Task: Filter Airbnb stays in Napa Valley with access to private hot air balloon rides over vineyards.
Action: Mouse moved to (595, 89)
Screenshot: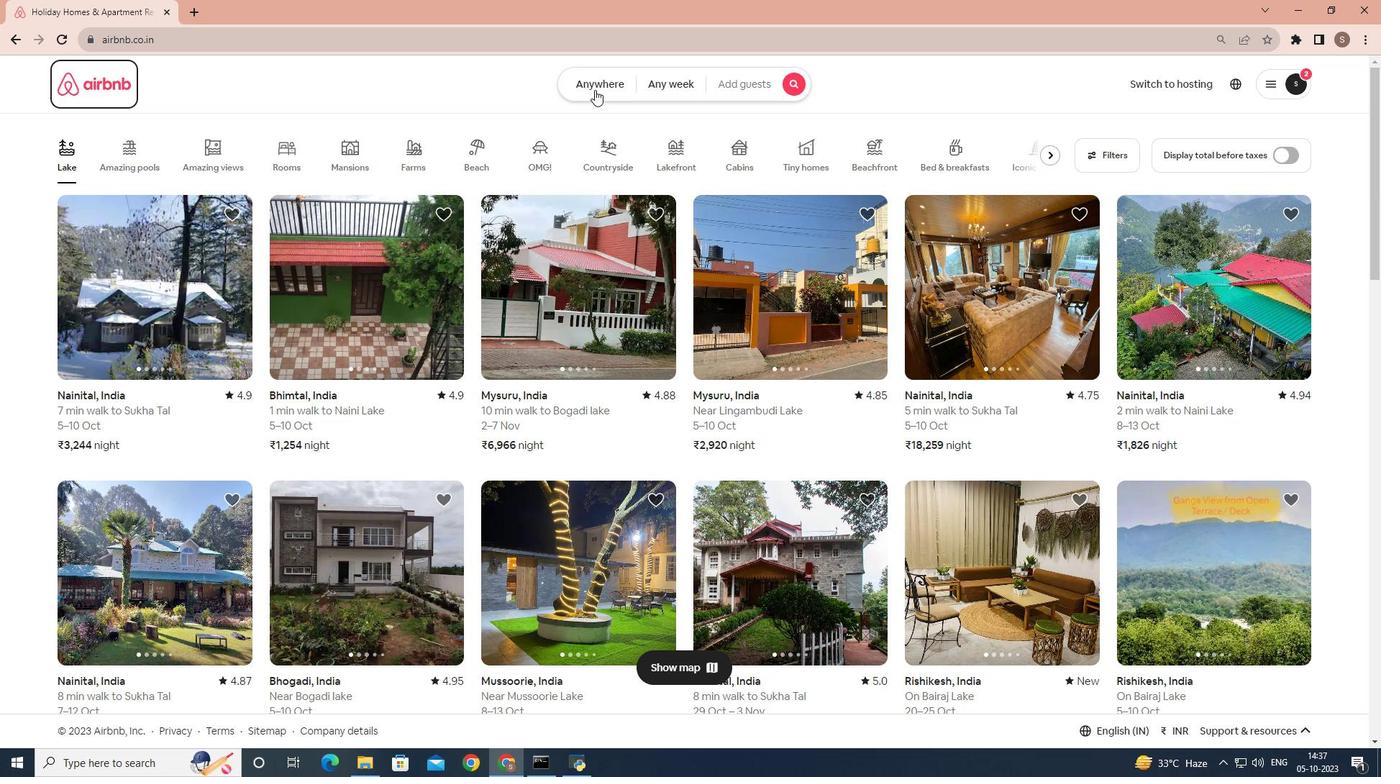 
Action: Mouse pressed left at (595, 89)
Screenshot: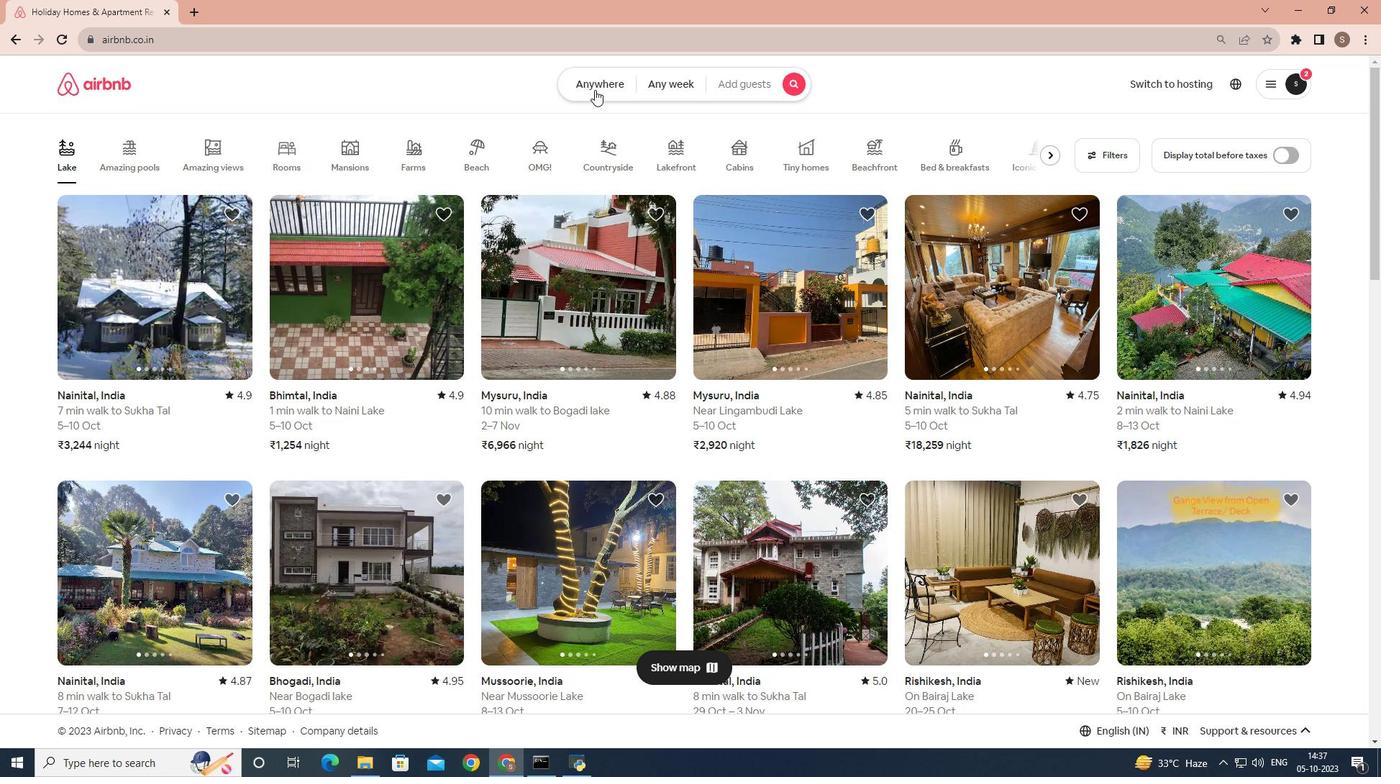 
Action: Mouse moved to (498, 141)
Screenshot: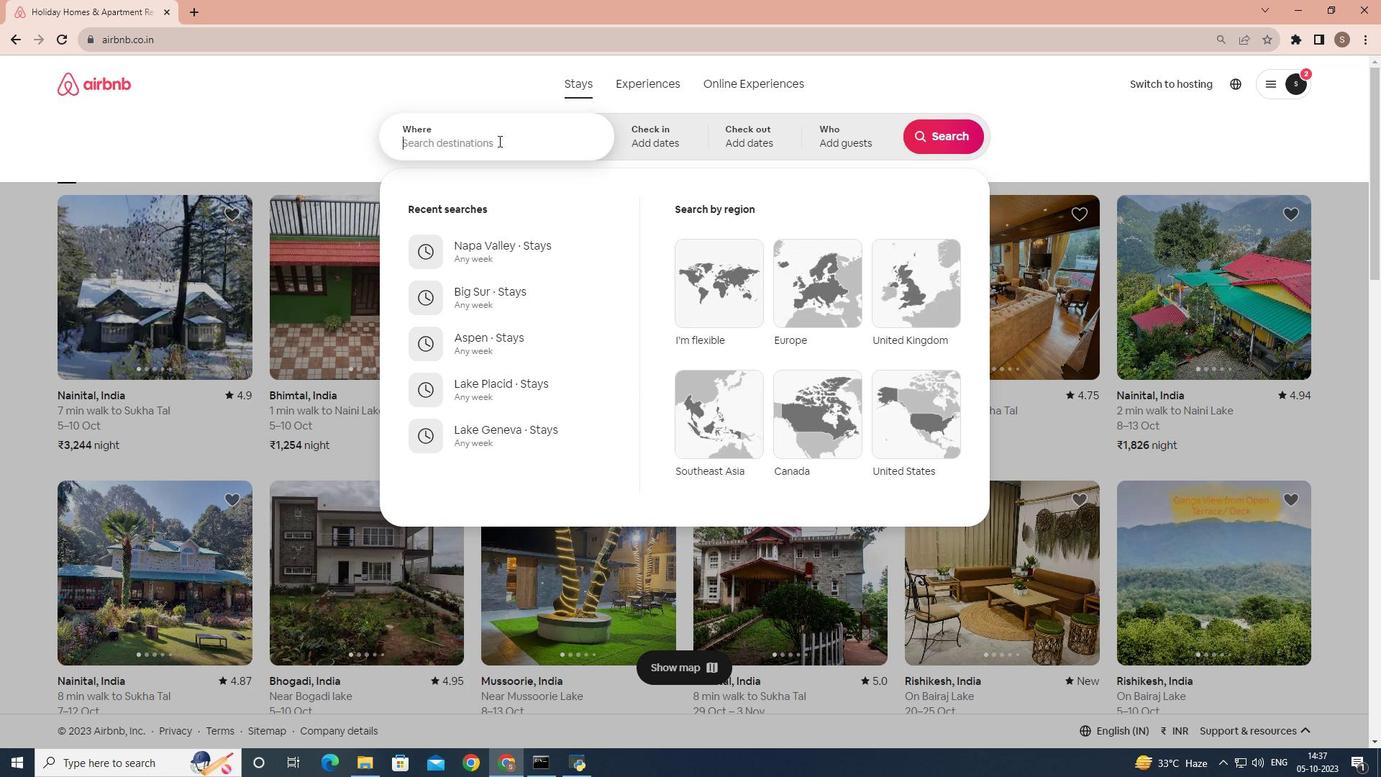 
Action: Mouse pressed left at (498, 141)
Screenshot: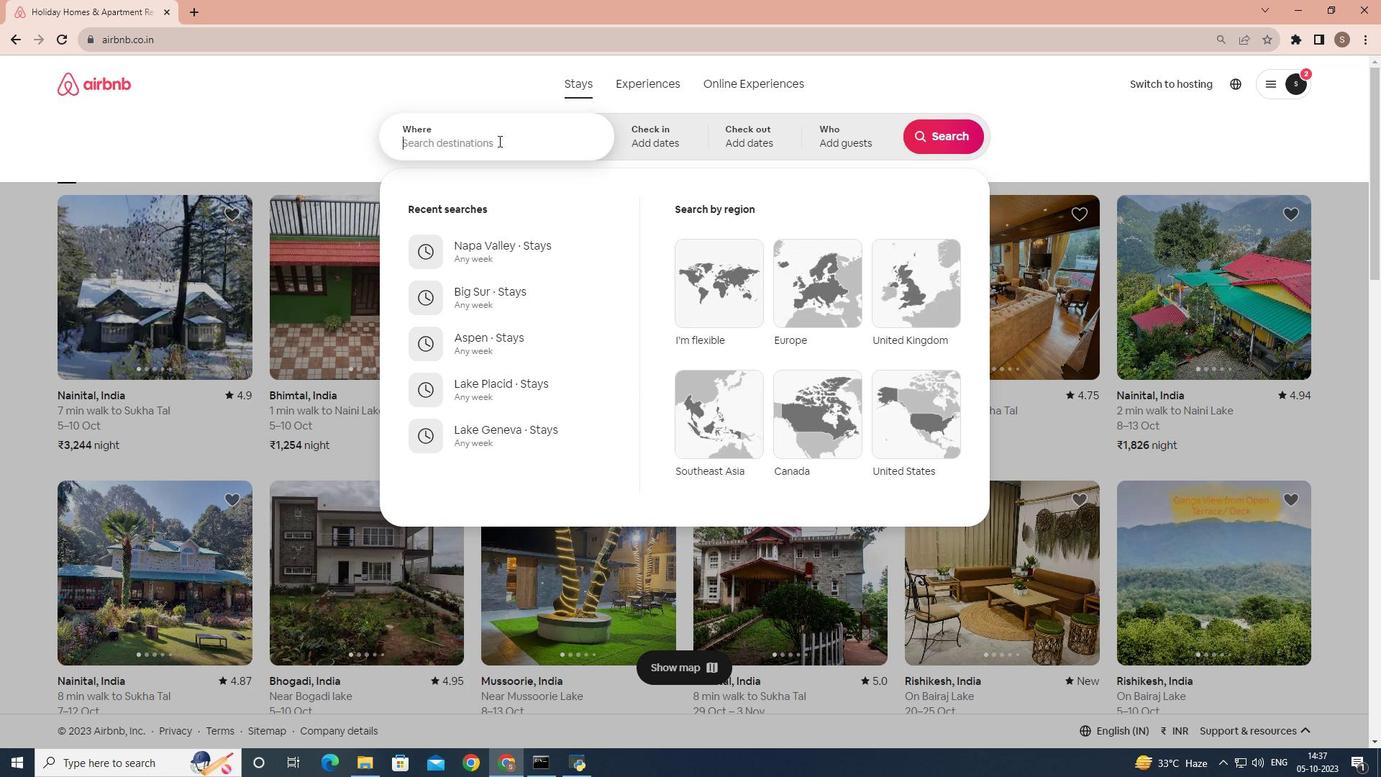 
Action: Key pressed <Key.shift_r>Napa<Key.space><Key.shift>Valley
Screenshot: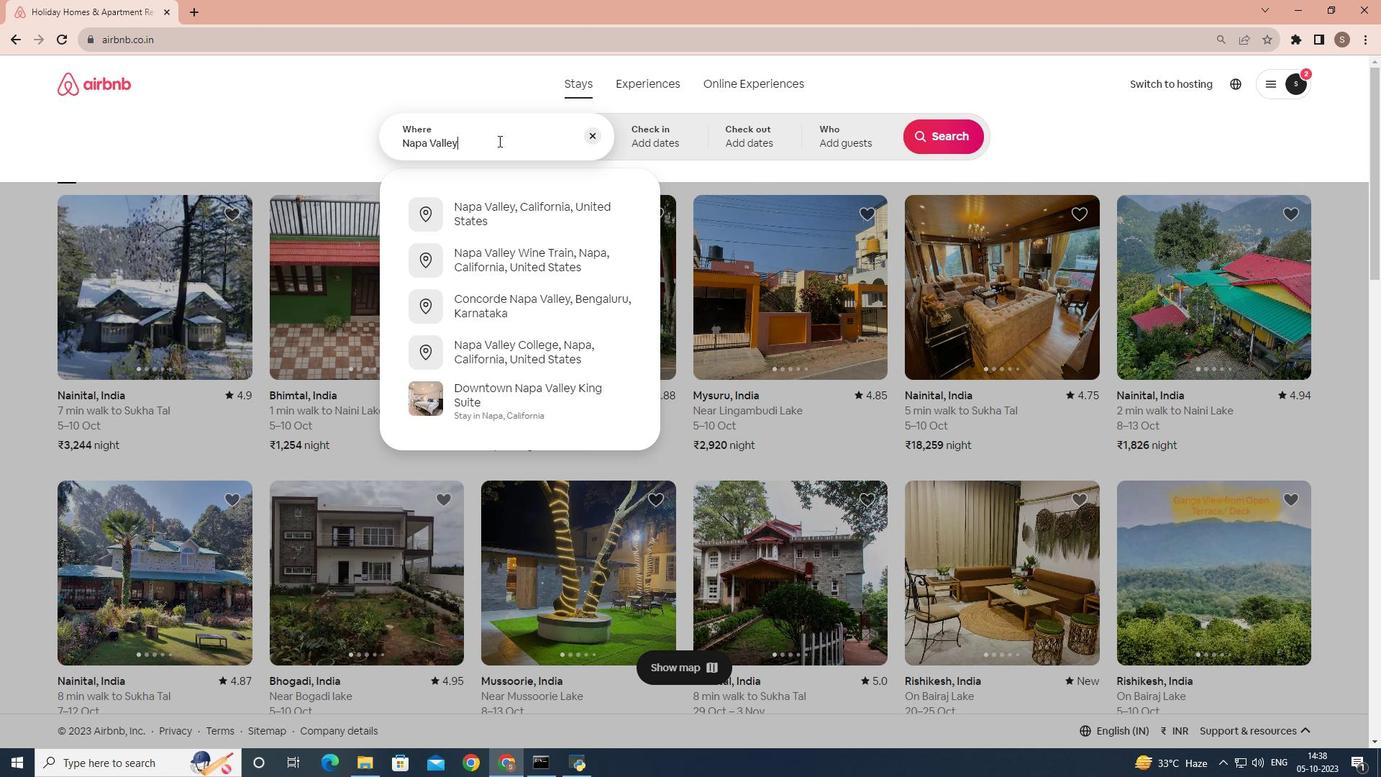 
Action: Mouse moved to (513, 211)
Screenshot: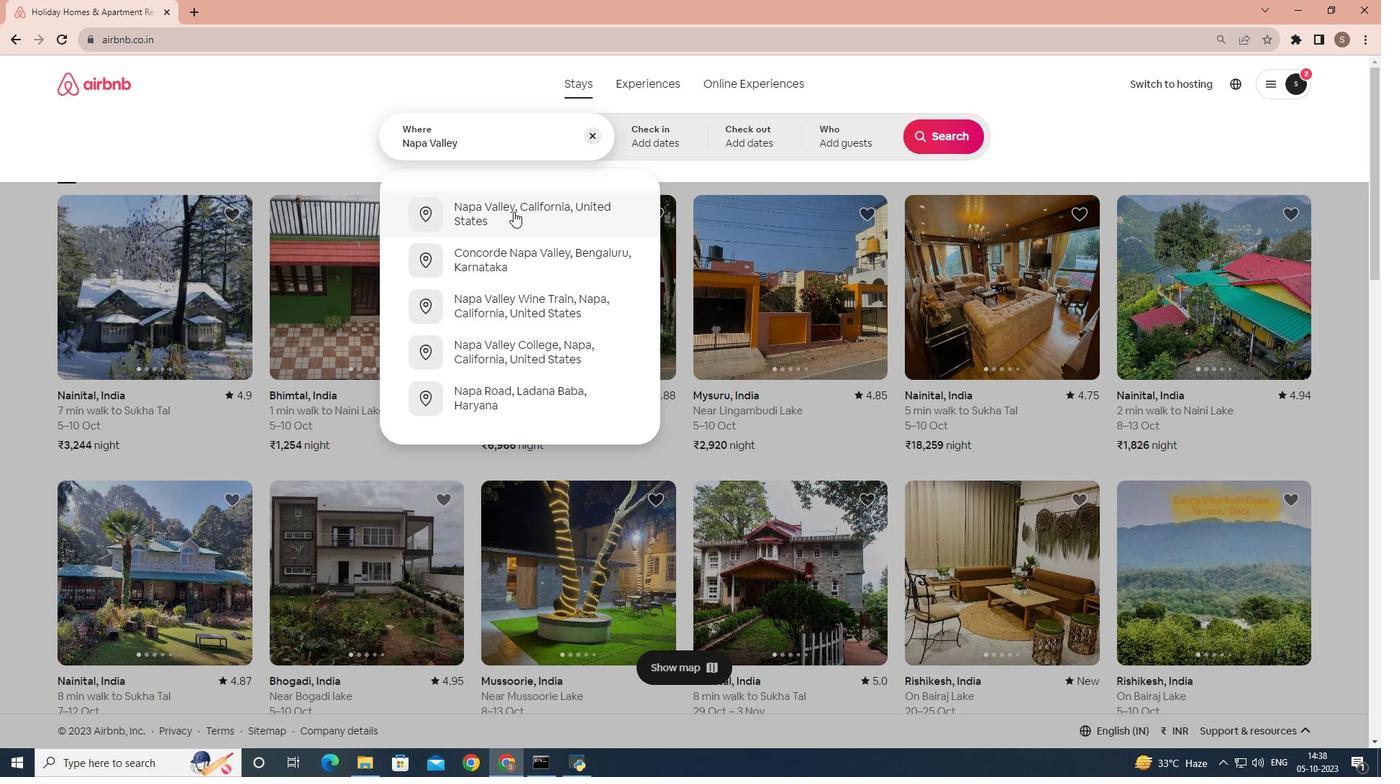 
Action: Mouse pressed left at (513, 211)
Screenshot: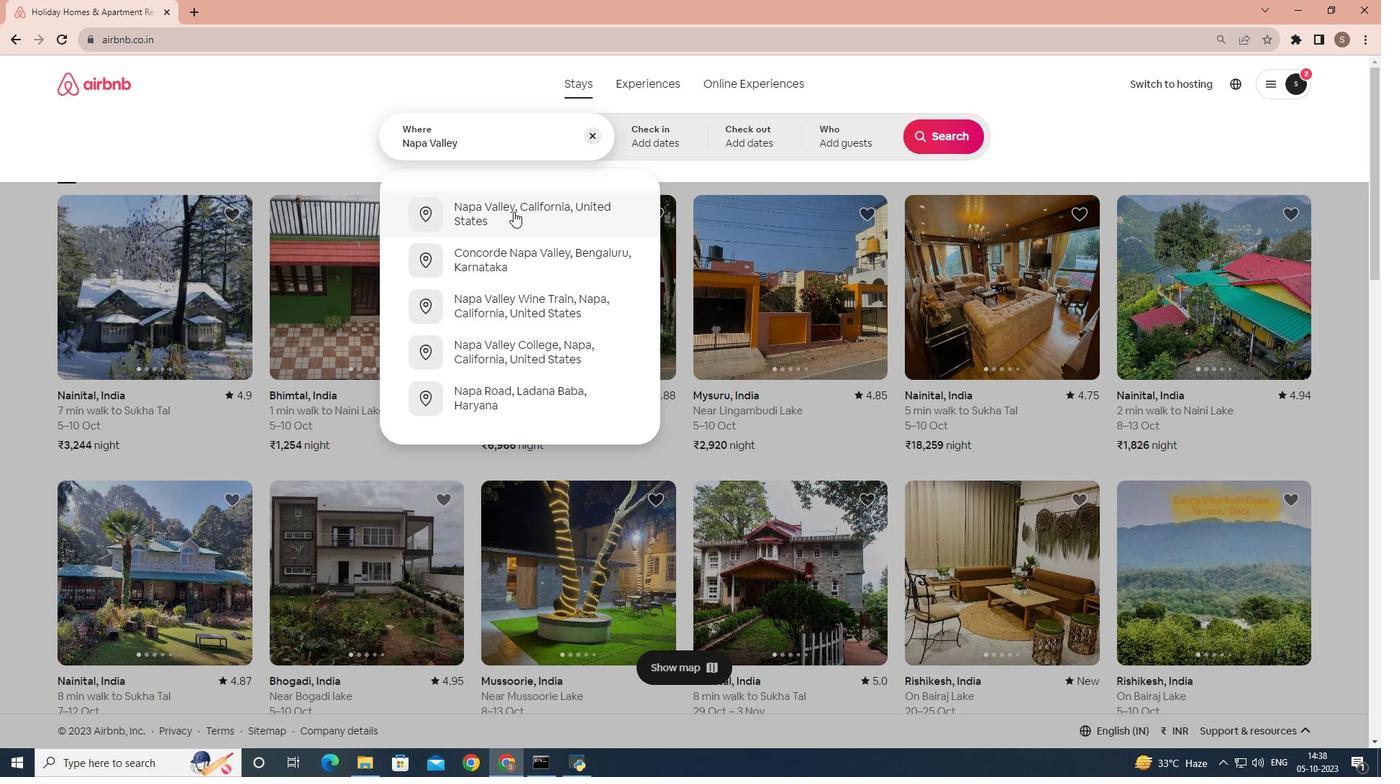 
Action: Mouse moved to (977, 138)
Screenshot: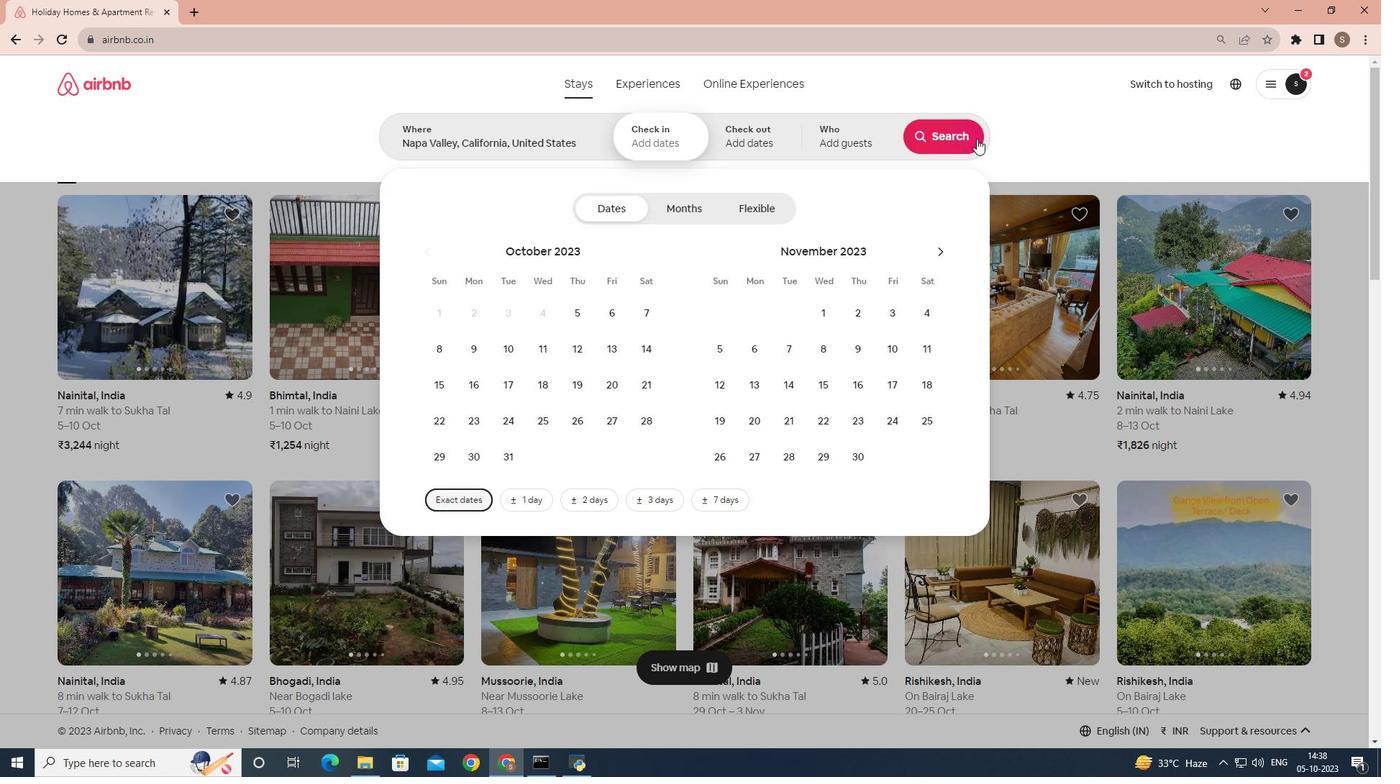 
Action: Mouse pressed left at (977, 138)
Screenshot: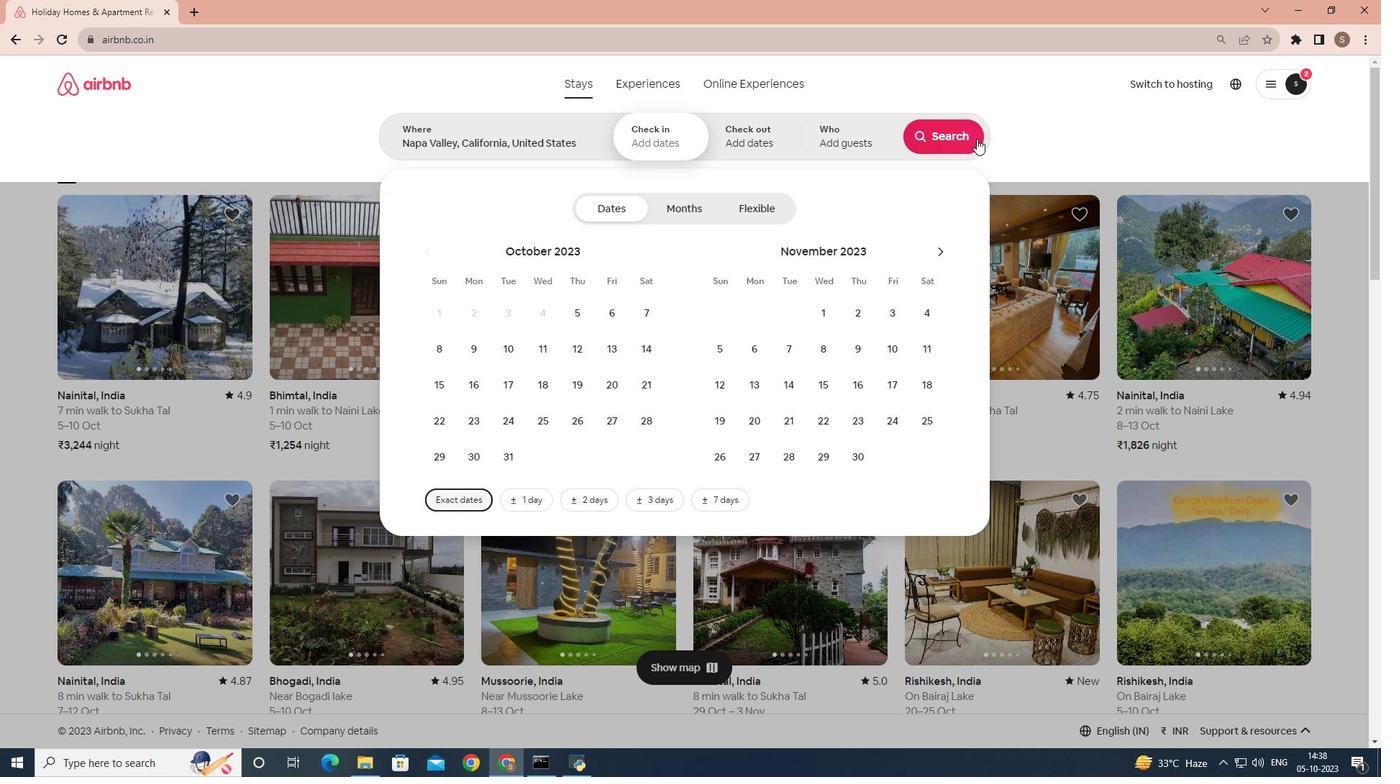 
Action: Mouse moved to (134, 150)
Screenshot: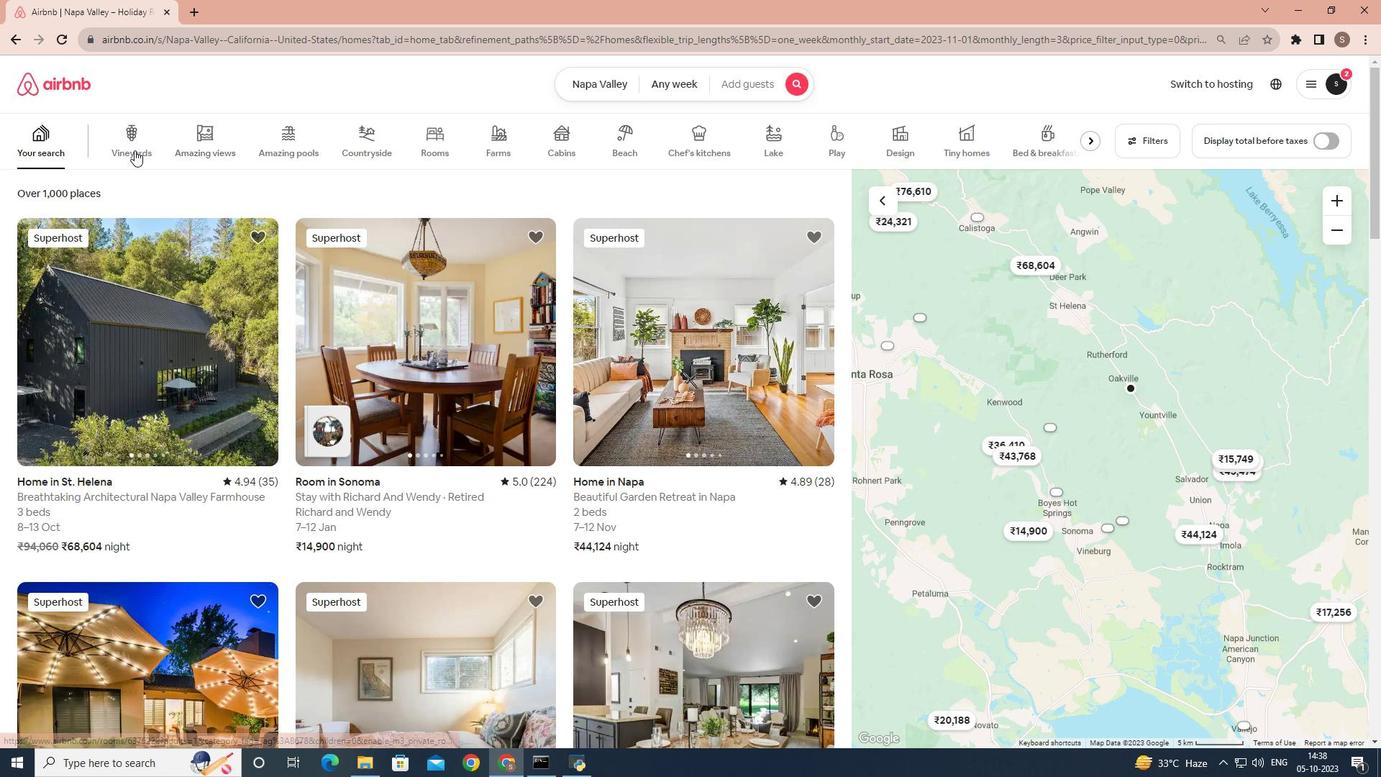 
Action: Mouse pressed left at (134, 150)
Screenshot: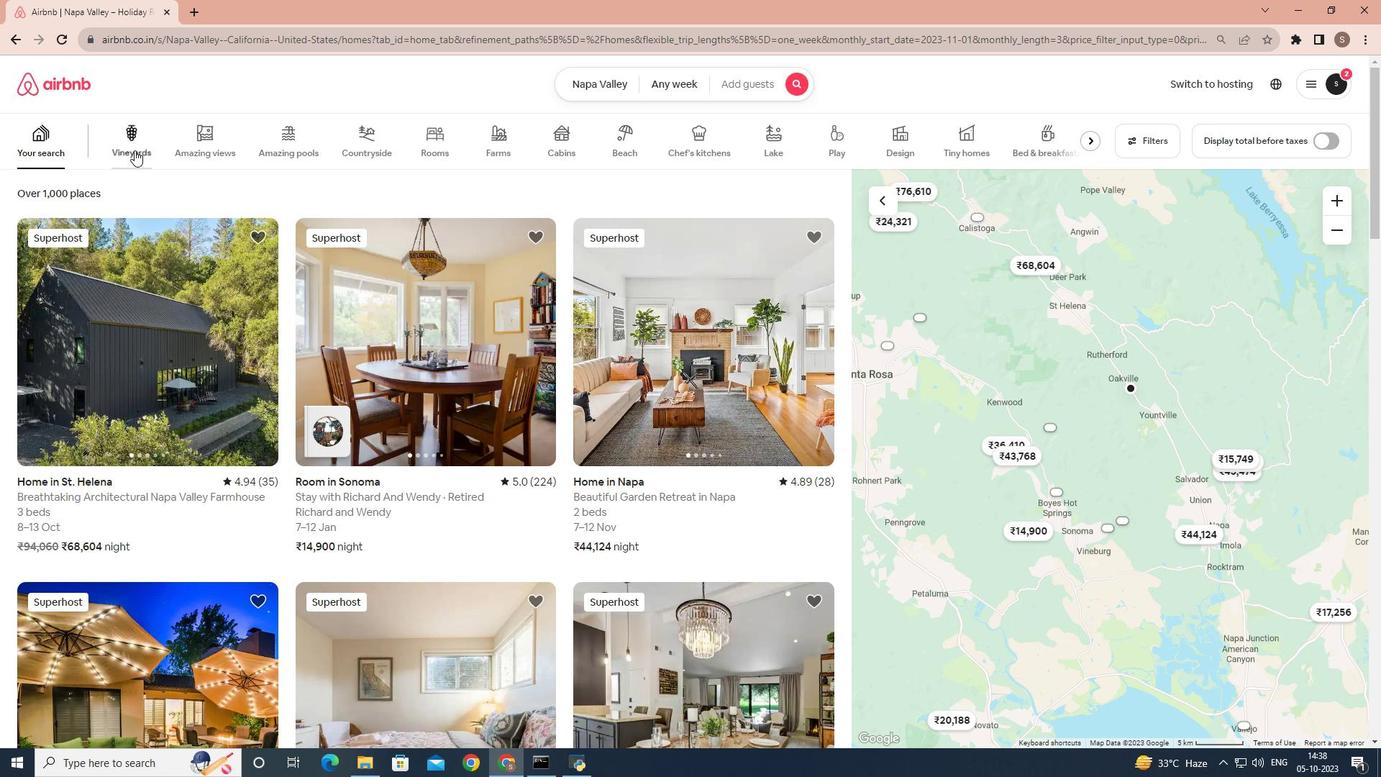 
Action: Mouse moved to (195, 374)
Screenshot: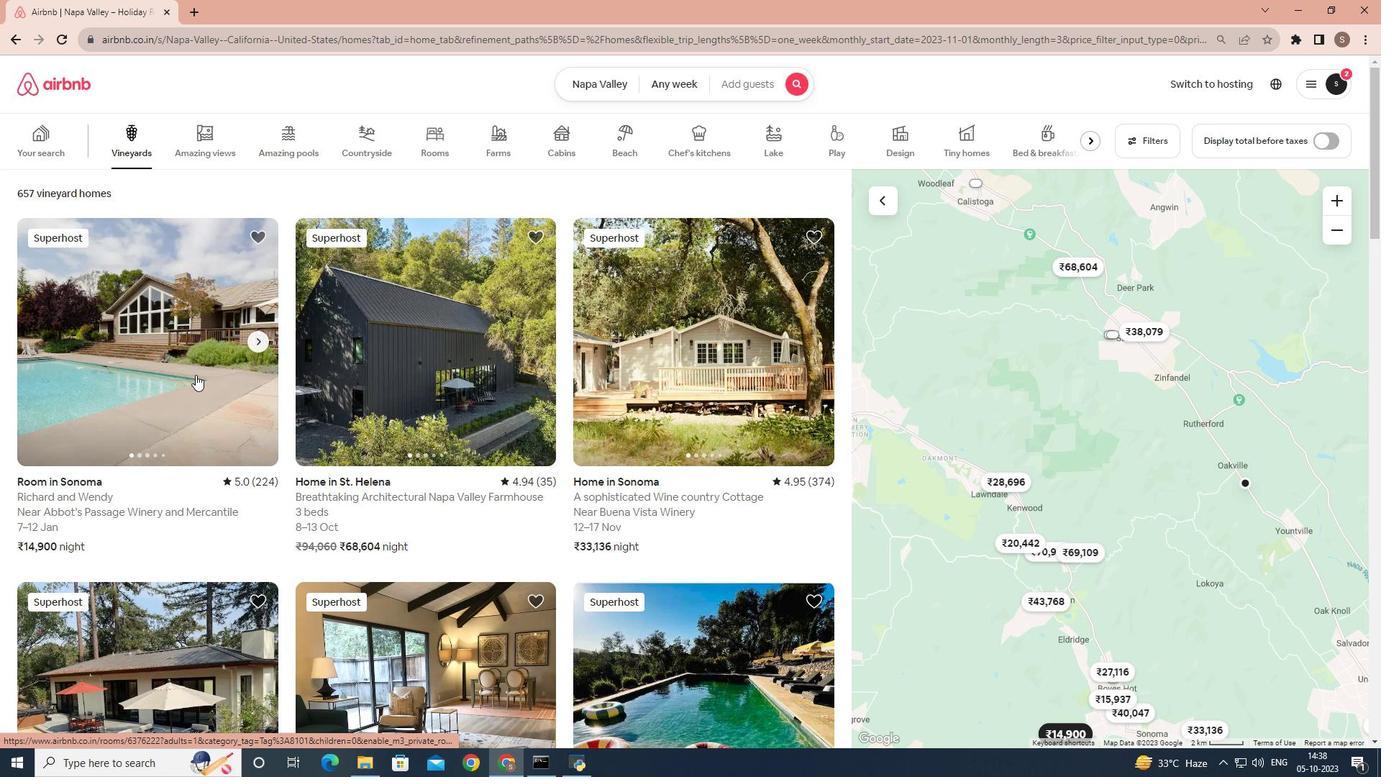 
Action: Mouse pressed left at (195, 374)
Screenshot: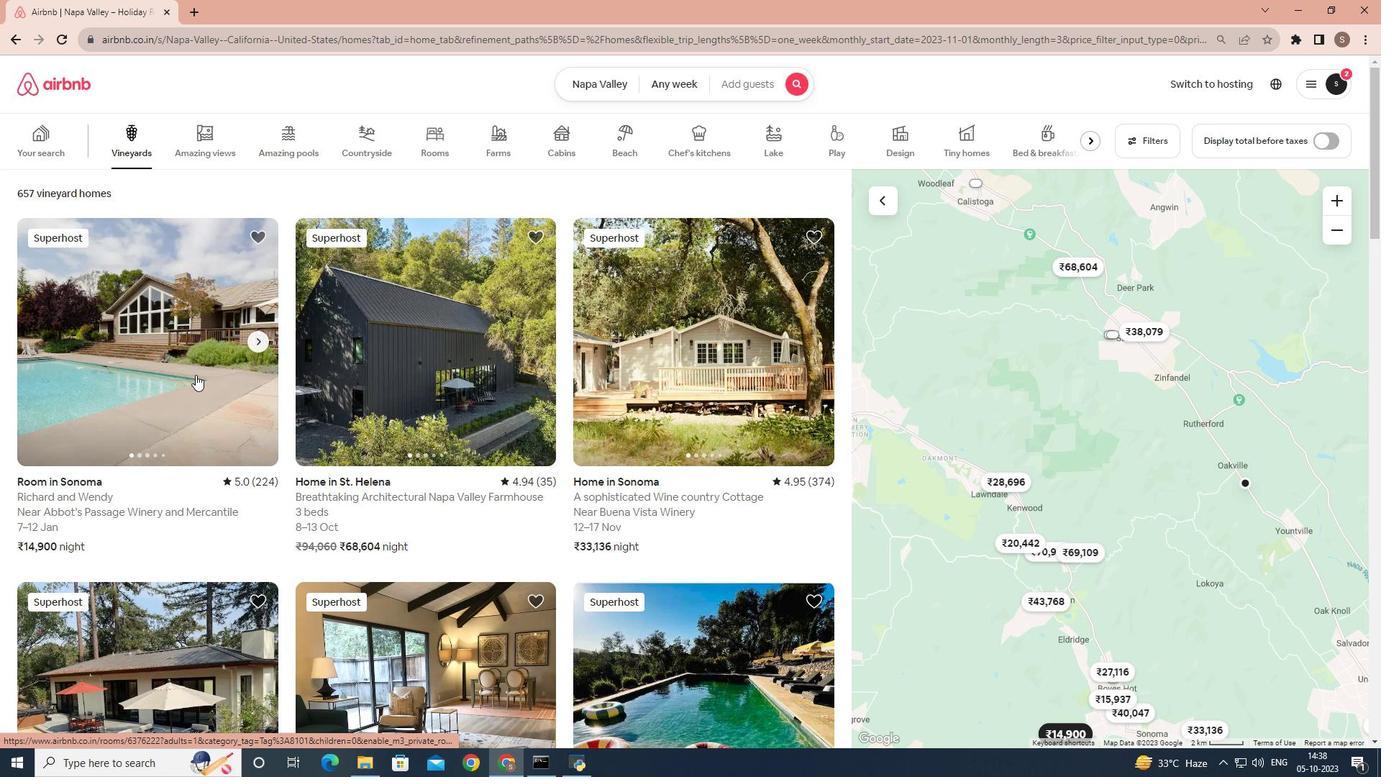 
Action: Mouse moved to (988, 522)
Screenshot: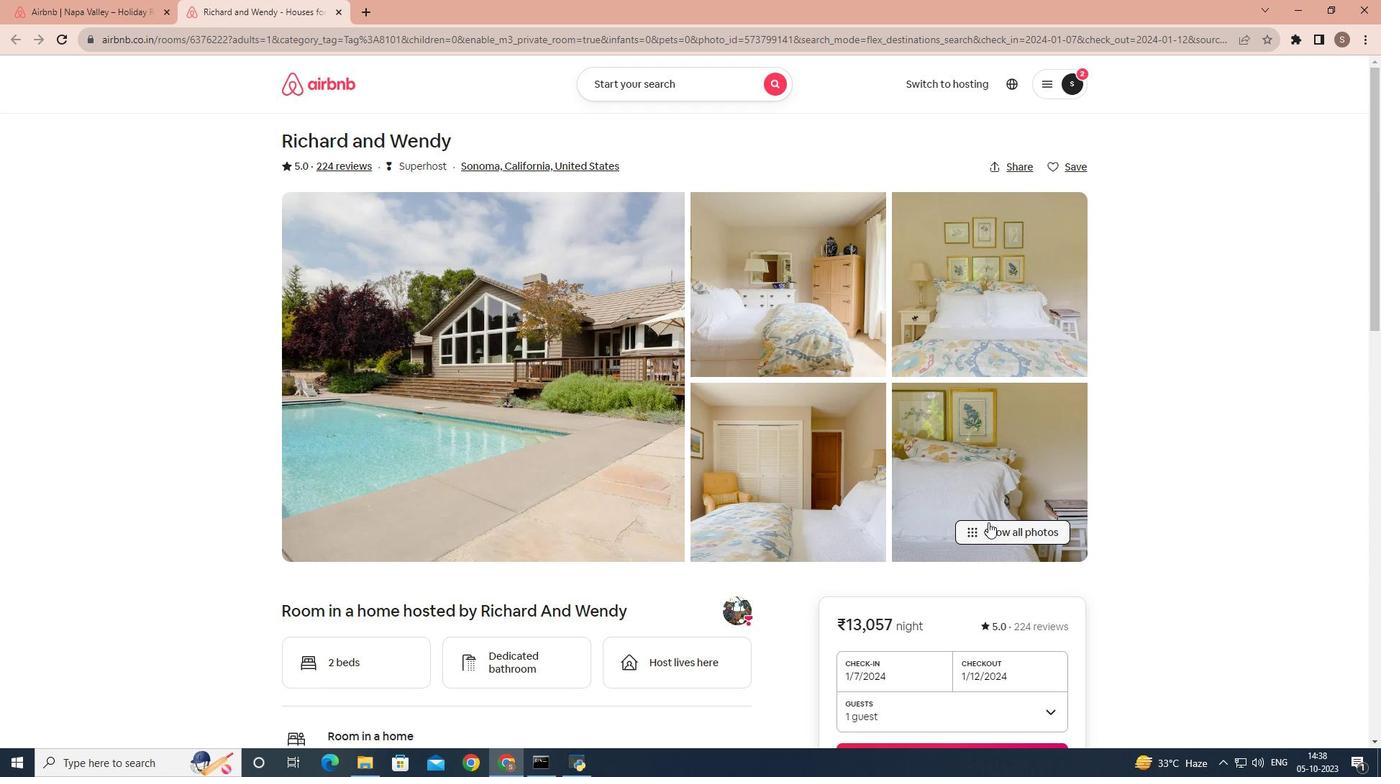 
Action: Mouse pressed left at (988, 522)
Screenshot: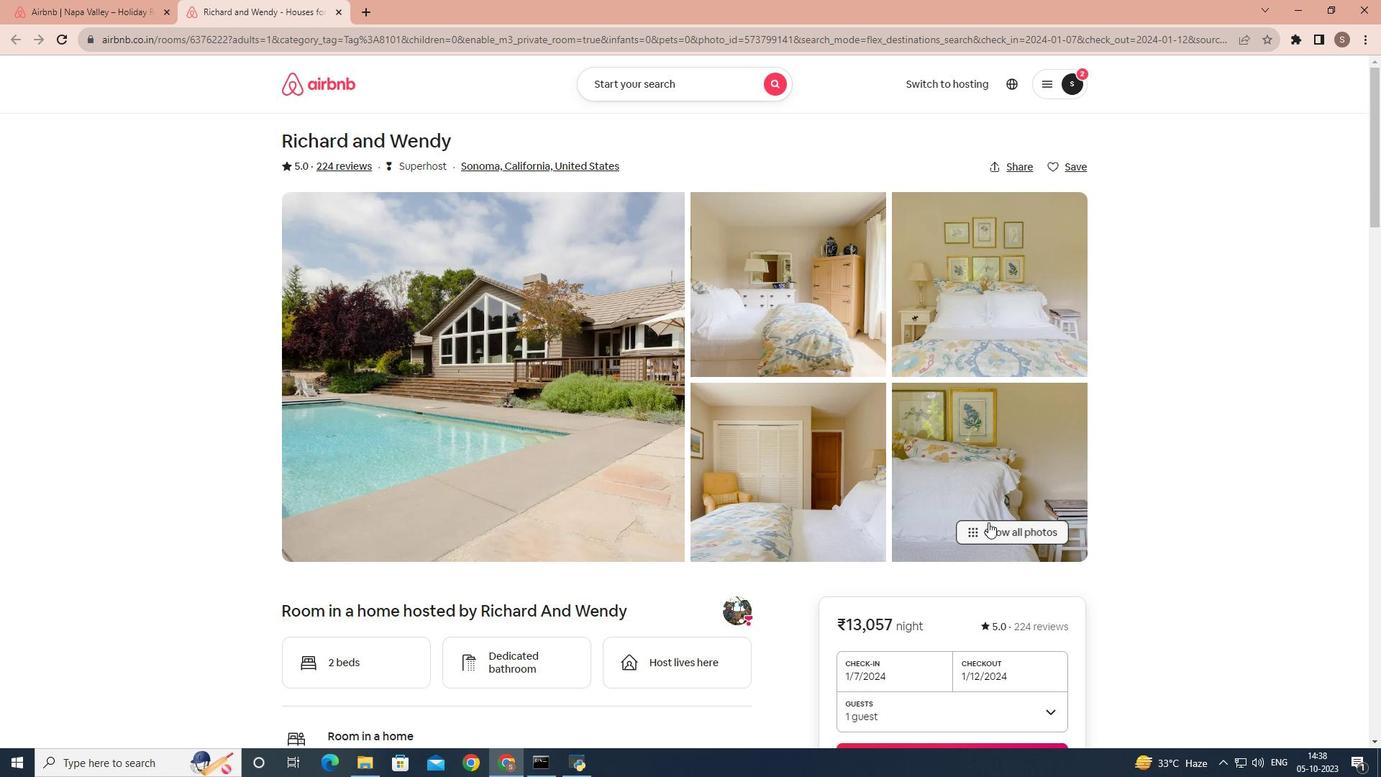 
Action: Mouse moved to (1026, 484)
Screenshot: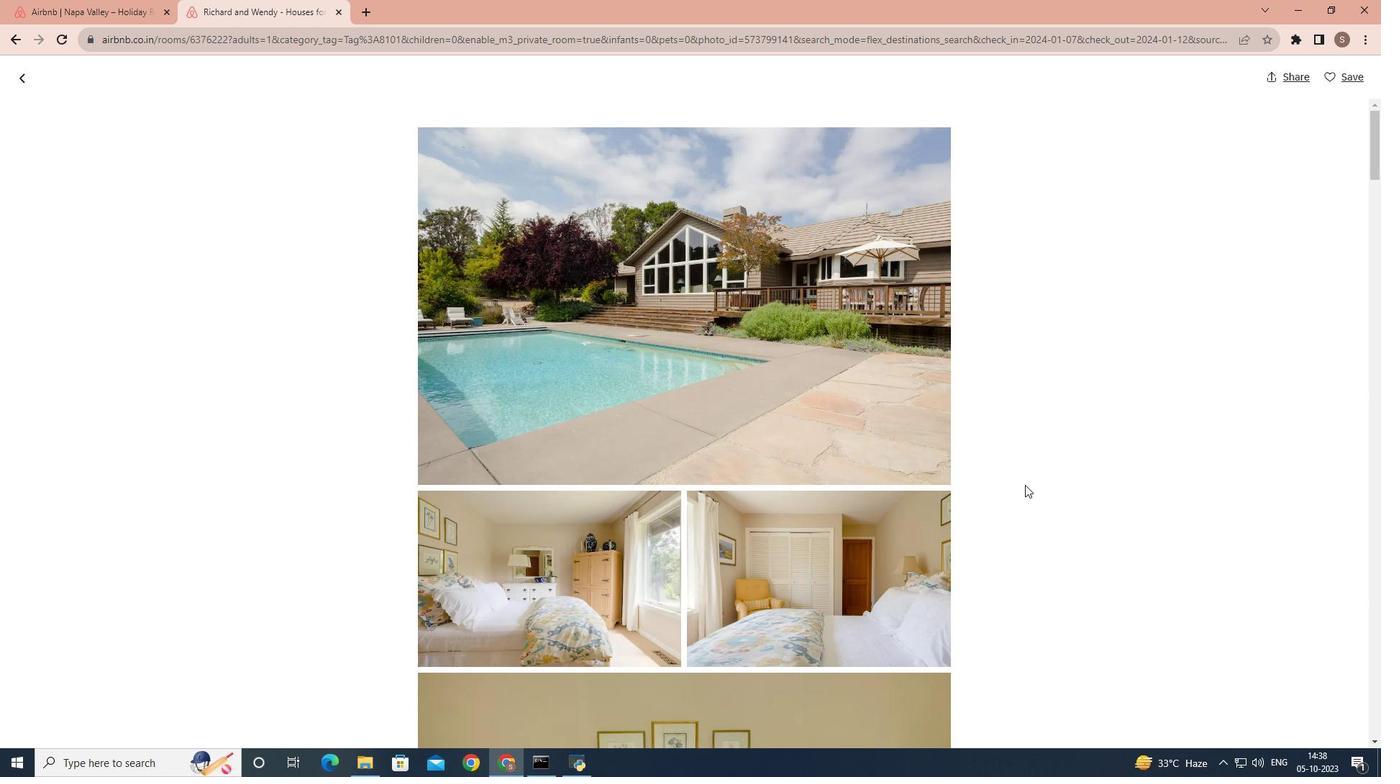 
Action: Mouse scrolled (1026, 484) with delta (0, 0)
Screenshot: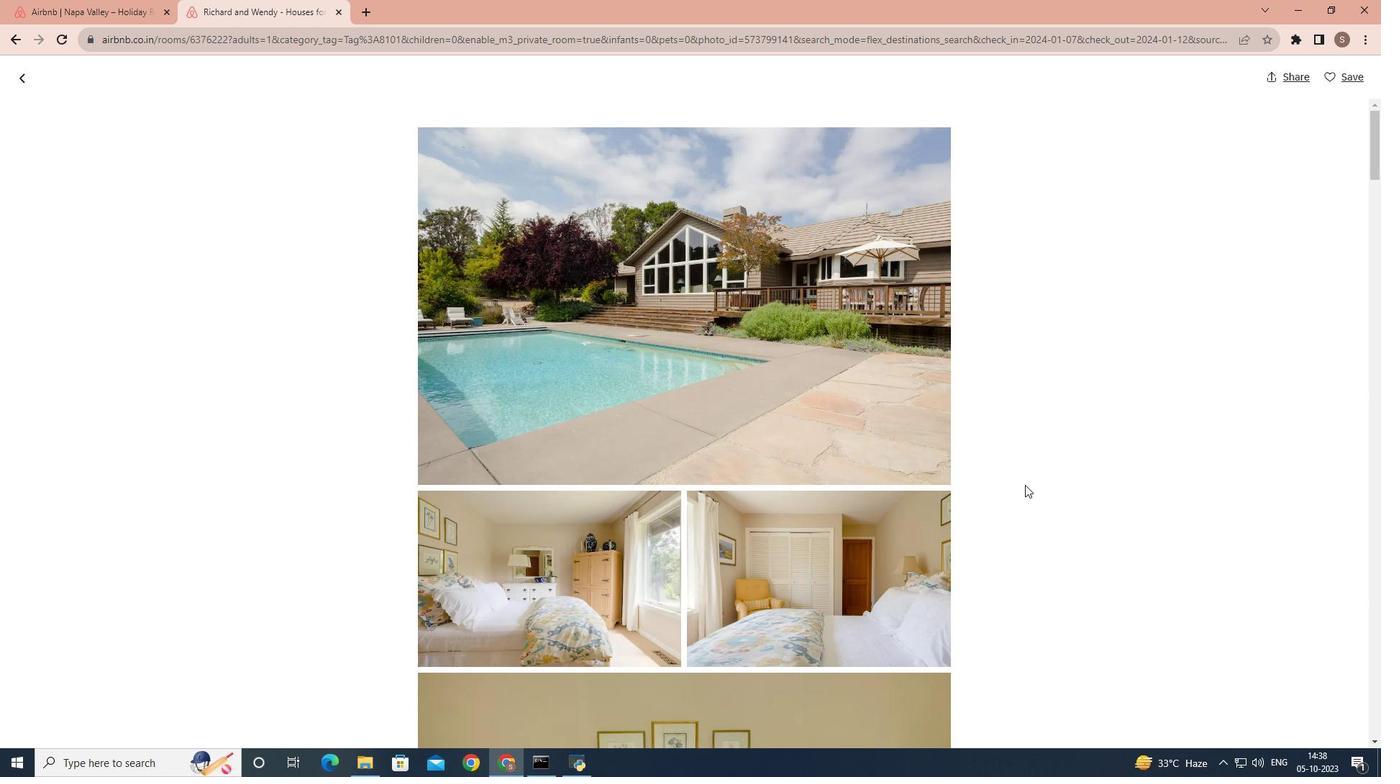 
Action: Mouse moved to (1025, 484)
Screenshot: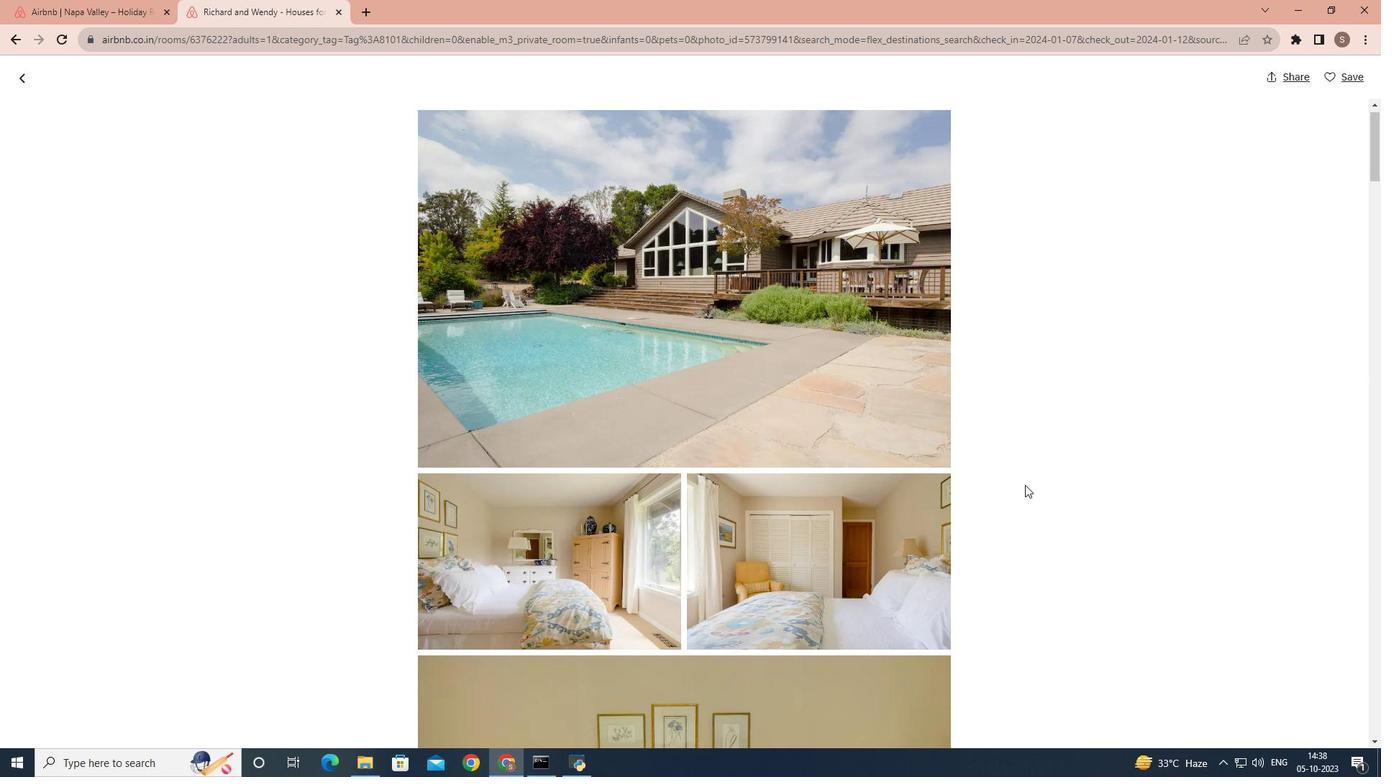
Action: Mouse scrolled (1025, 484) with delta (0, 0)
Screenshot: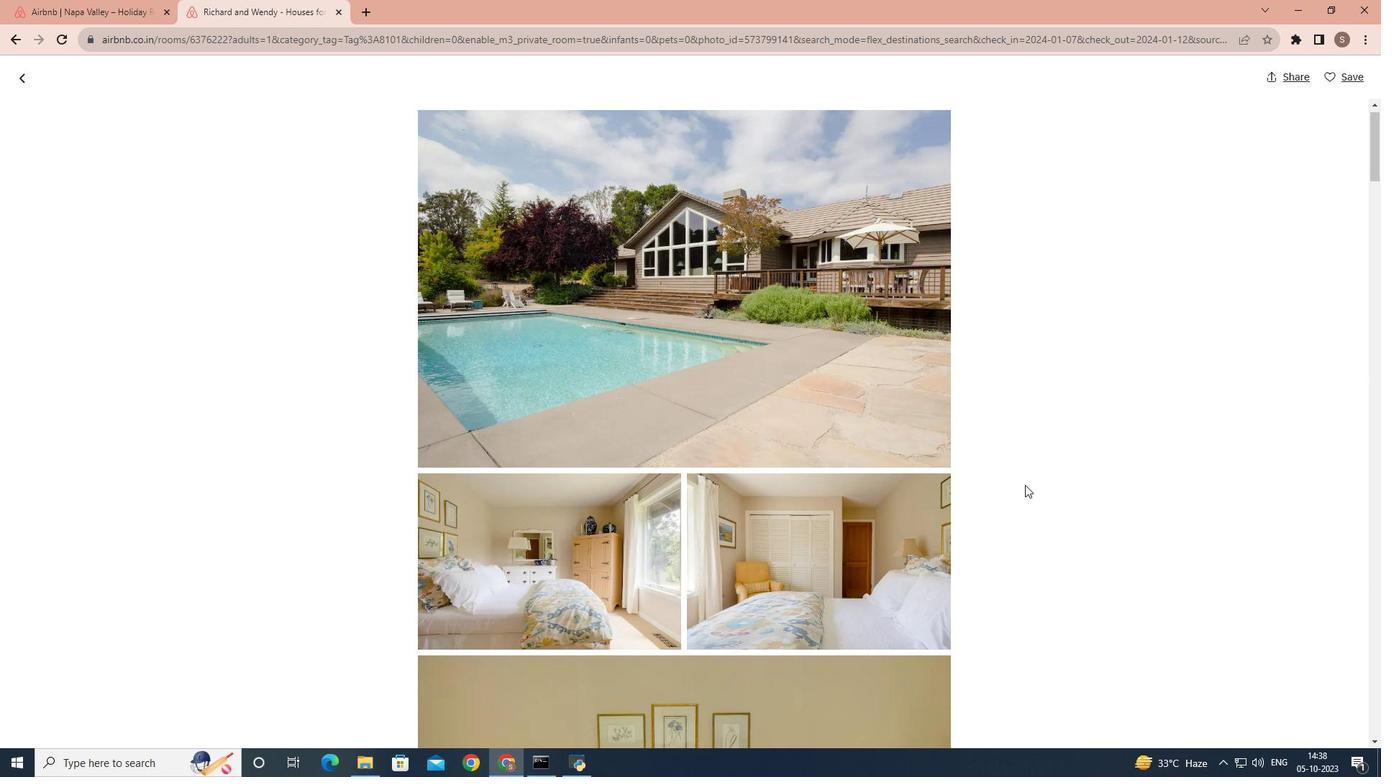 
Action: Mouse moved to (1024, 484)
Screenshot: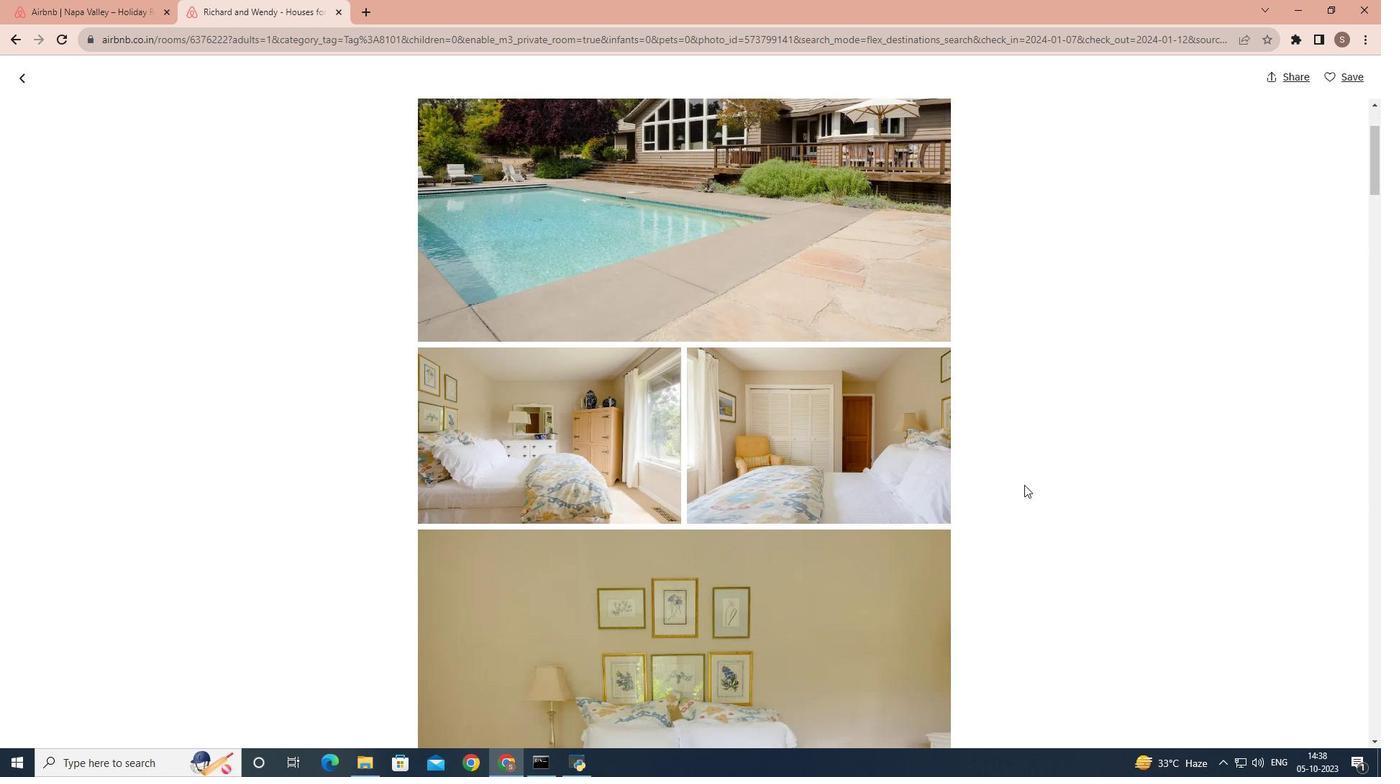 
Action: Mouse scrolled (1024, 484) with delta (0, 0)
Screenshot: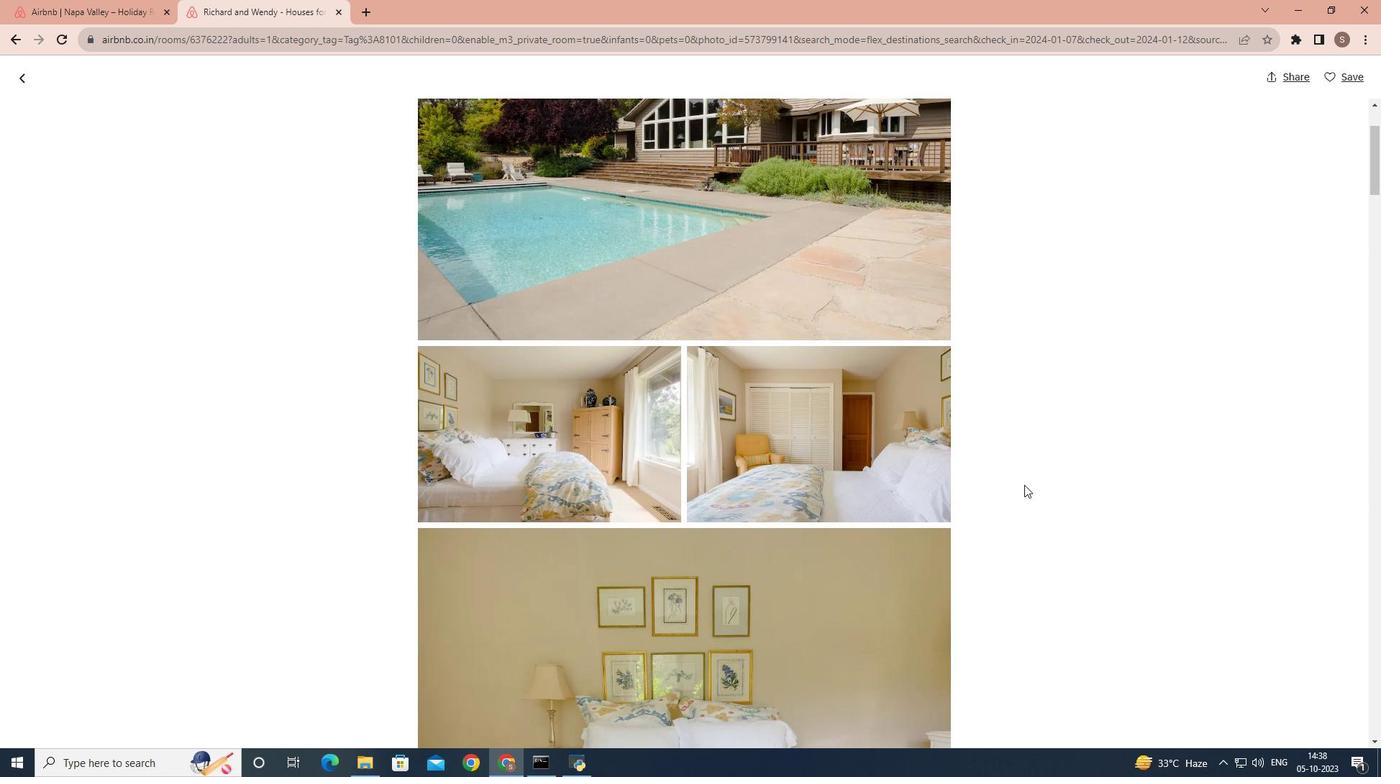 
Action: Mouse scrolled (1024, 484) with delta (0, 0)
Screenshot: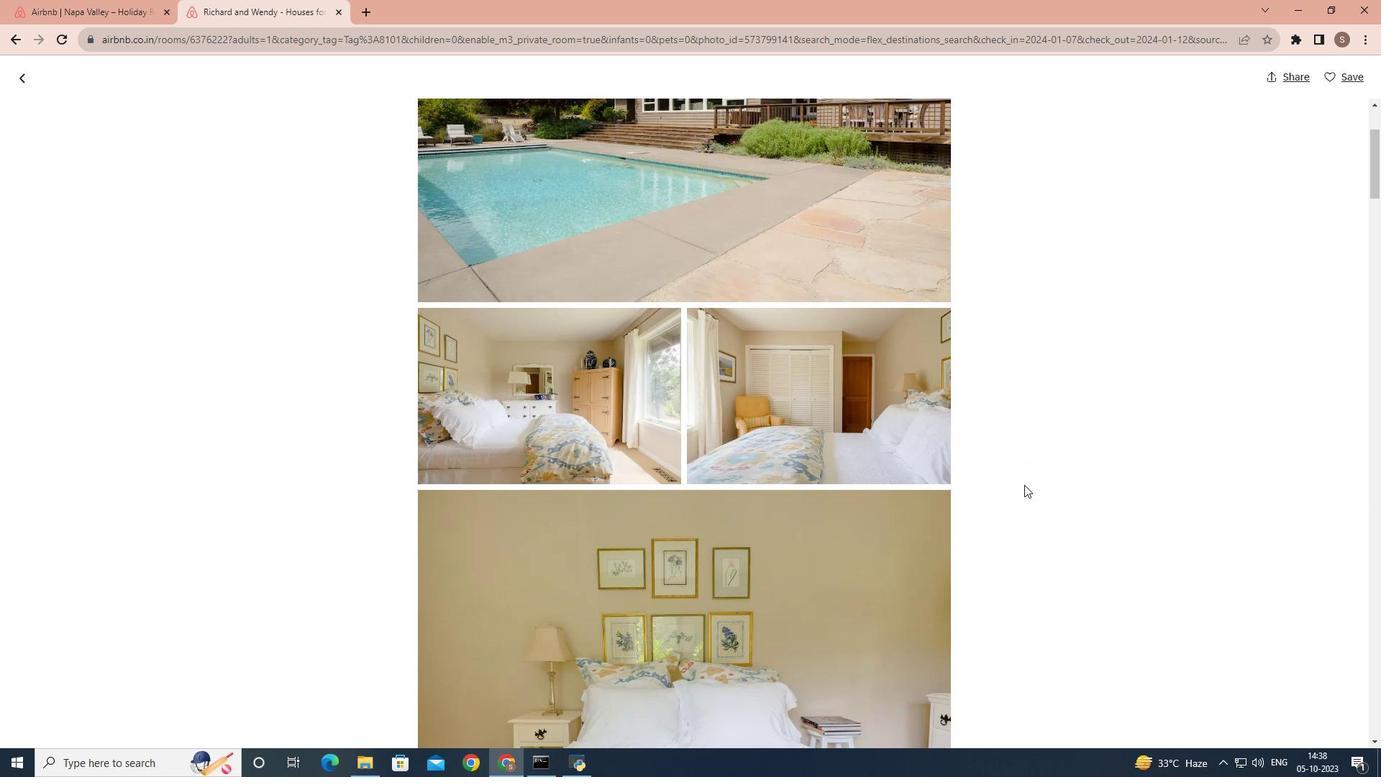 
Action: Mouse scrolled (1024, 484) with delta (0, 0)
Screenshot: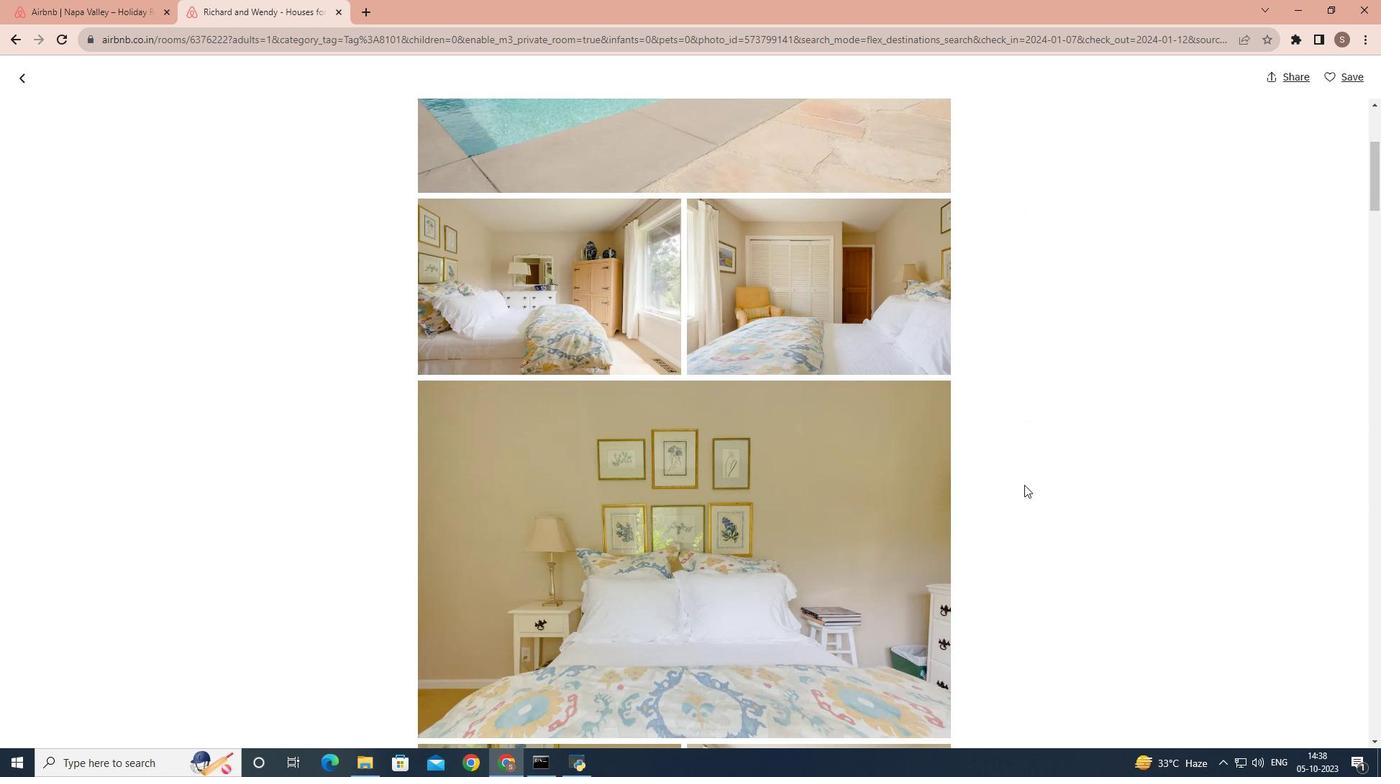 
Action: Mouse scrolled (1024, 484) with delta (0, 0)
Screenshot: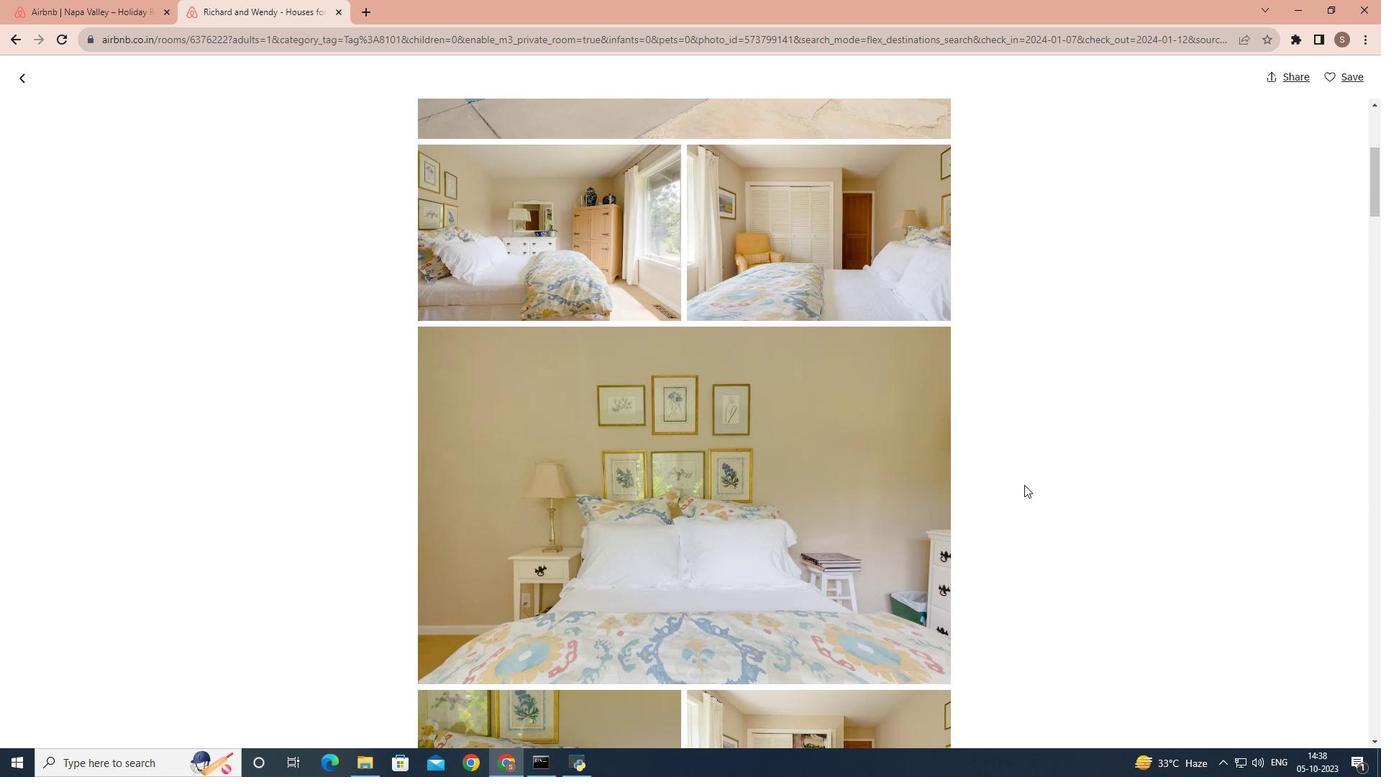 
Action: Mouse scrolled (1024, 484) with delta (0, 0)
Screenshot: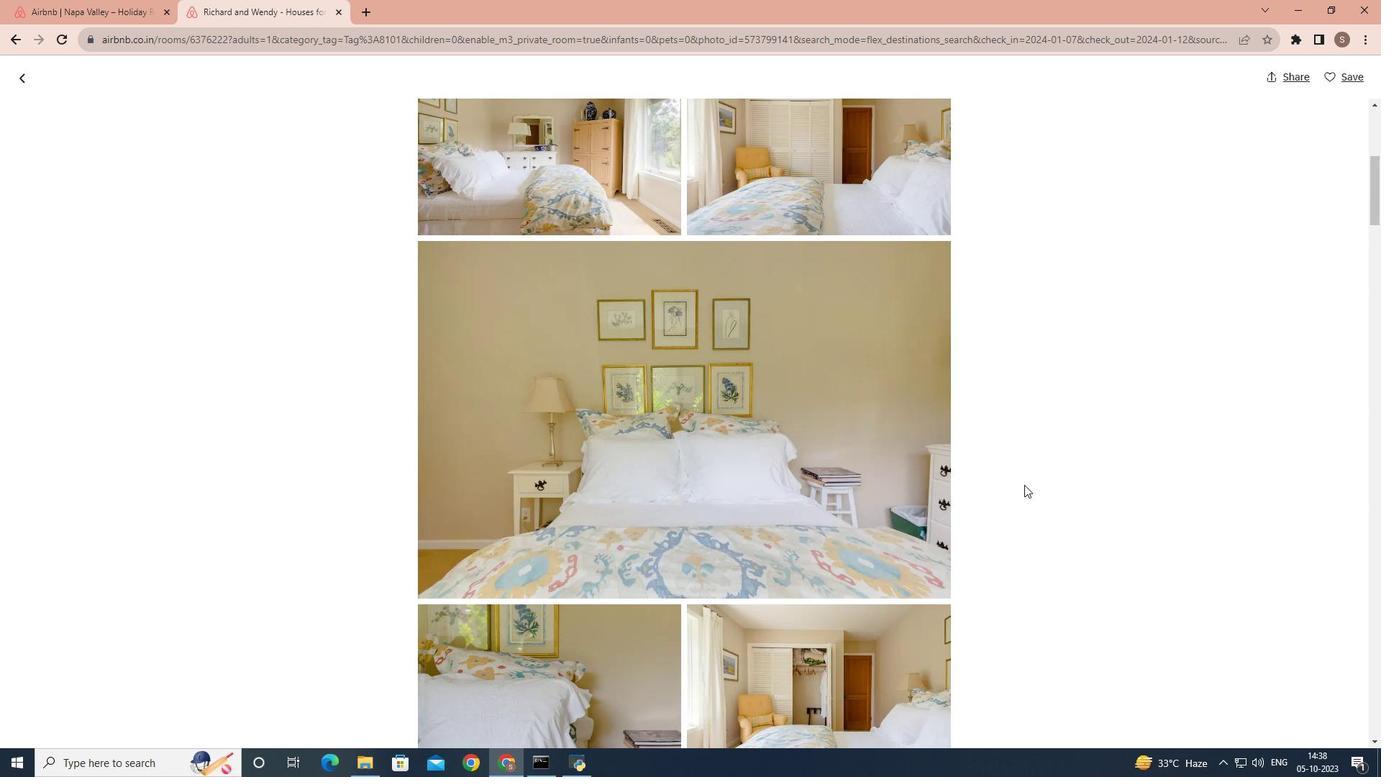 
Action: Mouse scrolled (1024, 484) with delta (0, 0)
Screenshot: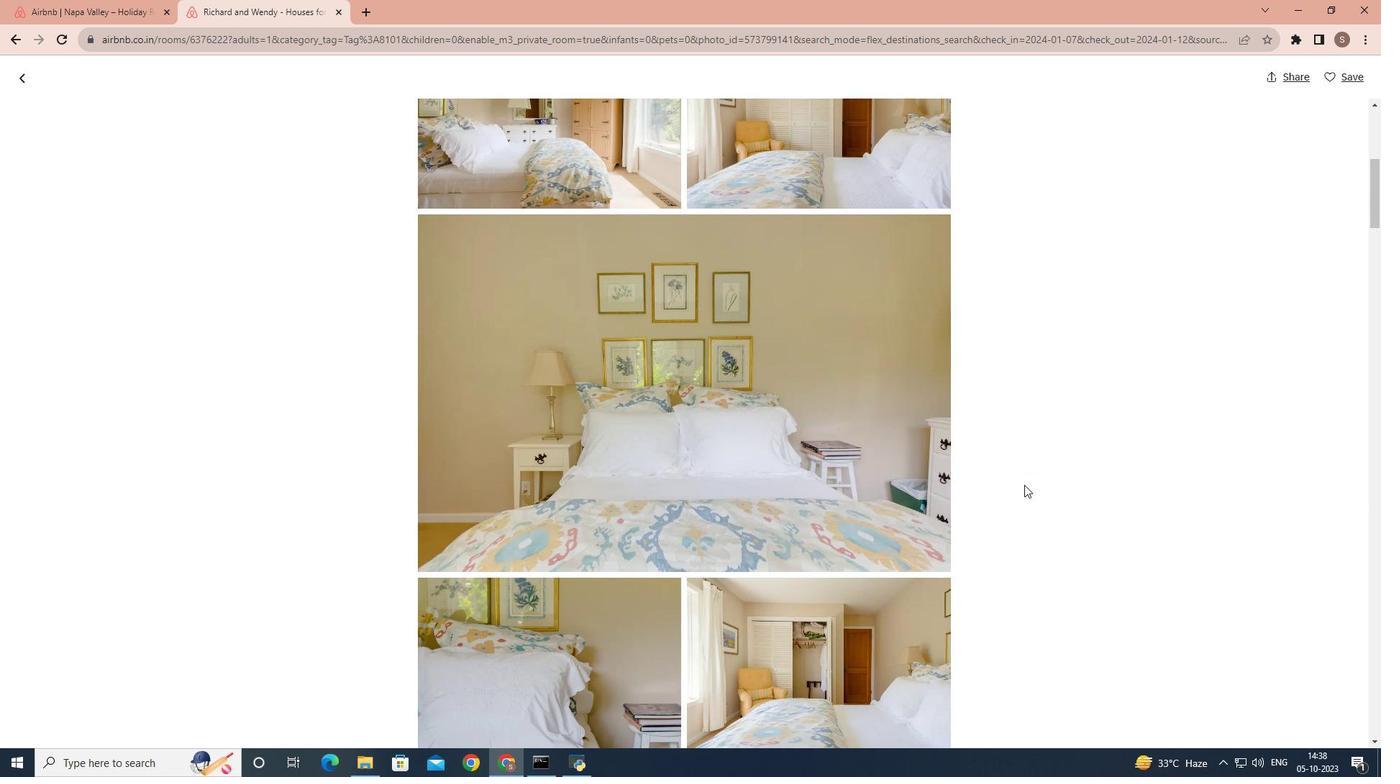 
Action: Mouse scrolled (1024, 484) with delta (0, 0)
Screenshot: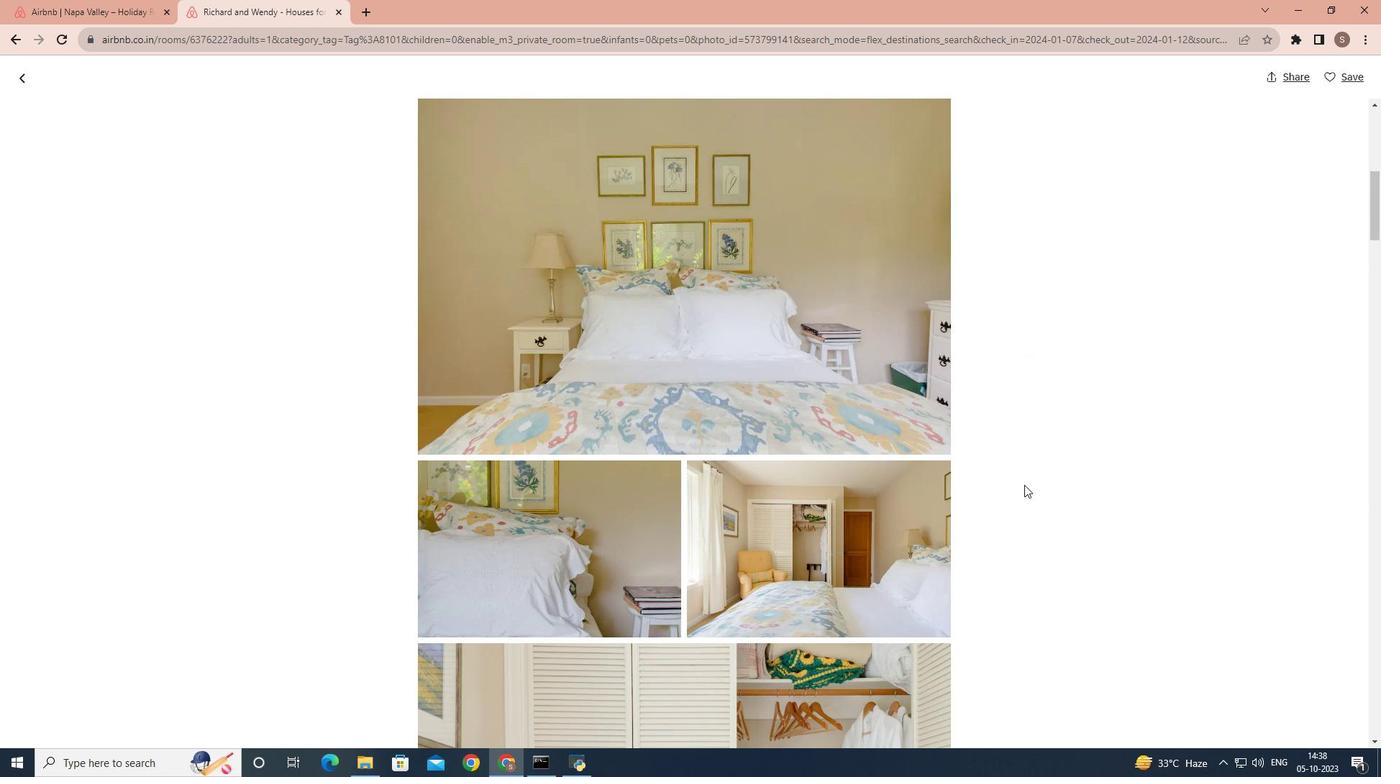 
Action: Mouse scrolled (1024, 484) with delta (0, 0)
Screenshot: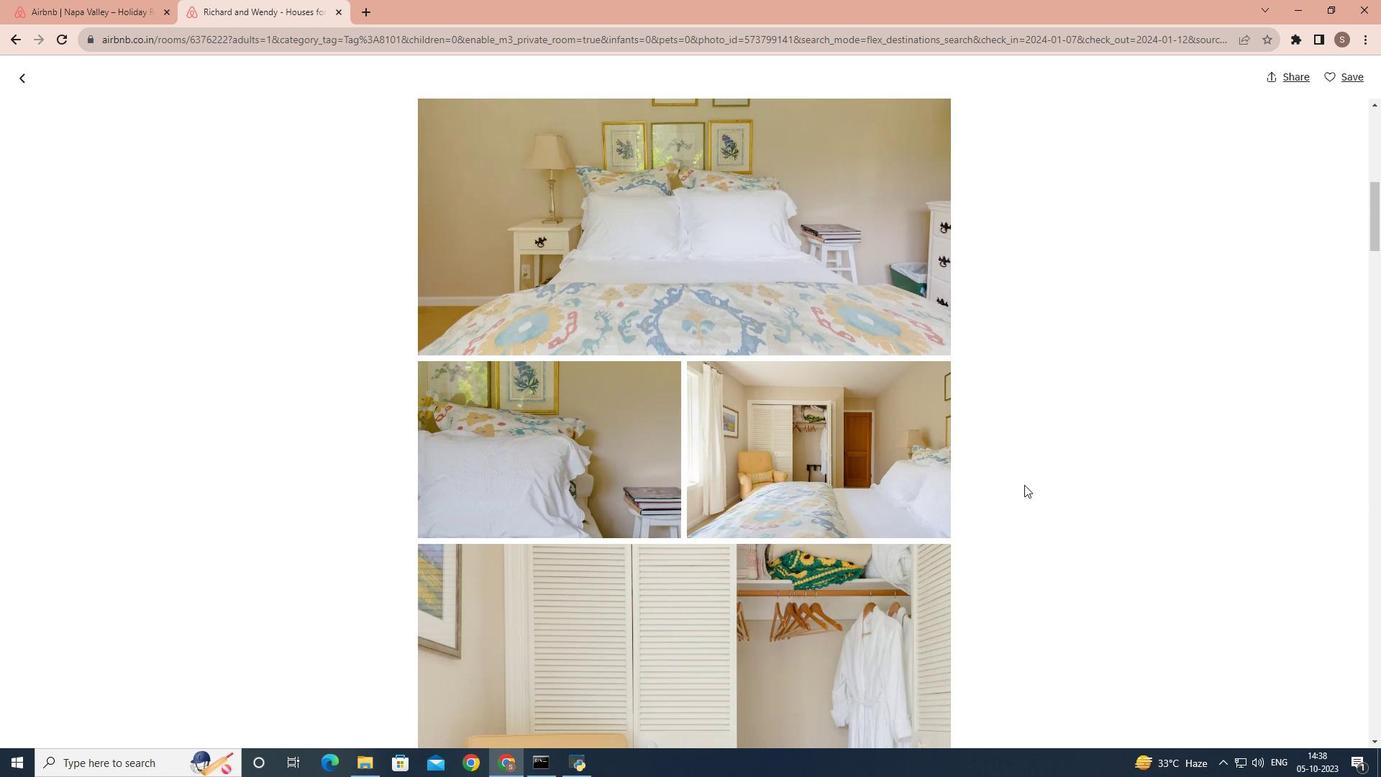 
Action: Mouse scrolled (1024, 484) with delta (0, 0)
Screenshot: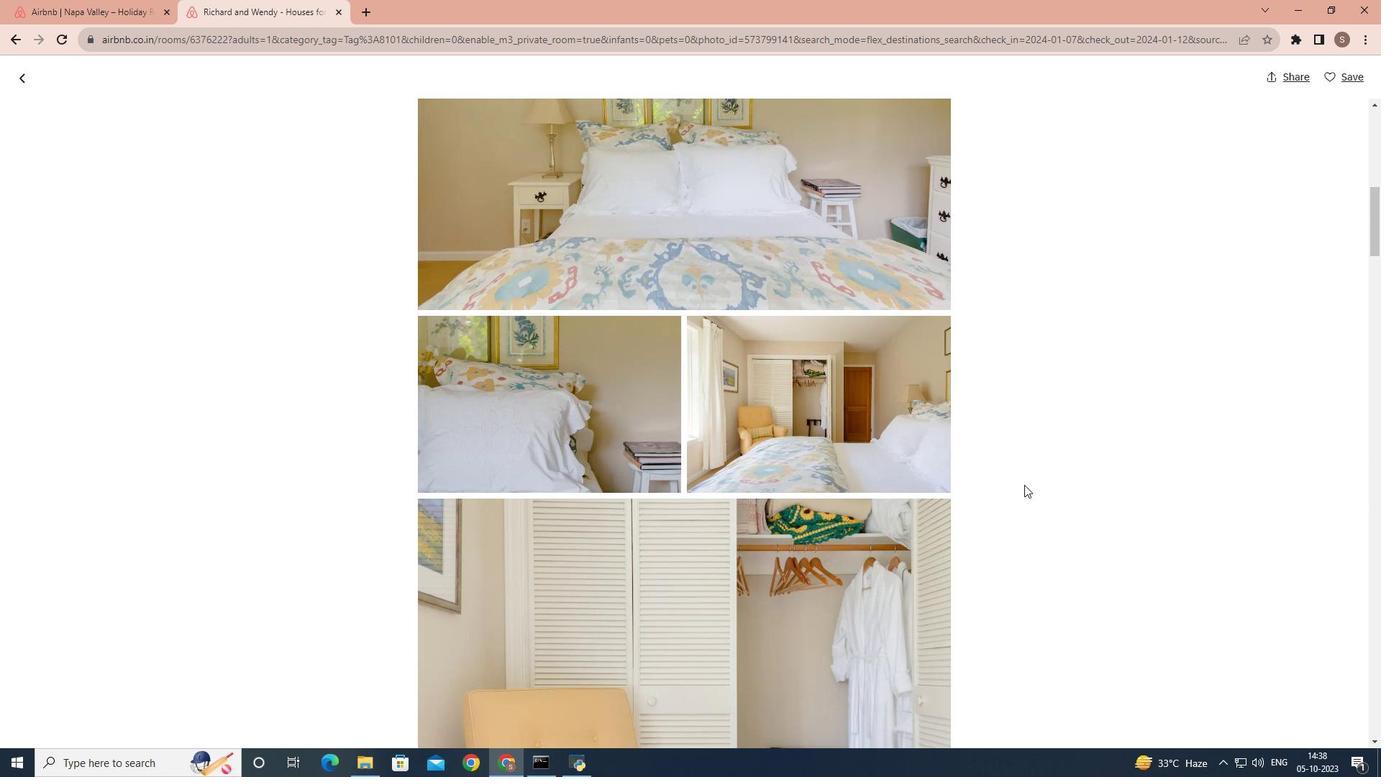 
Action: Mouse scrolled (1024, 484) with delta (0, 0)
Screenshot: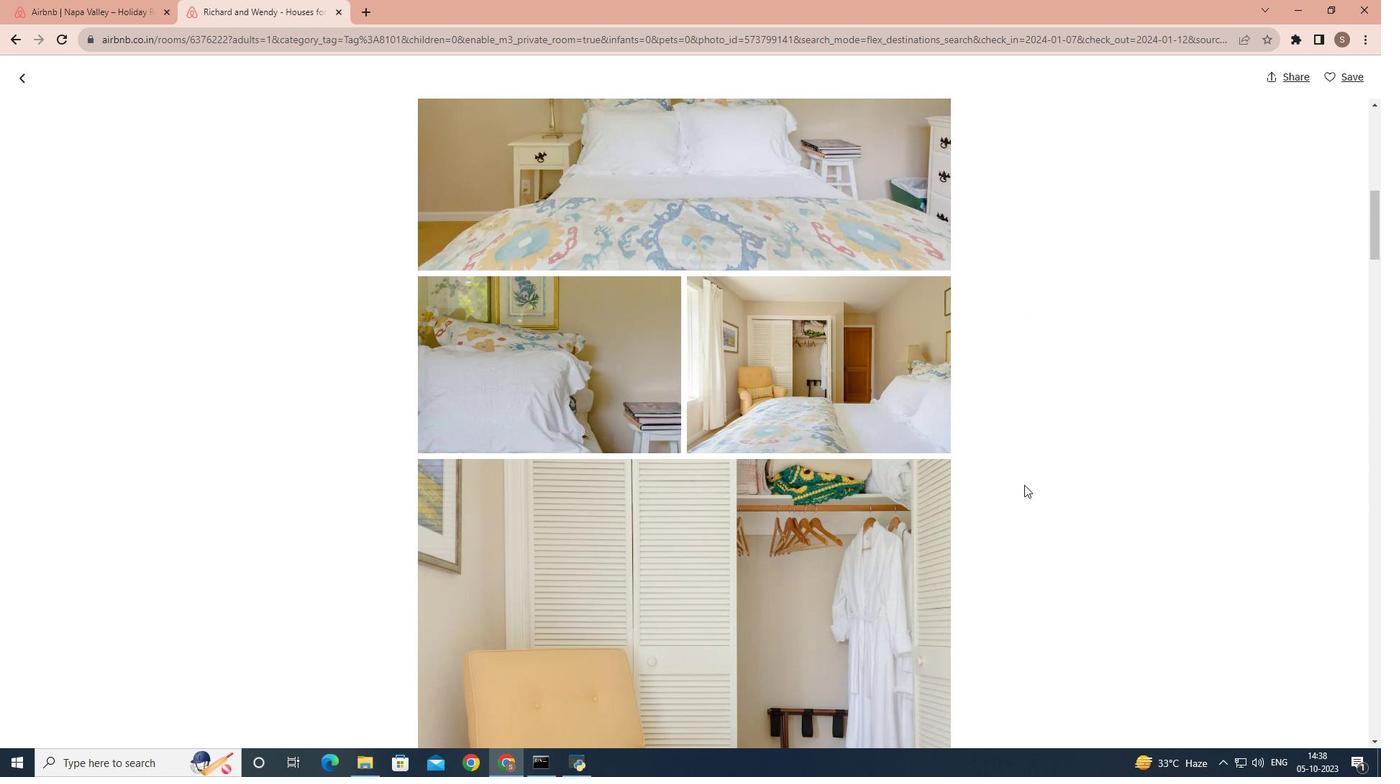 
Action: Mouse scrolled (1024, 484) with delta (0, 0)
Screenshot: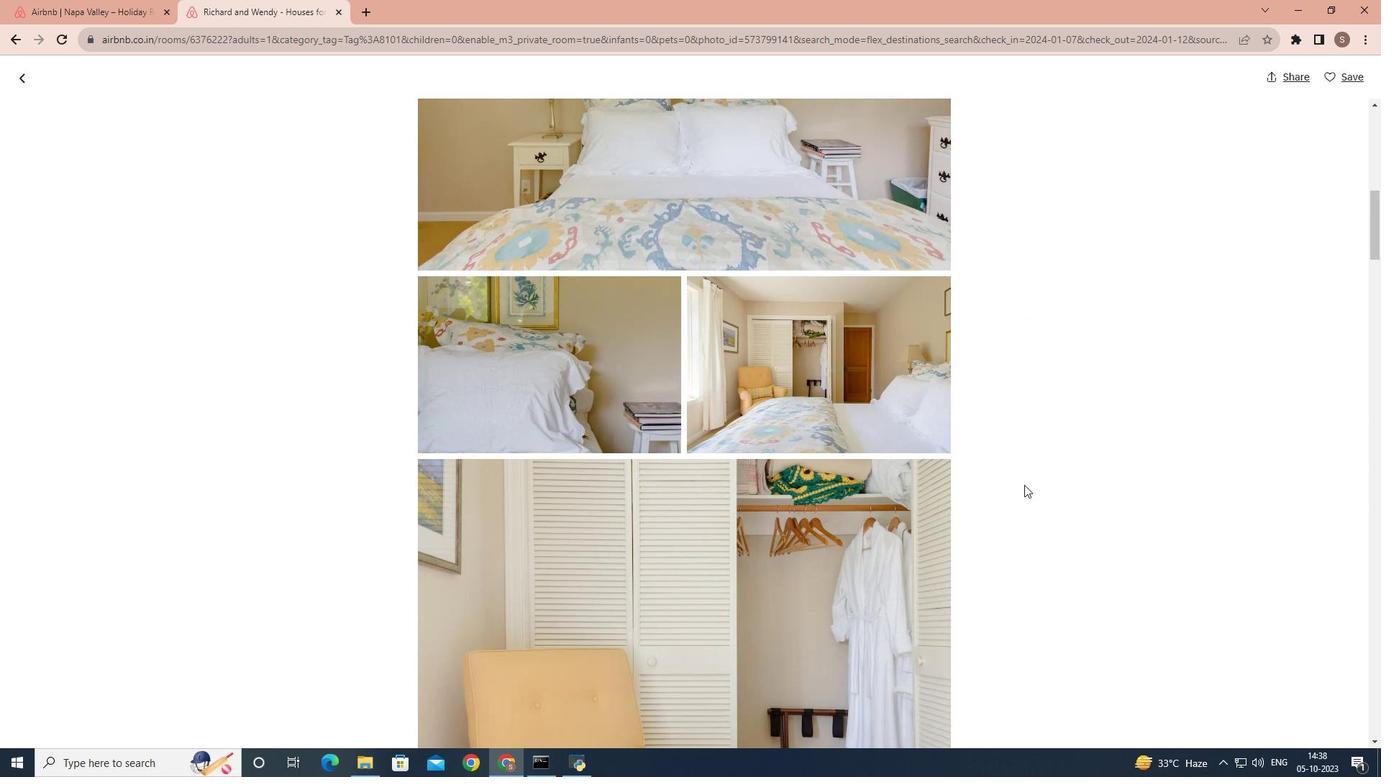 
Action: Mouse scrolled (1024, 484) with delta (0, 0)
Screenshot: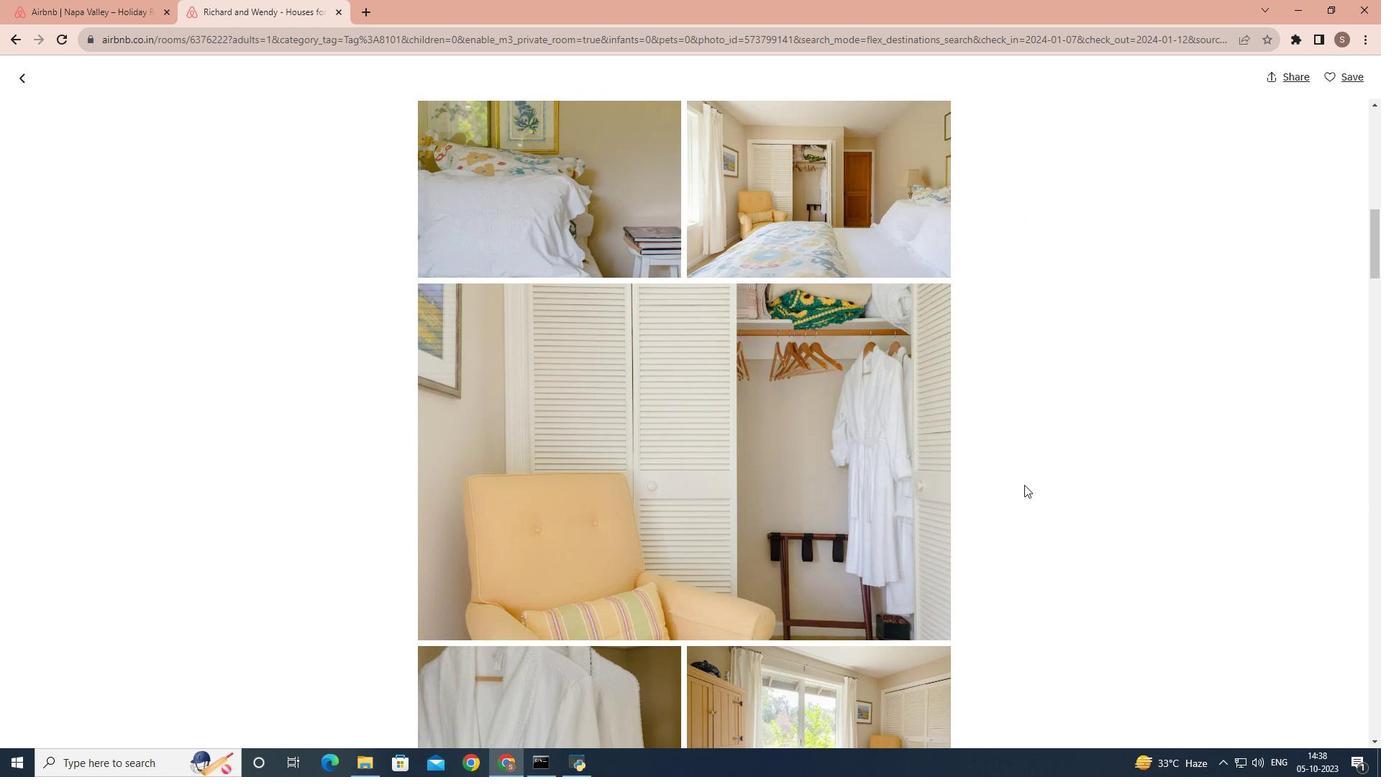 
Action: Mouse scrolled (1024, 484) with delta (0, 0)
Screenshot: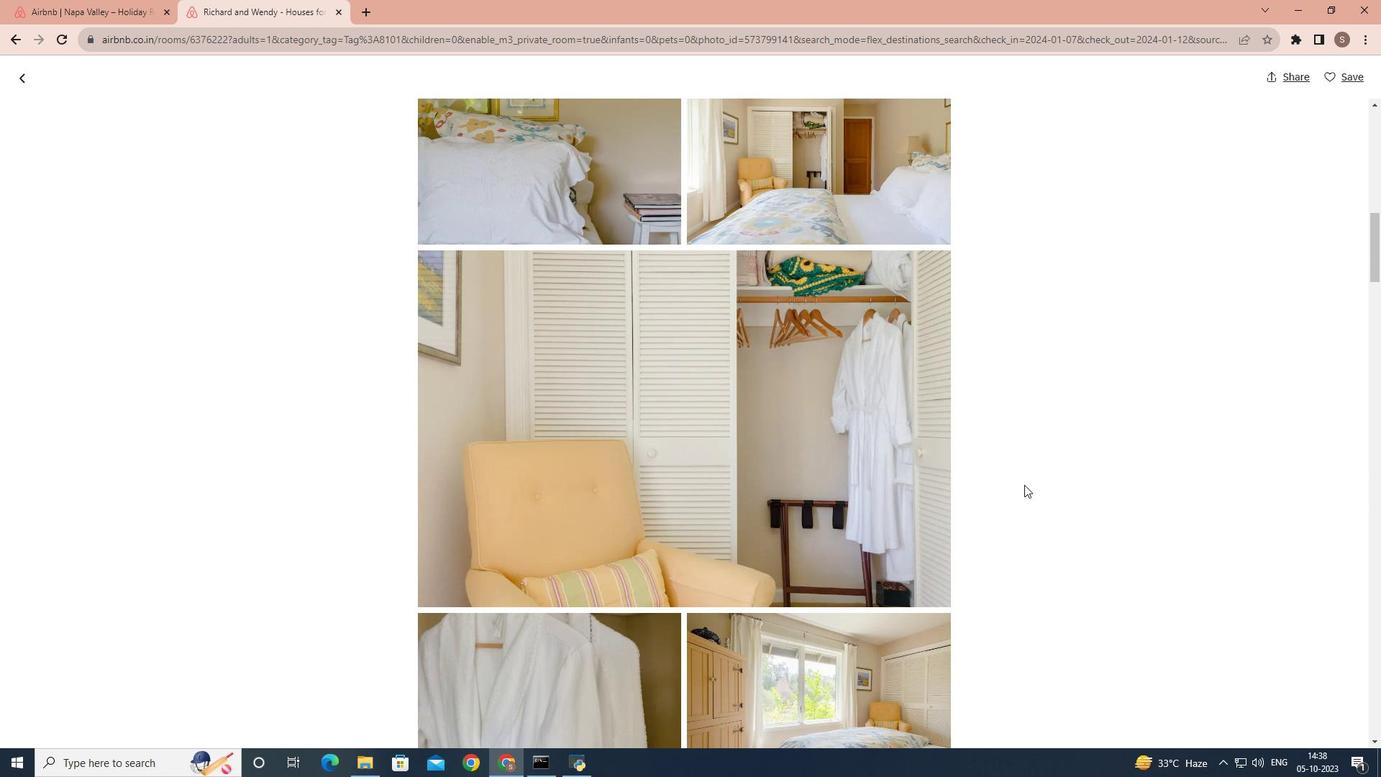 
Action: Mouse scrolled (1024, 484) with delta (0, 0)
Screenshot: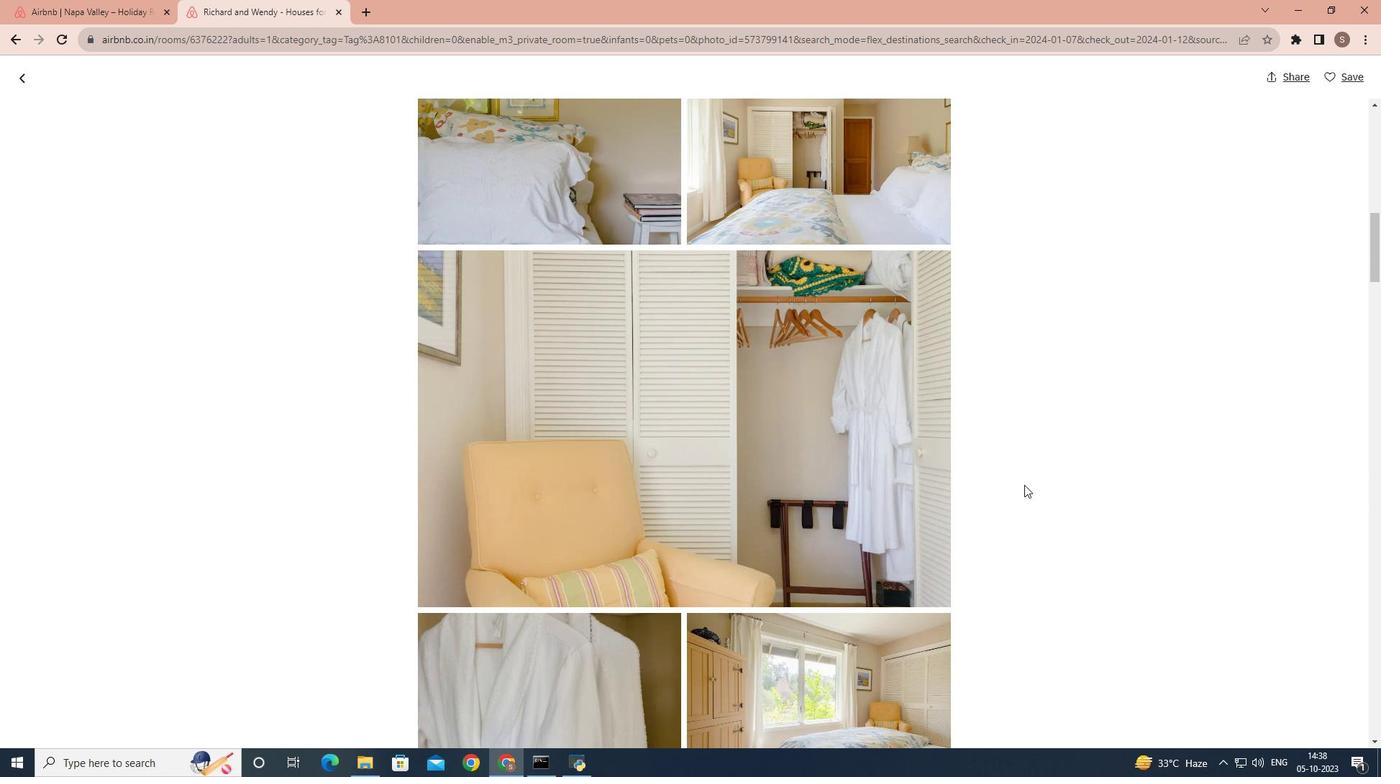 
Action: Mouse moved to (1018, 486)
Screenshot: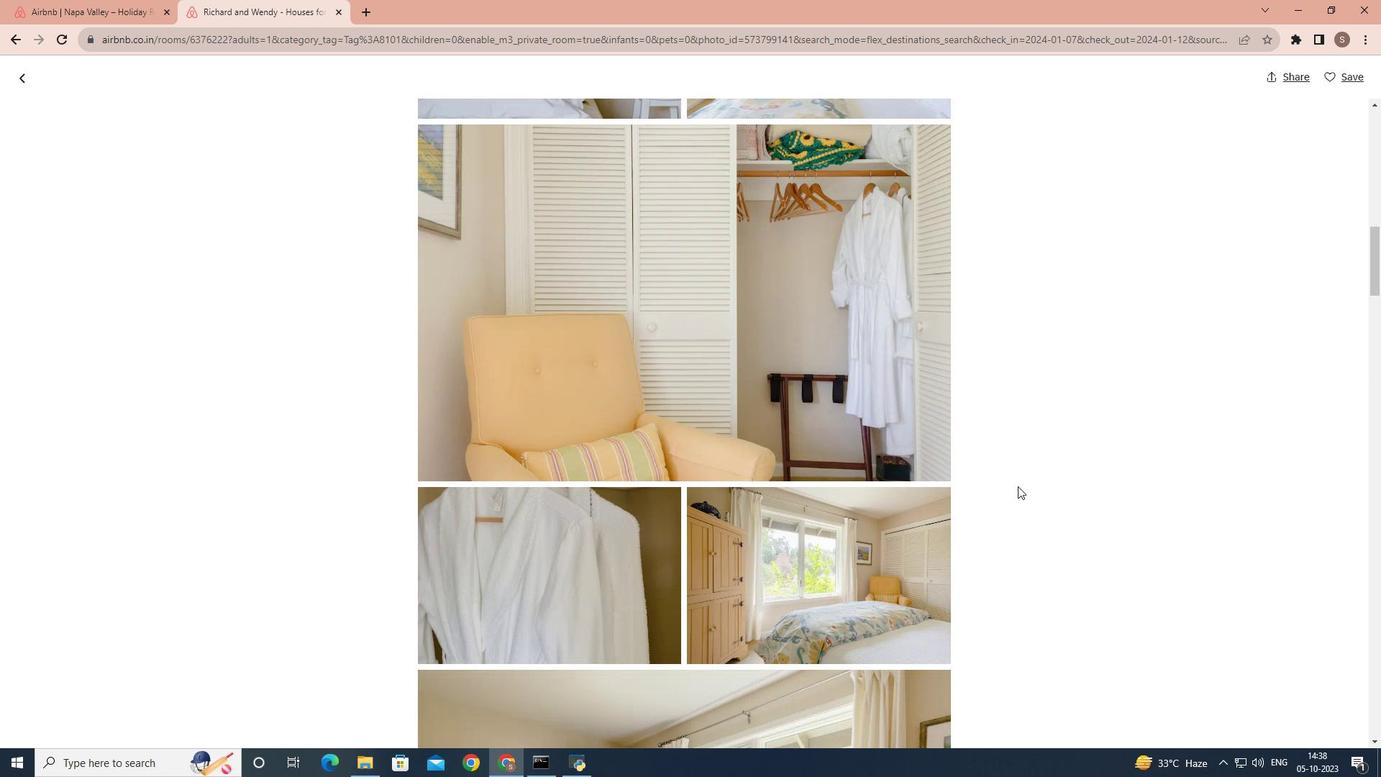 
Action: Mouse scrolled (1018, 485) with delta (0, 0)
Screenshot: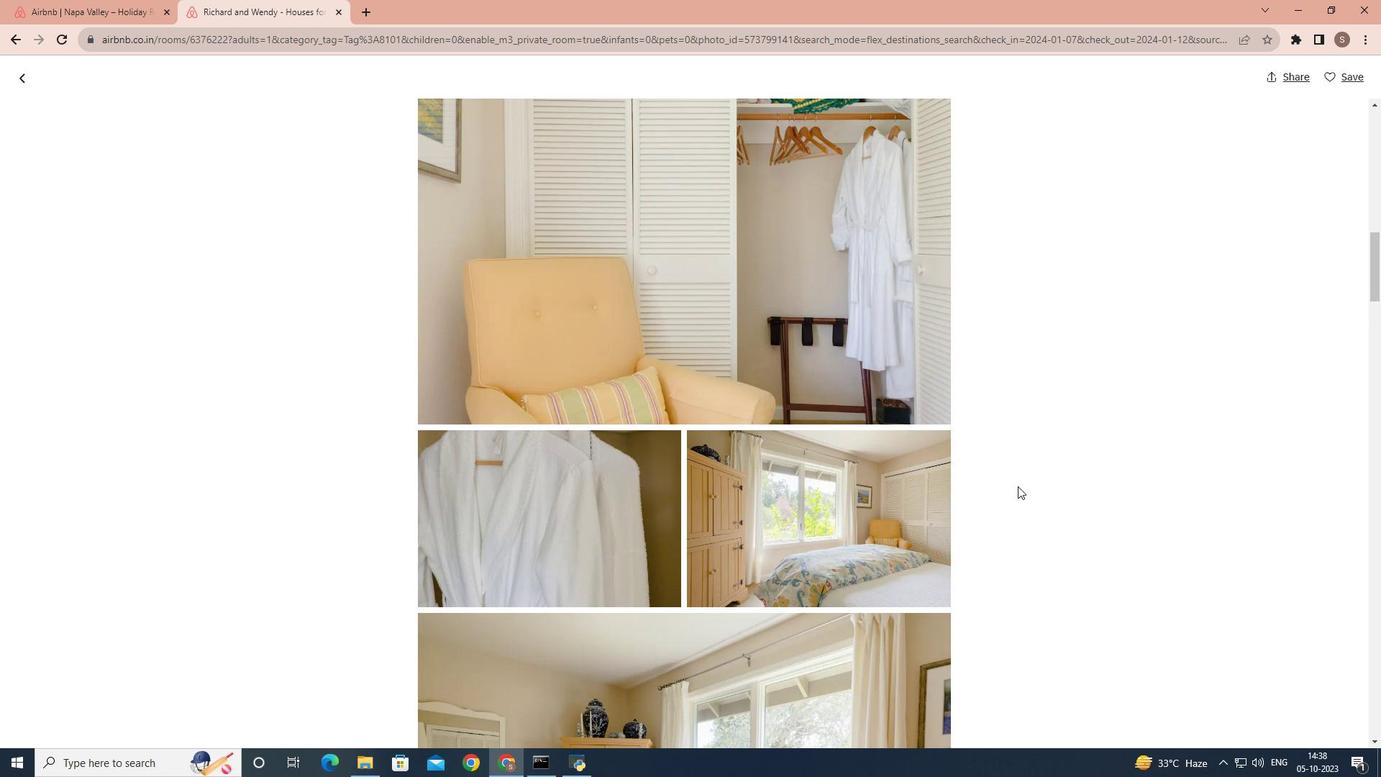 
Action: Mouse scrolled (1018, 485) with delta (0, 0)
Screenshot: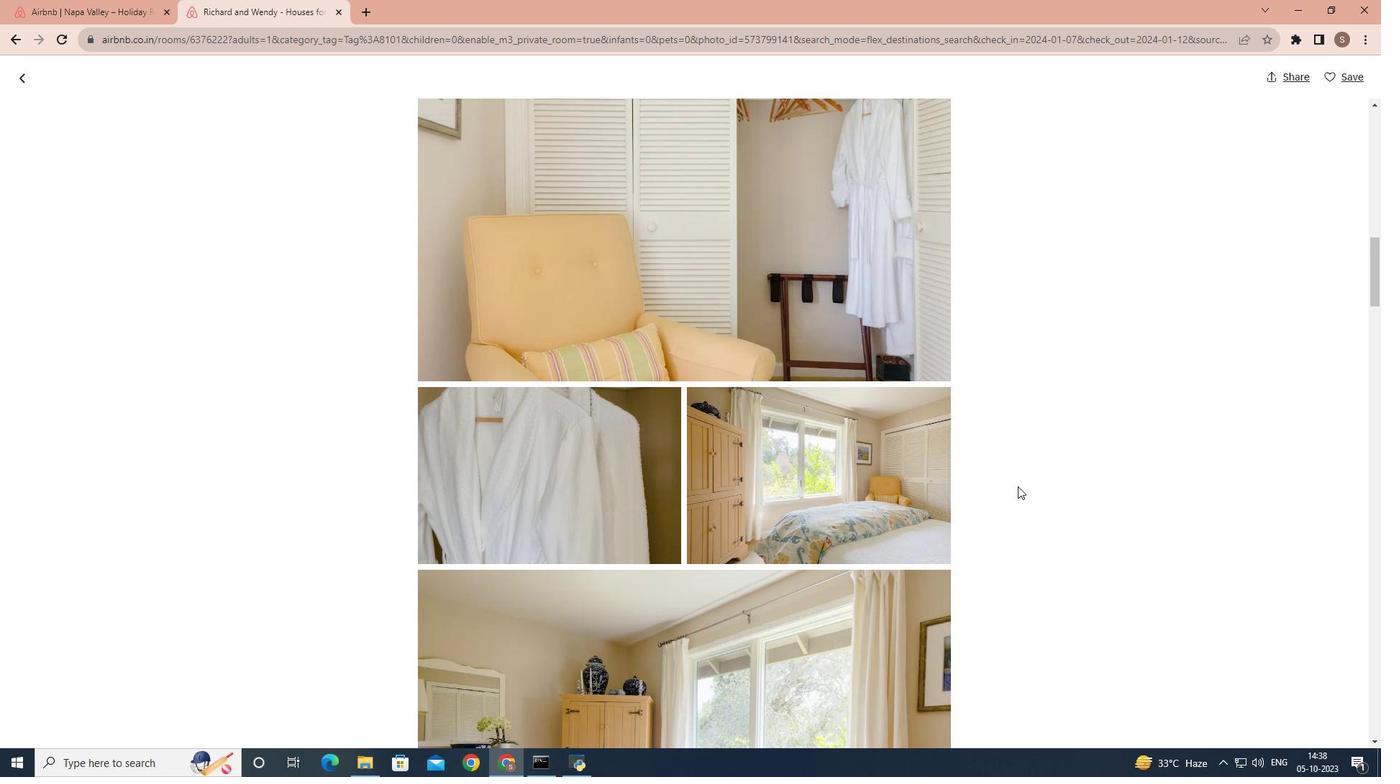 
Action: Mouse scrolled (1018, 485) with delta (0, 0)
Screenshot: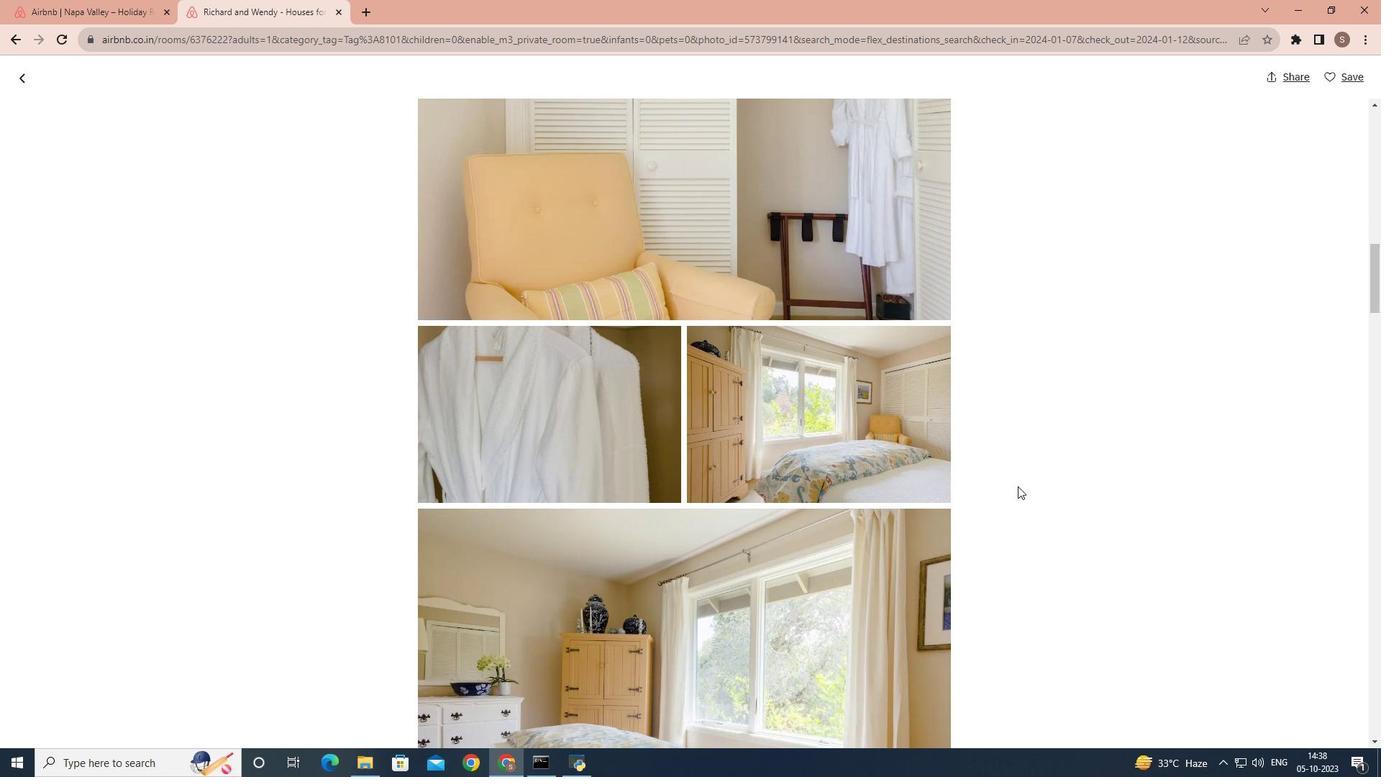 
Action: Mouse scrolled (1018, 485) with delta (0, 0)
Screenshot: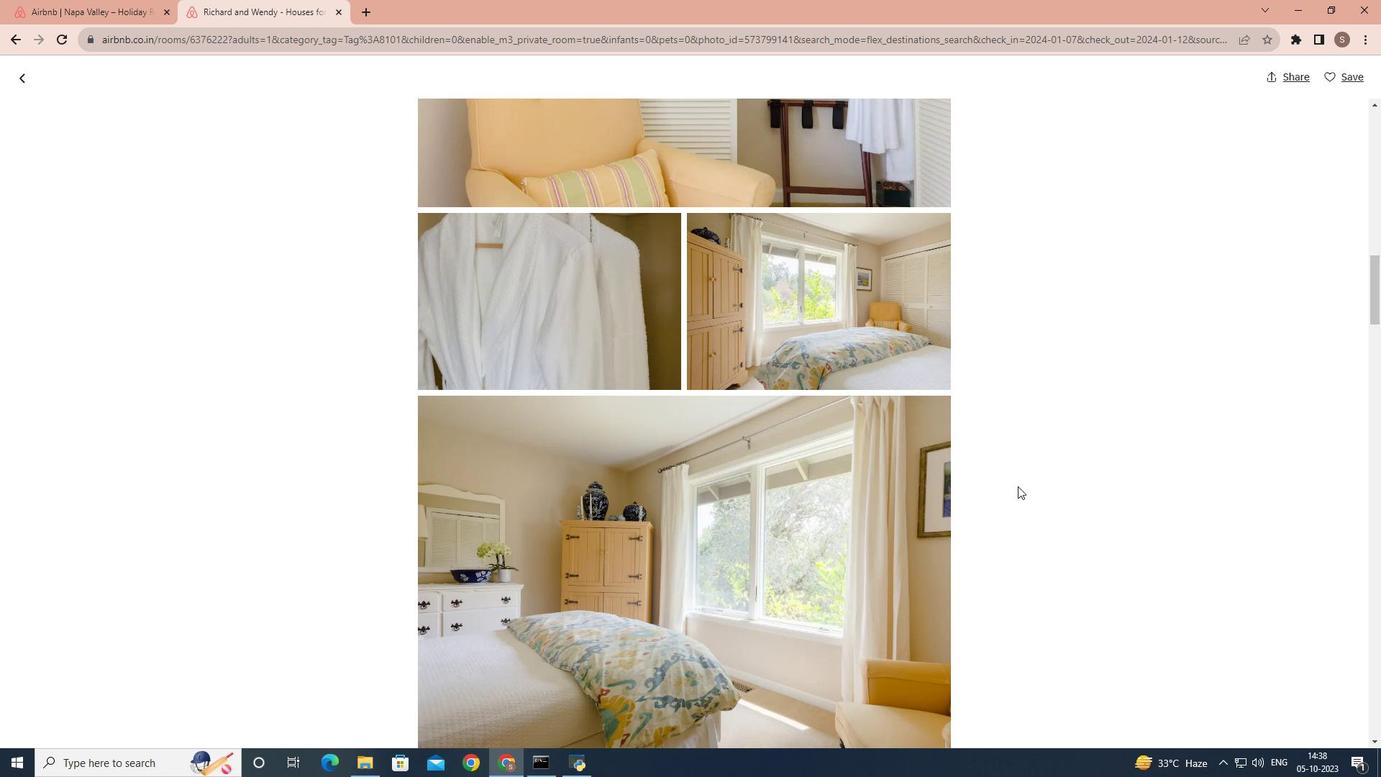 
Action: Mouse scrolled (1018, 485) with delta (0, 0)
Screenshot: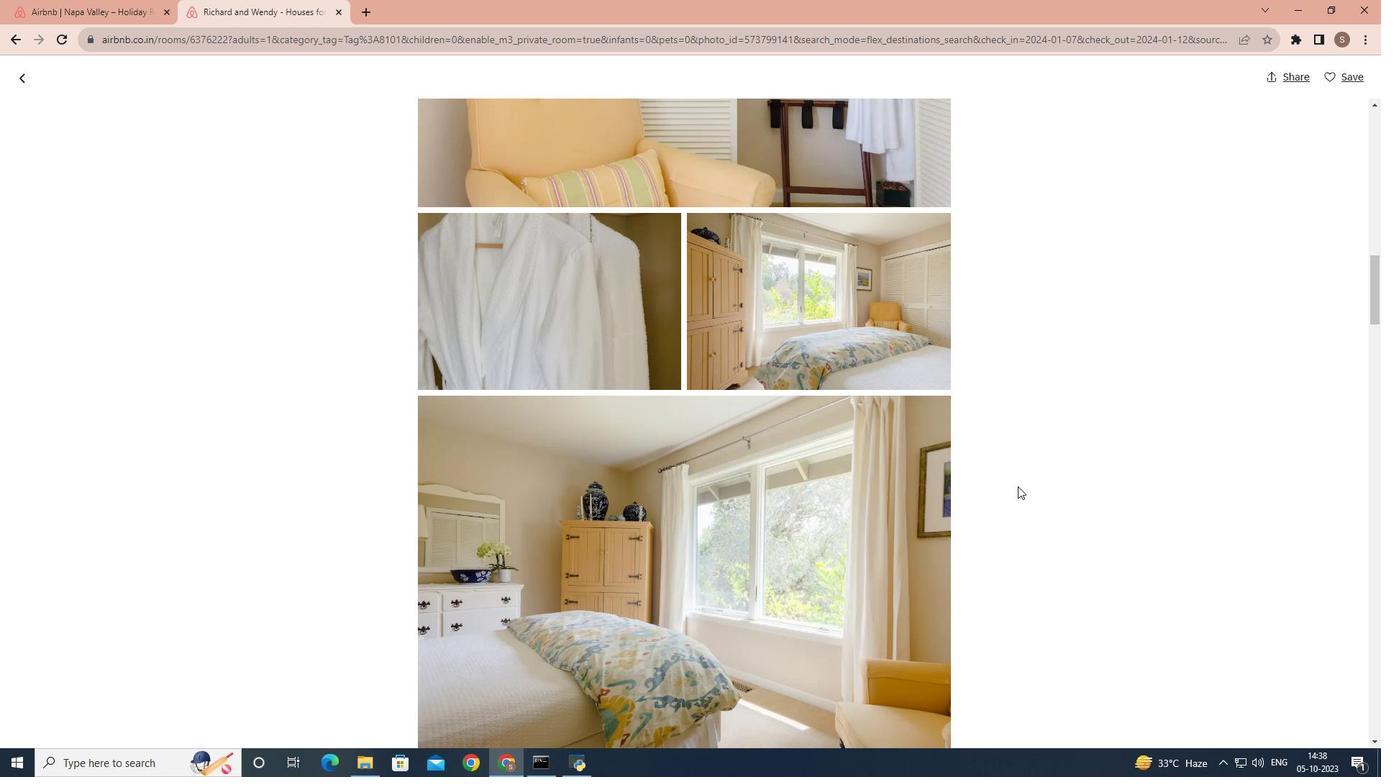 
Action: Mouse scrolled (1018, 485) with delta (0, 0)
Screenshot: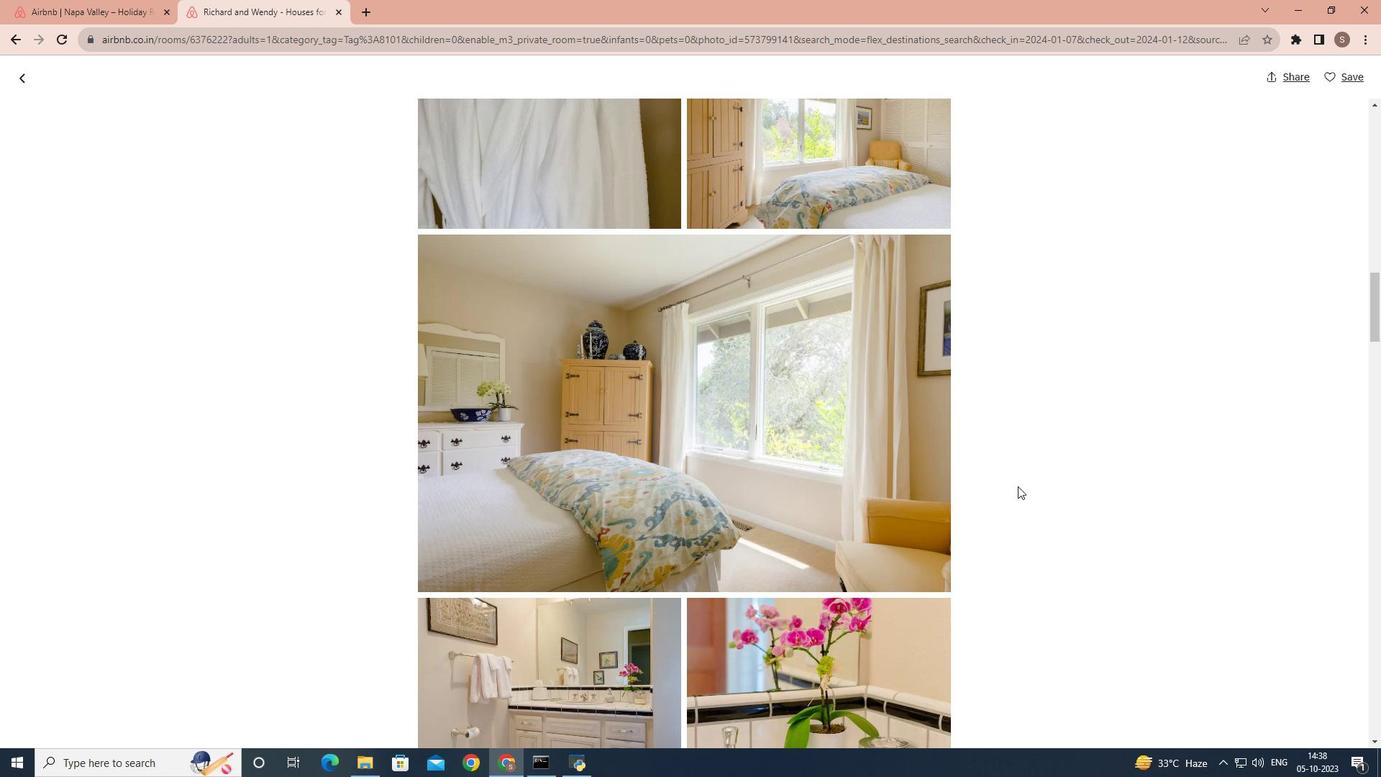
Action: Mouse scrolled (1018, 485) with delta (0, 0)
Screenshot: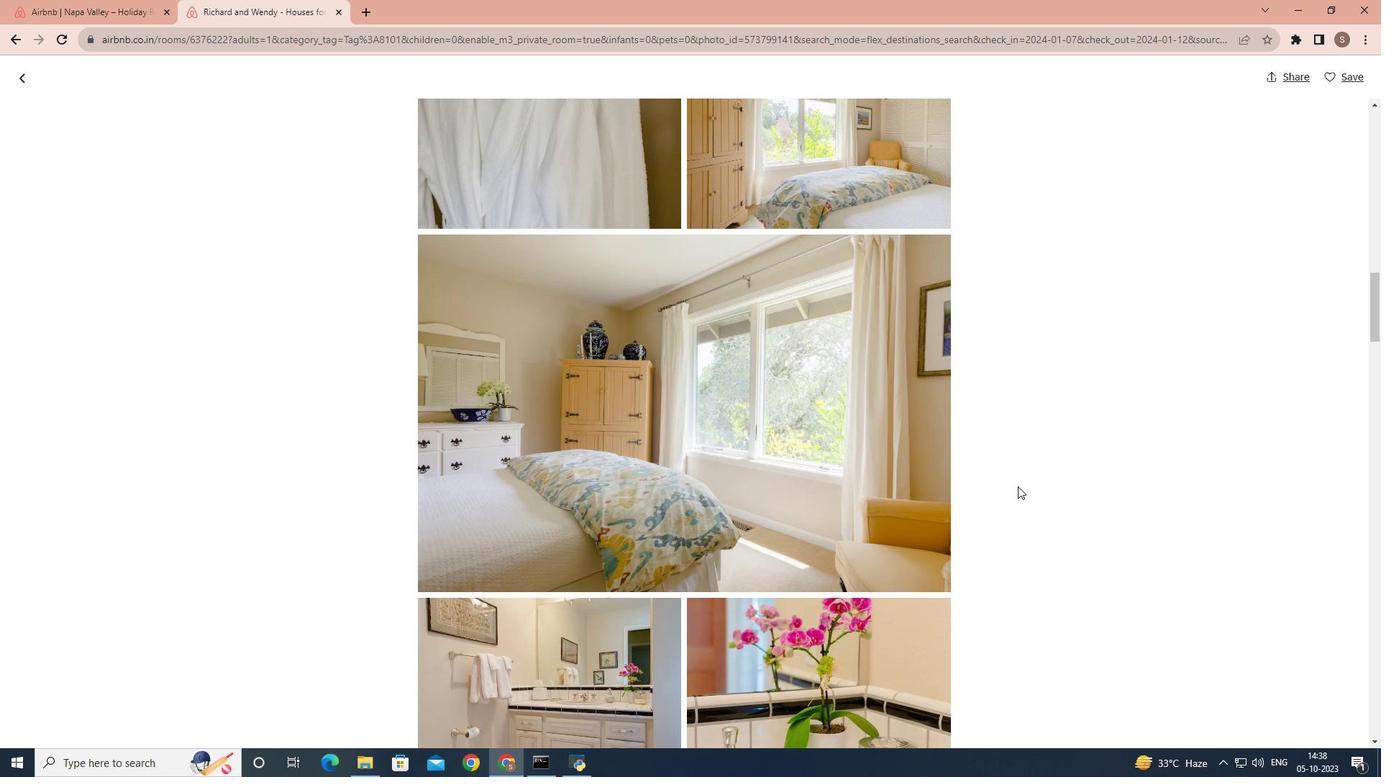 
Action: Mouse scrolled (1018, 485) with delta (0, 0)
Screenshot: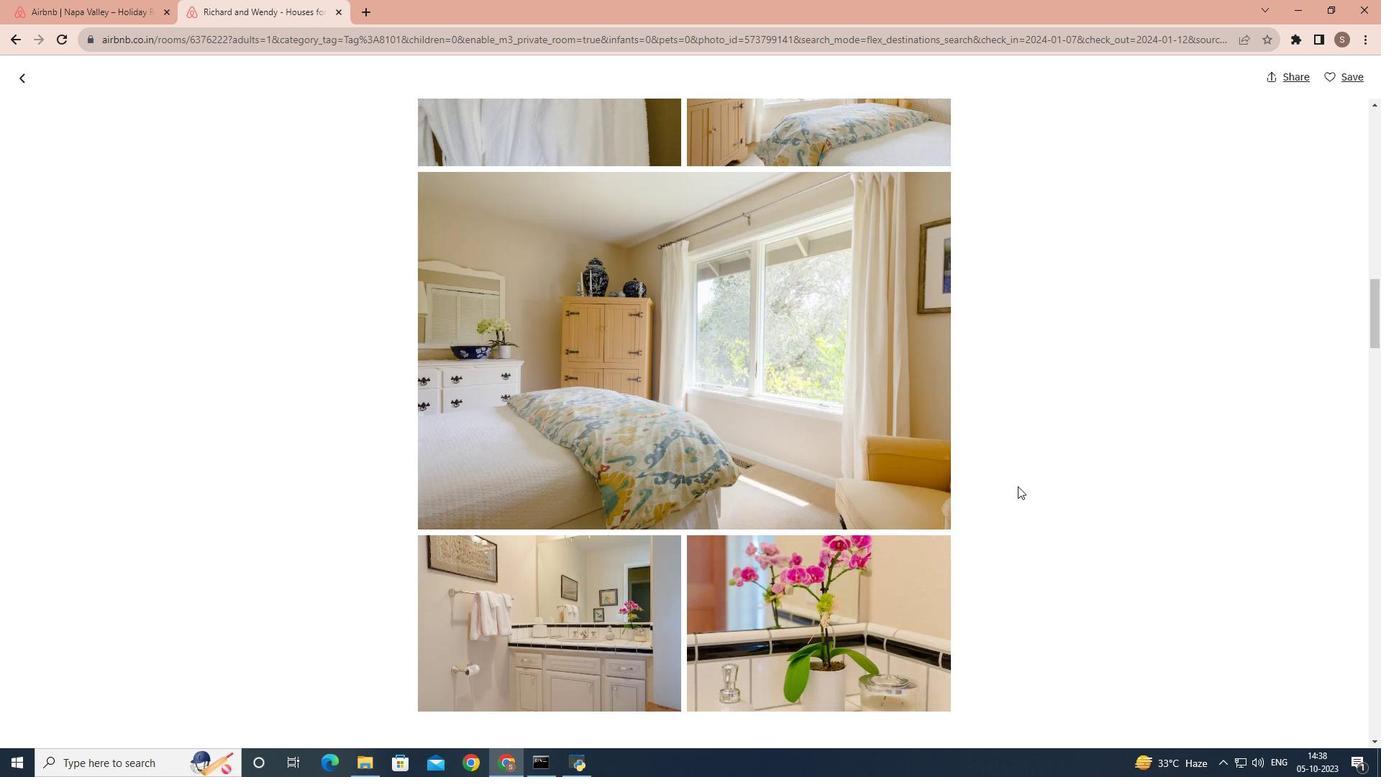 
Action: Mouse scrolled (1018, 485) with delta (0, 0)
Screenshot: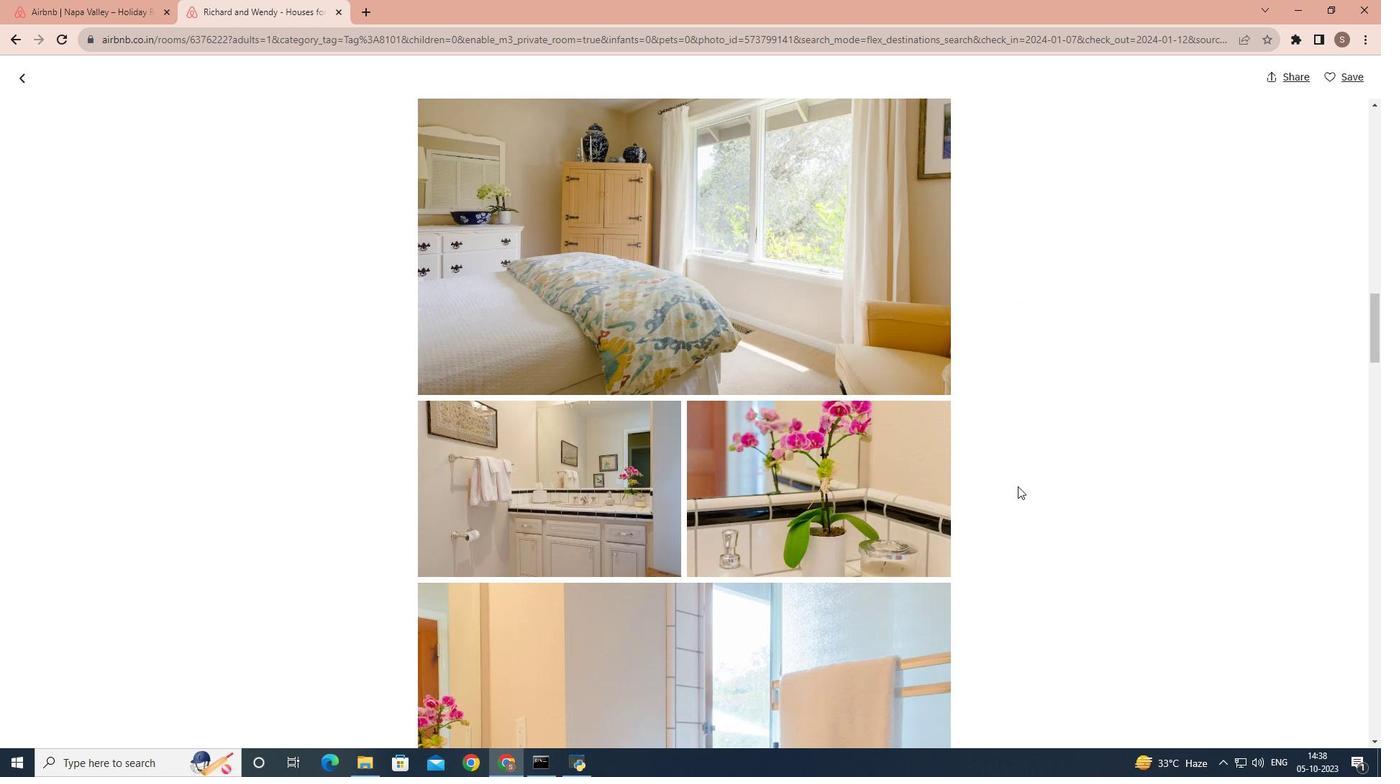 
Action: Mouse scrolled (1018, 485) with delta (0, 0)
Screenshot: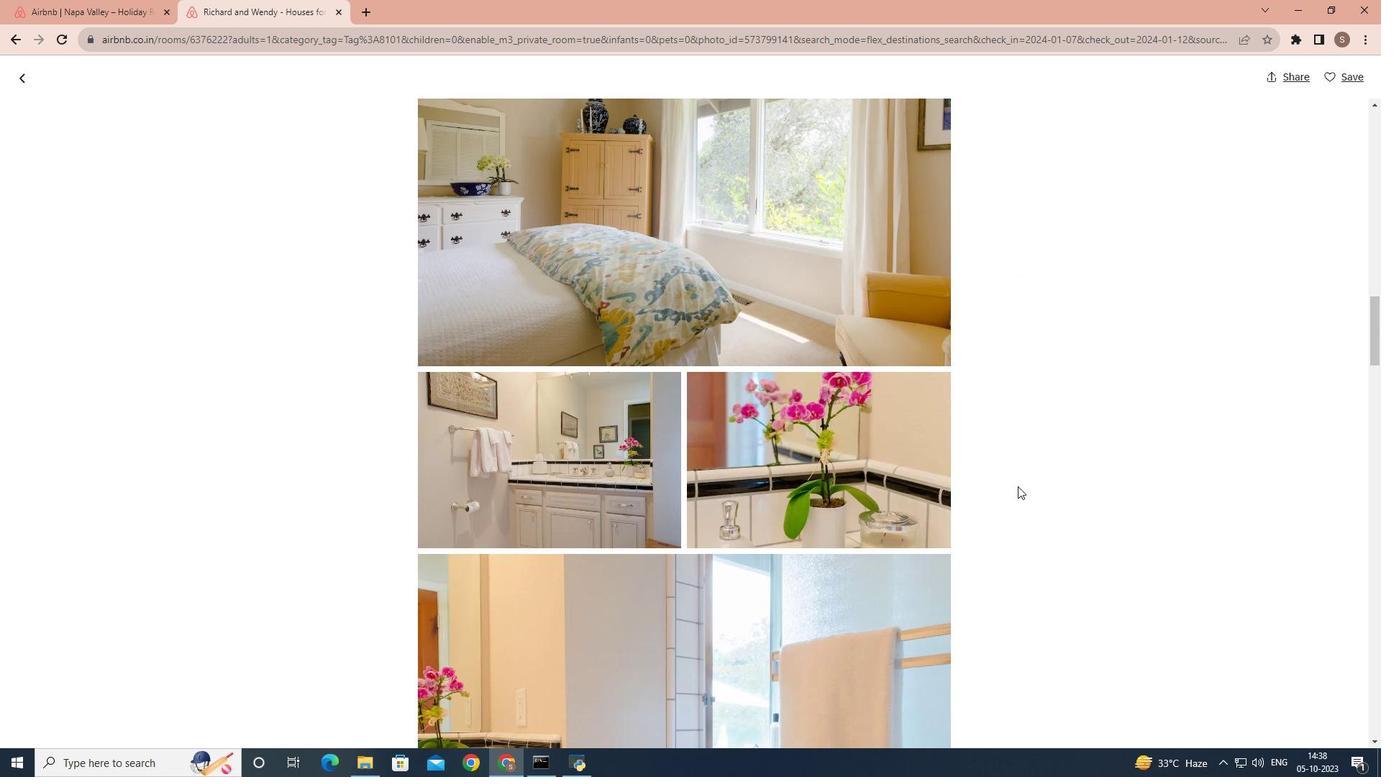 
Action: Mouse scrolled (1018, 485) with delta (0, 0)
Screenshot: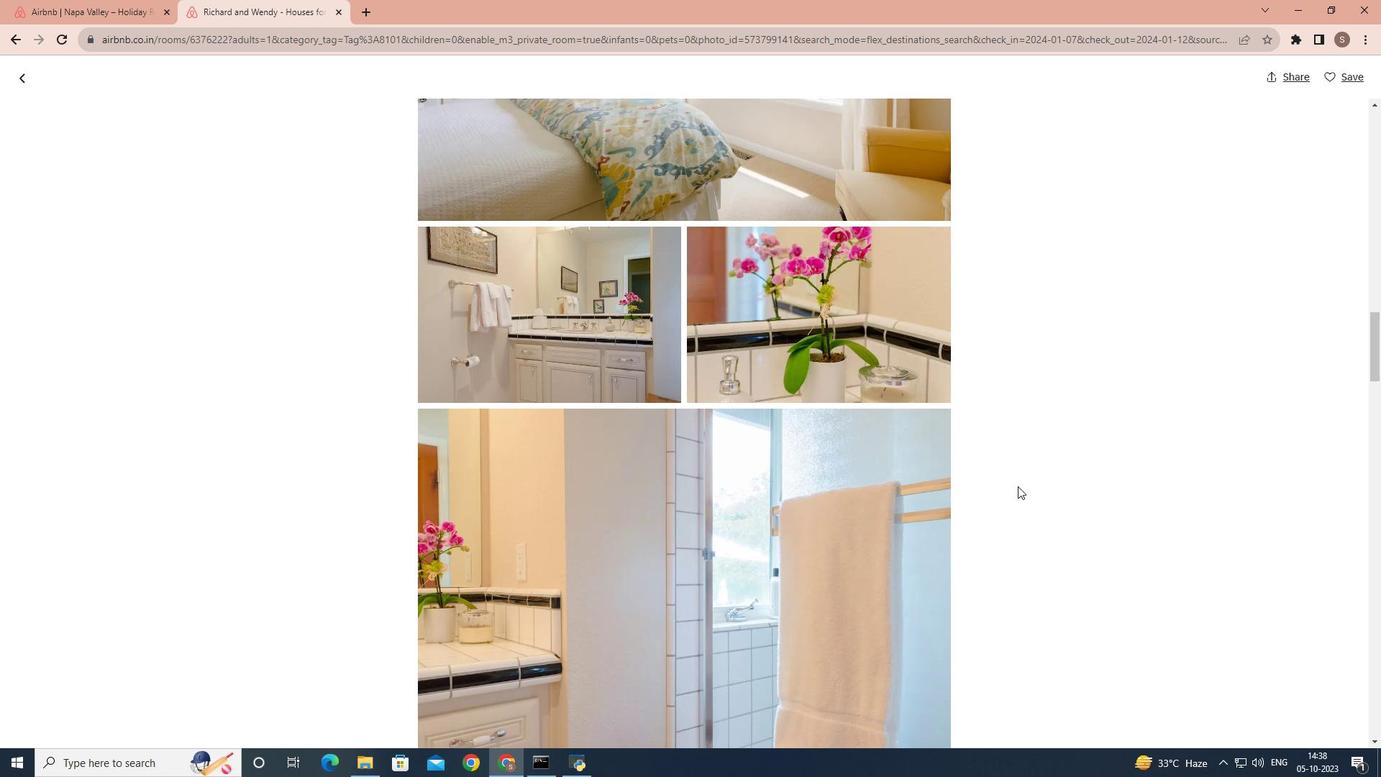 
Action: Mouse scrolled (1018, 485) with delta (0, 0)
Screenshot: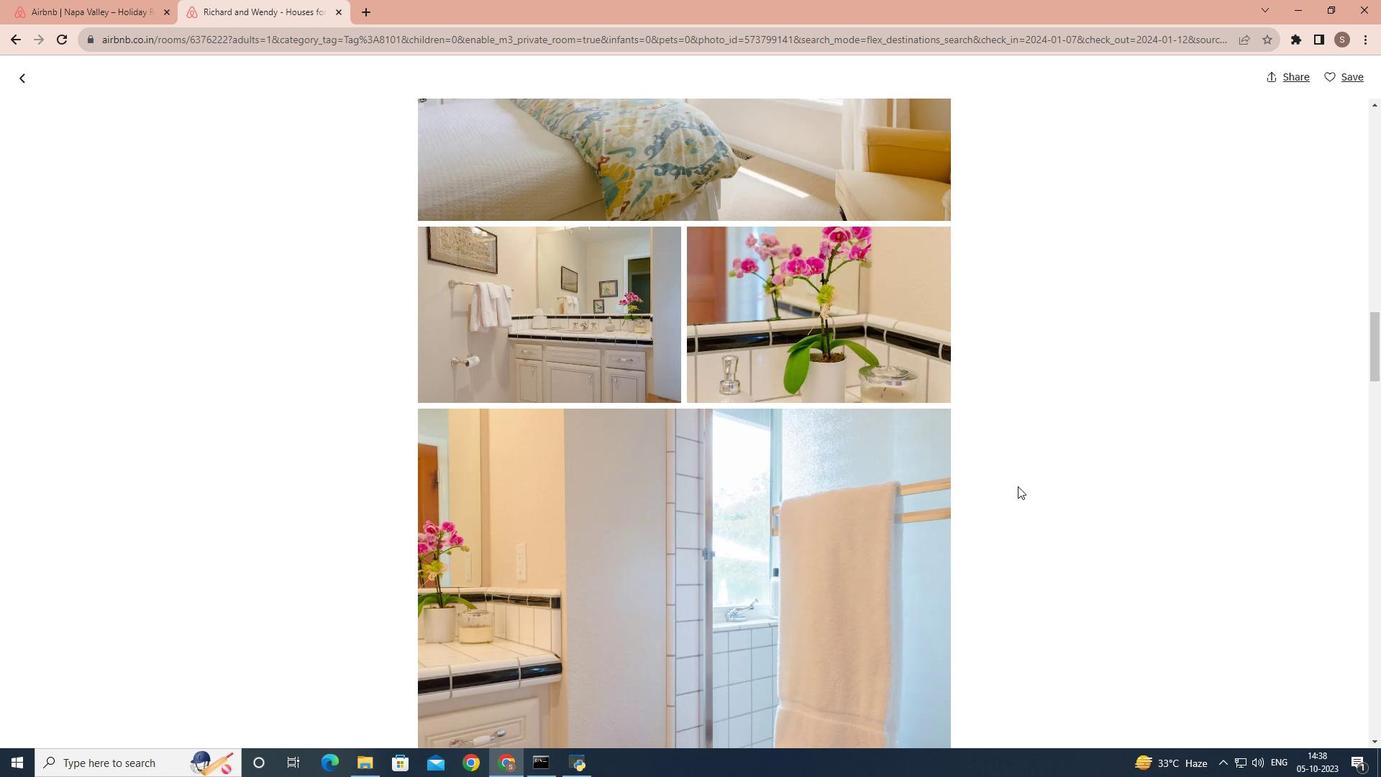 
Action: Mouse scrolled (1018, 485) with delta (0, 0)
Screenshot: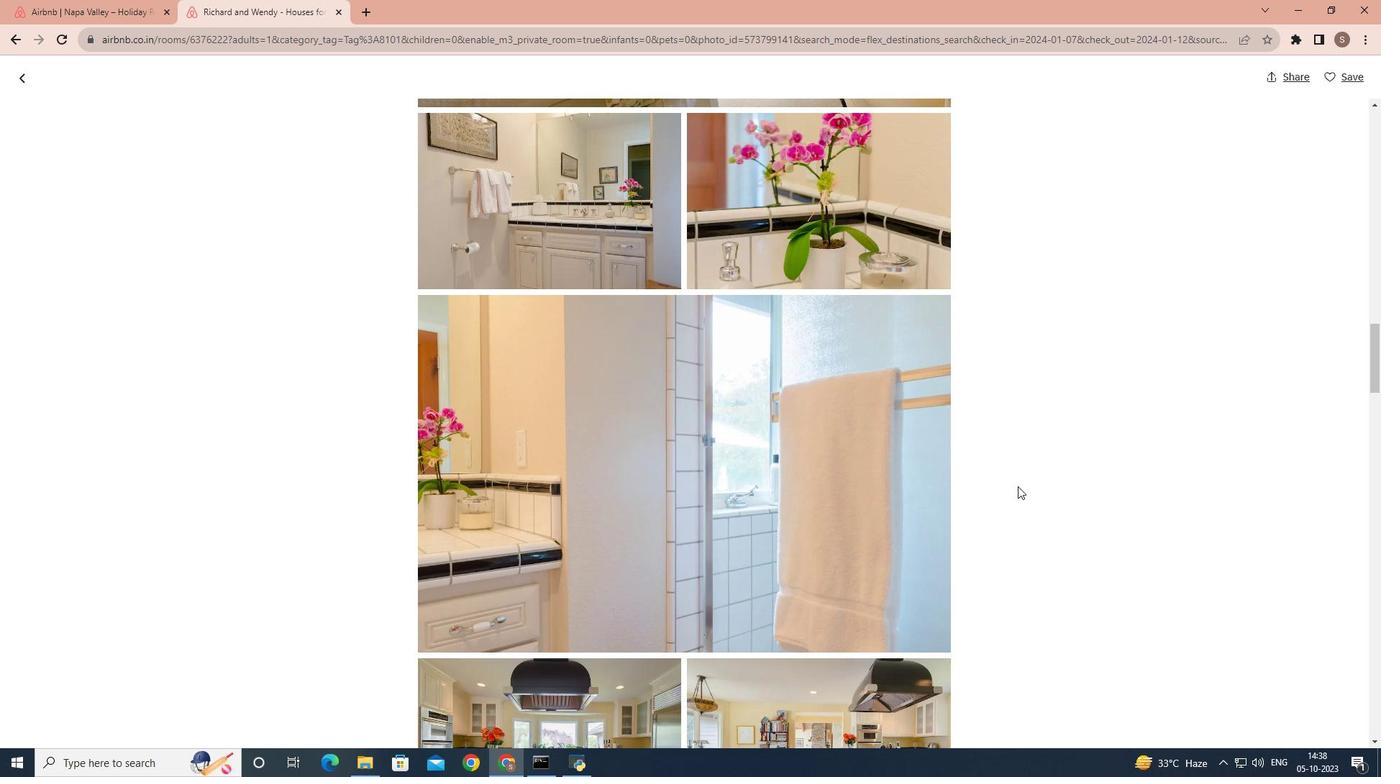 
Action: Mouse scrolled (1018, 485) with delta (0, 0)
Screenshot: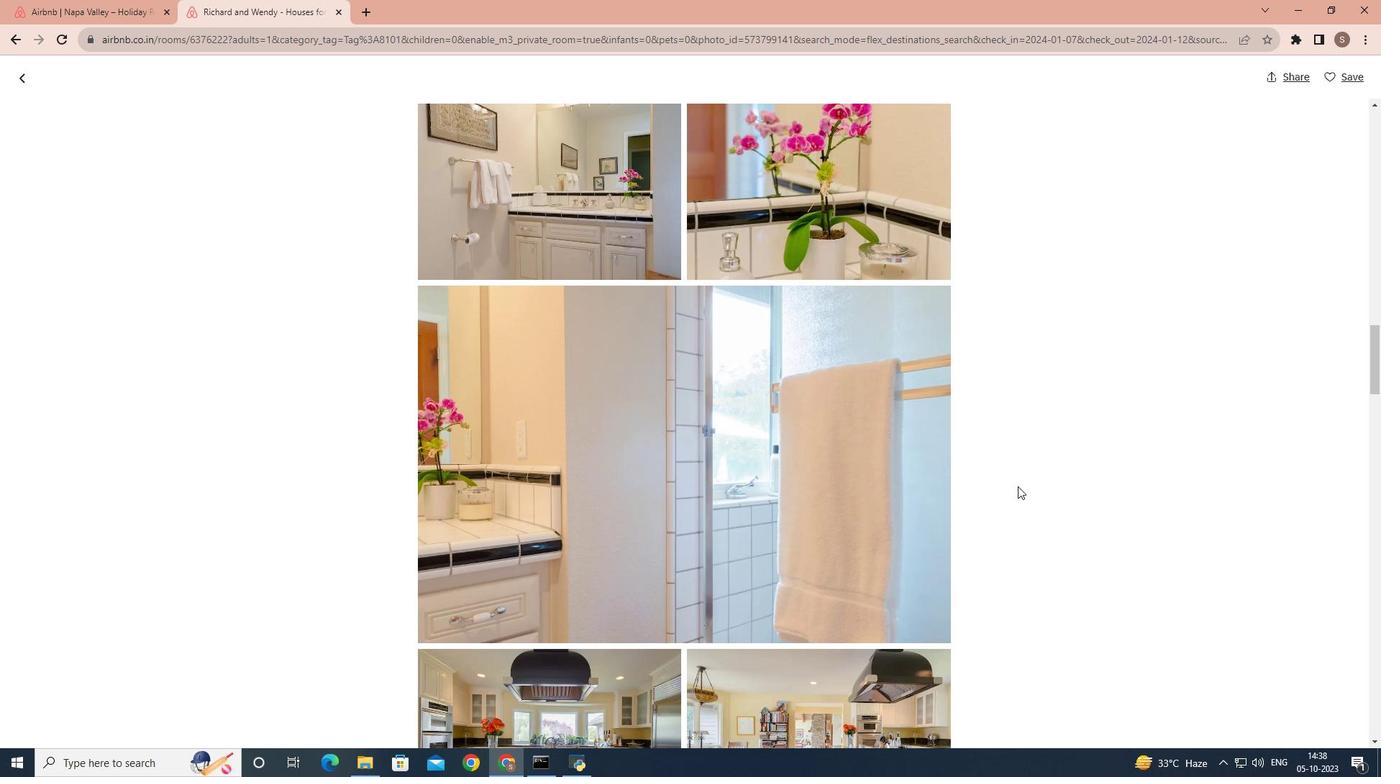 
Action: Mouse scrolled (1018, 485) with delta (0, 0)
Screenshot: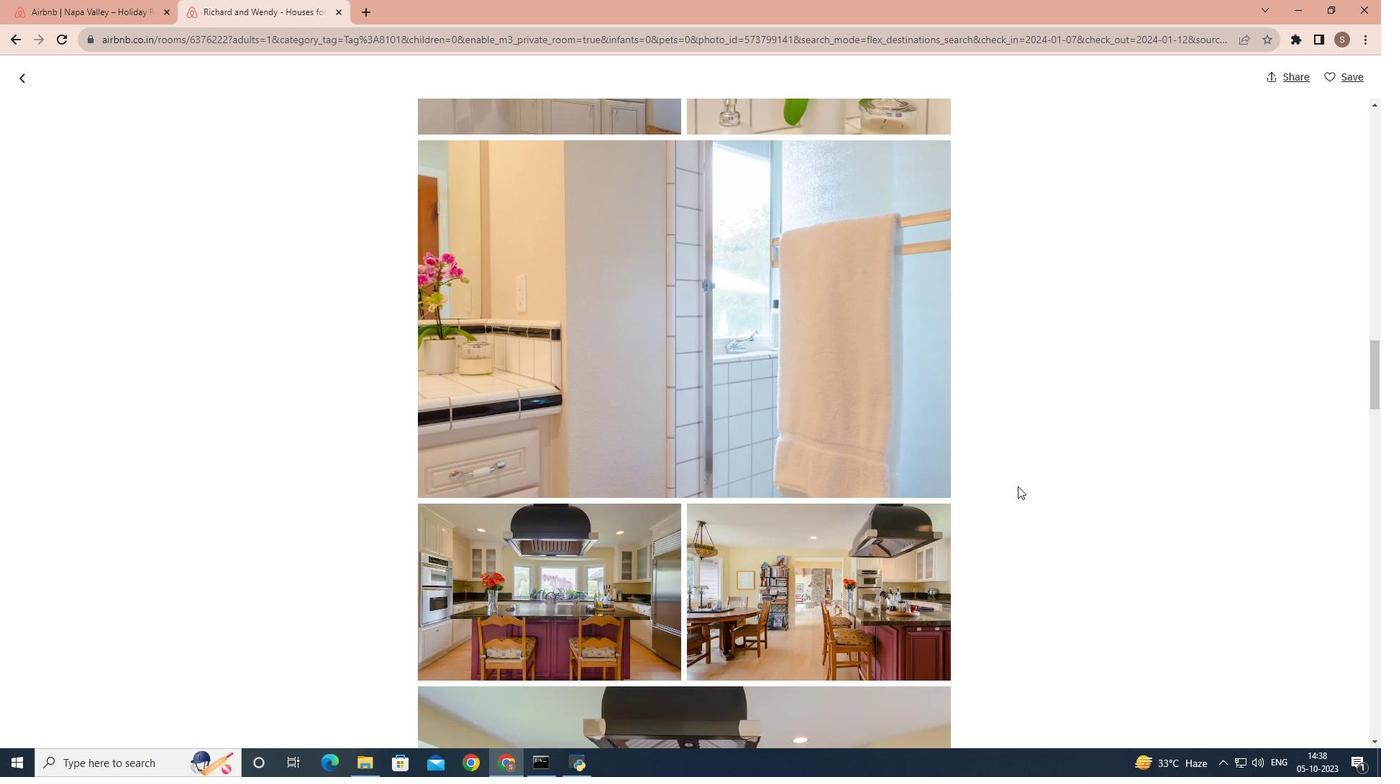 
Action: Mouse scrolled (1018, 485) with delta (0, 0)
Screenshot: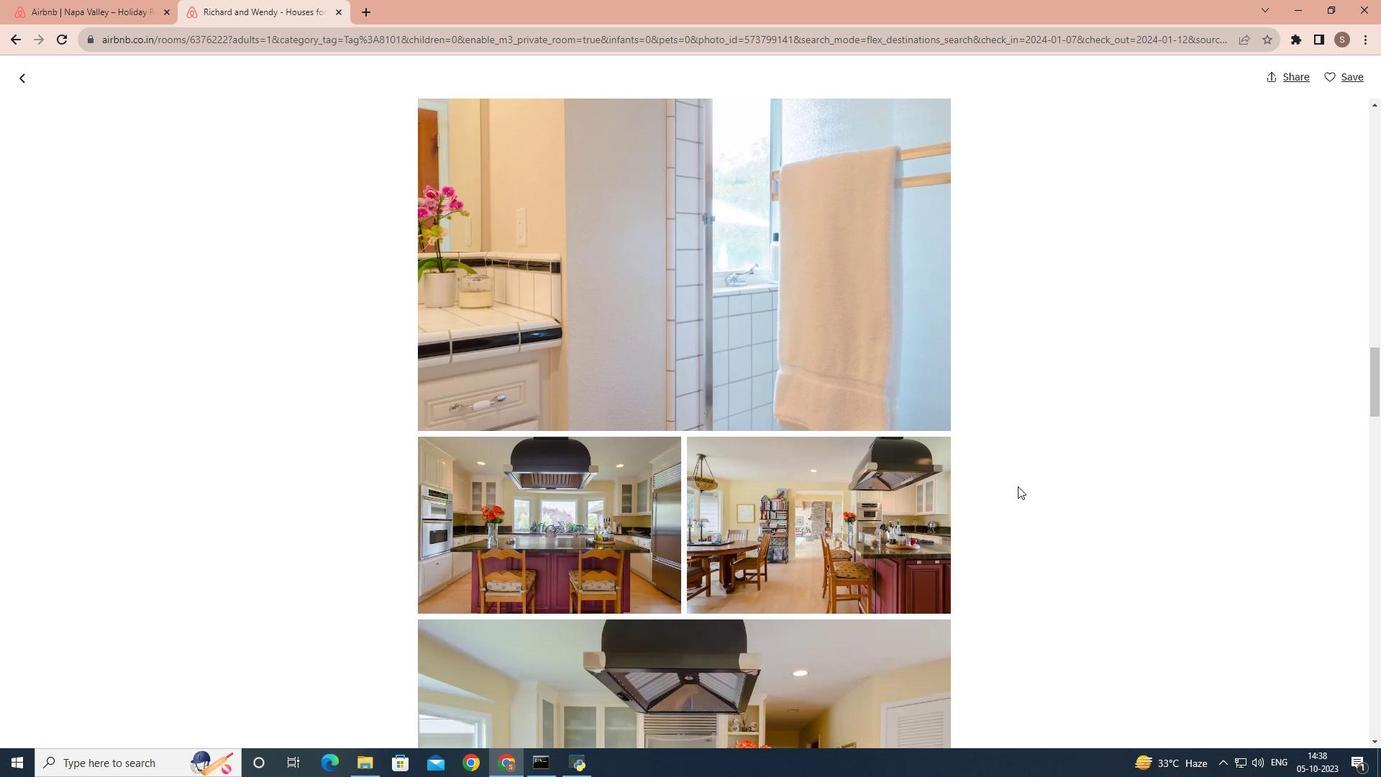 
Action: Mouse scrolled (1018, 485) with delta (0, 0)
Screenshot: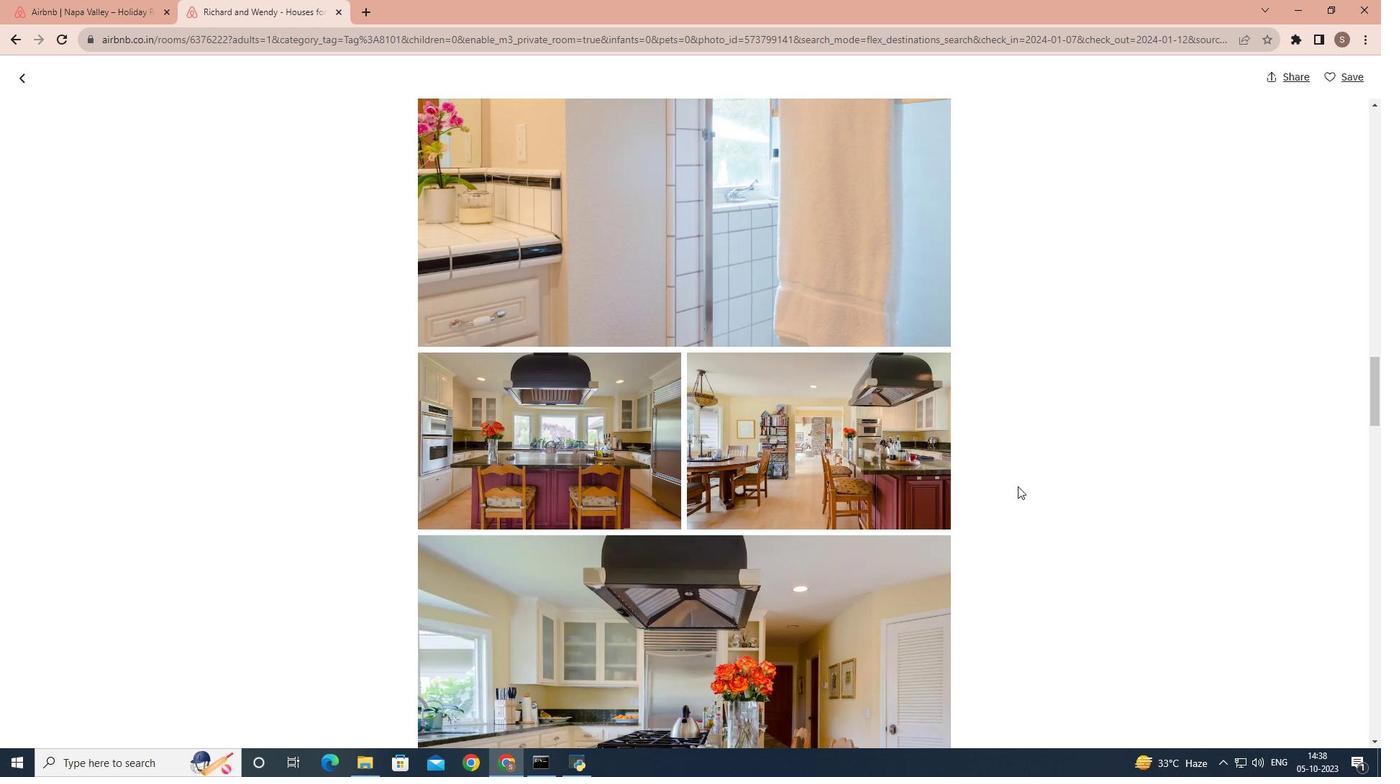 
Action: Mouse scrolled (1018, 485) with delta (0, 0)
Screenshot: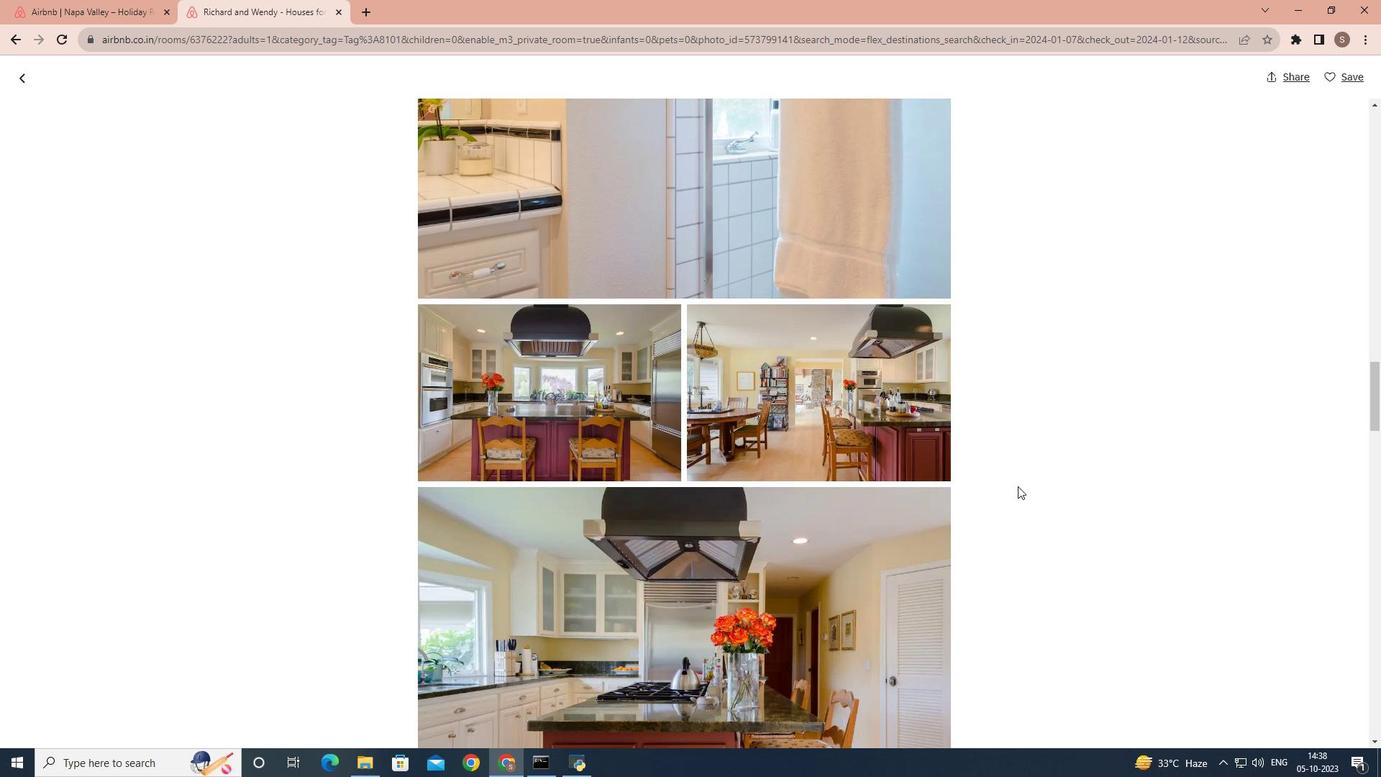 
Action: Mouse scrolled (1018, 485) with delta (0, 0)
Screenshot: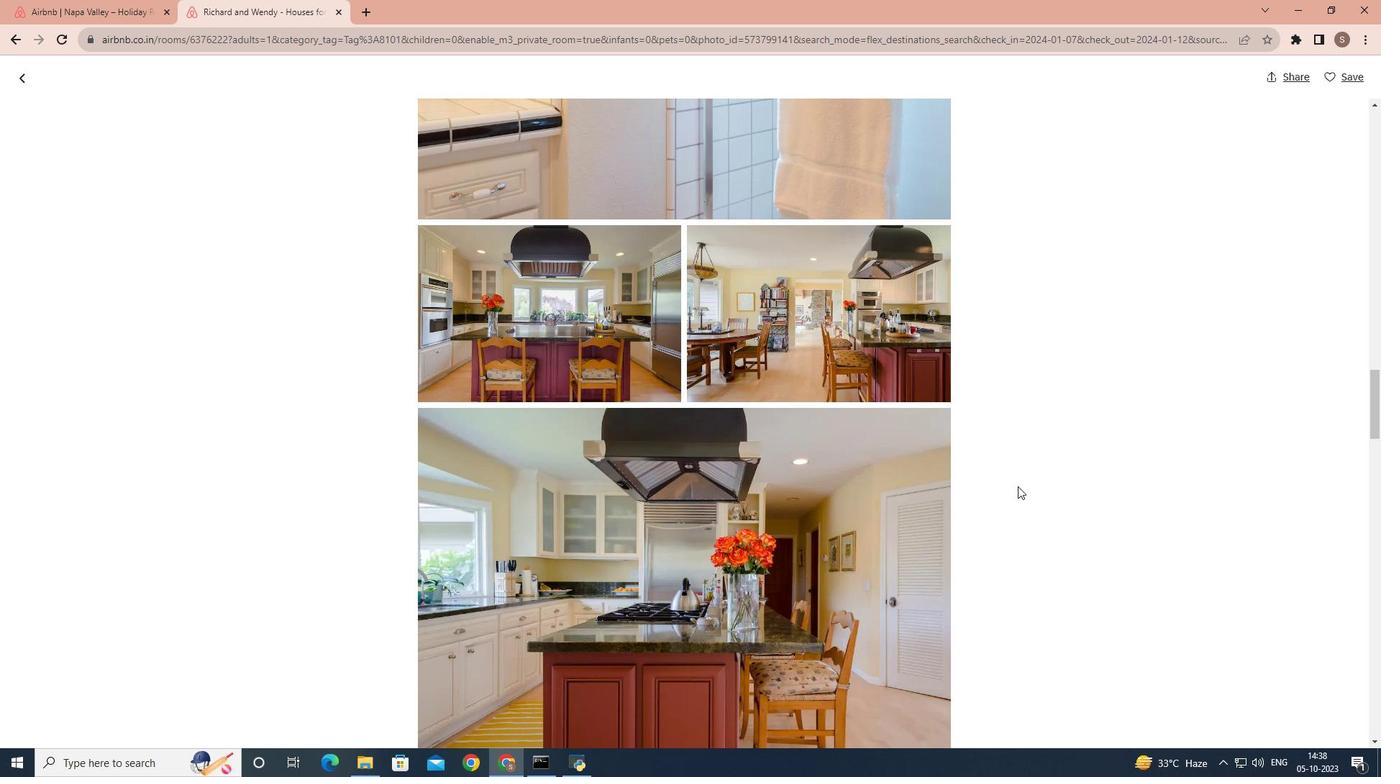 
Action: Mouse scrolled (1018, 485) with delta (0, 0)
Screenshot: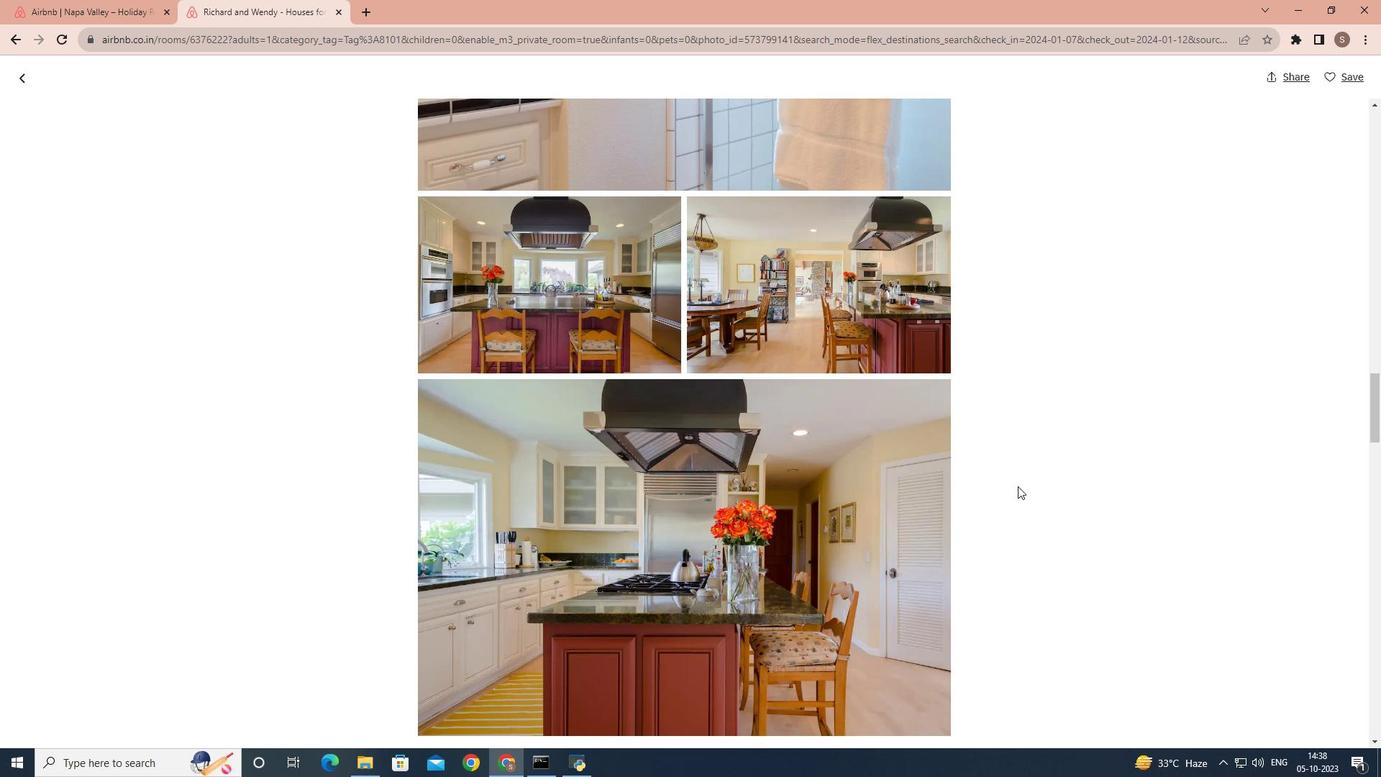 
Action: Mouse scrolled (1018, 485) with delta (0, 0)
Screenshot: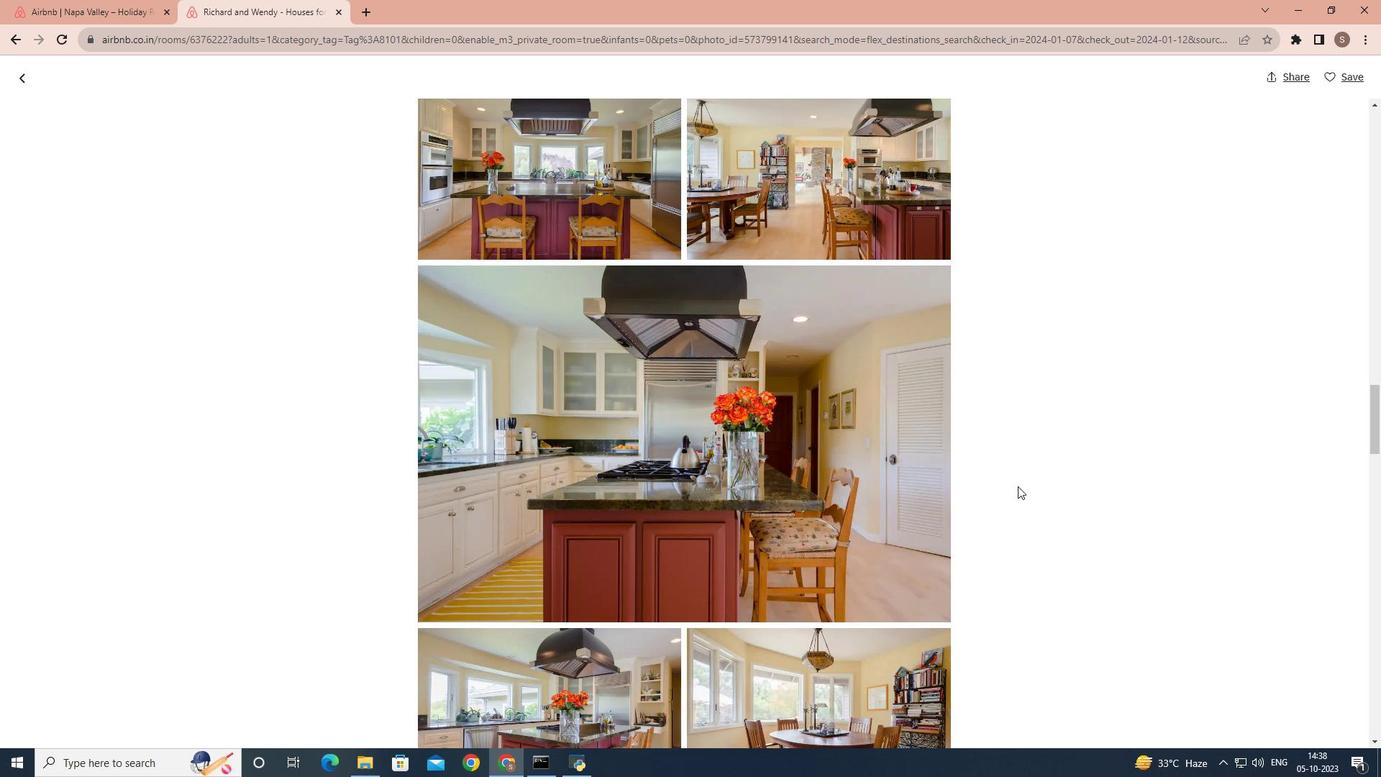 
Action: Mouse scrolled (1018, 485) with delta (0, 0)
Screenshot: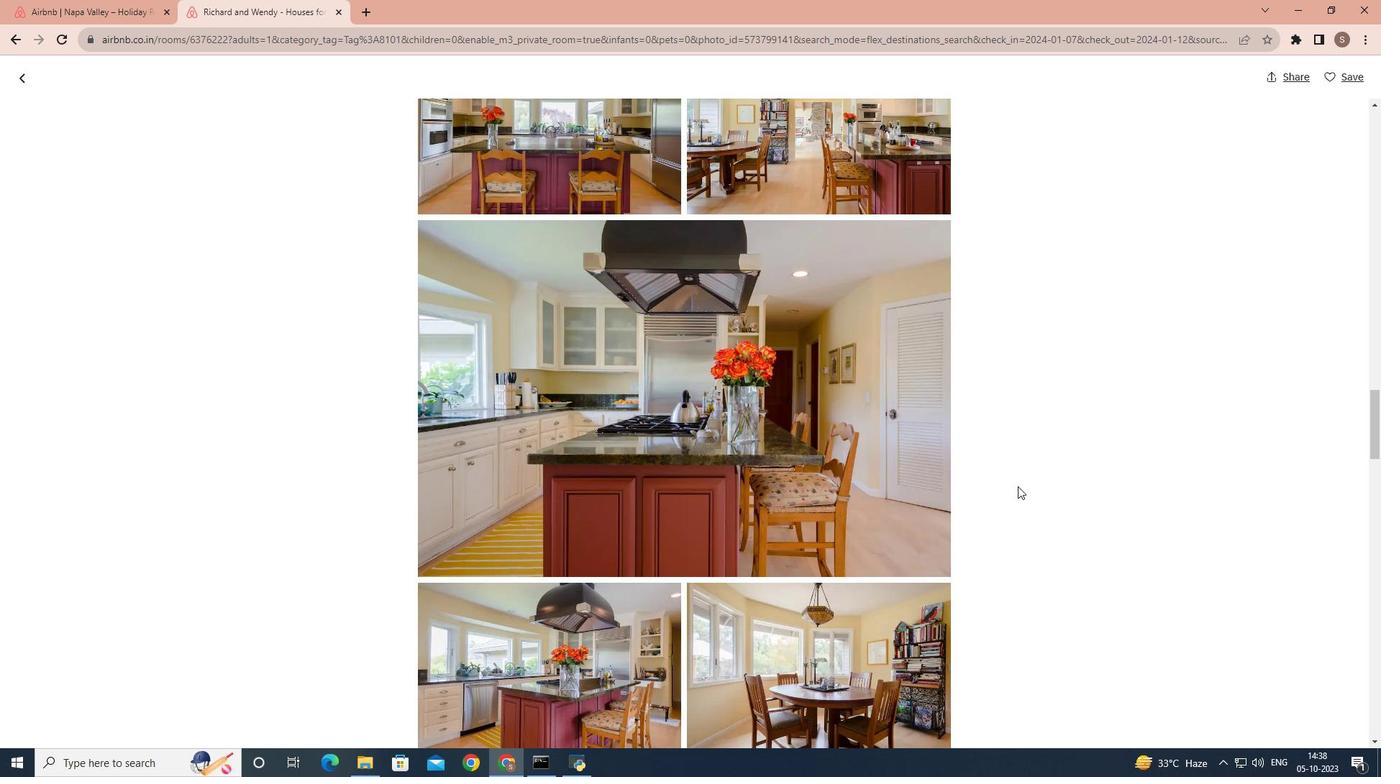 
Action: Mouse scrolled (1018, 485) with delta (0, 0)
Screenshot: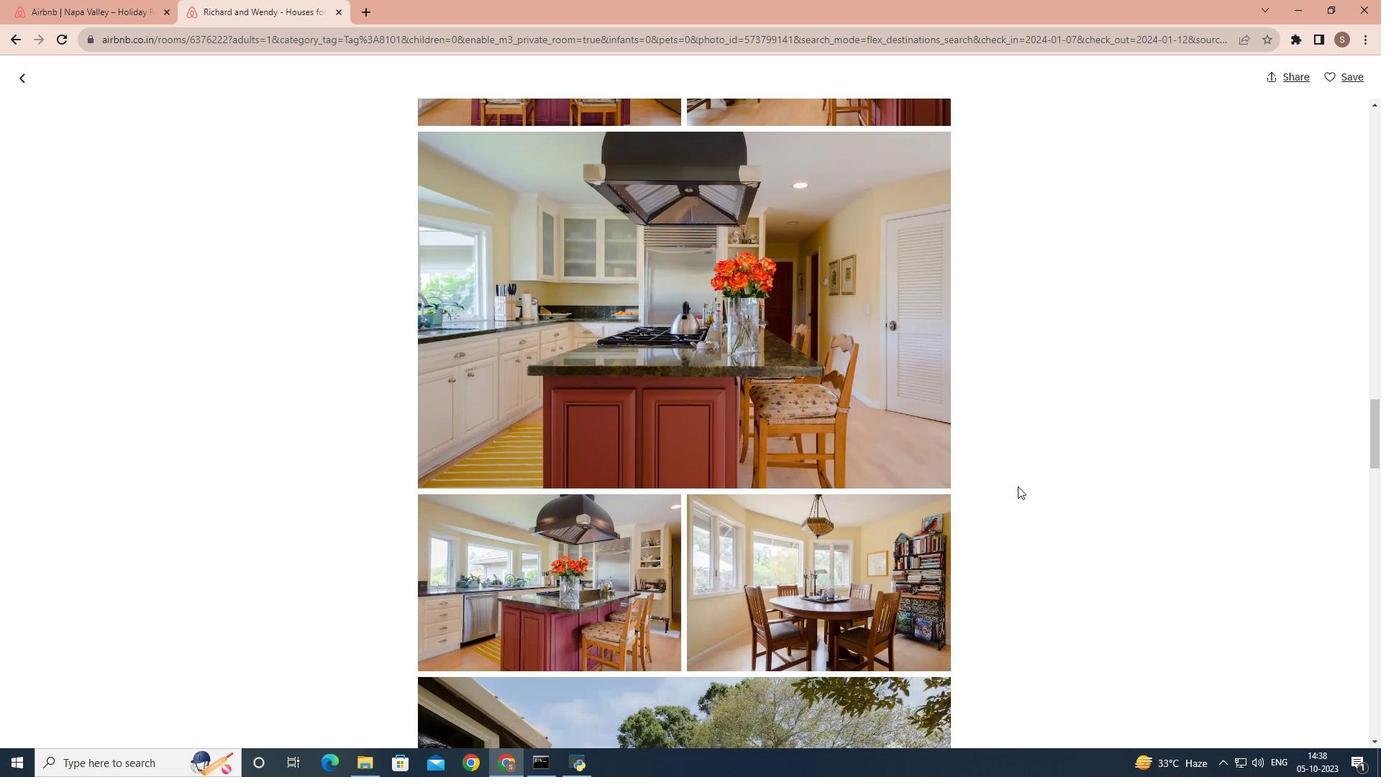 
Action: Mouse scrolled (1018, 485) with delta (0, 0)
Screenshot: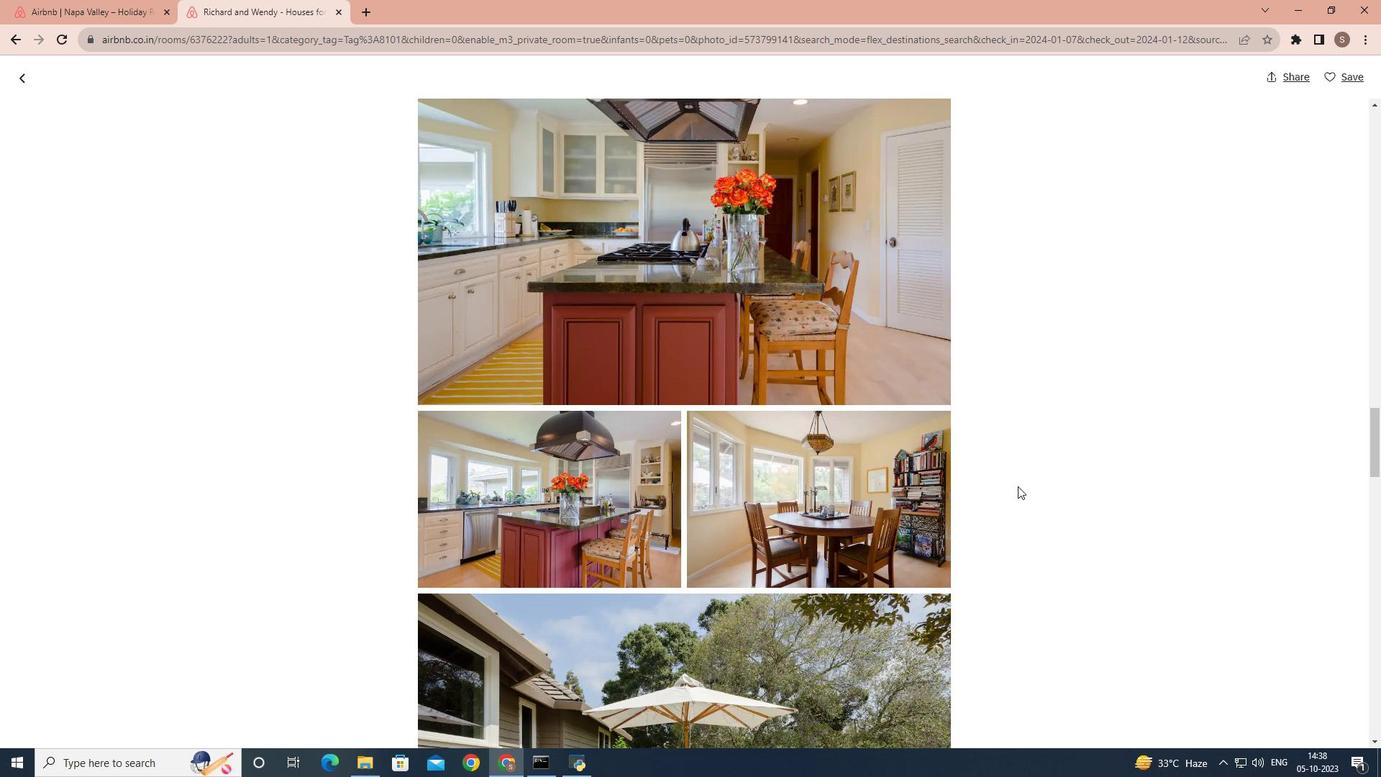
Action: Mouse scrolled (1018, 485) with delta (0, 0)
Screenshot: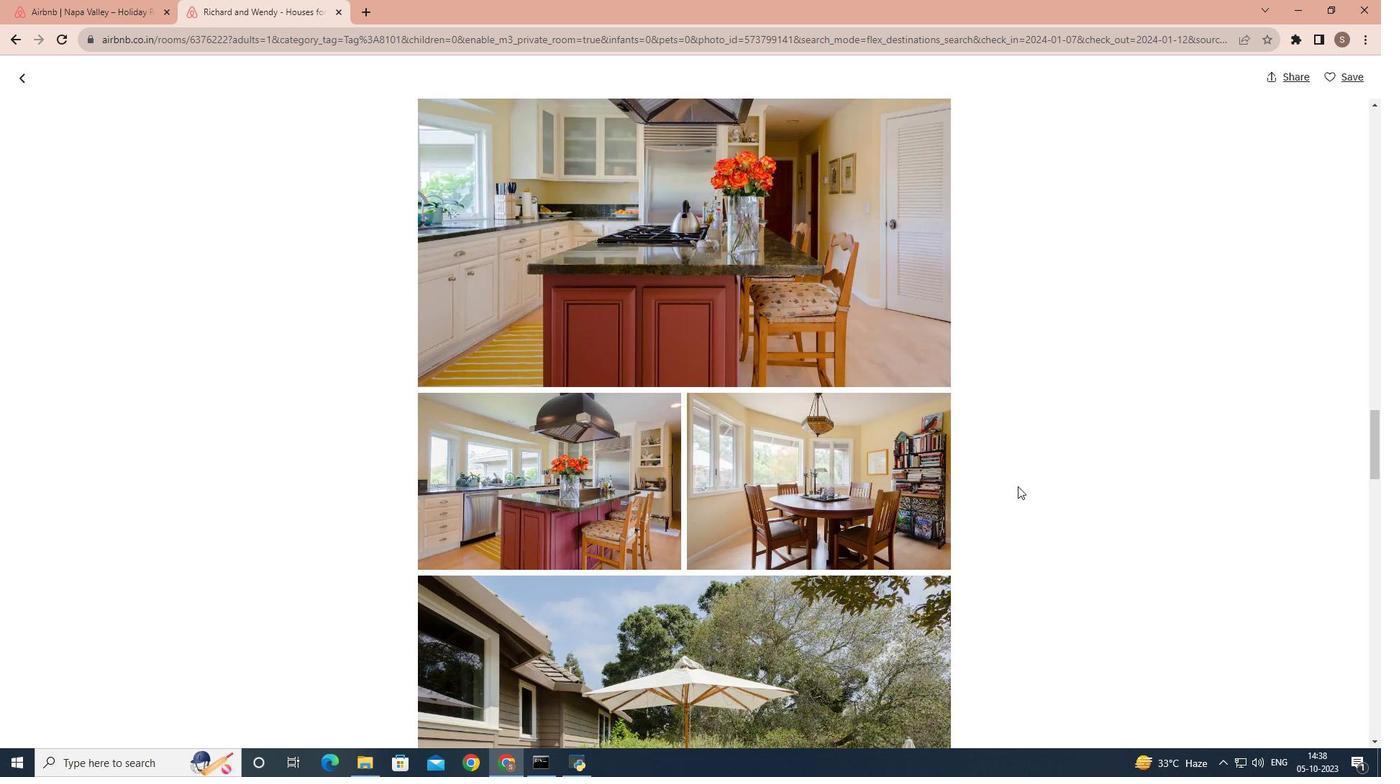 
Action: Mouse scrolled (1018, 485) with delta (0, 0)
Screenshot: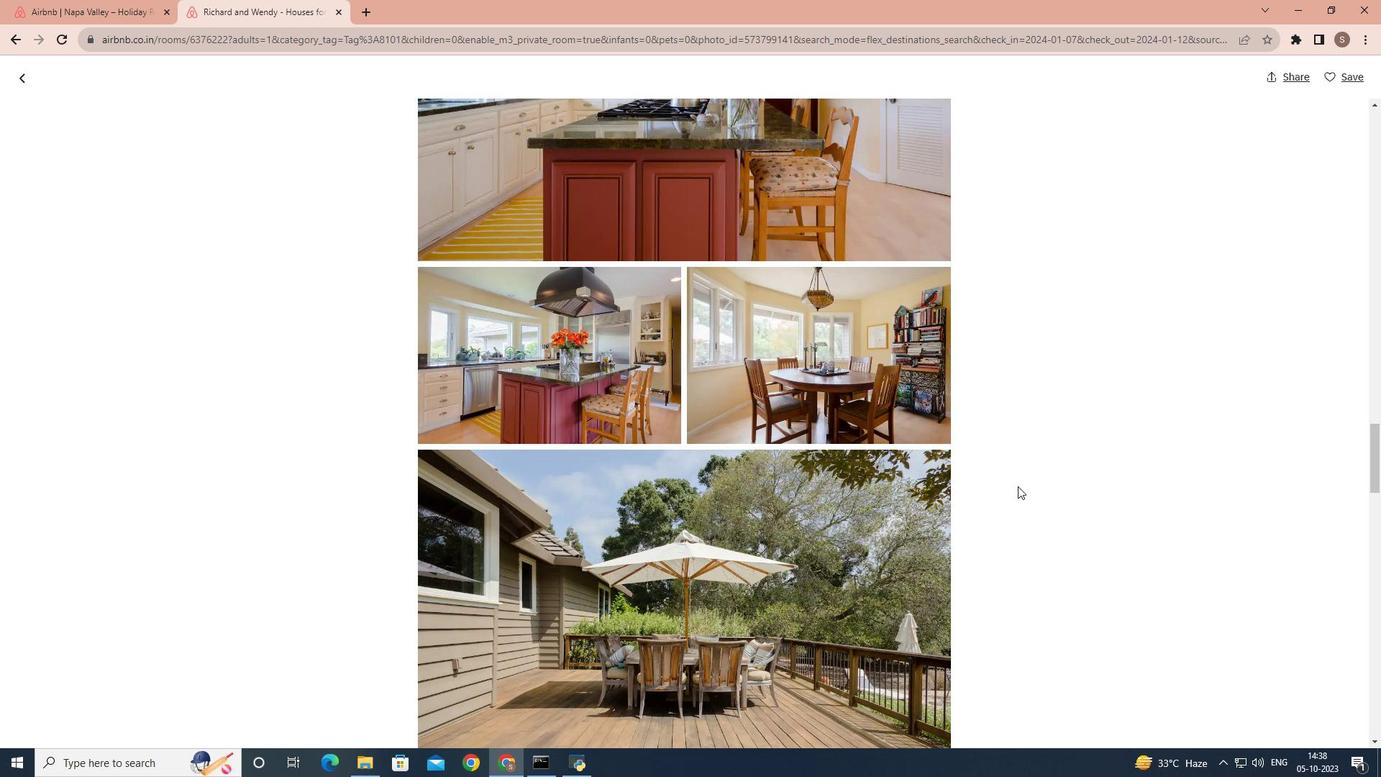 
Action: Mouse scrolled (1018, 485) with delta (0, 0)
Screenshot: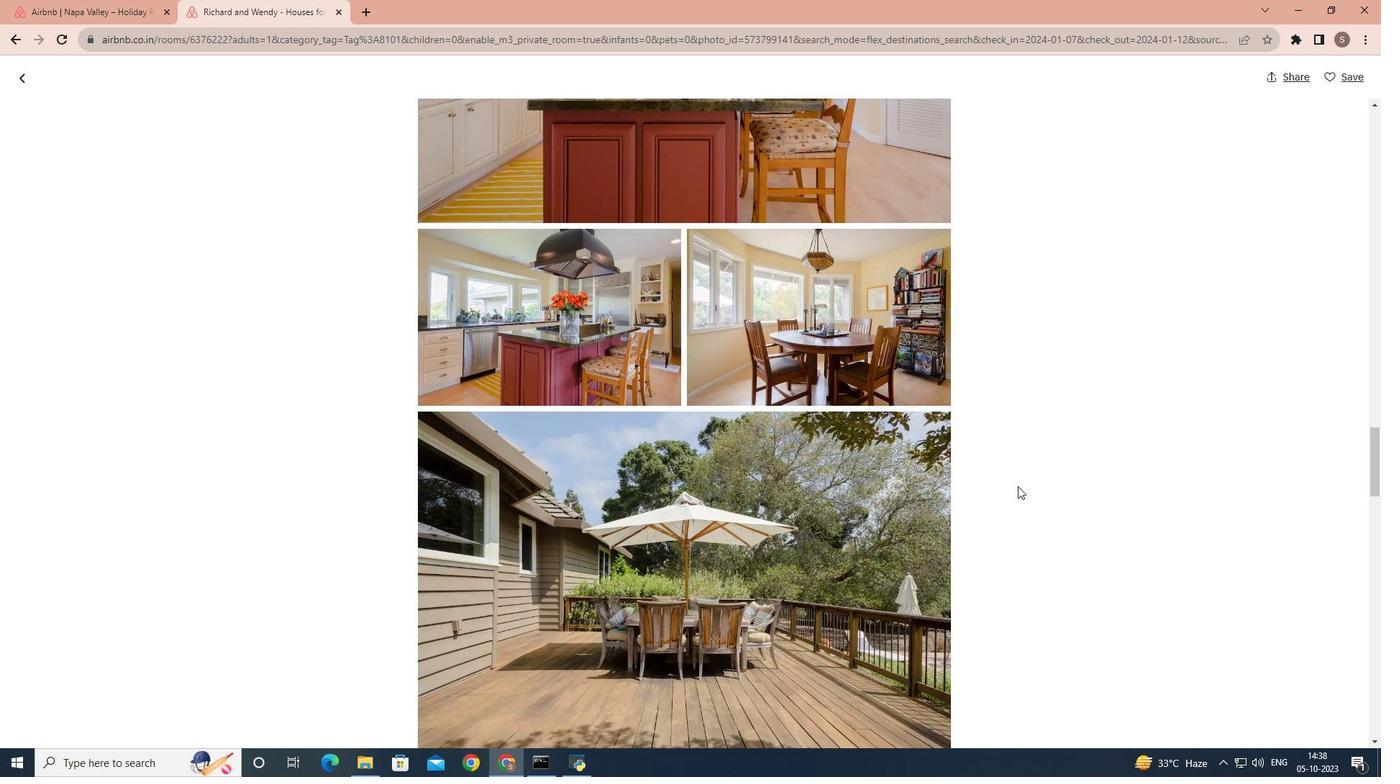 
Action: Mouse scrolled (1018, 485) with delta (0, 0)
Screenshot: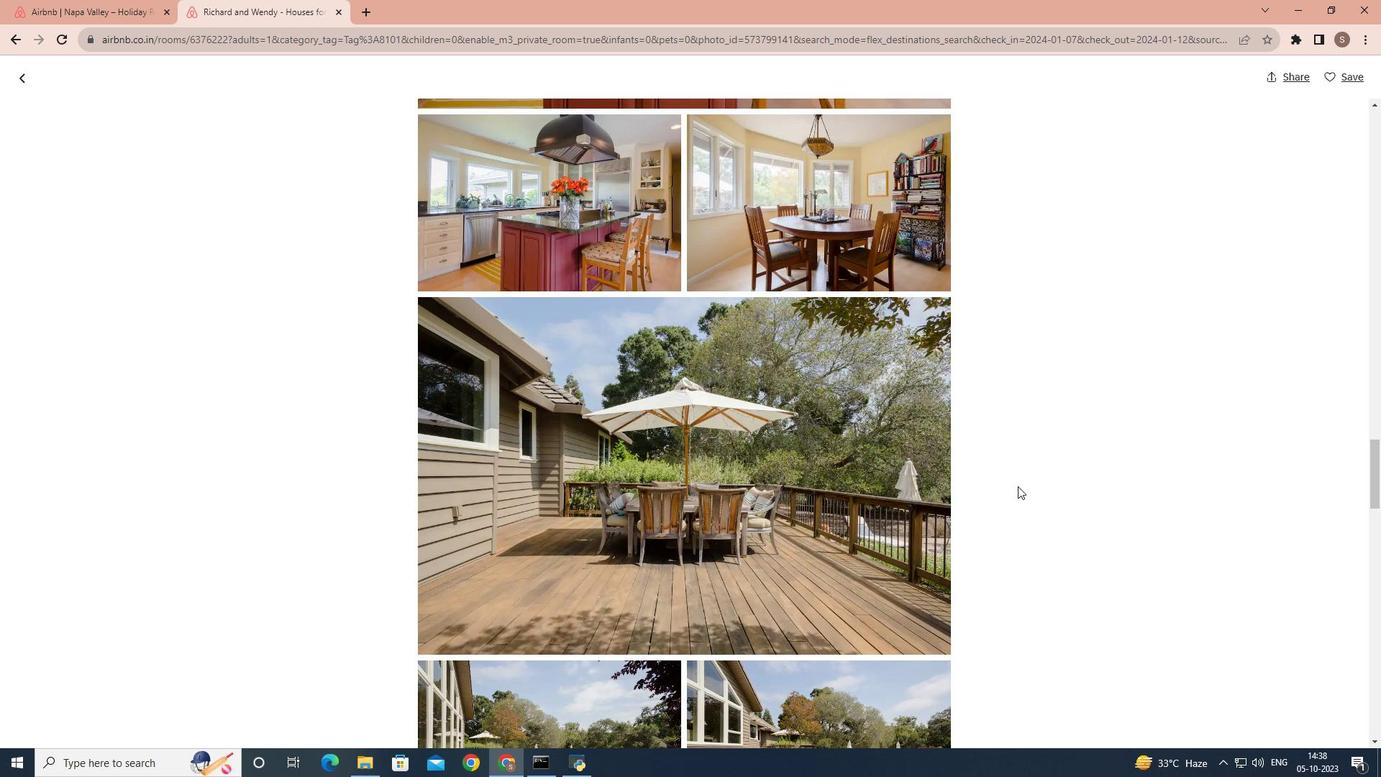 
Action: Mouse scrolled (1018, 485) with delta (0, 0)
Screenshot: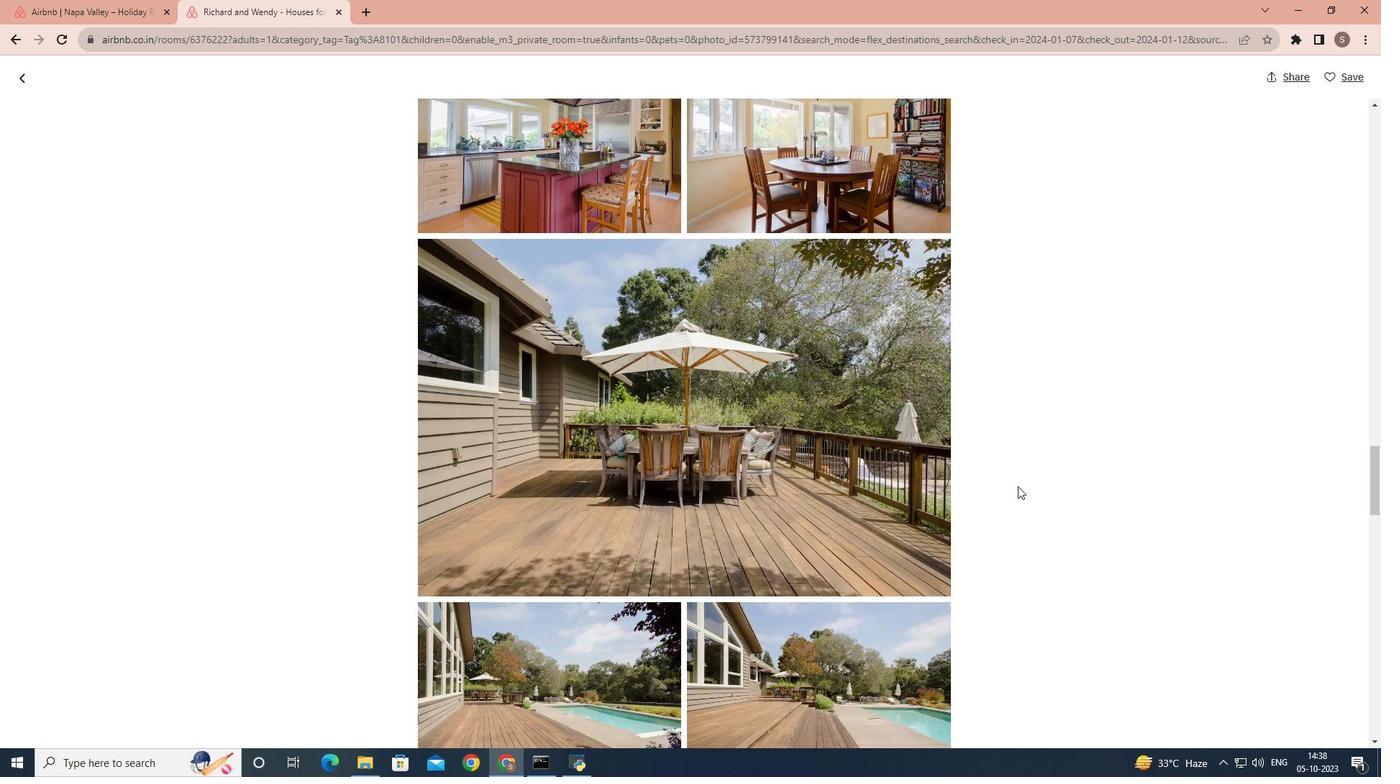 
Action: Mouse scrolled (1018, 485) with delta (0, 0)
Screenshot: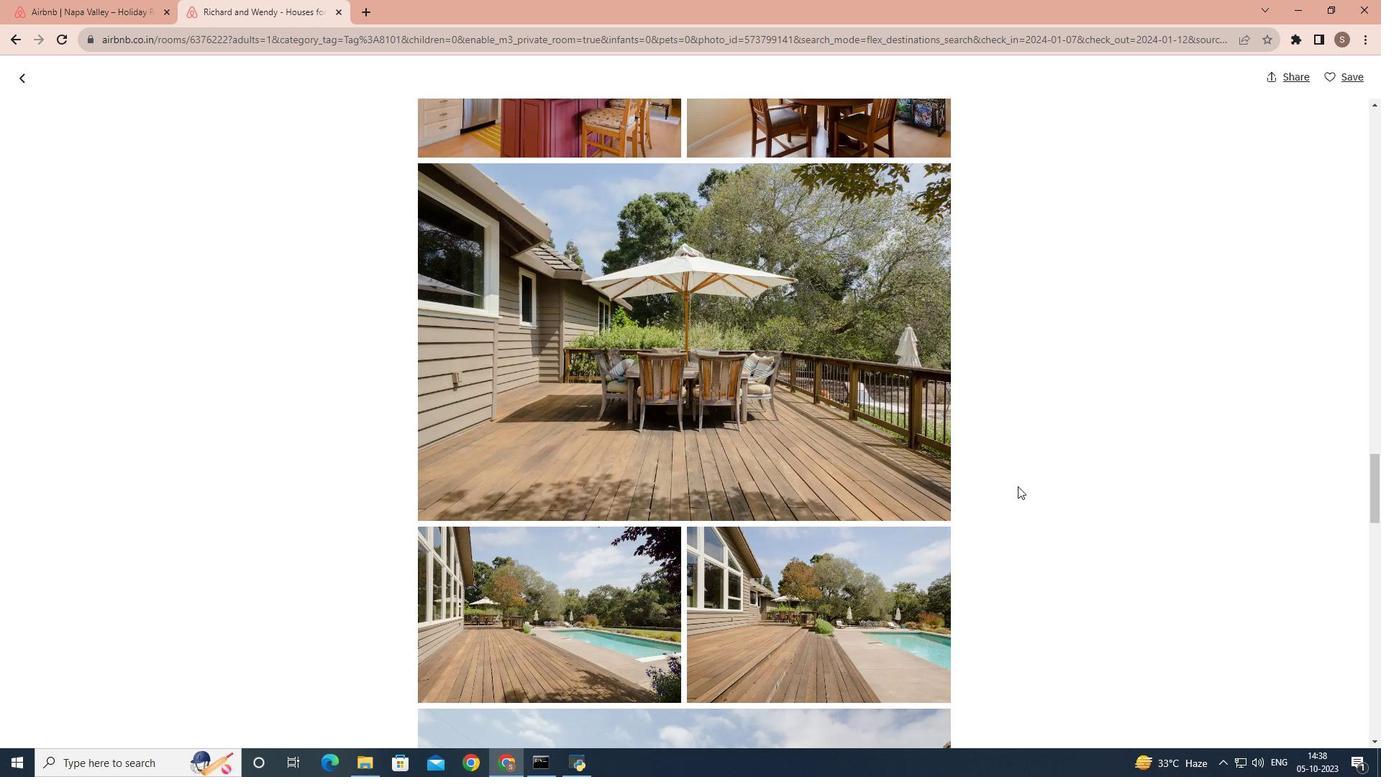 
Action: Mouse scrolled (1018, 485) with delta (0, 0)
Screenshot: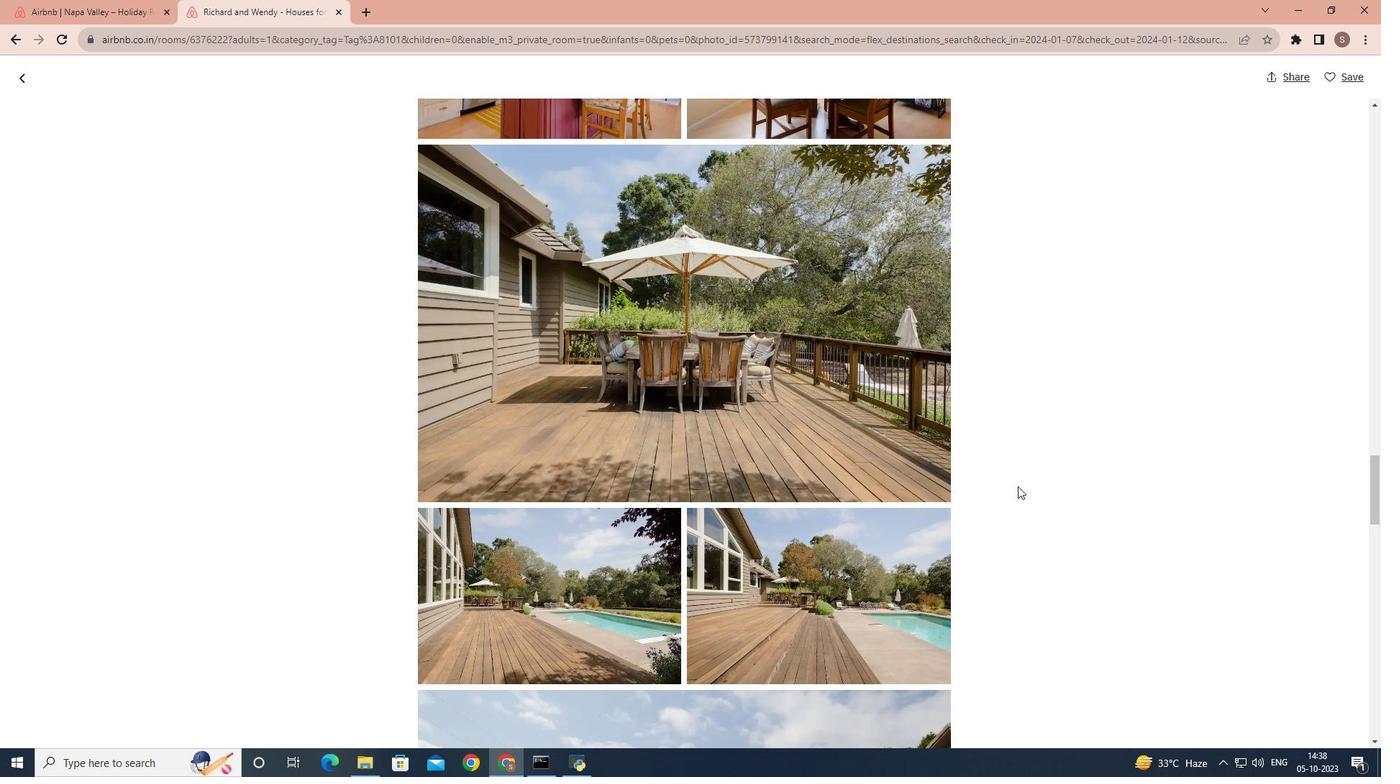 
Action: Mouse scrolled (1018, 485) with delta (0, 0)
Screenshot: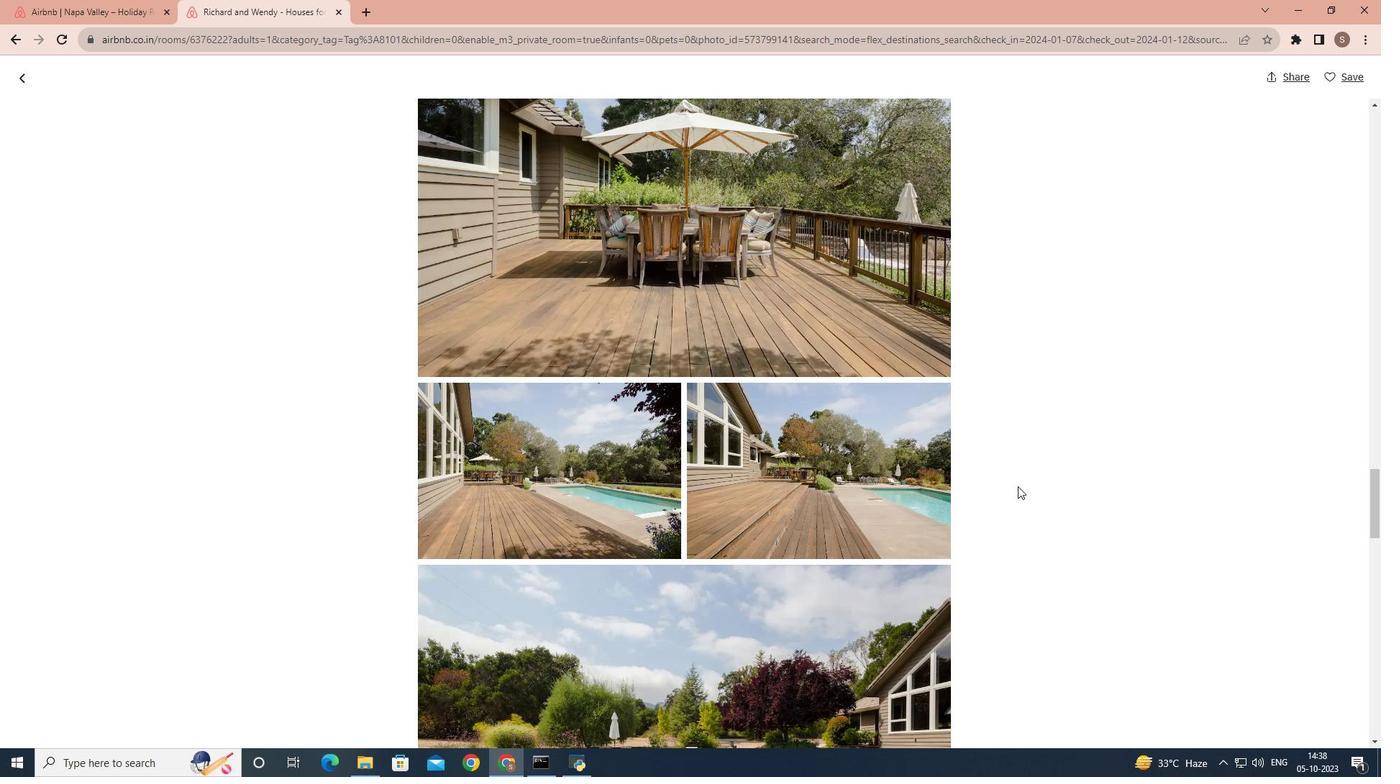 
Action: Mouse scrolled (1018, 485) with delta (0, 0)
Screenshot: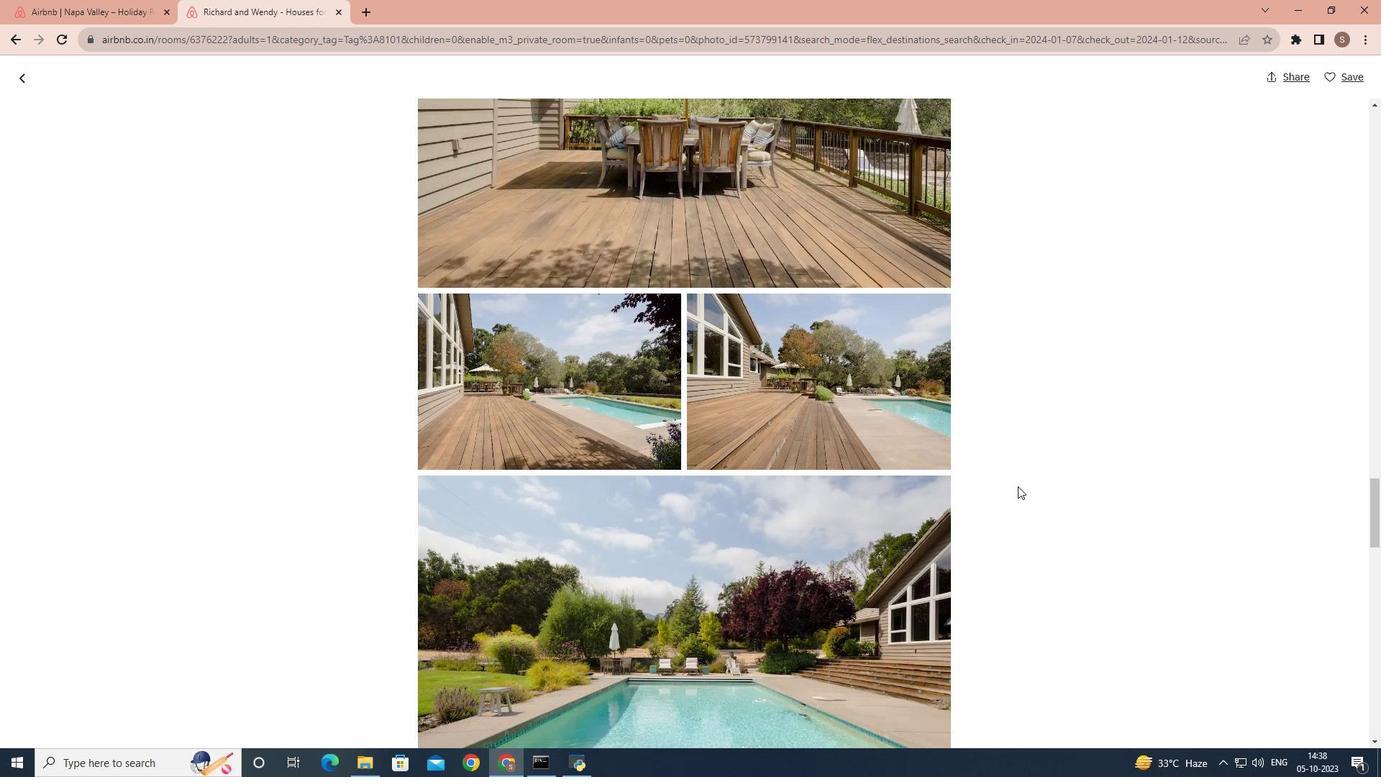 
Action: Mouse scrolled (1018, 485) with delta (0, 0)
Screenshot: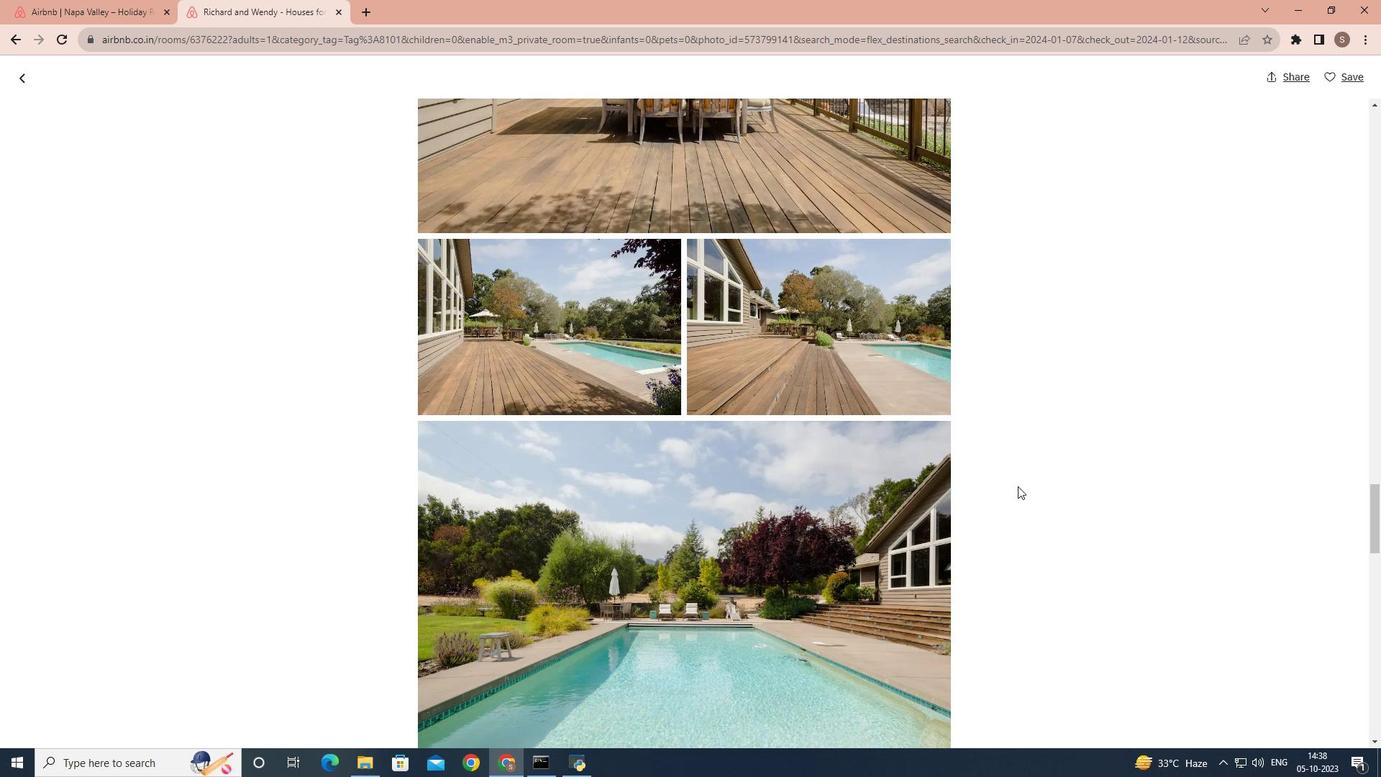 
Action: Mouse scrolled (1018, 485) with delta (0, 0)
Screenshot: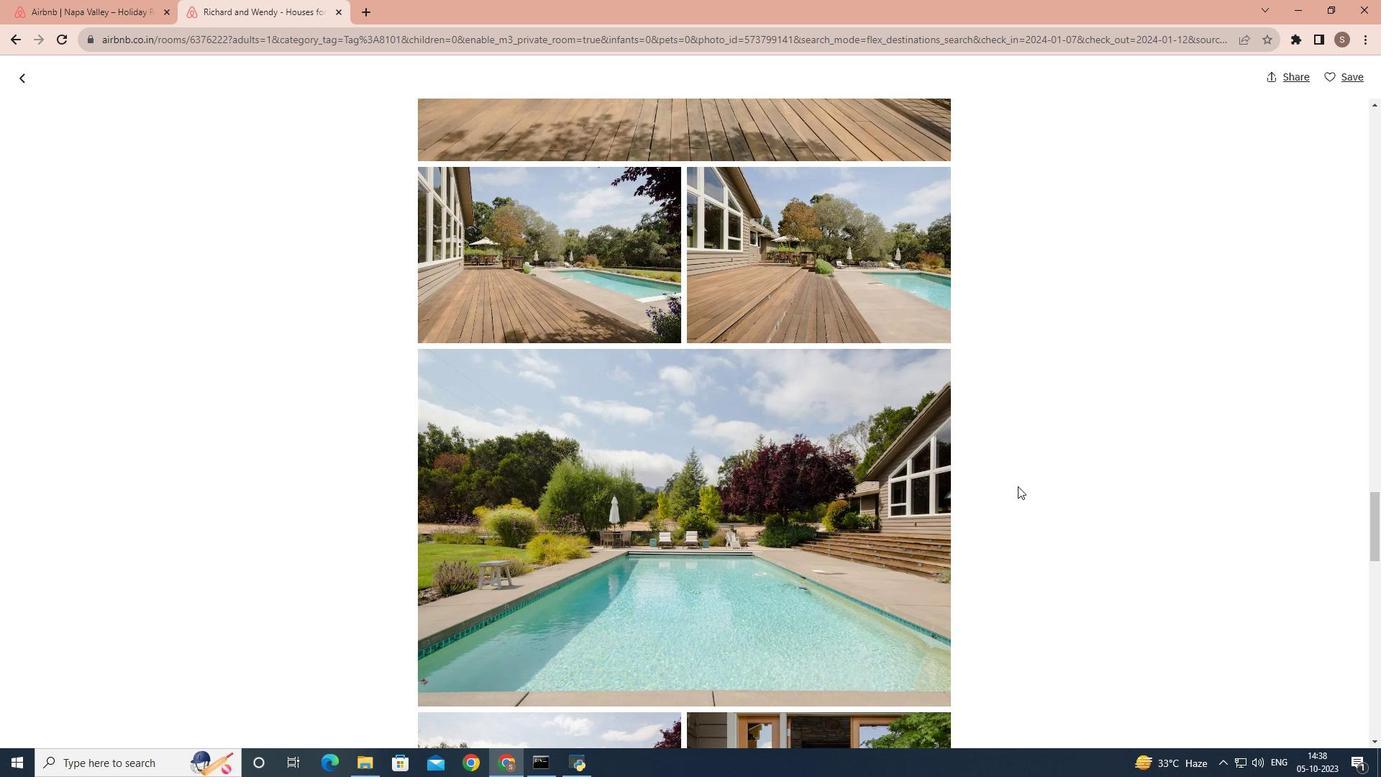 
Action: Mouse scrolled (1018, 485) with delta (0, 0)
Screenshot: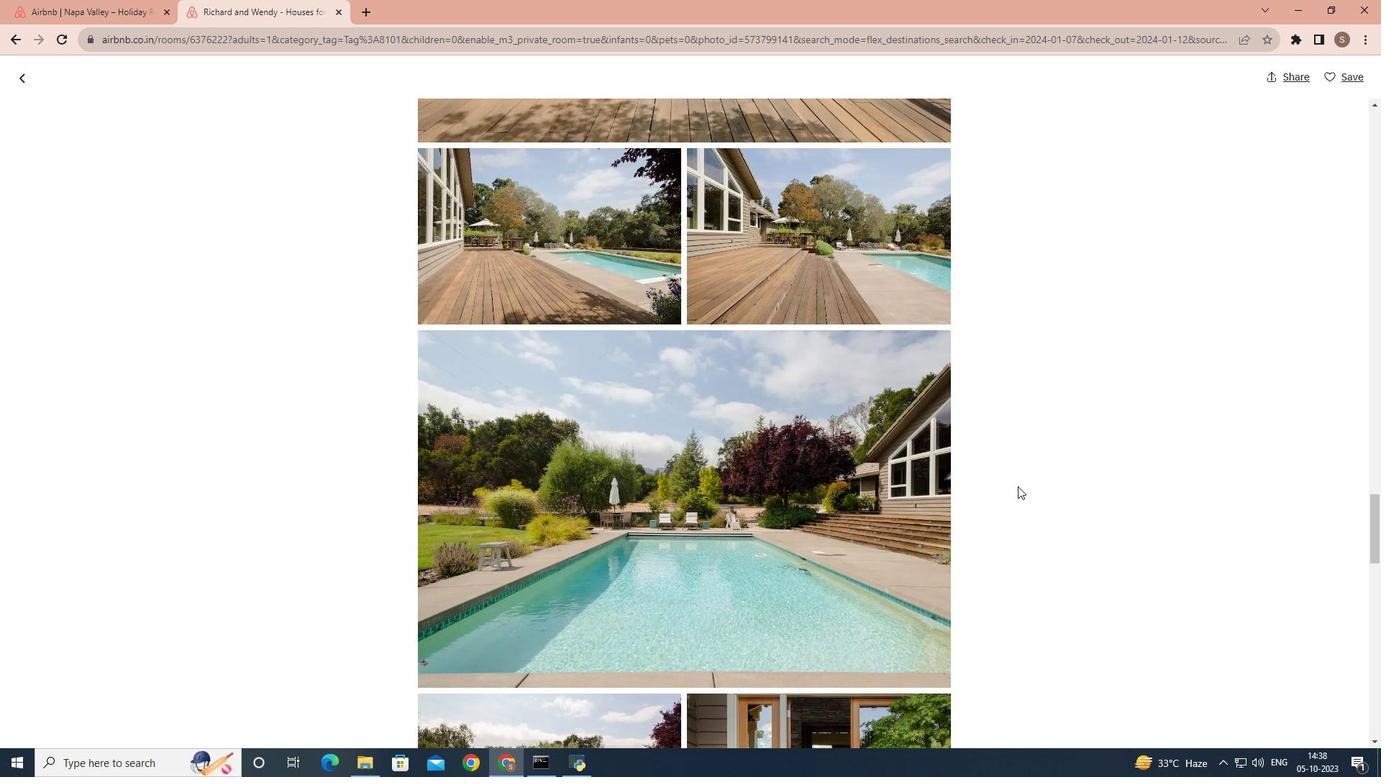 
Action: Mouse scrolled (1018, 485) with delta (0, 0)
Screenshot: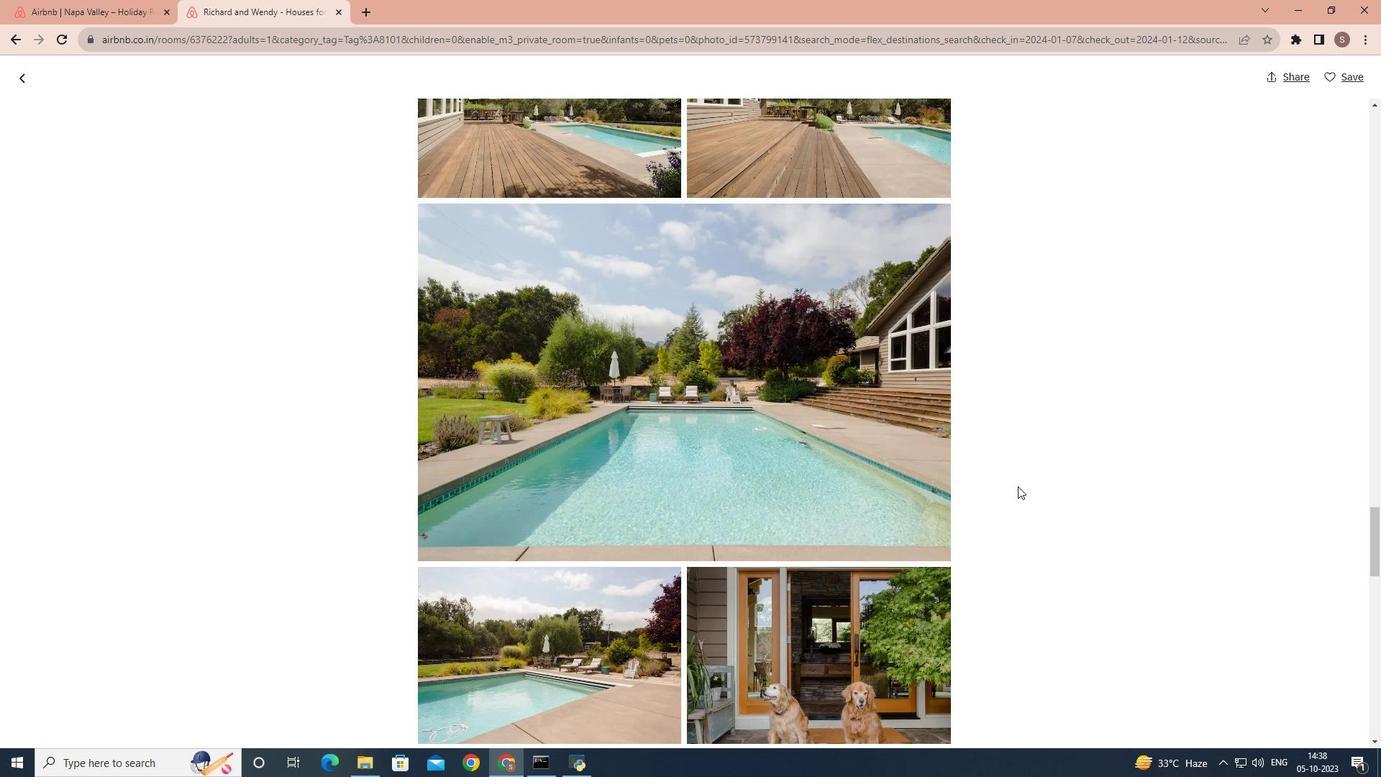 
Action: Mouse scrolled (1018, 485) with delta (0, 0)
Screenshot: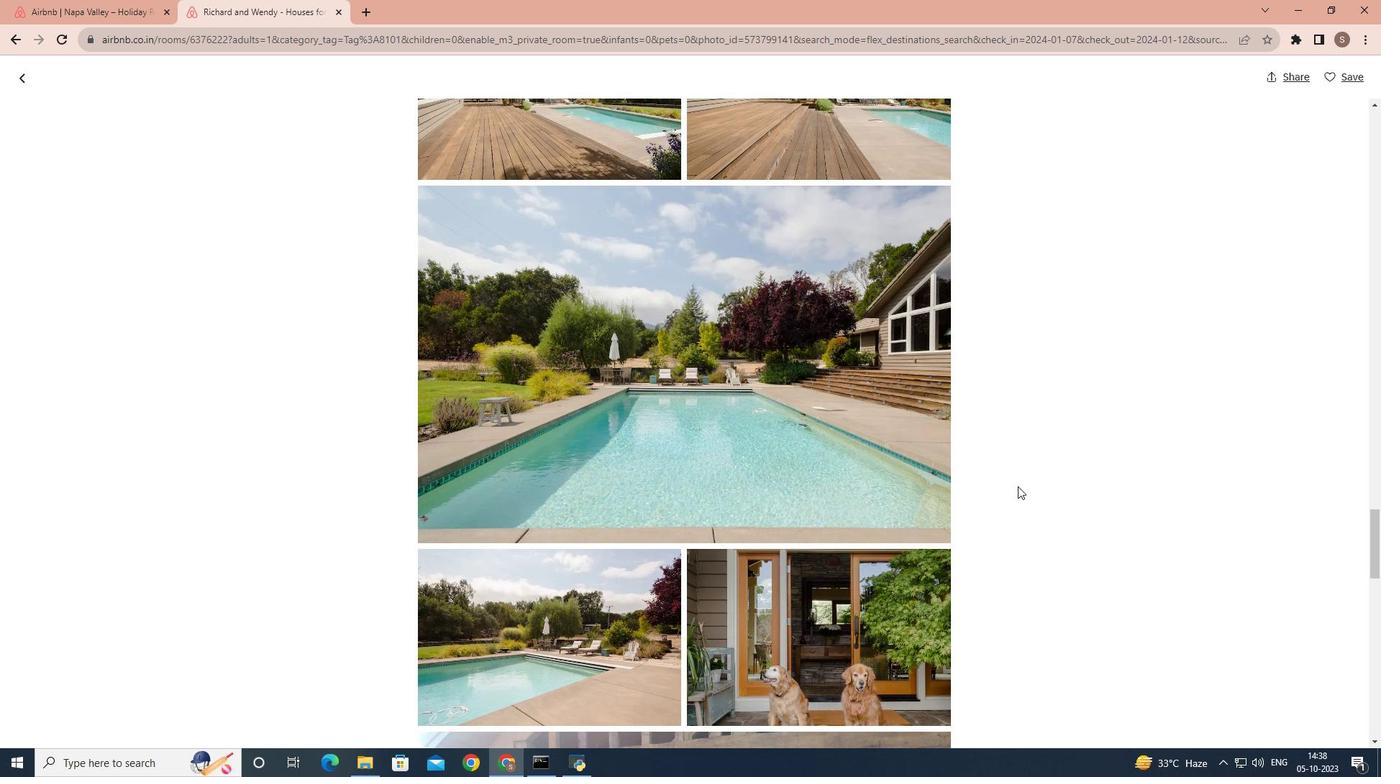 
Action: Mouse scrolled (1018, 485) with delta (0, 0)
Screenshot: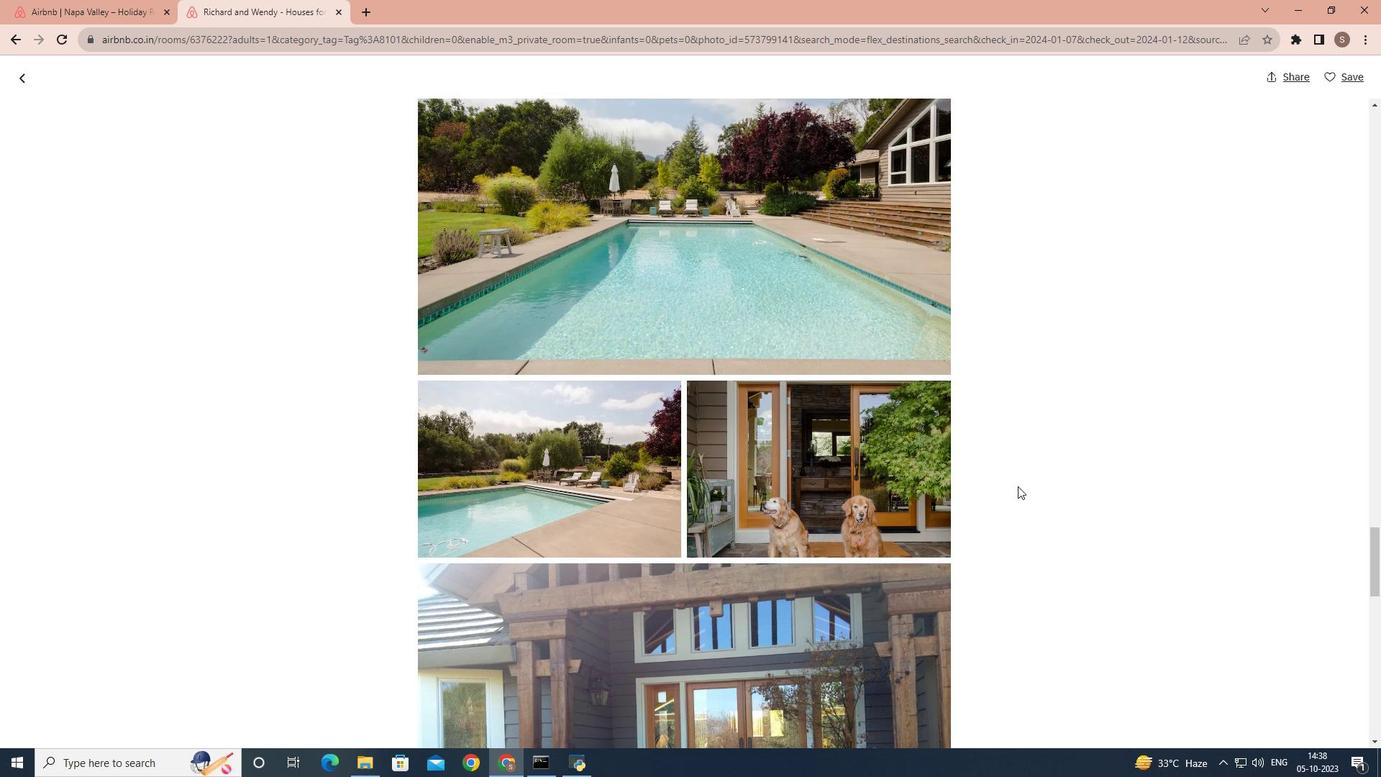 
Action: Mouse scrolled (1018, 485) with delta (0, 0)
Screenshot: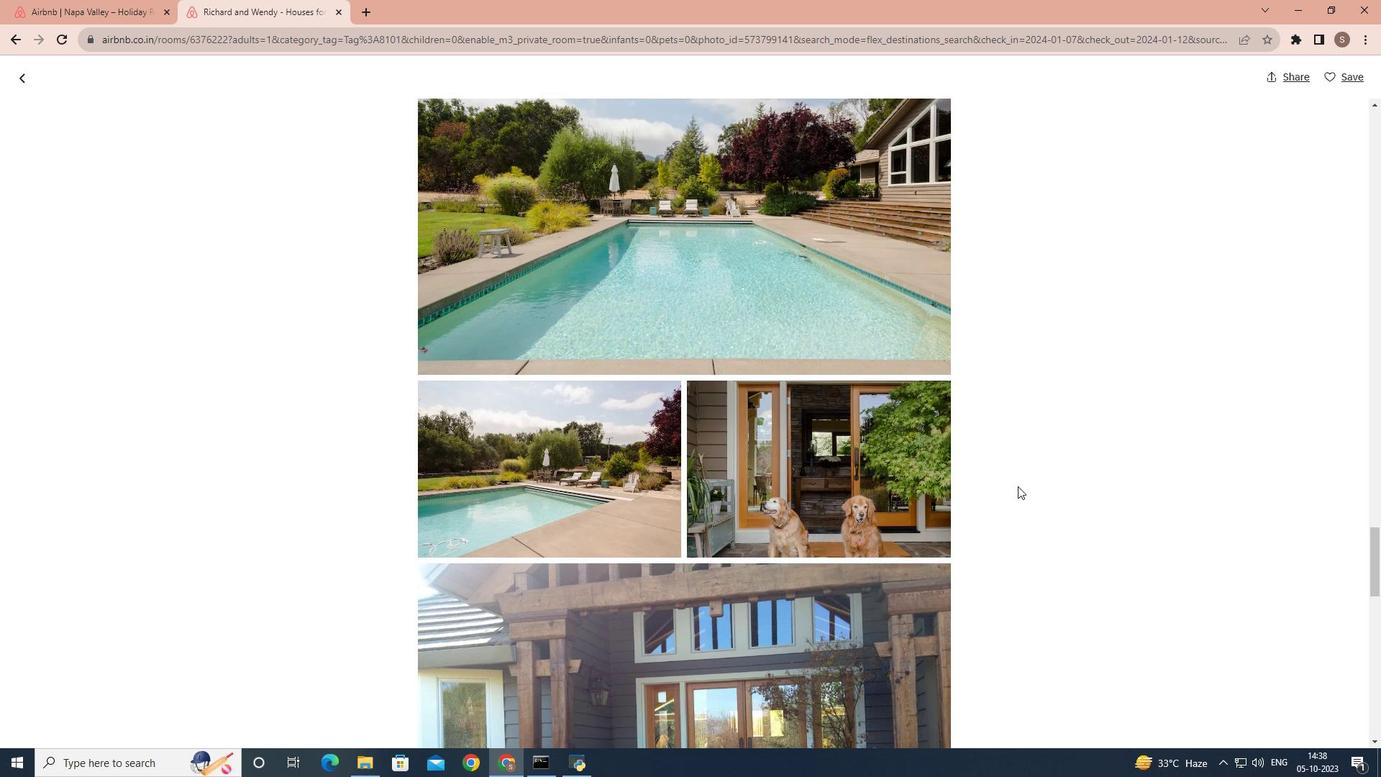 
Action: Mouse scrolled (1018, 485) with delta (0, 0)
Screenshot: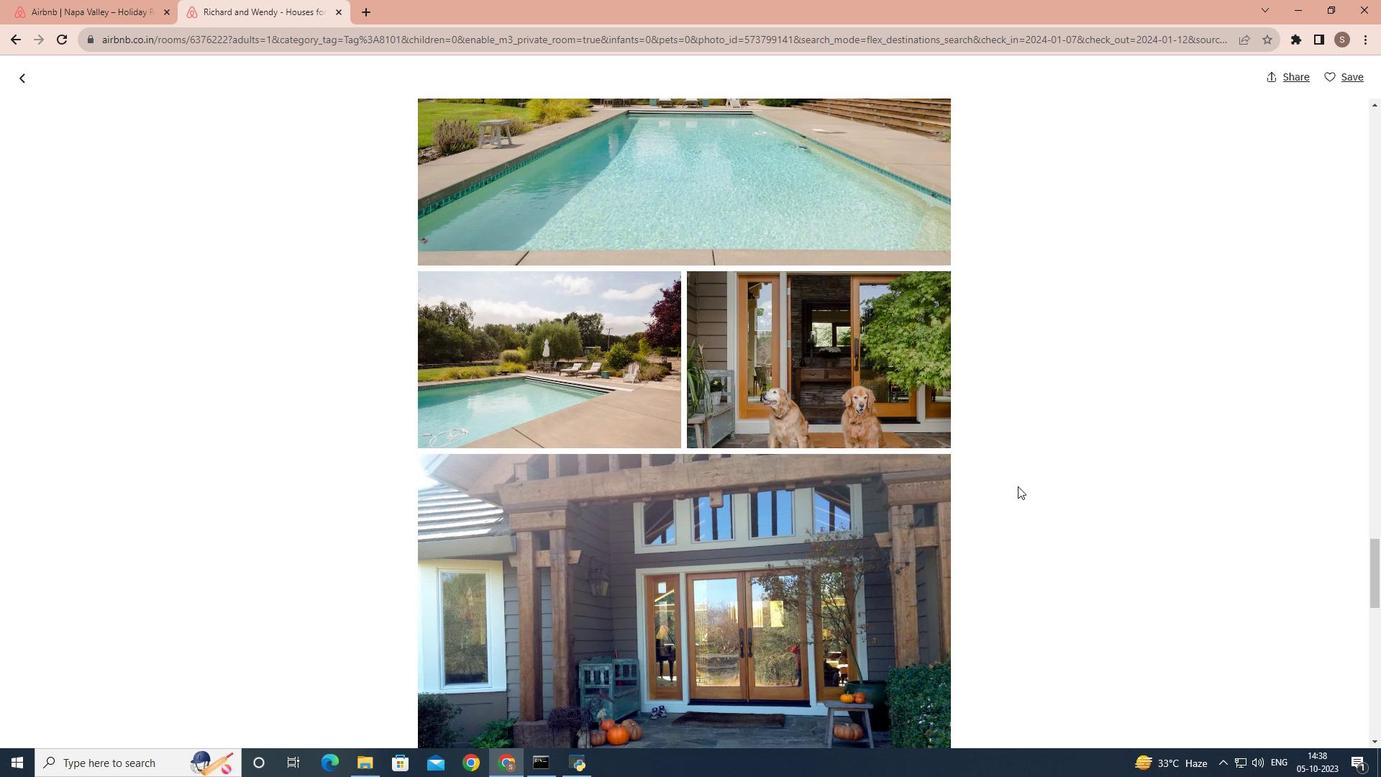 
Action: Mouse scrolled (1018, 485) with delta (0, 0)
Screenshot: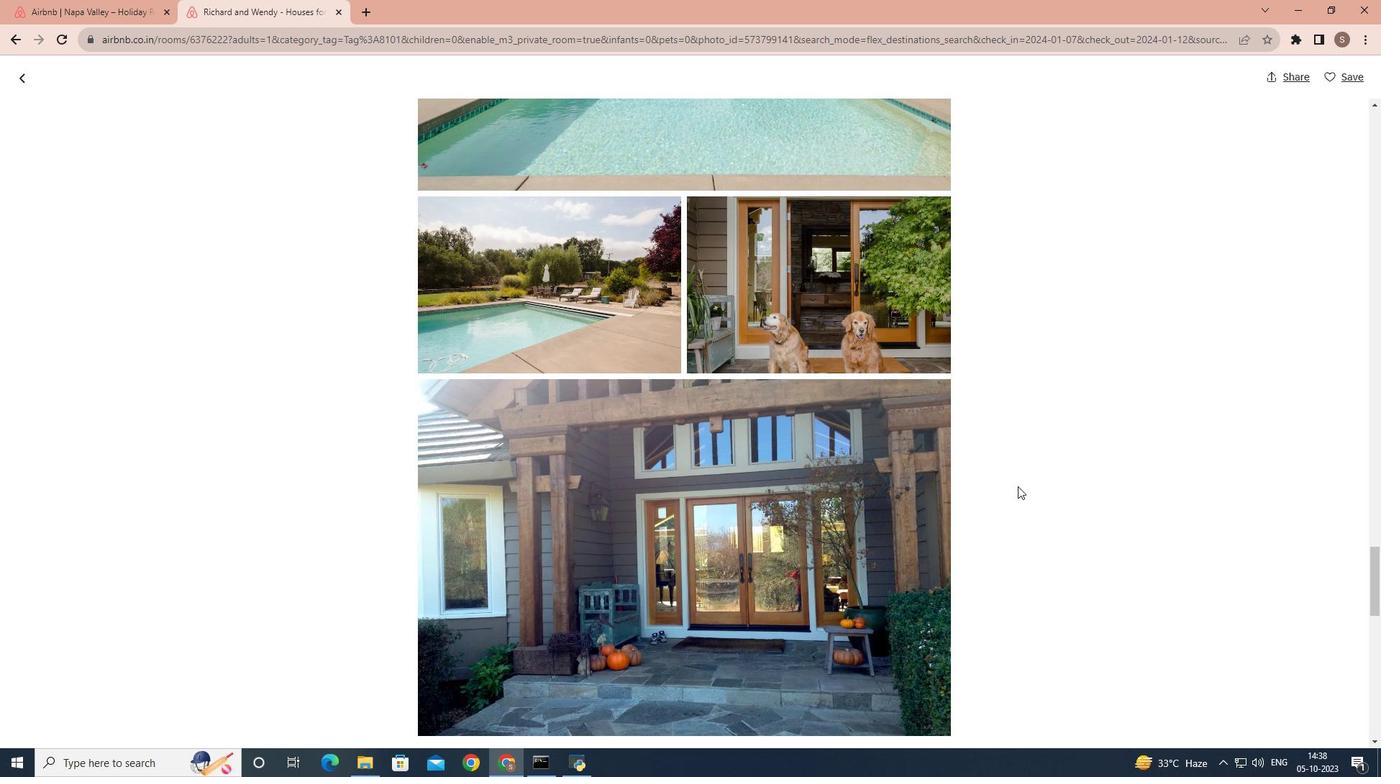 
Action: Mouse scrolled (1018, 485) with delta (0, 0)
Screenshot: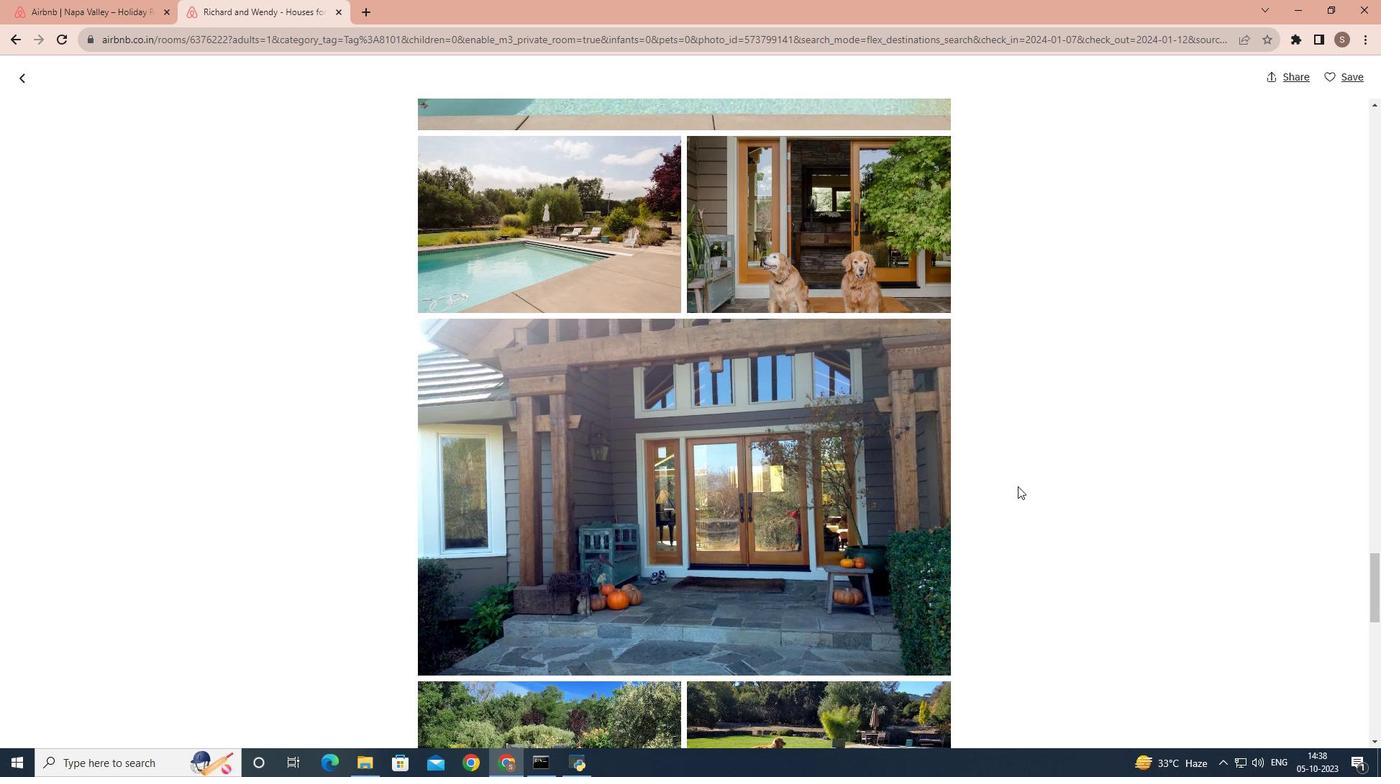 
Action: Mouse scrolled (1018, 485) with delta (0, 0)
Screenshot: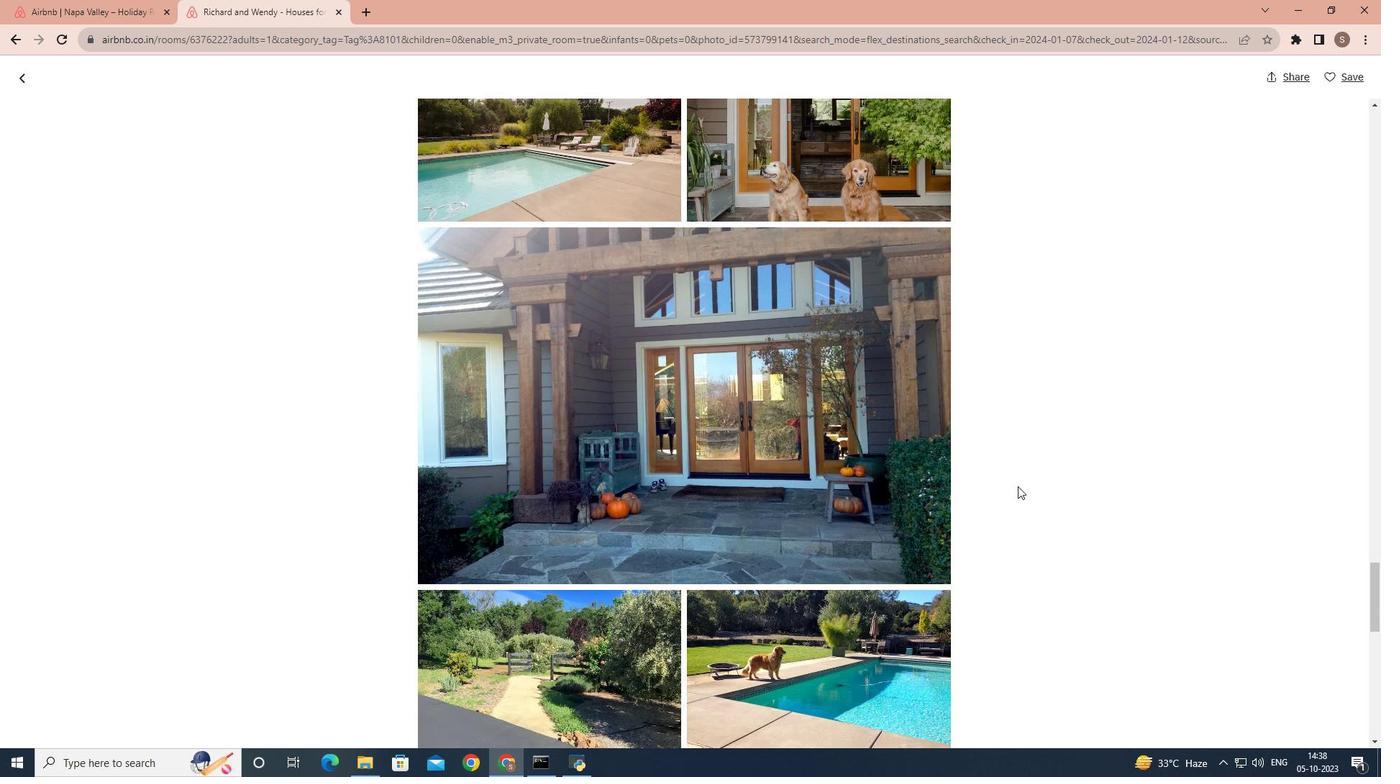 
Action: Mouse scrolled (1018, 485) with delta (0, 0)
Screenshot: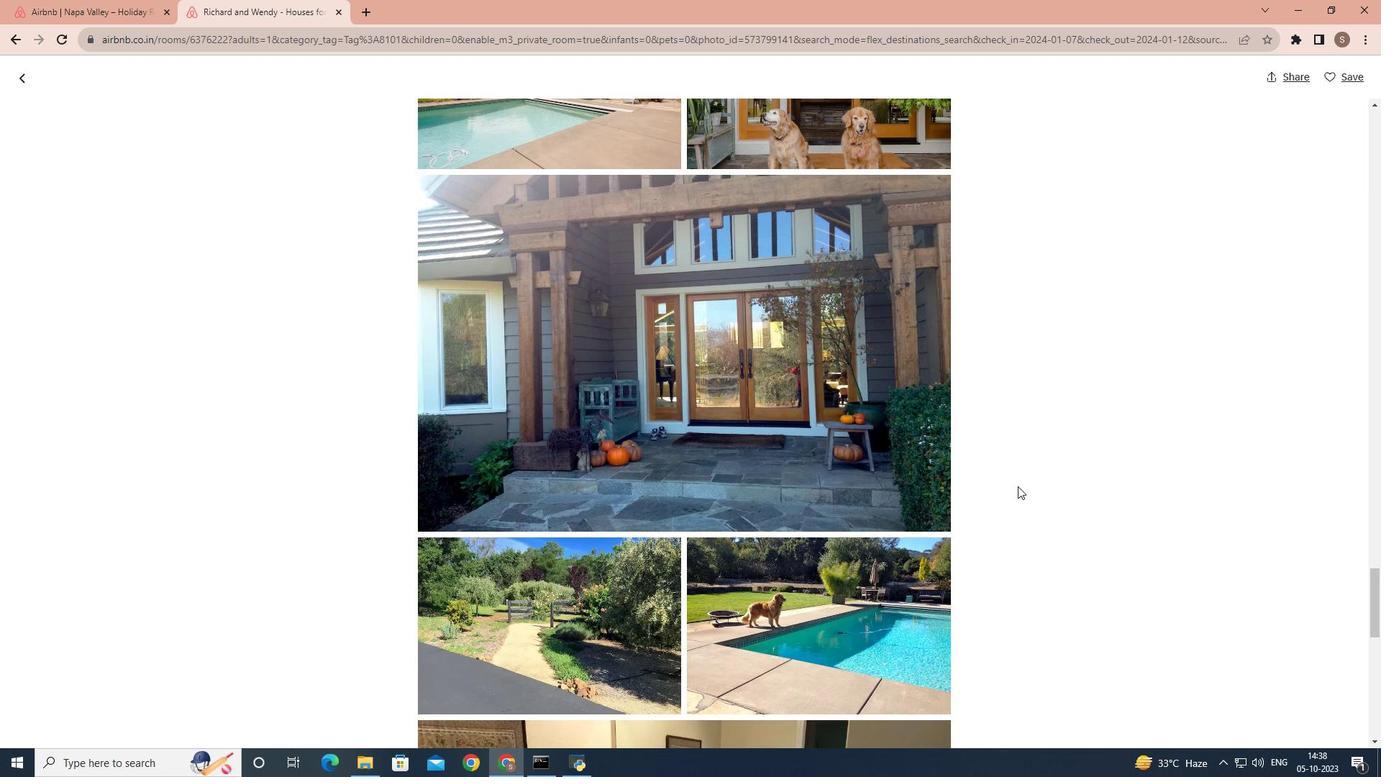 
Action: Mouse scrolled (1018, 485) with delta (0, 0)
Screenshot: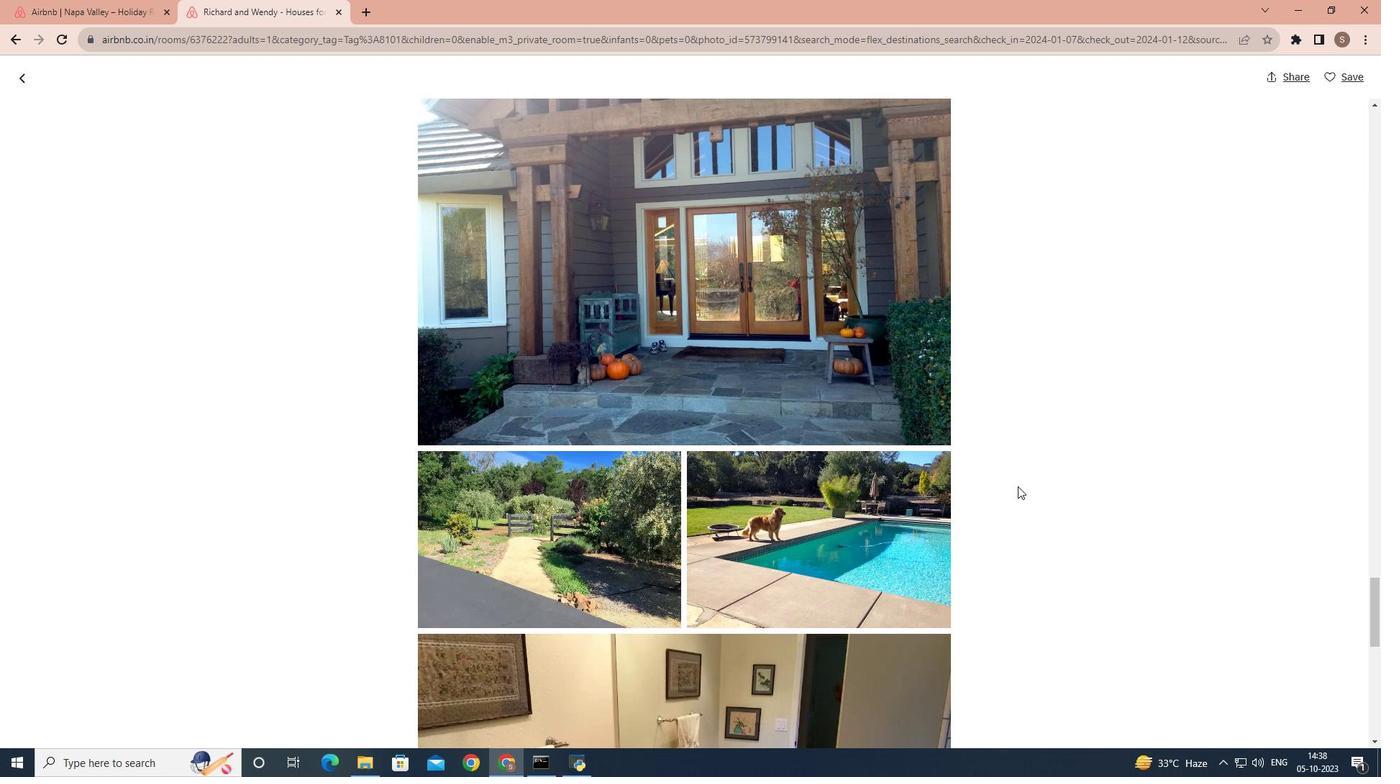 
Action: Mouse scrolled (1018, 485) with delta (0, 0)
Screenshot: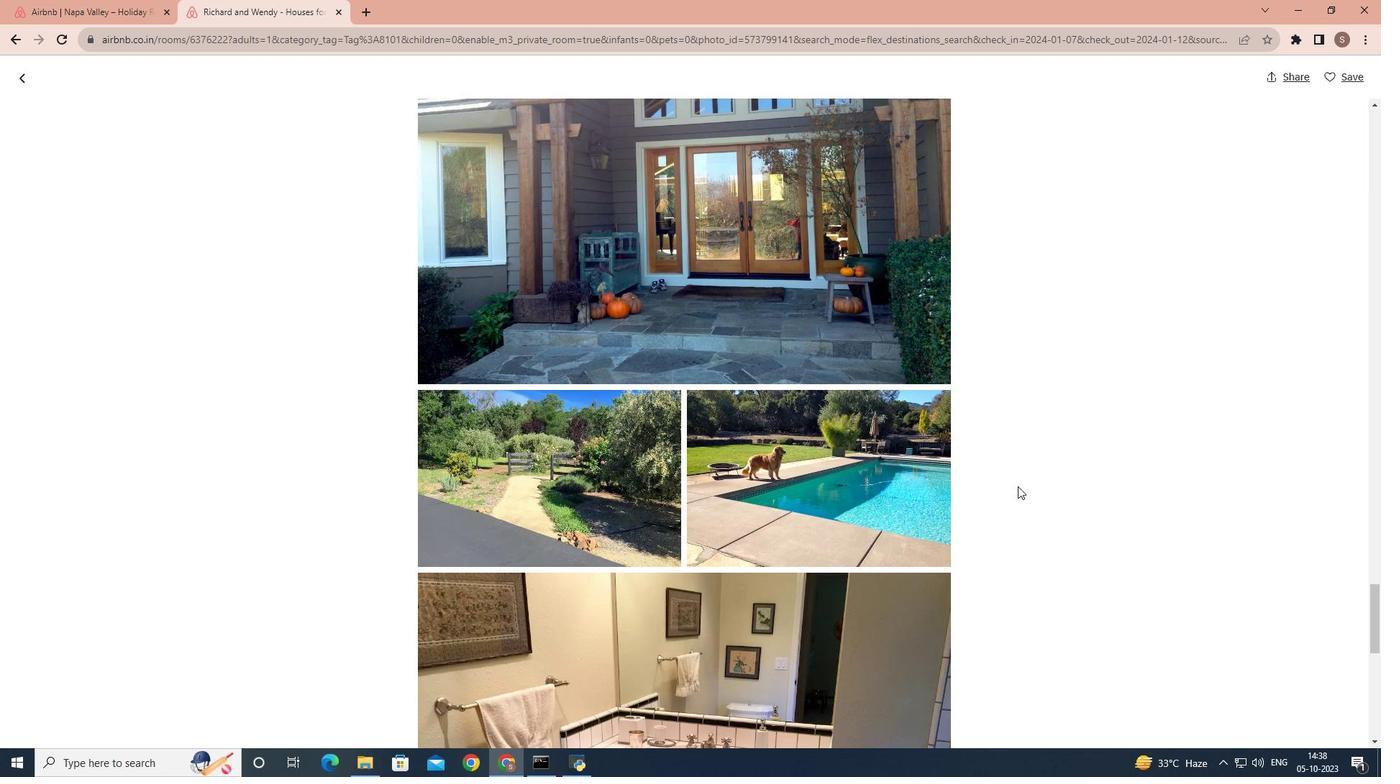 
Action: Mouse scrolled (1018, 485) with delta (0, 0)
Screenshot: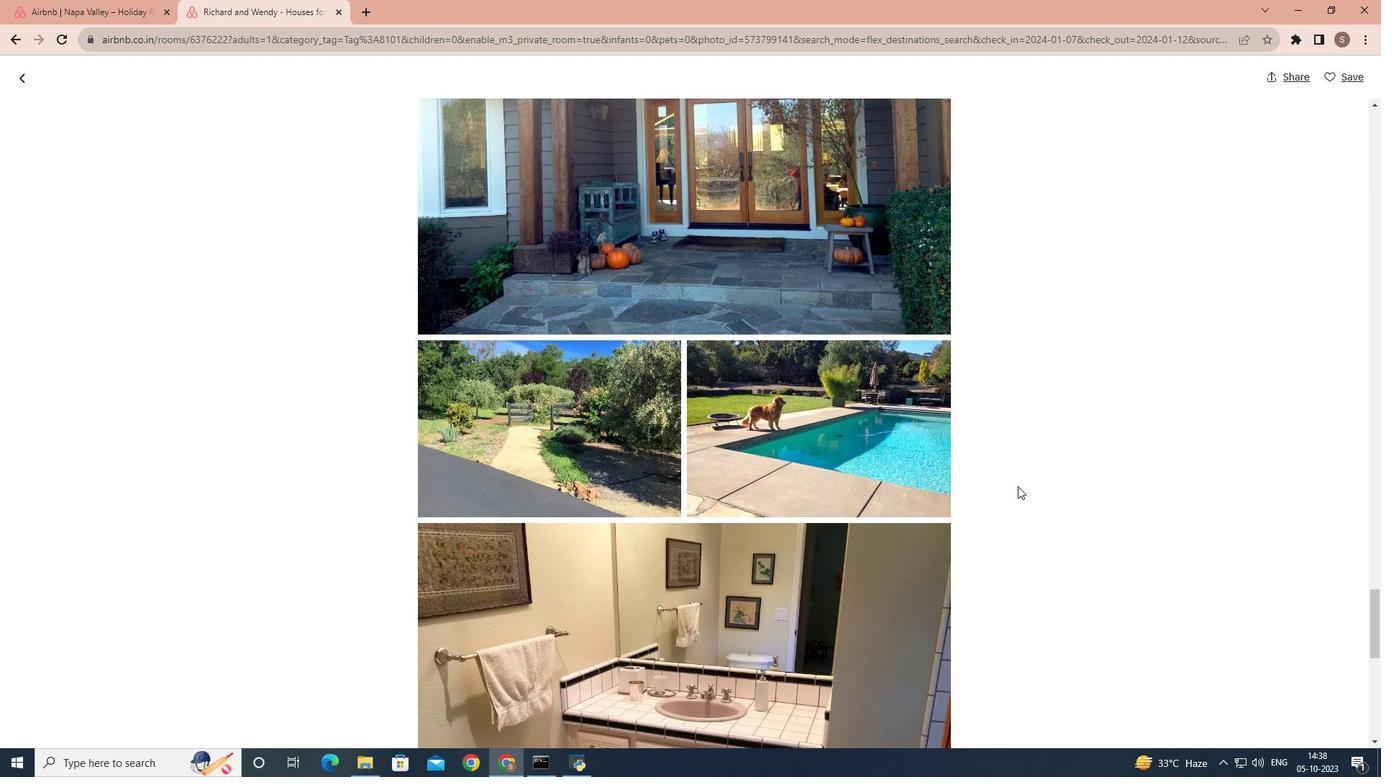 
Action: Mouse scrolled (1018, 485) with delta (0, 0)
Screenshot: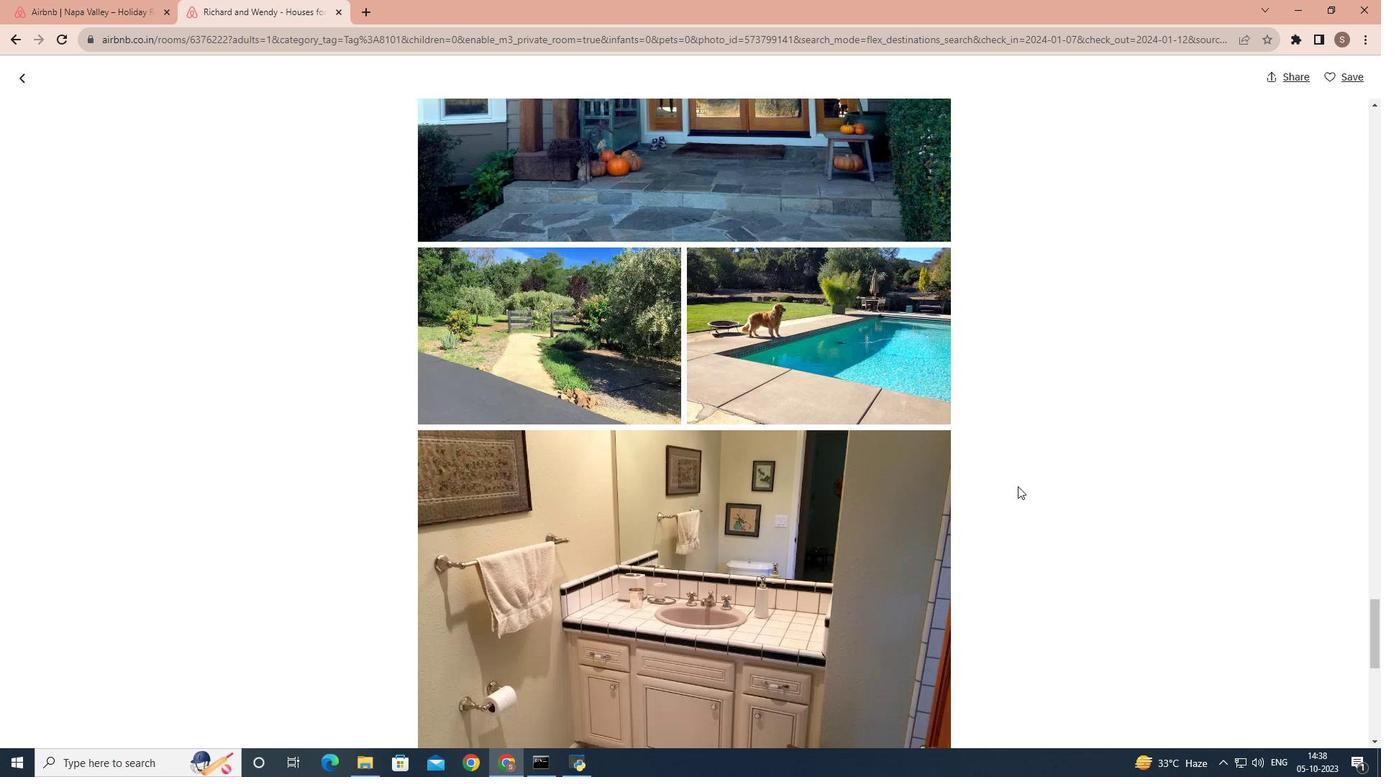 
Action: Mouse scrolled (1018, 485) with delta (0, 0)
Screenshot: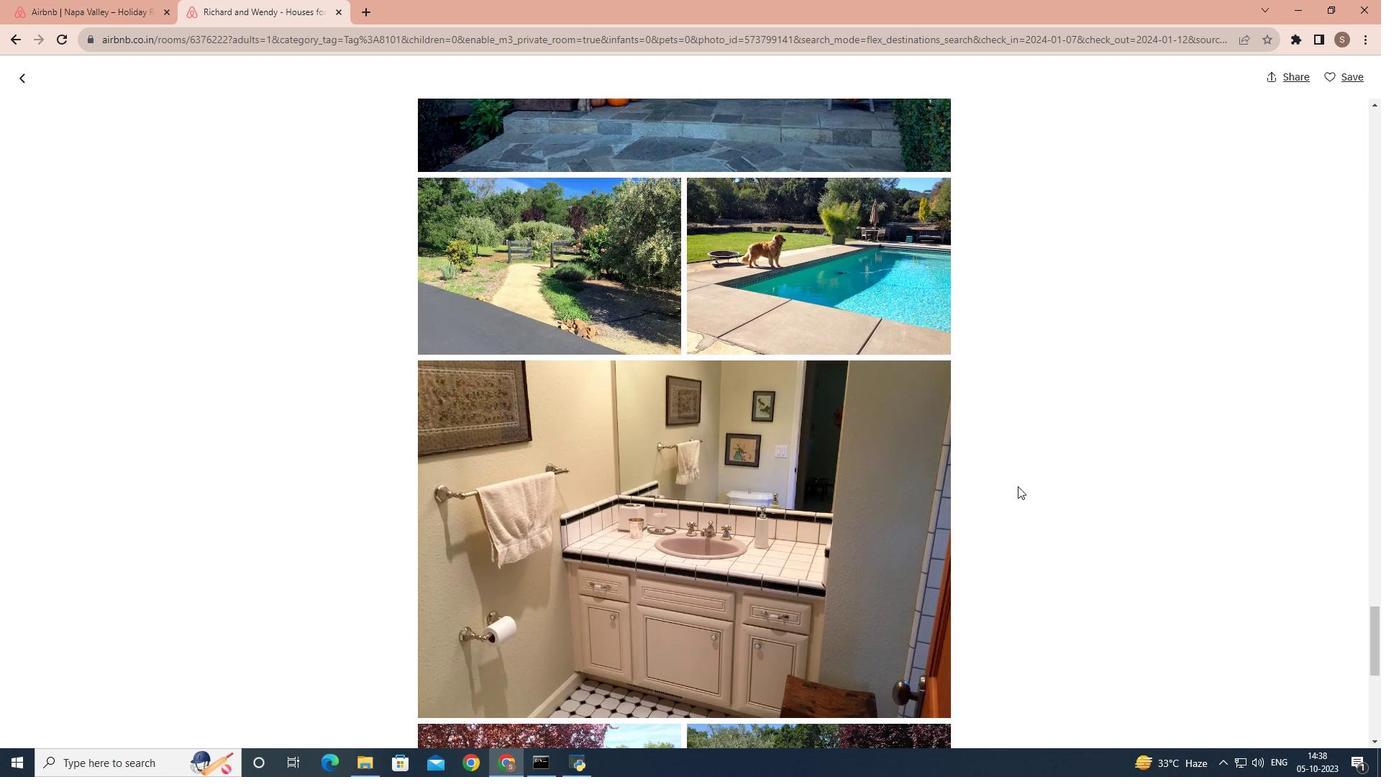 
Action: Mouse scrolled (1018, 485) with delta (0, 0)
Screenshot: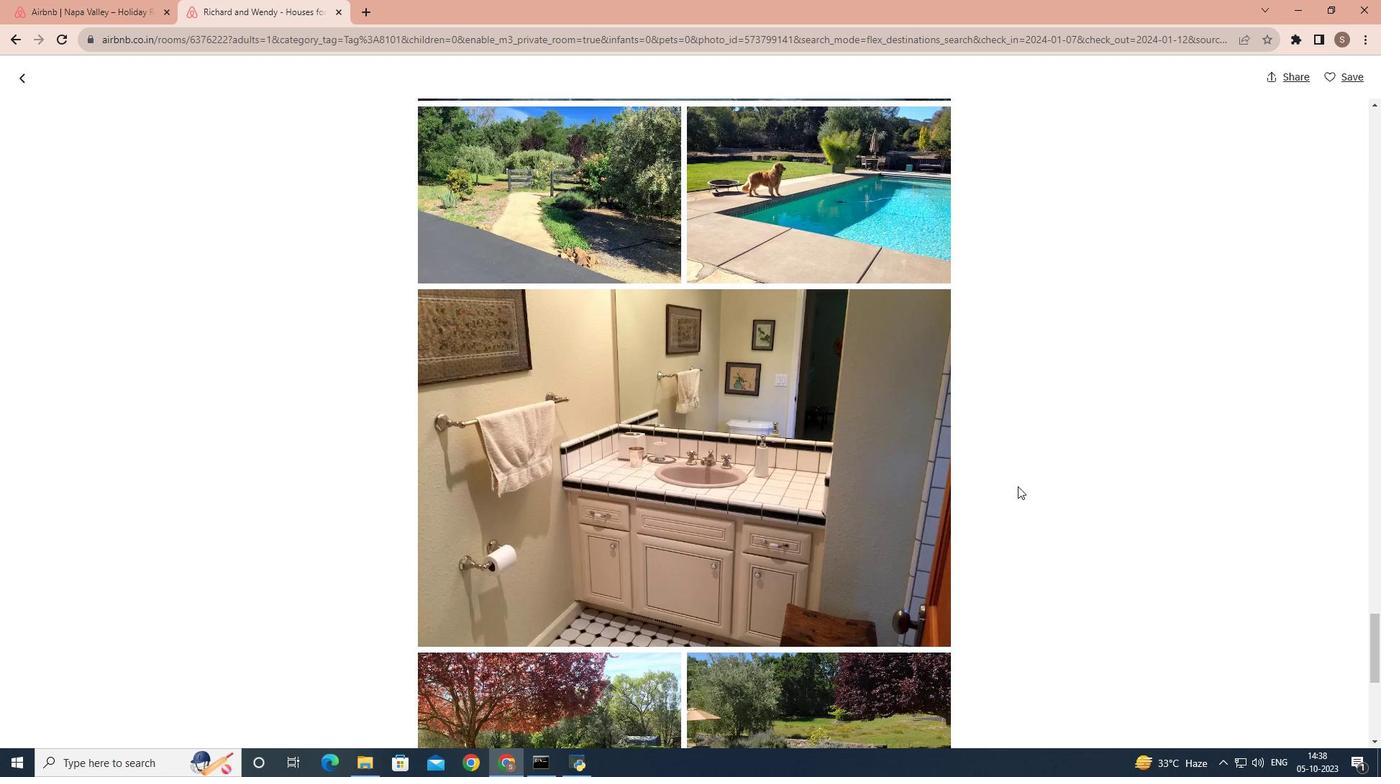 
Action: Mouse scrolled (1018, 485) with delta (0, 0)
Screenshot: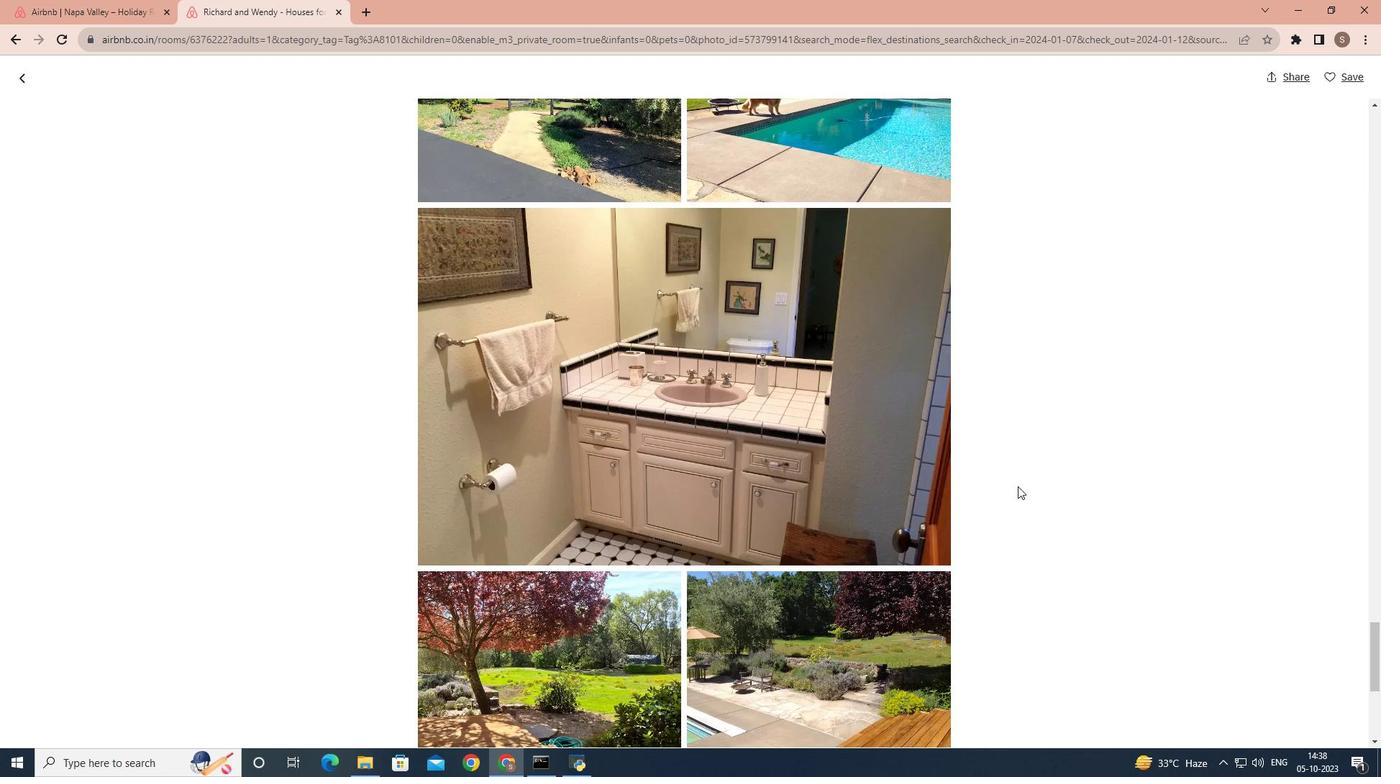 
Action: Mouse scrolled (1018, 485) with delta (0, 0)
Screenshot: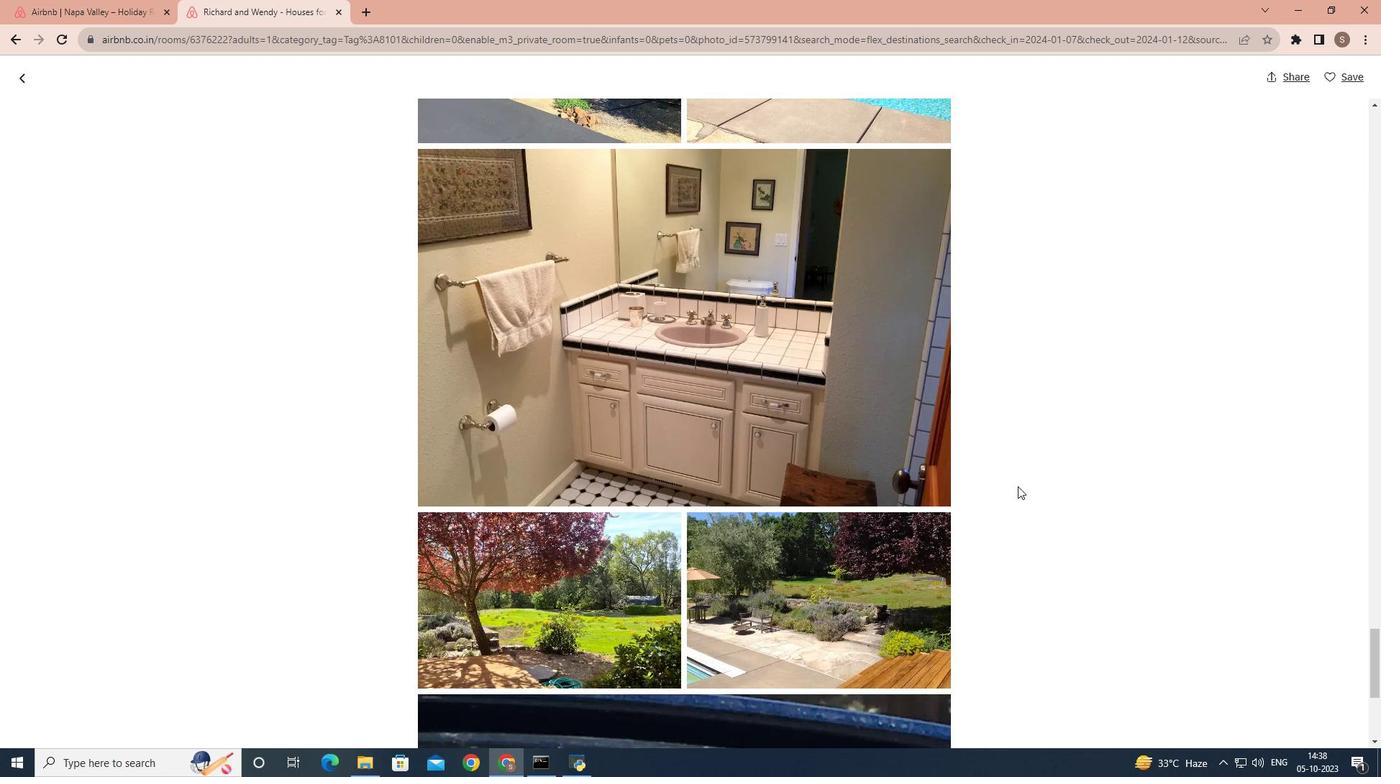 
Action: Mouse scrolled (1018, 485) with delta (0, 0)
Screenshot: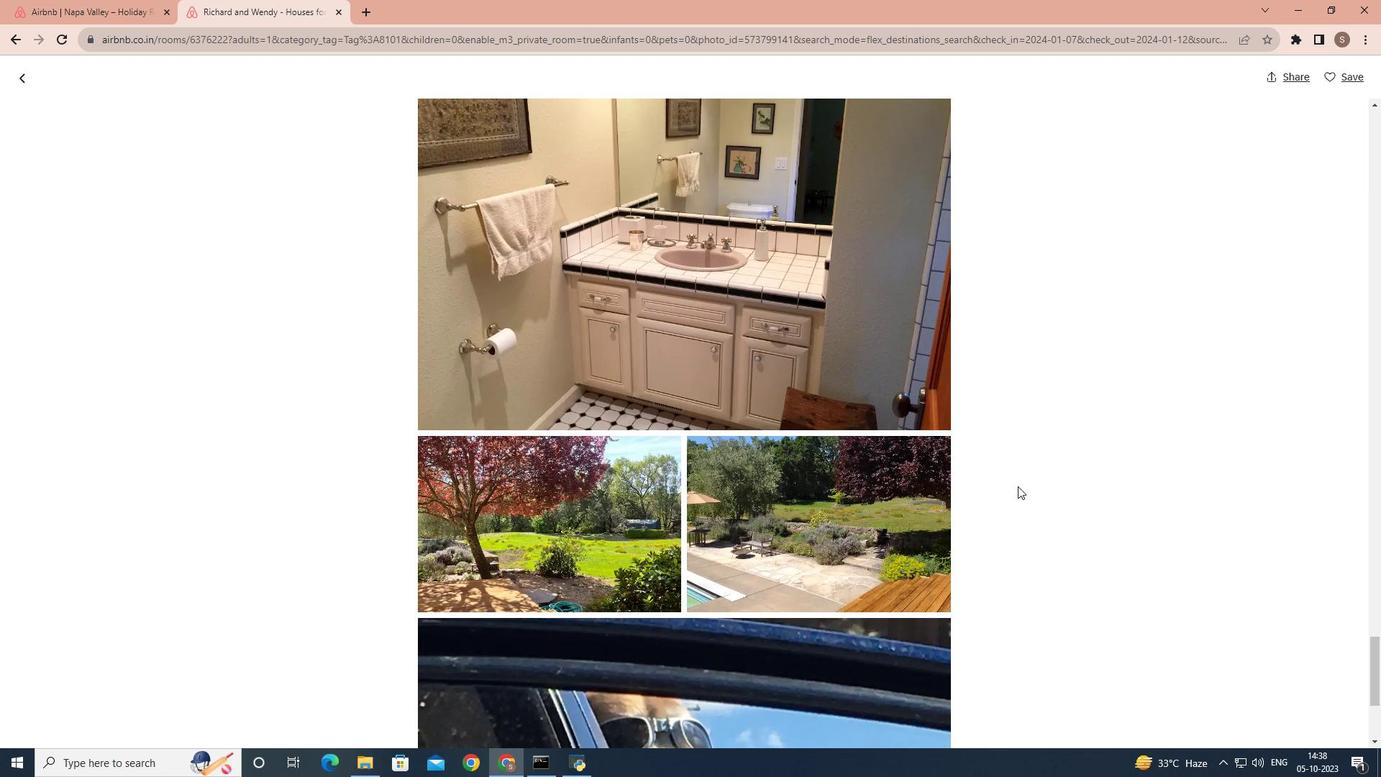 
Action: Mouse scrolled (1018, 485) with delta (0, 0)
Screenshot: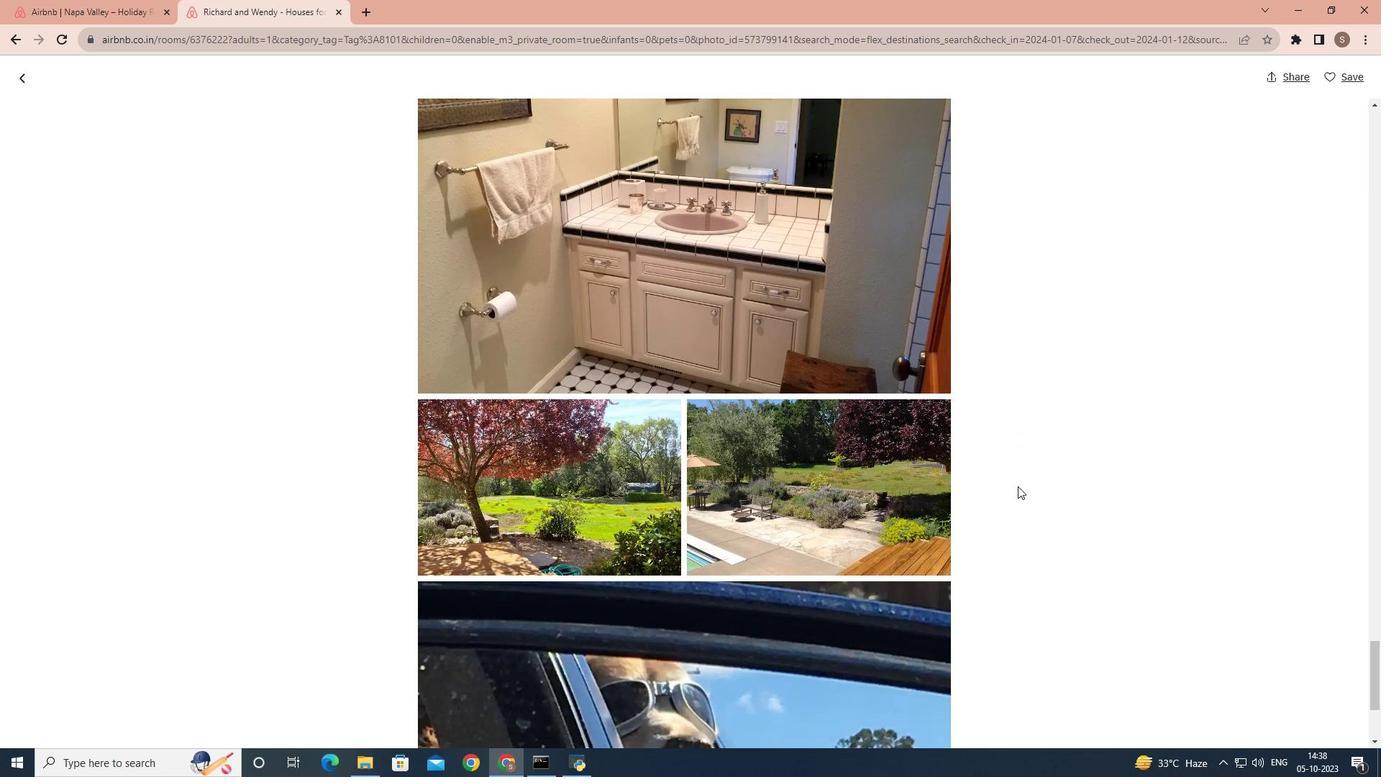 
Action: Mouse scrolled (1018, 485) with delta (0, 0)
Screenshot: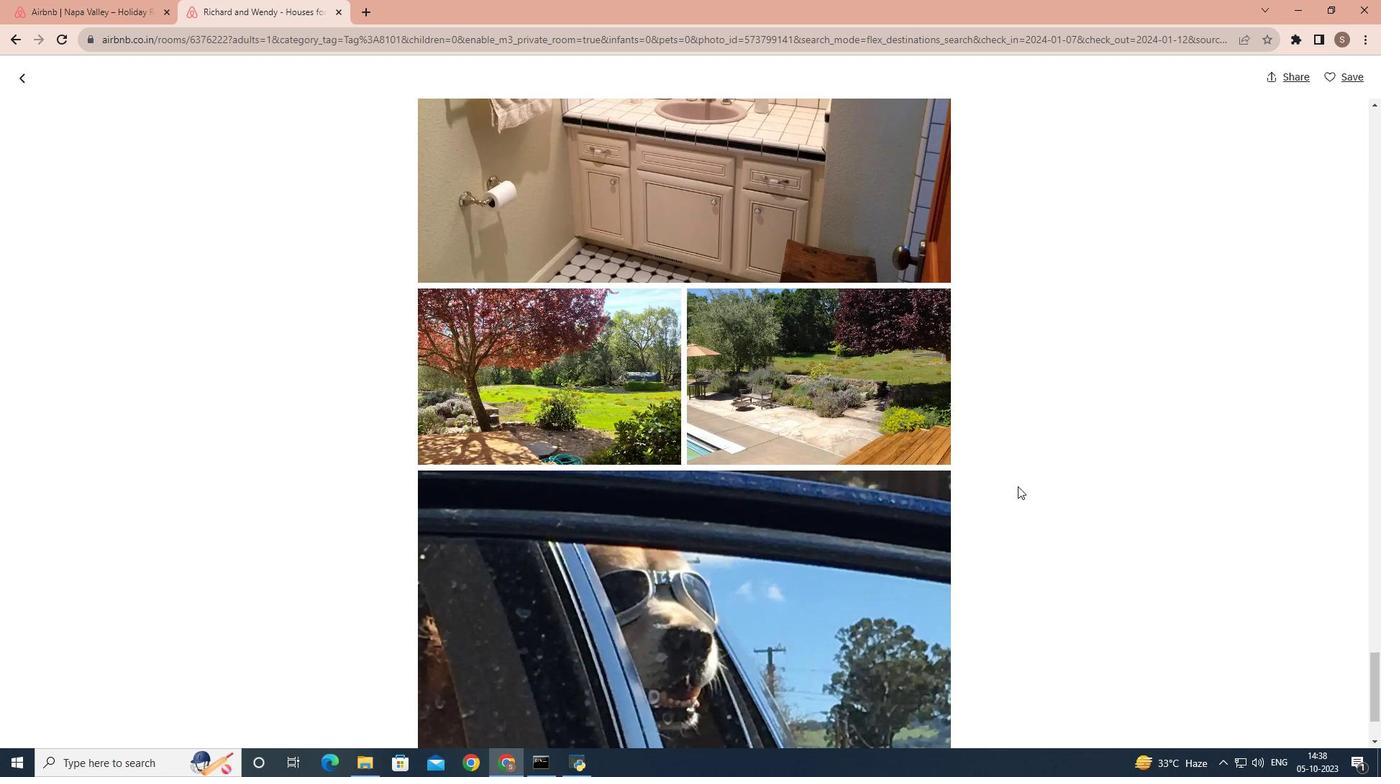 
Action: Mouse scrolled (1018, 485) with delta (0, 0)
Screenshot: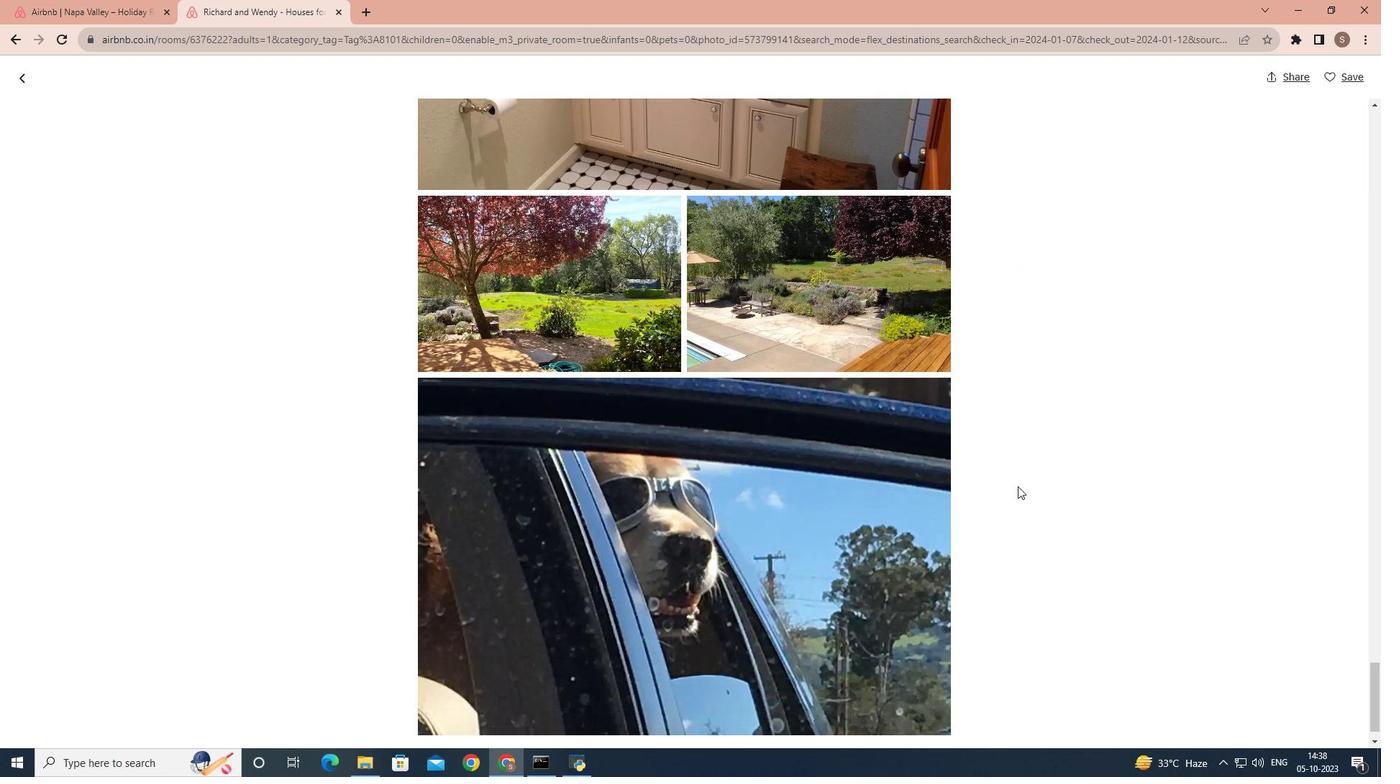 
Action: Mouse scrolled (1018, 485) with delta (0, 0)
Screenshot: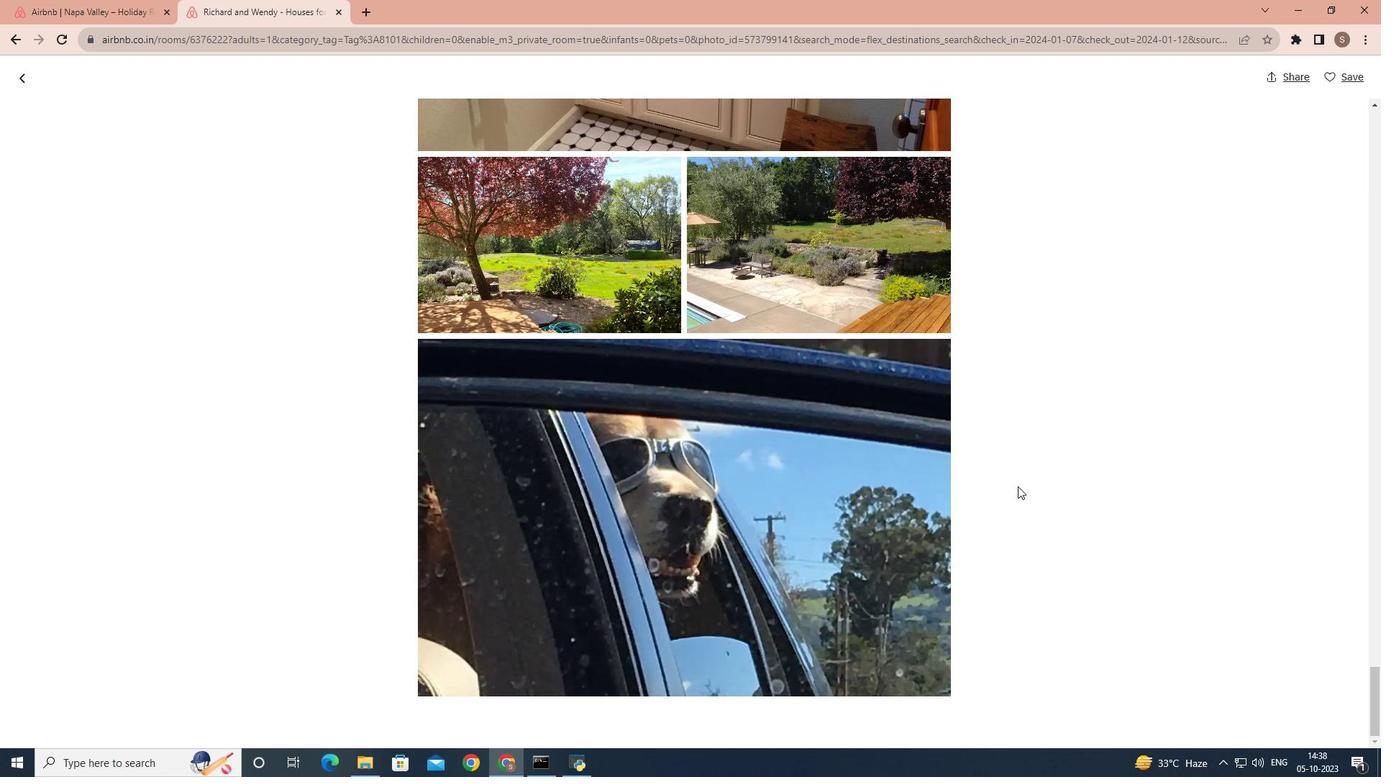 
Action: Mouse scrolled (1018, 485) with delta (0, 0)
Screenshot: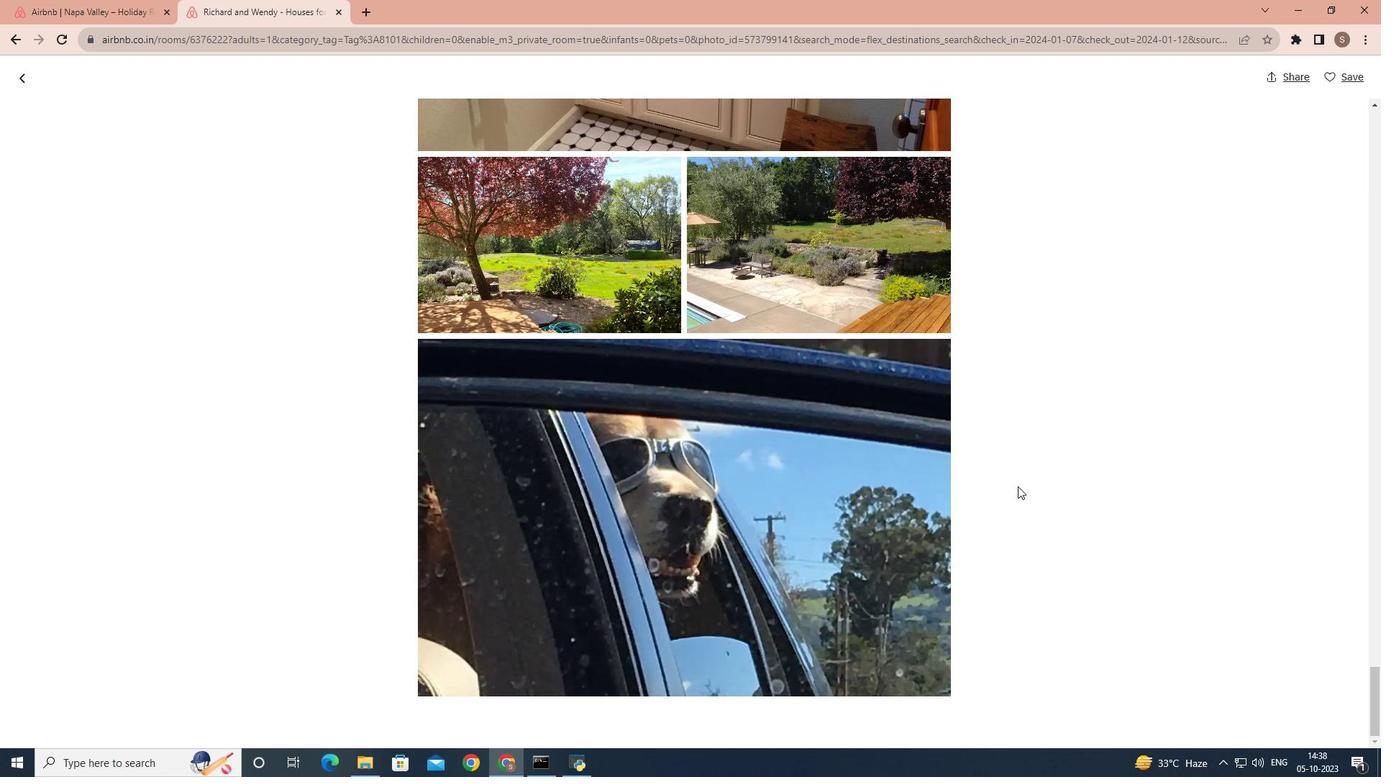 
Action: Mouse scrolled (1018, 485) with delta (0, 0)
Screenshot: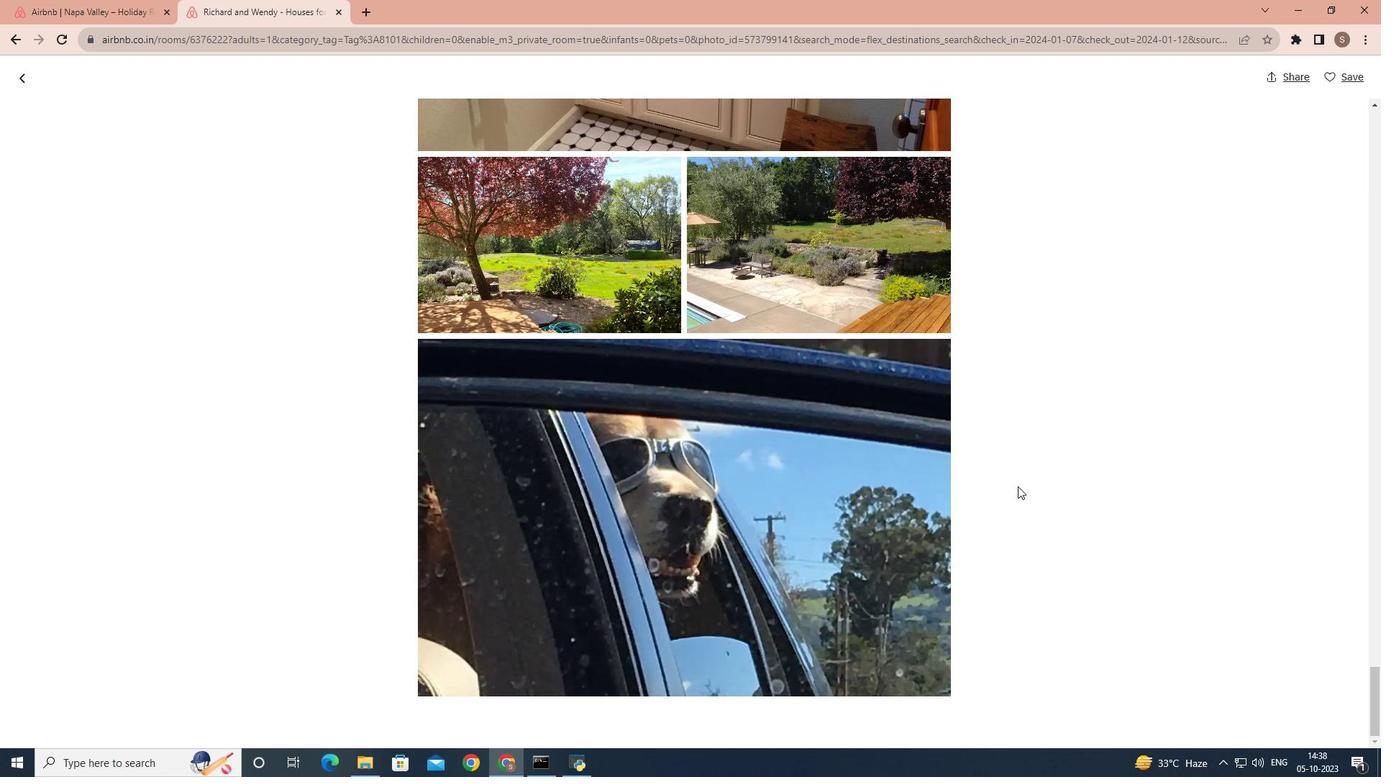 
Action: Mouse scrolled (1018, 485) with delta (0, 0)
Screenshot: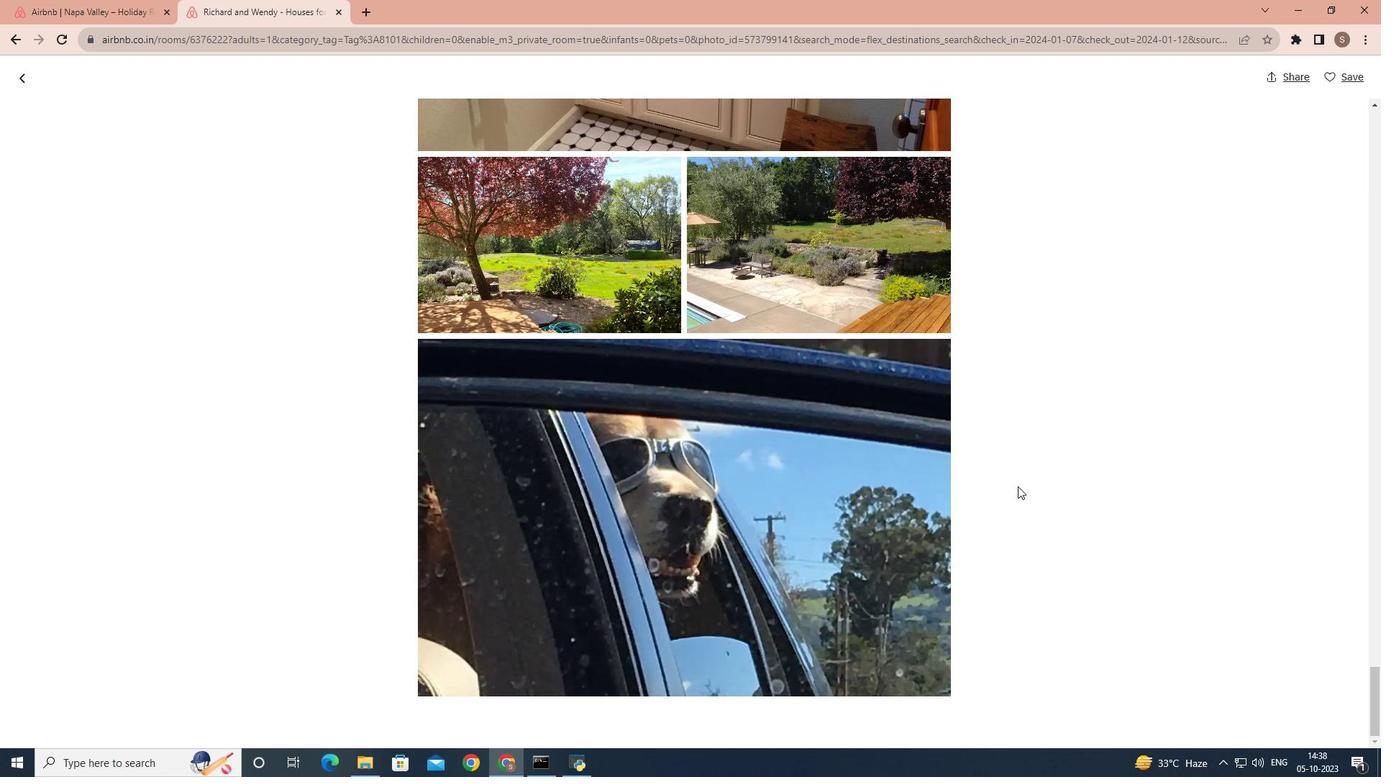 
Action: Mouse scrolled (1018, 485) with delta (0, 0)
Screenshot: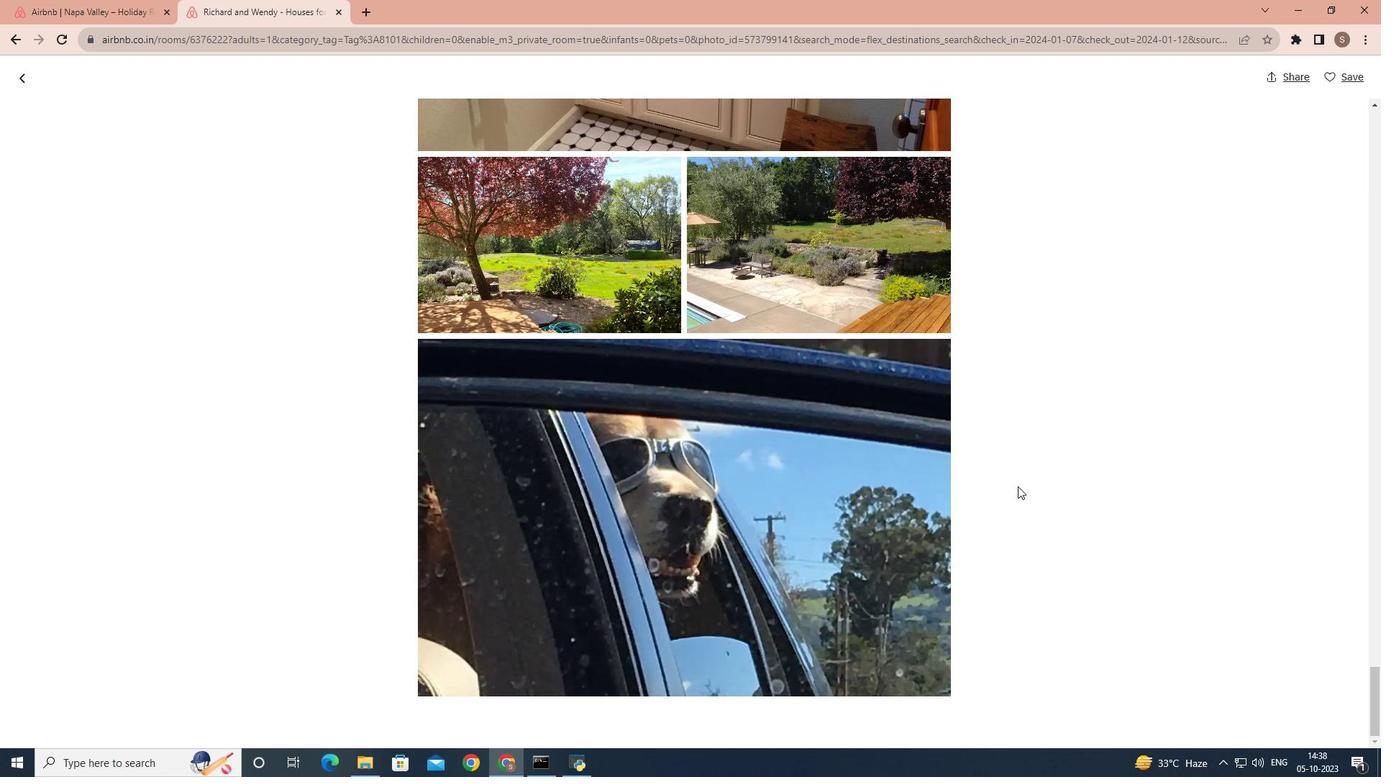 
Action: Mouse scrolled (1018, 485) with delta (0, 0)
Screenshot: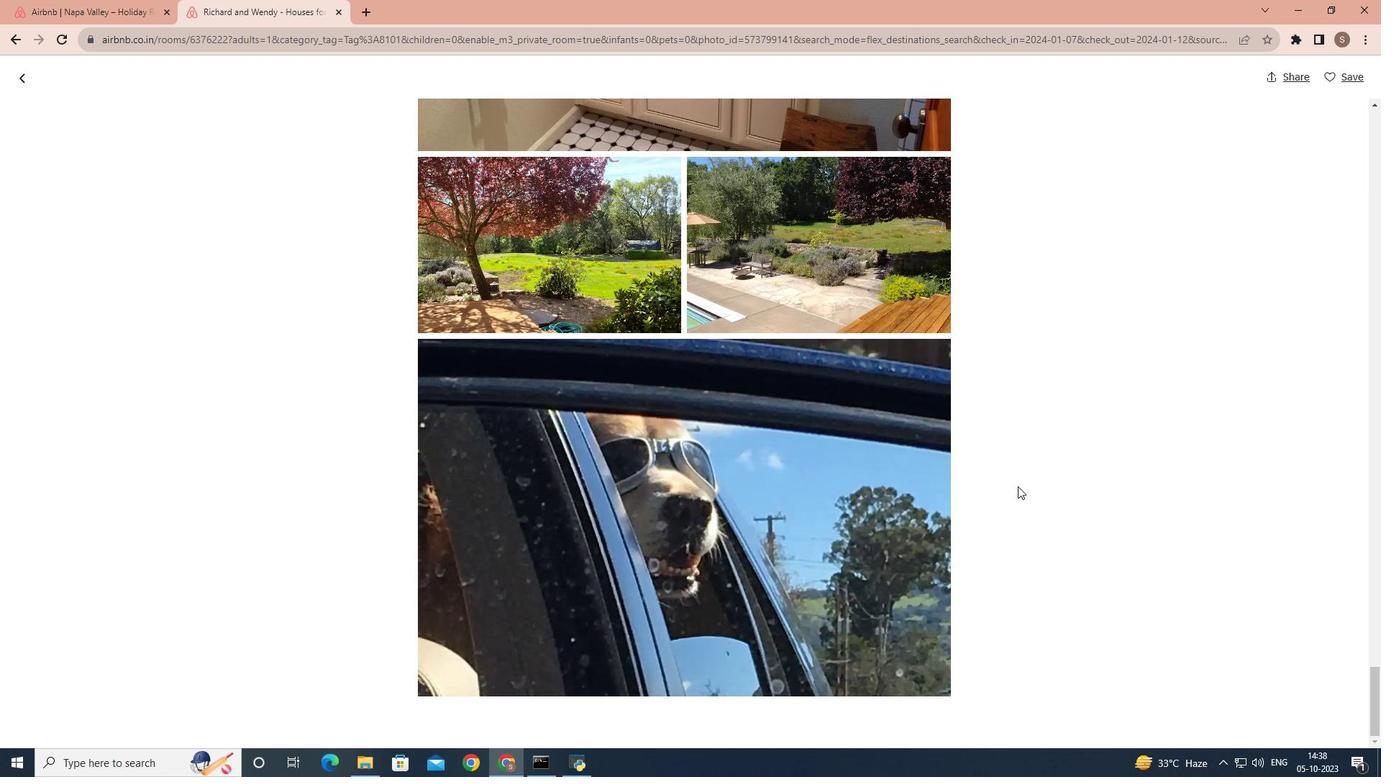 
Action: Mouse scrolled (1018, 485) with delta (0, 0)
Screenshot: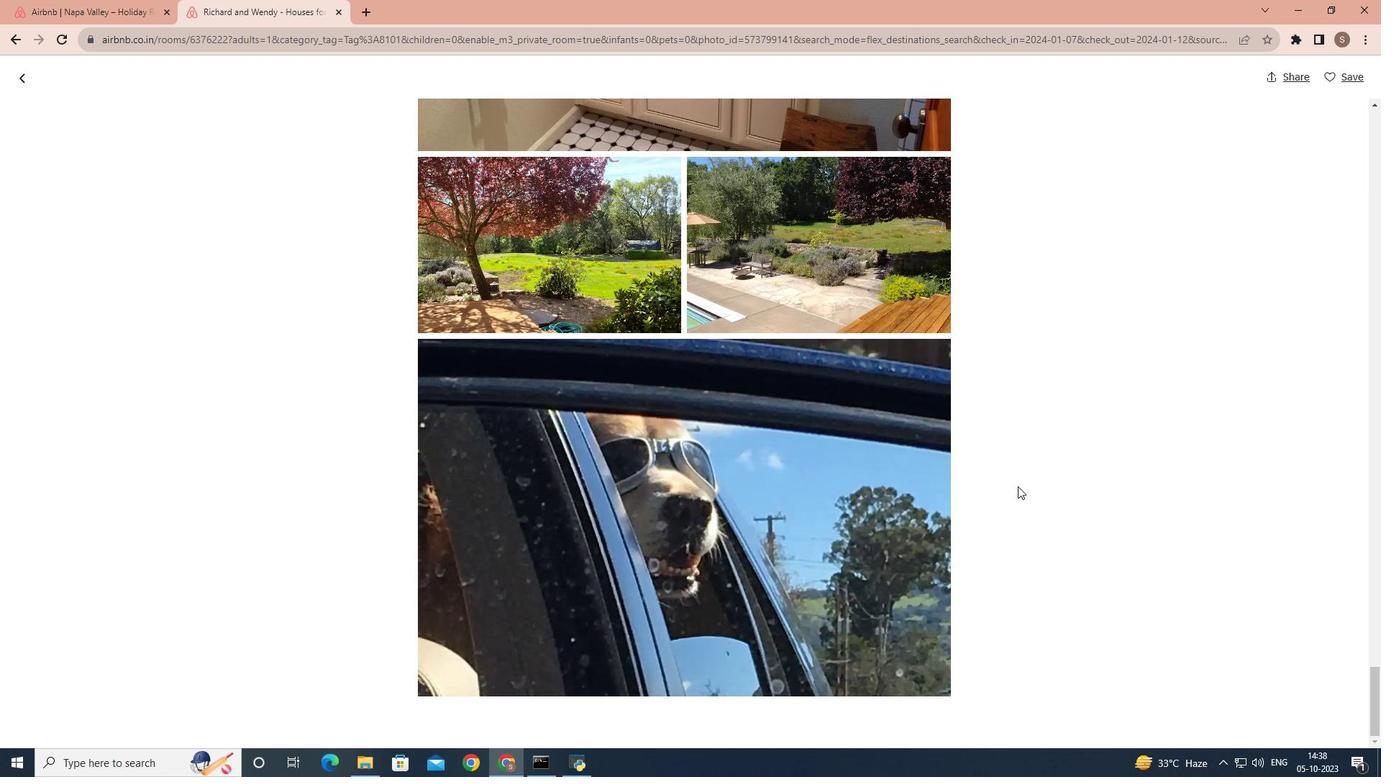 
Action: Mouse moved to (25, 77)
Screenshot: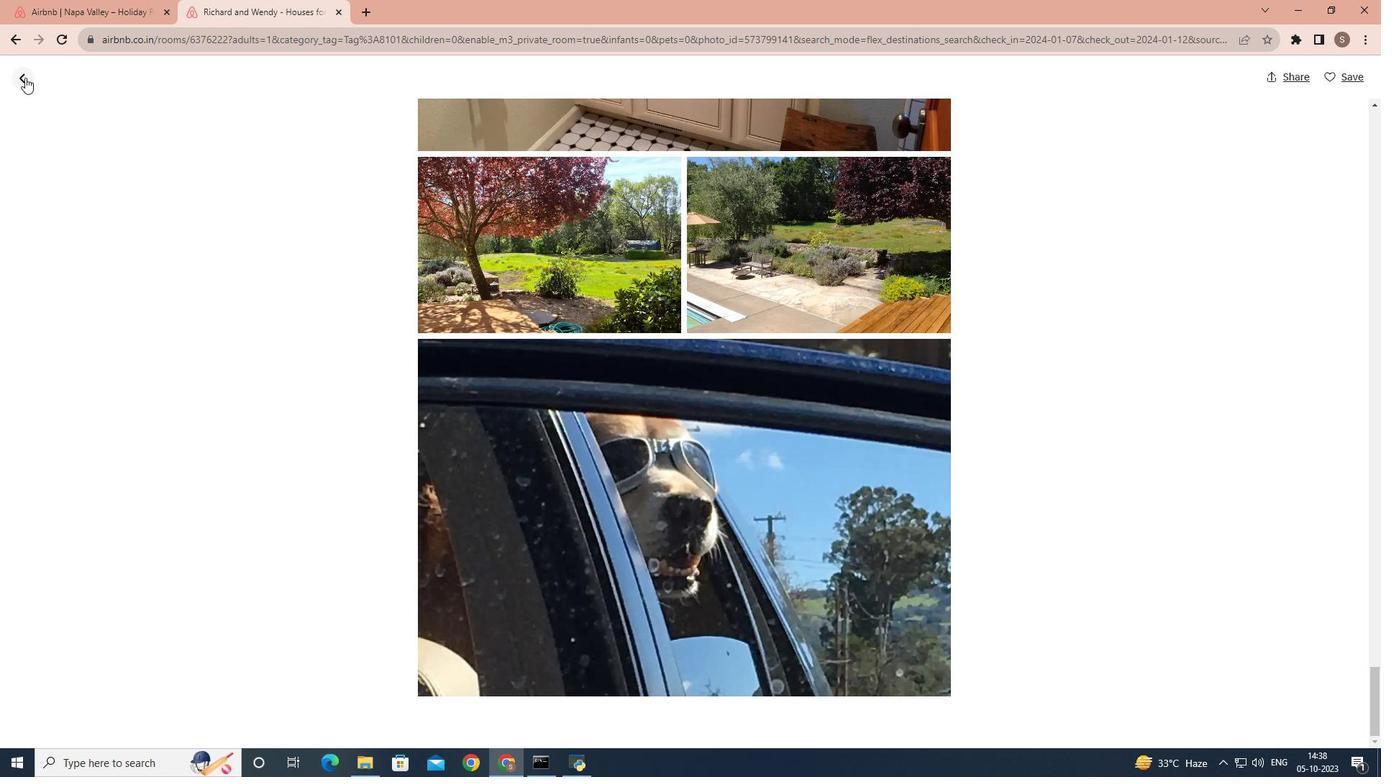 
Action: Mouse pressed left at (25, 77)
Screenshot: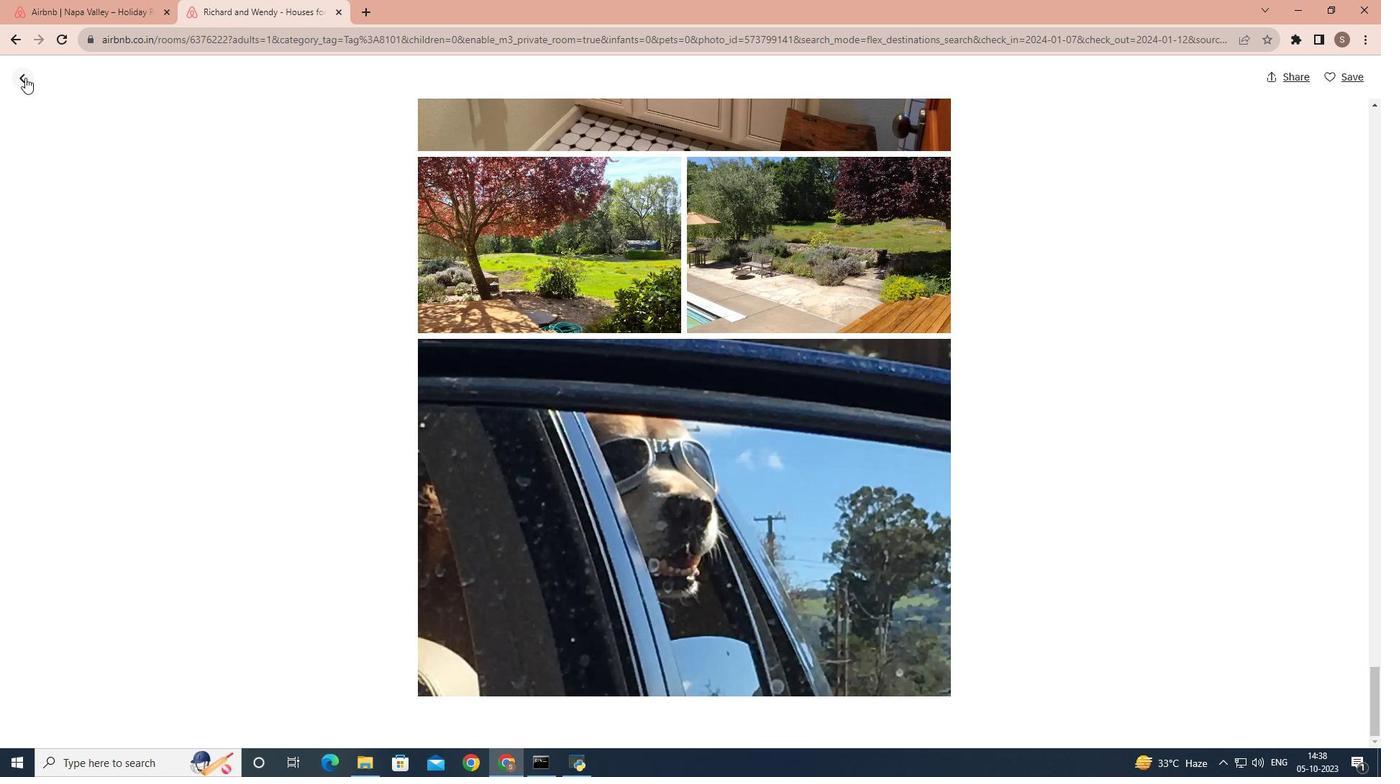 
Action: Mouse moved to (646, 323)
Screenshot: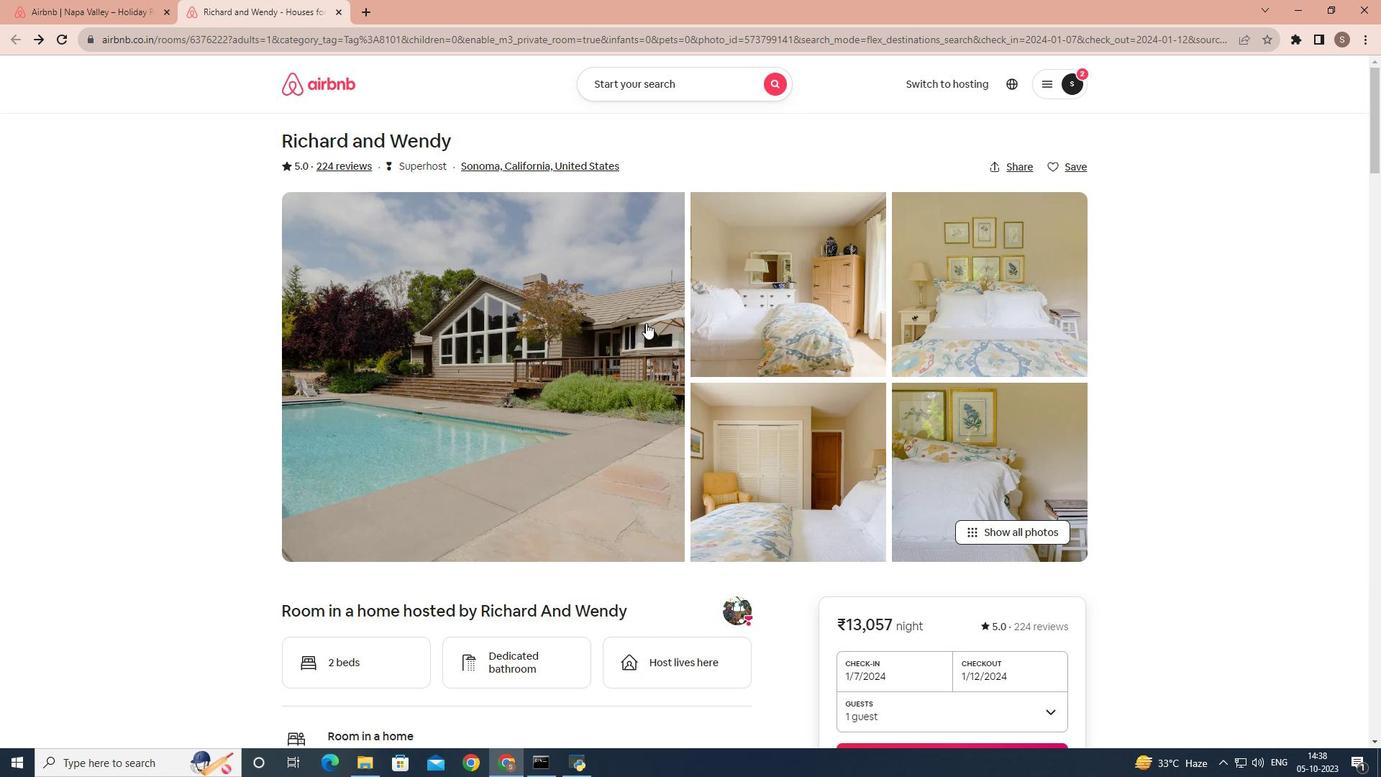 
Action: Mouse scrolled (646, 322) with delta (0, 0)
Screenshot: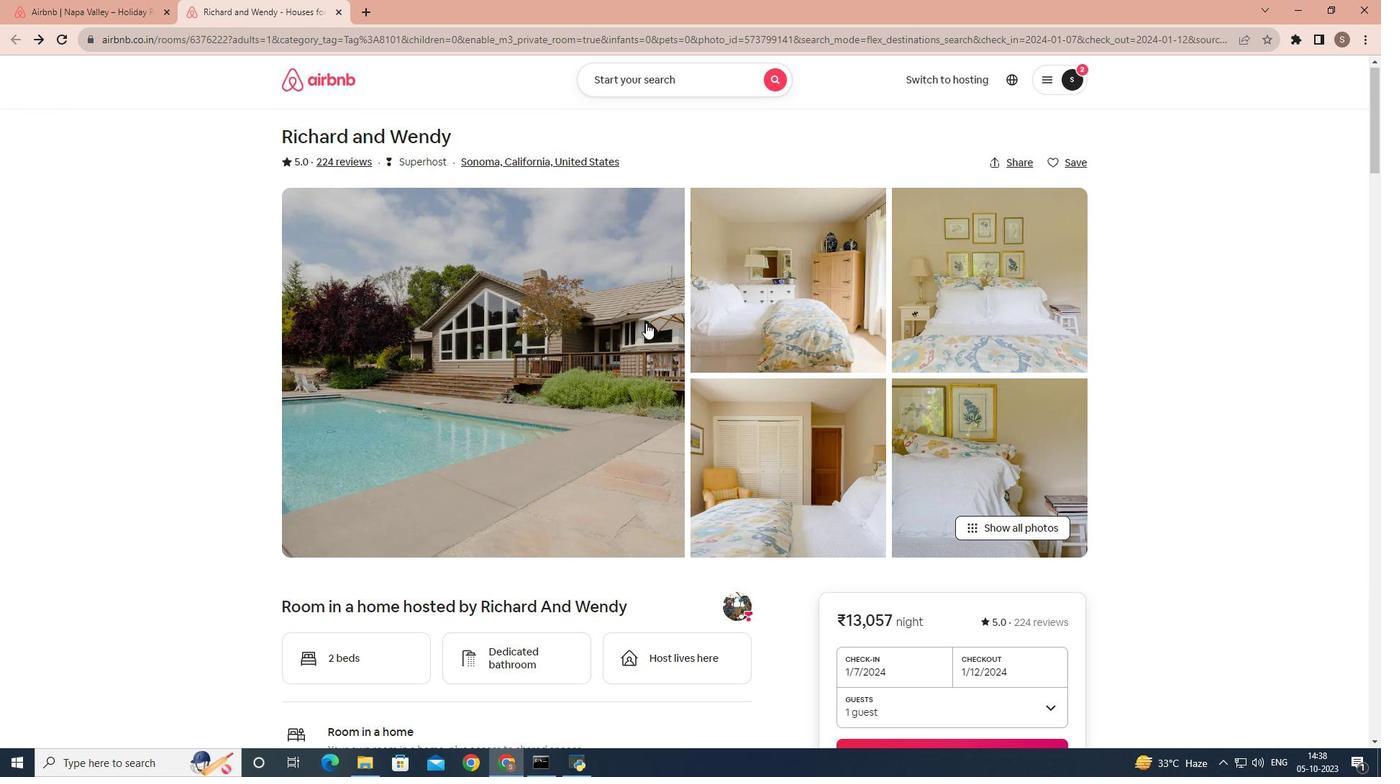 
Action: Mouse scrolled (646, 322) with delta (0, 0)
Screenshot: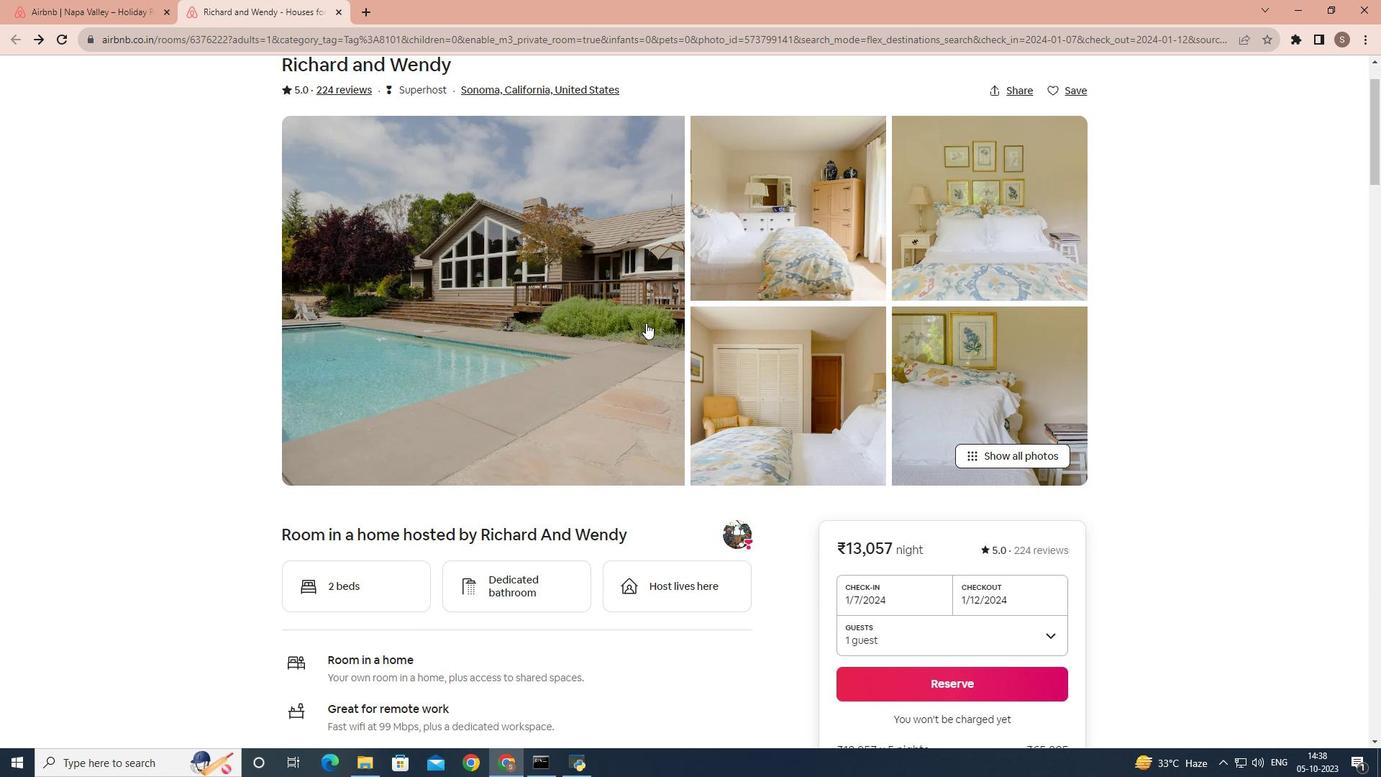 
Action: Mouse scrolled (646, 322) with delta (0, 0)
Screenshot: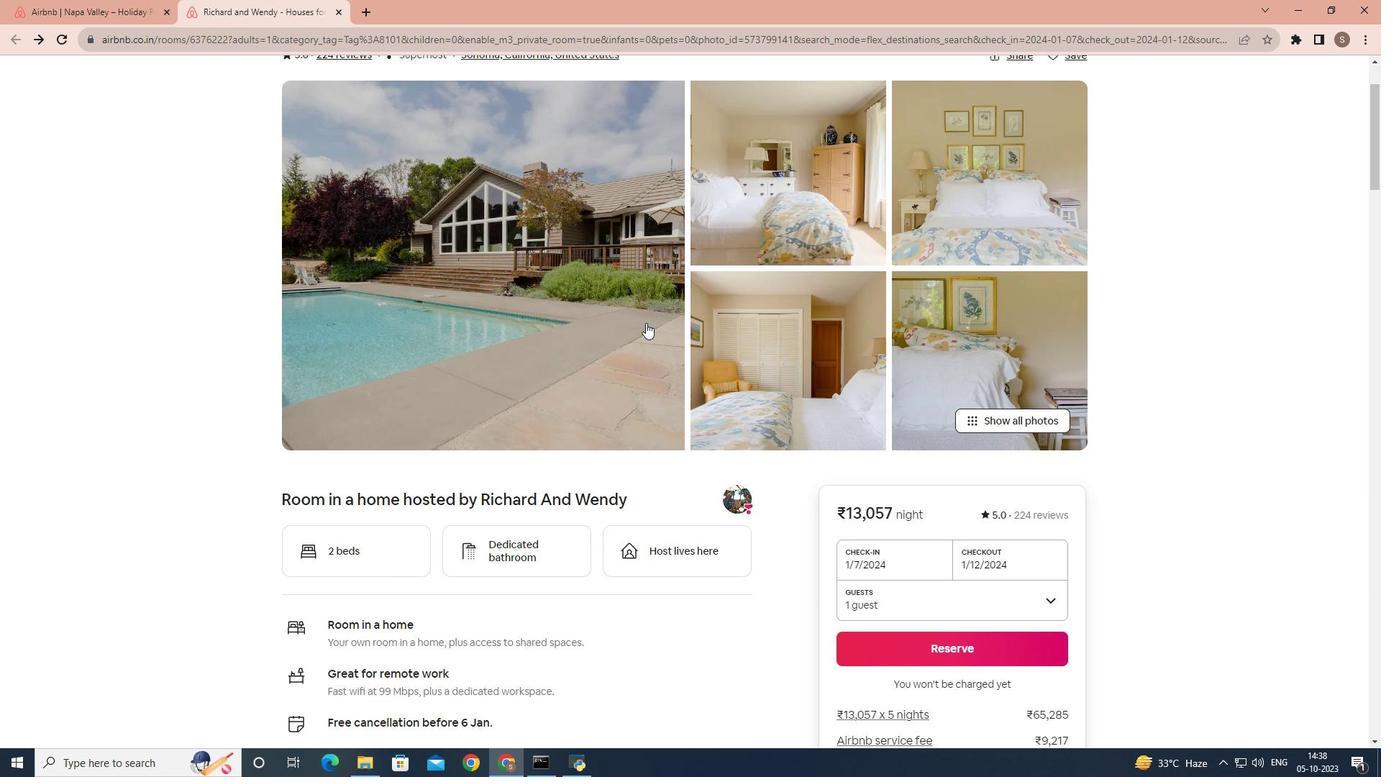 
Action: Mouse scrolled (646, 322) with delta (0, 0)
Screenshot: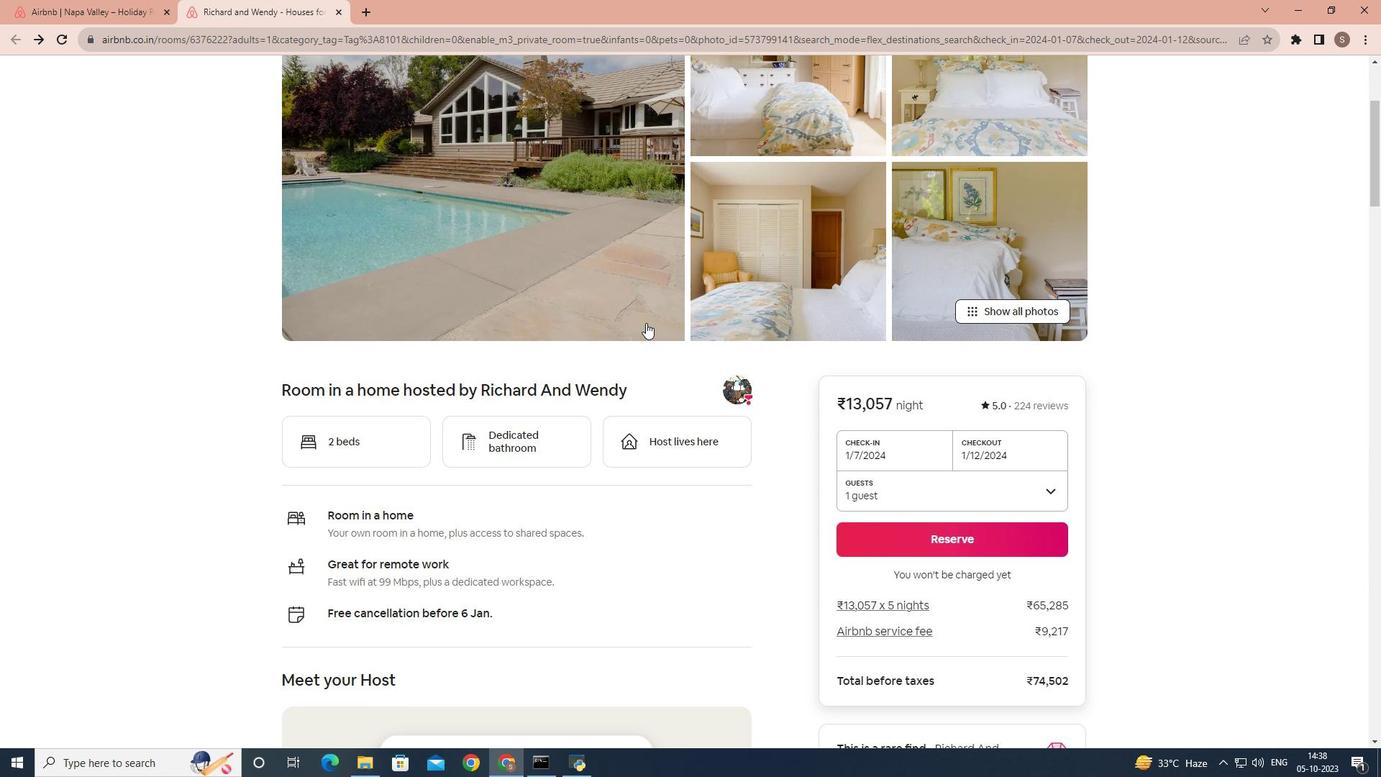 
Action: Mouse scrolled (646, 322) with delta (0, 0)
Screenshot: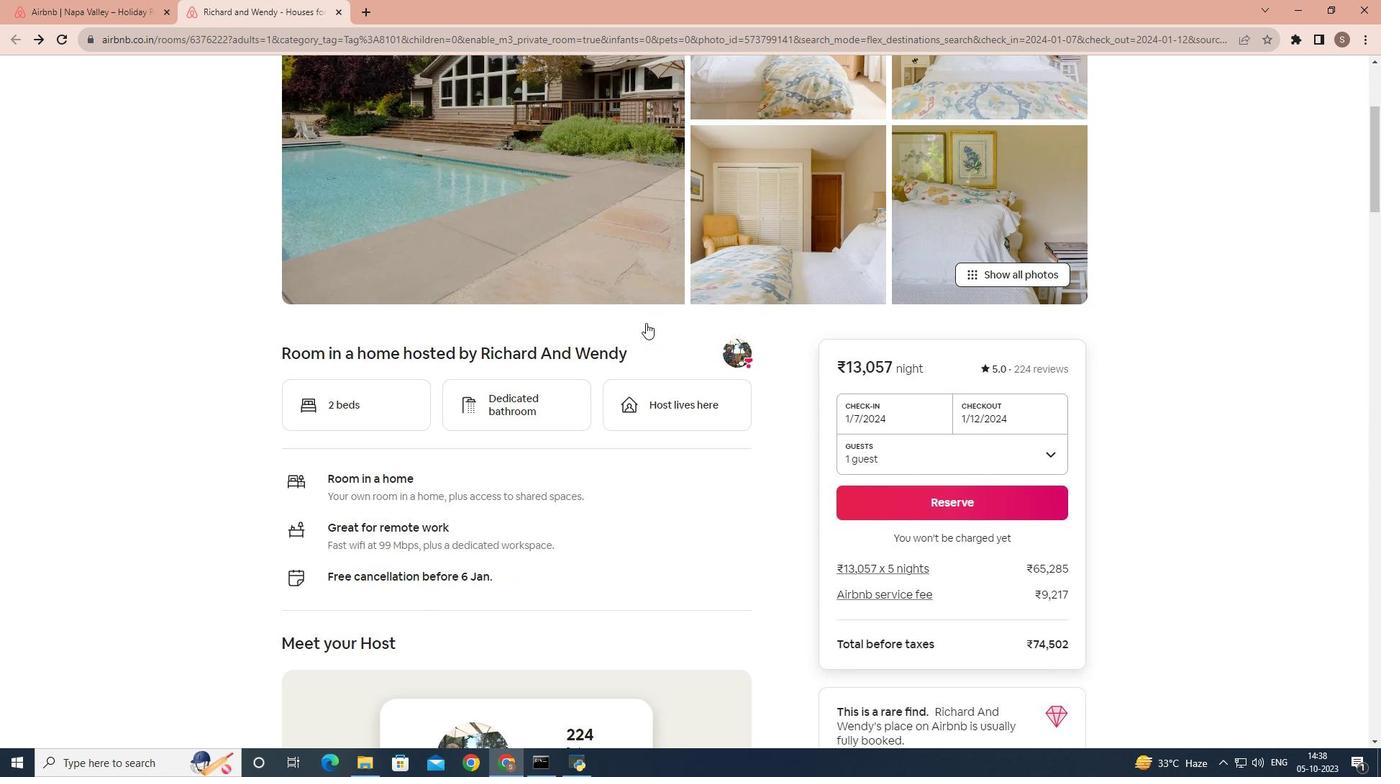 
Action: Mouse scrolled (646, 322) with delta (0, 0)
Screenshot: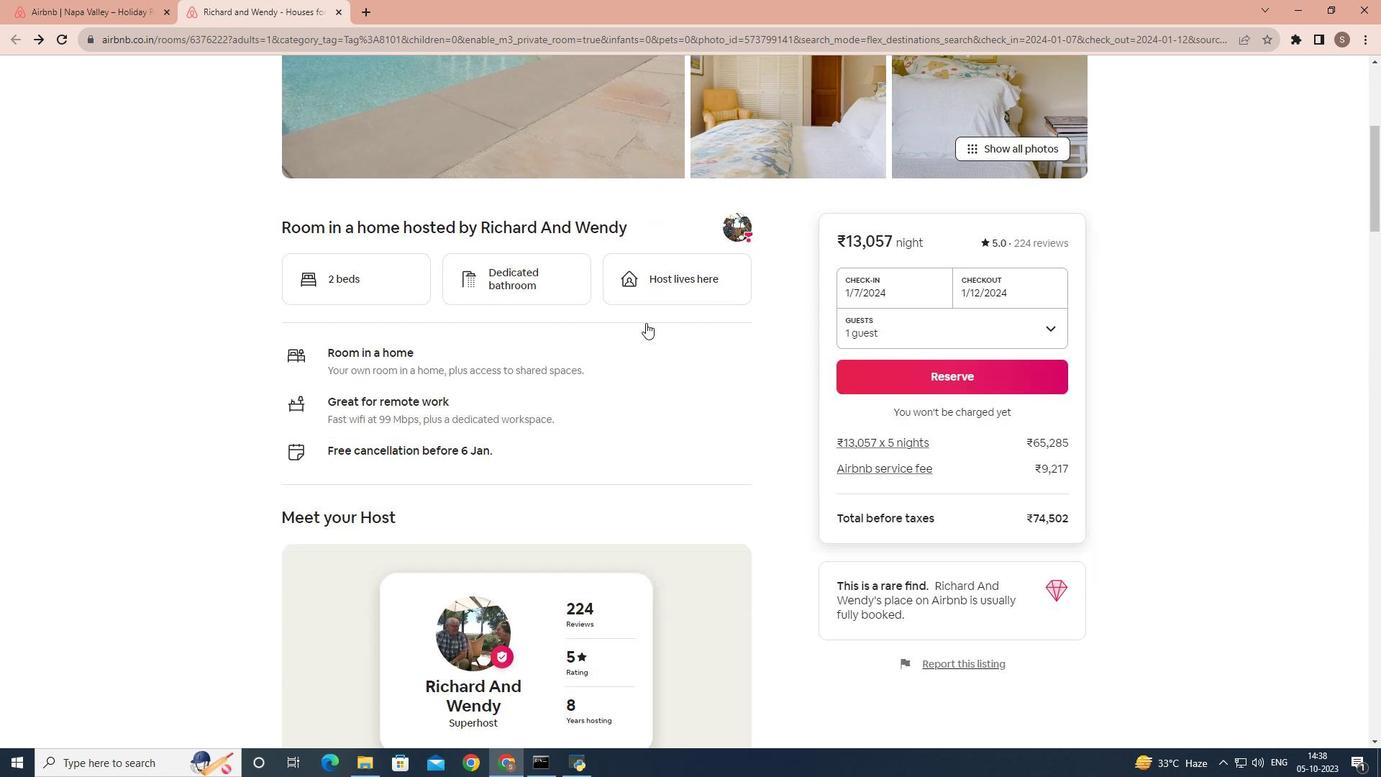 
Action: Mouse scrolled (646, 322) with delta (0, 0)
Screenshot: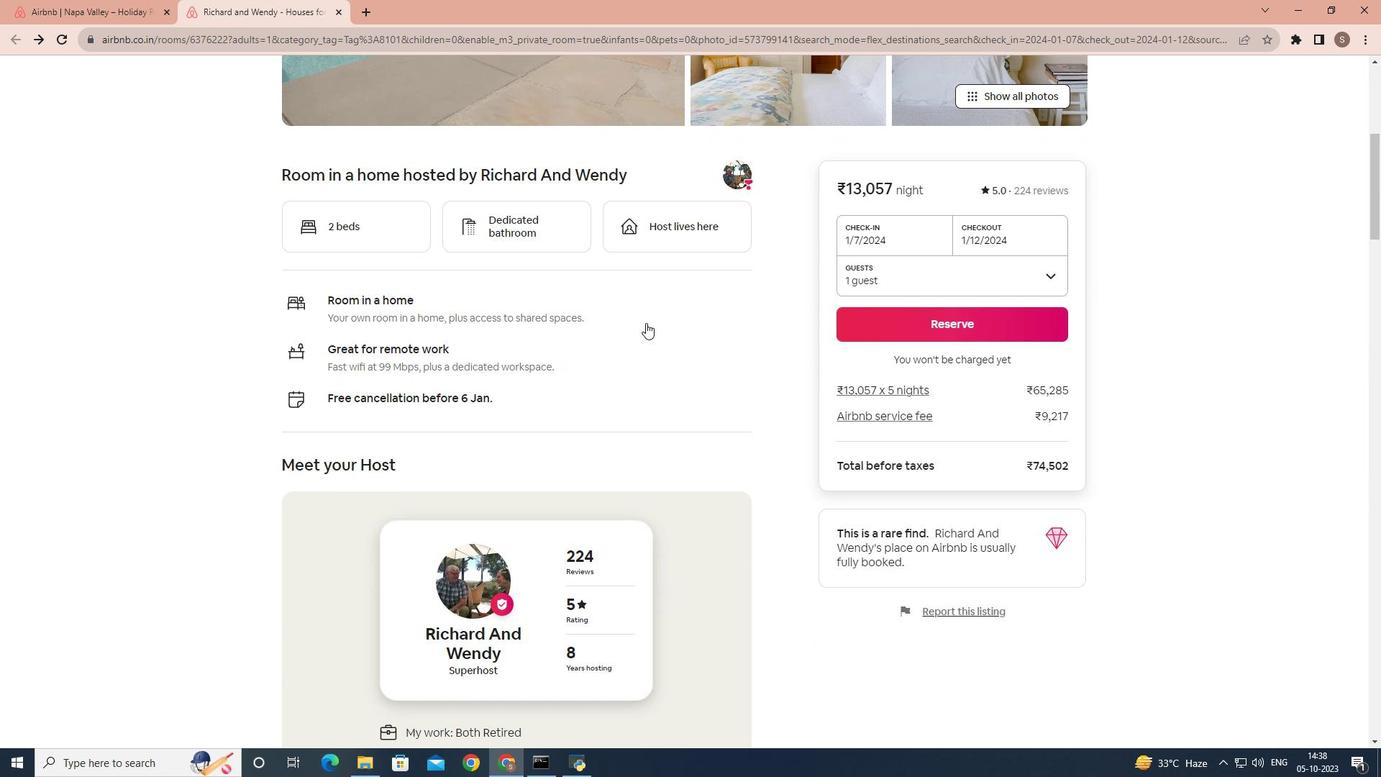 
Action: Mouse scrolled (646, 322) with delta (0, 0)
Screenshot: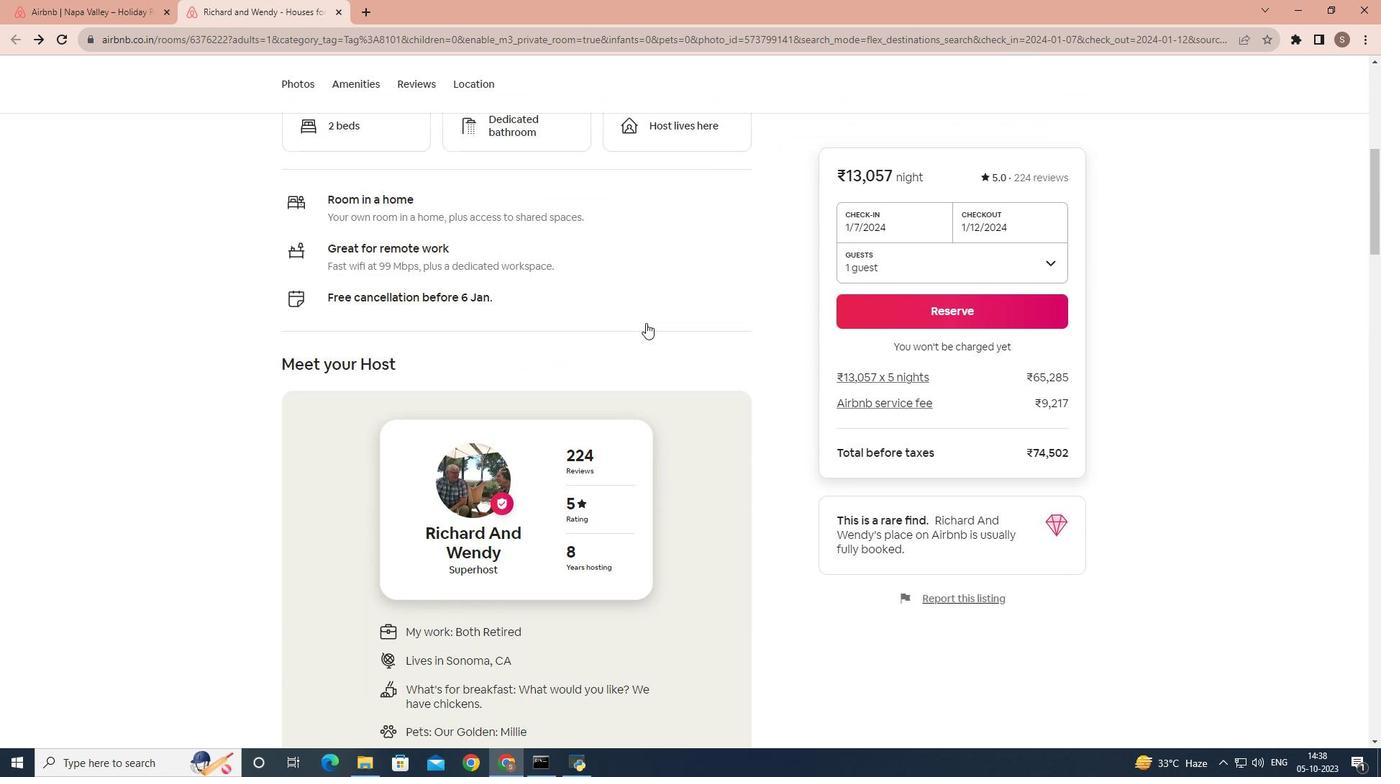 
Action: Mouse scrolled (646, 322) with delta (0, 0)
Screenshot: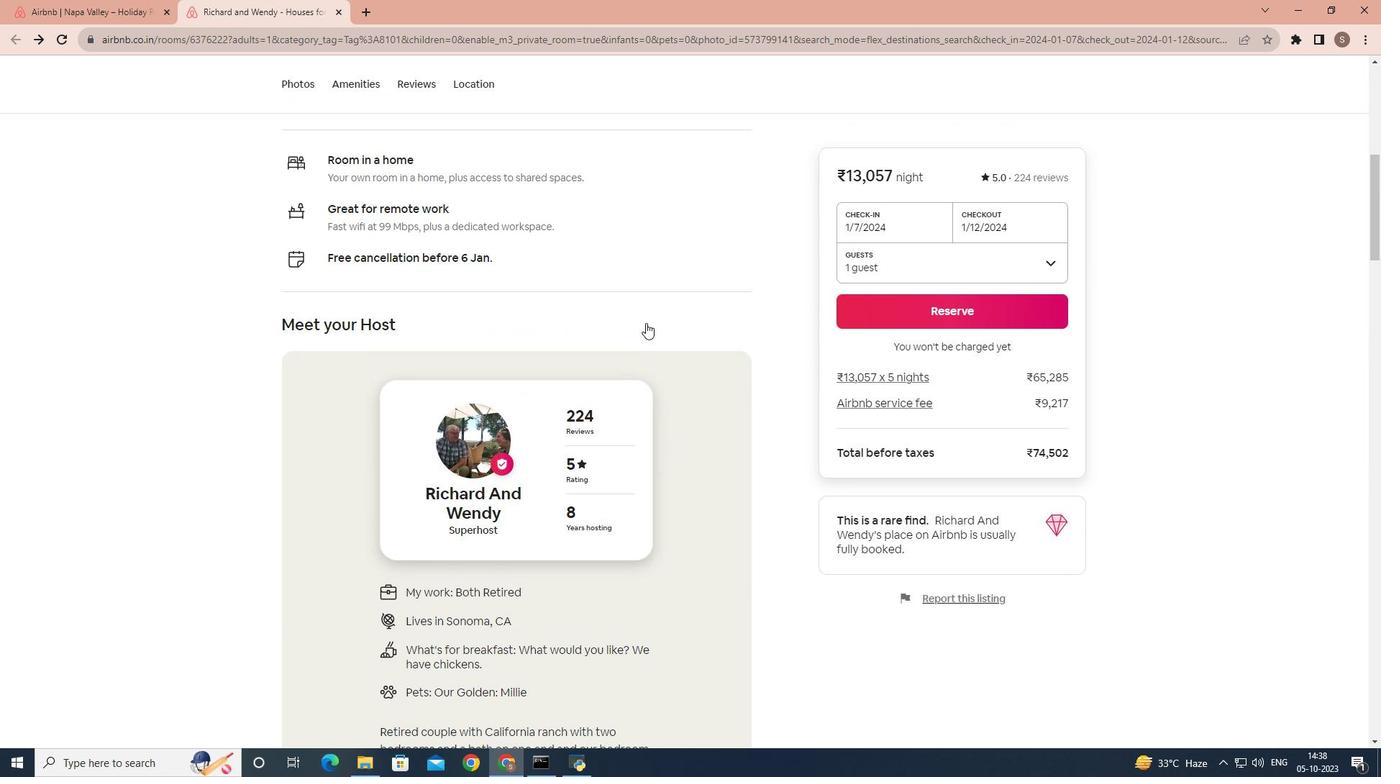 
Action: Mouse scrolled (646, 322) with delta (0, 0)
Screenshot: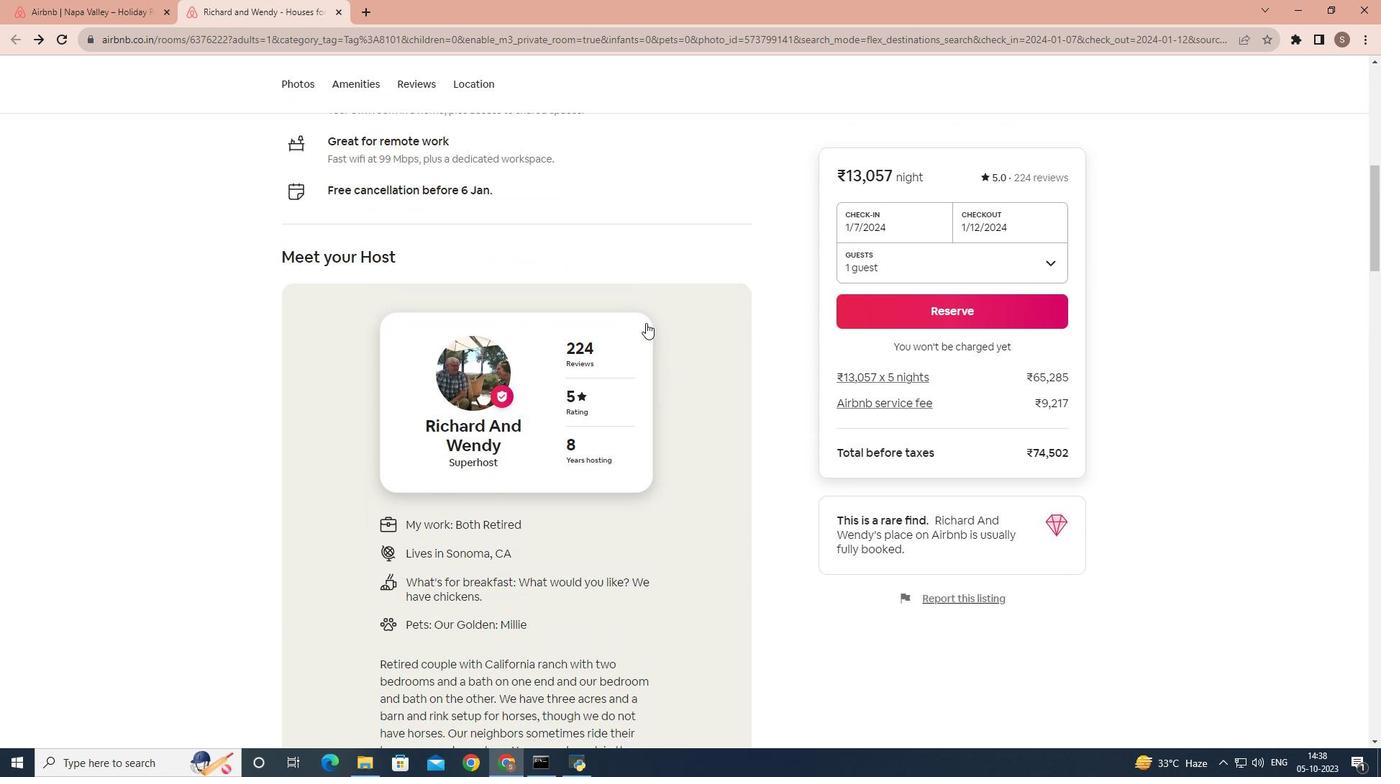 
Action: Mouse scrolled (646, 322) with delta (0, 0)
Screenshot: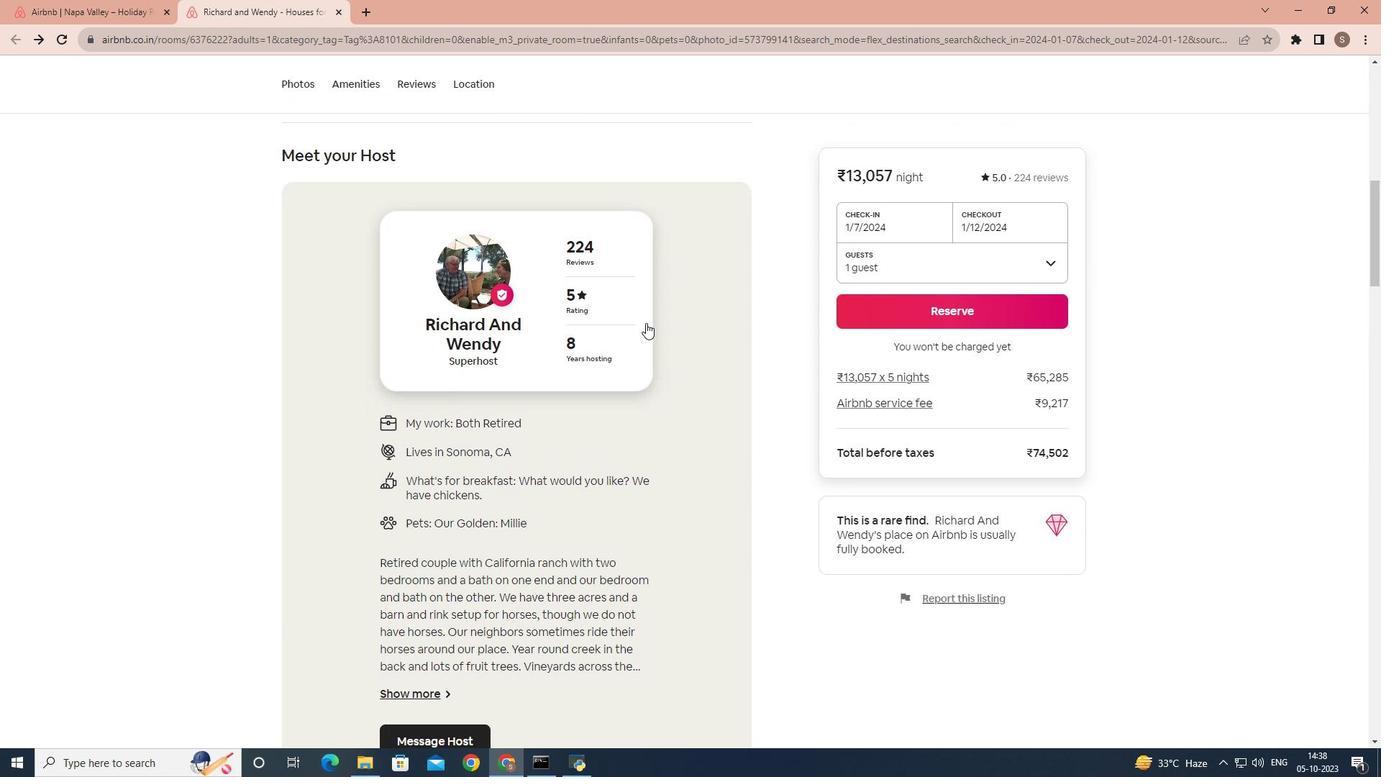 
Action: Mouse scrolled (646, 322) with delta (0, 0)
Screenshot: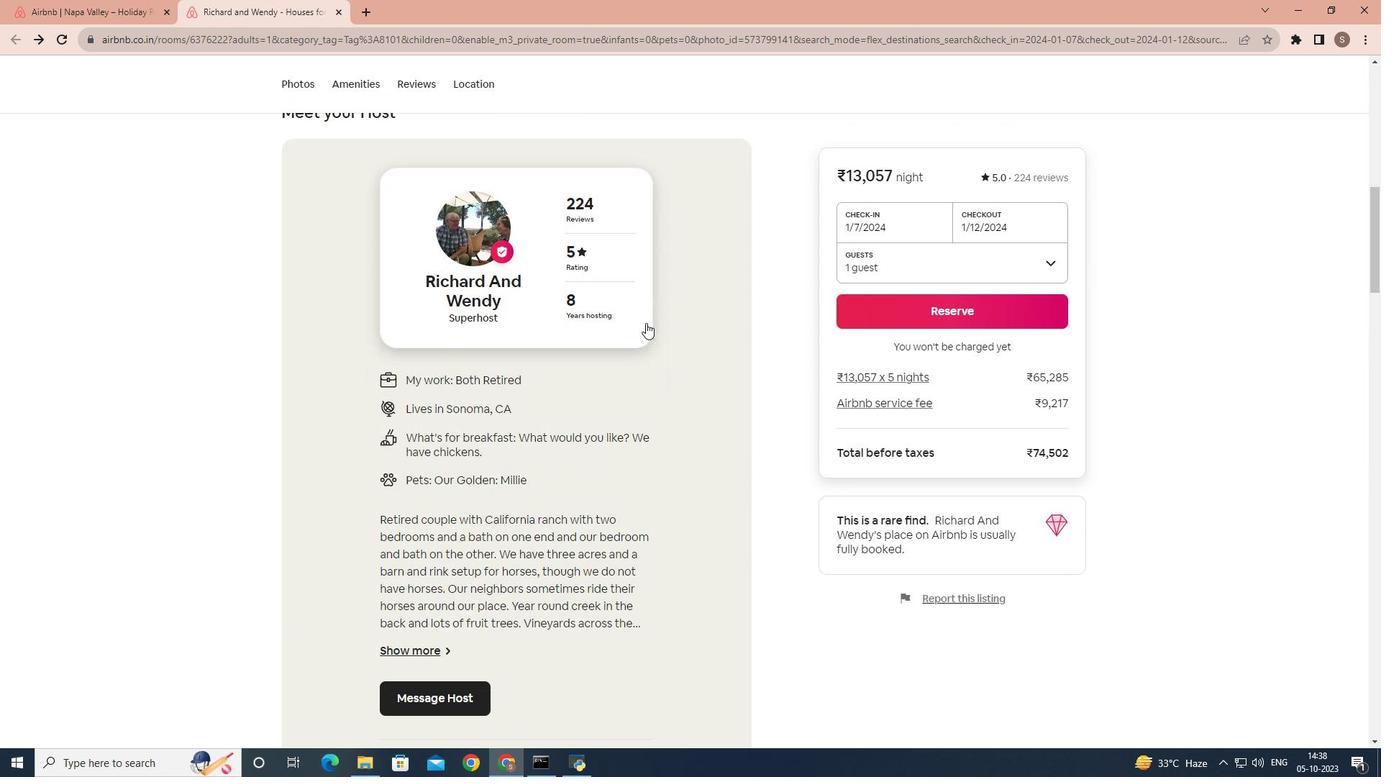 
Action: Mouse scrolled (646, 322) with delta (0, 0)
Screenshot: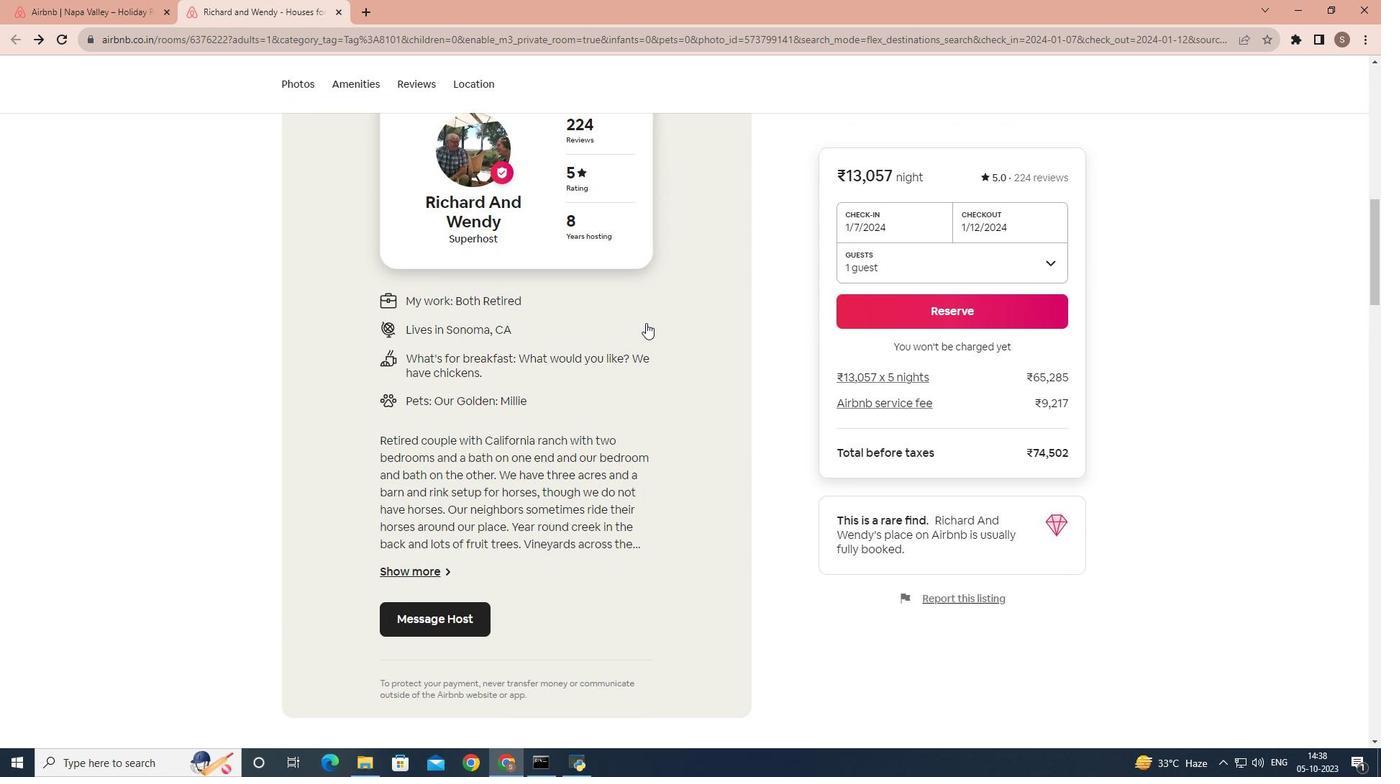 
Action: Mouse scrolled (646, 322) with delta (0, 0)
Screenshot: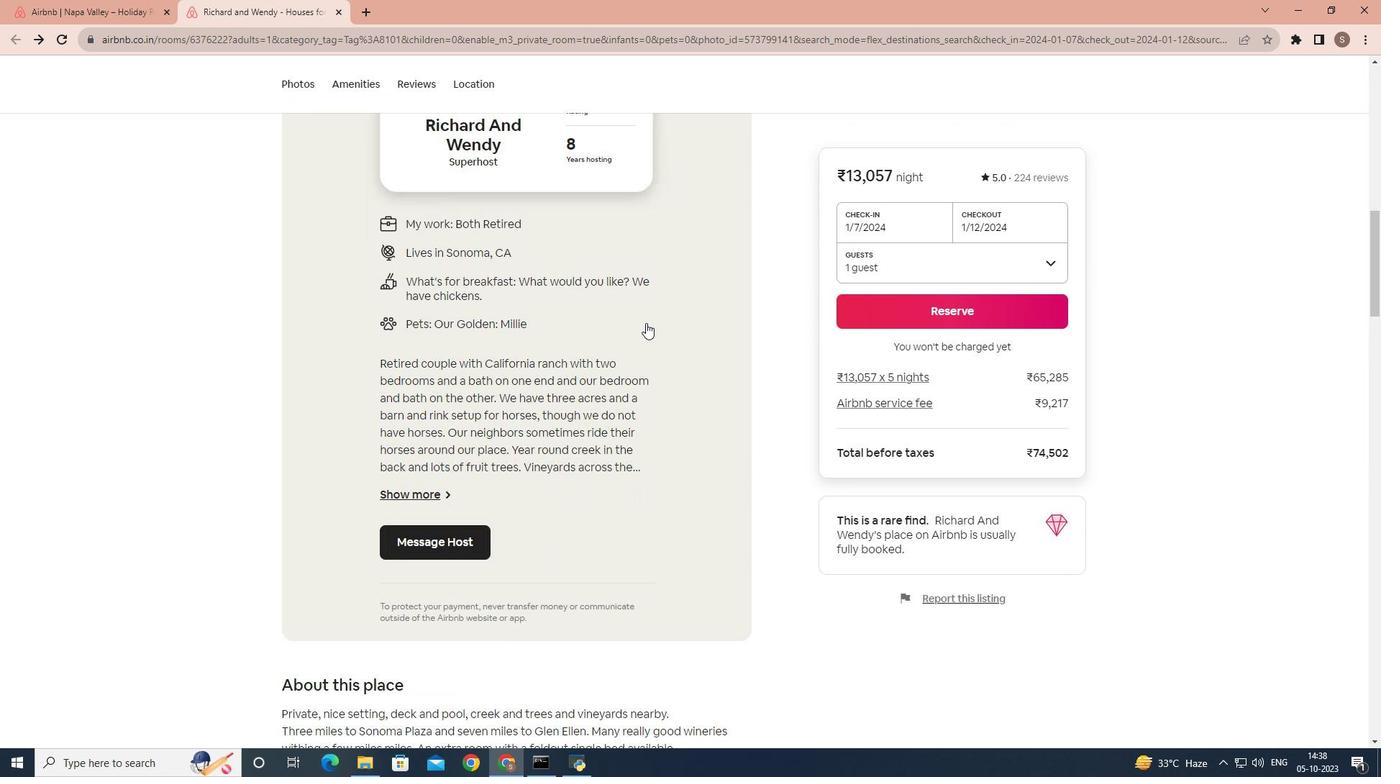 
Action: Mouse scrolled (646, 322) with delta (0, 0)
Screenshot: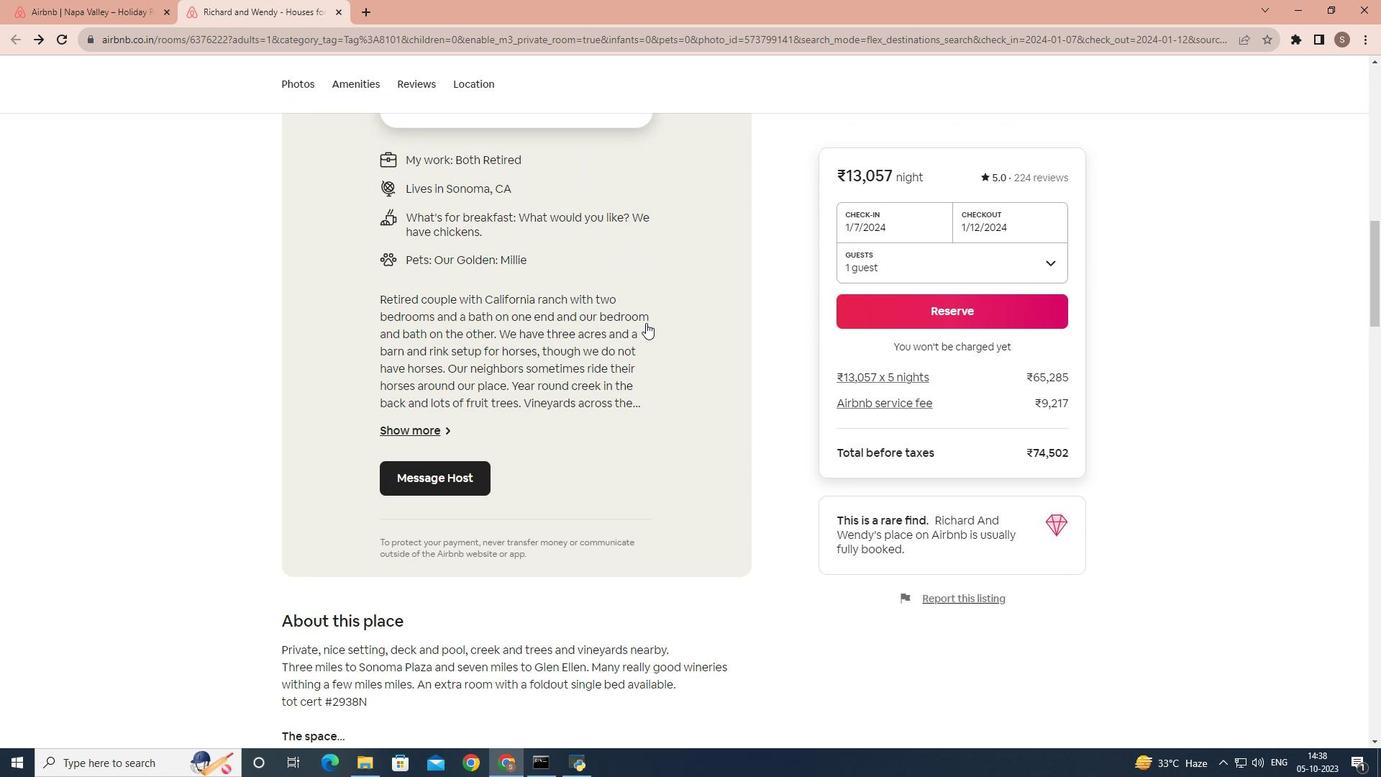 
Action: Mouse scrolled (646, 322) with delta (0, 0)
Screenshot: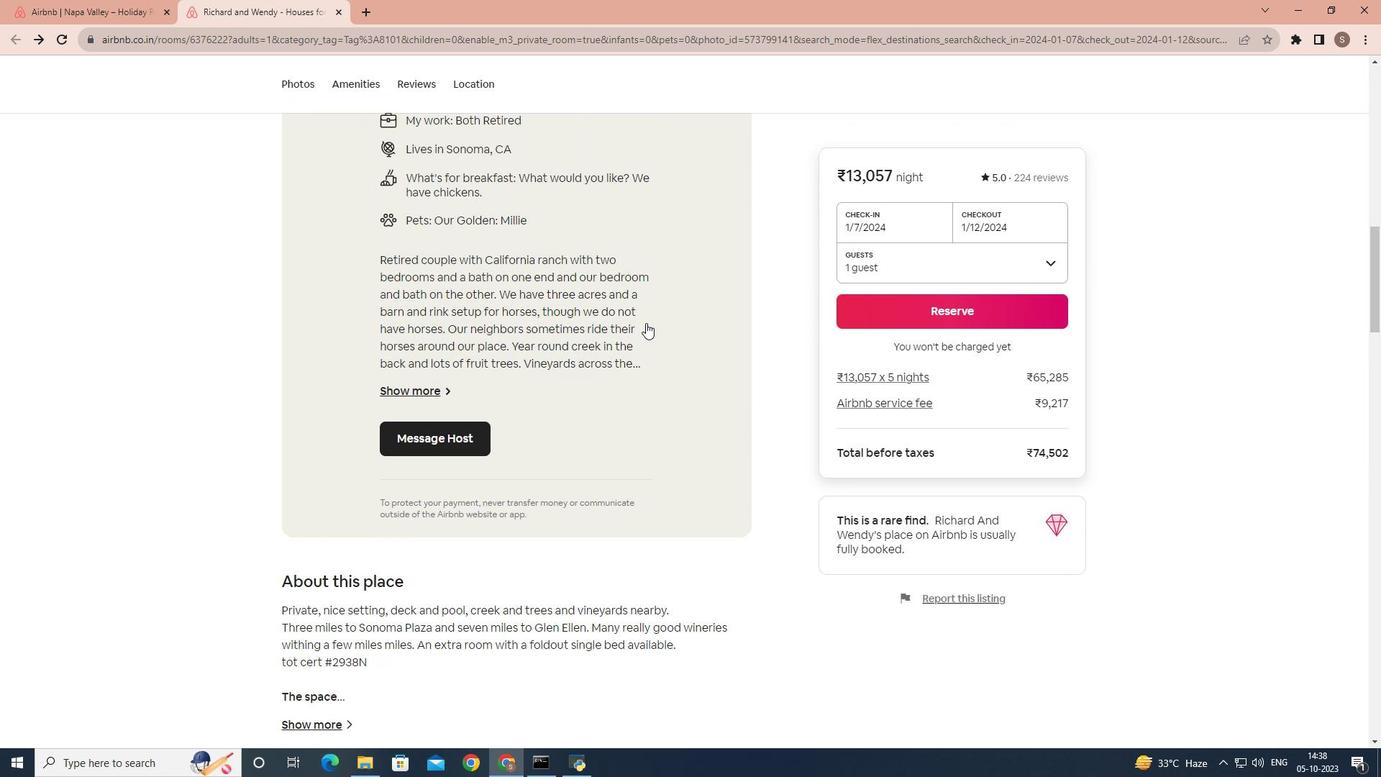 
Action: Mouse scrolled (646, 322) with delta (0, 0)
Screenshot: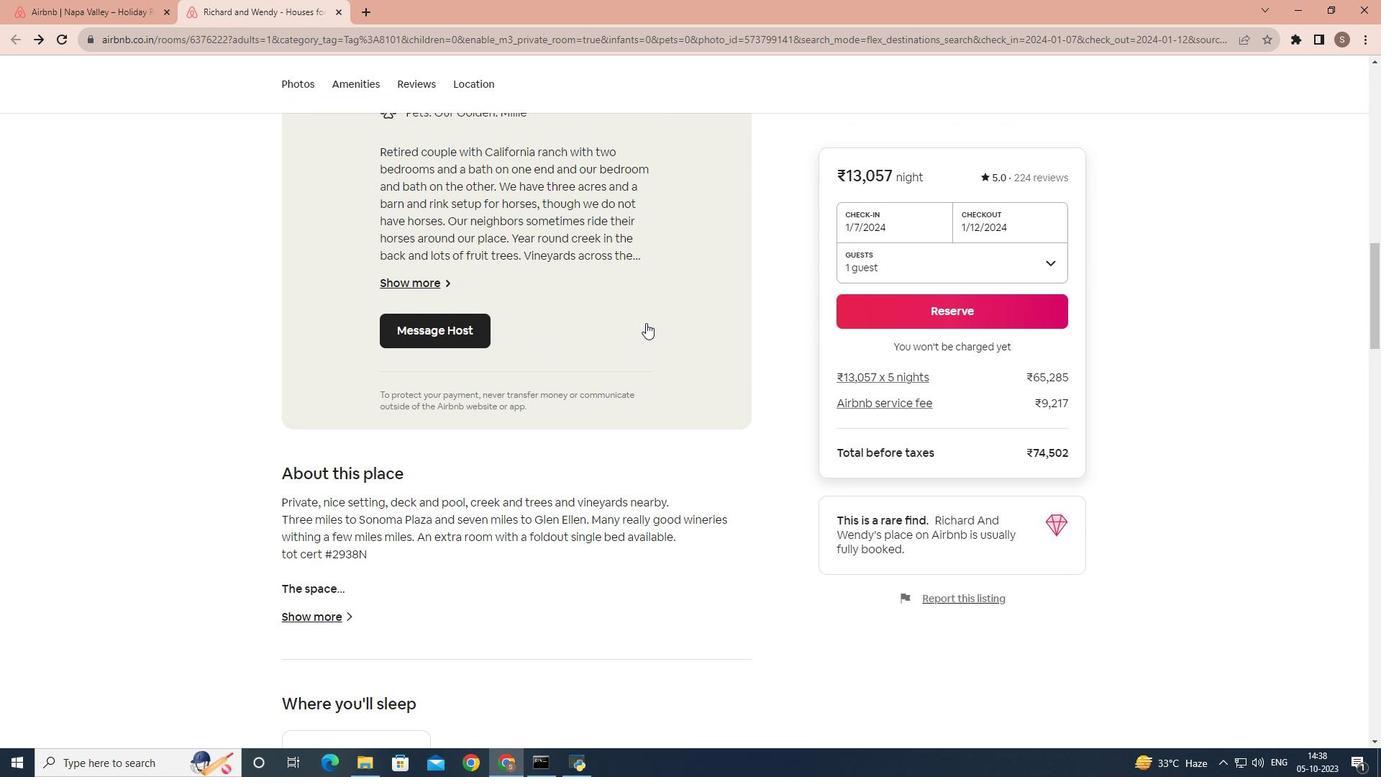
Action: Mouse scrolled (646, 322) with delta (0, 0)
Screenshot: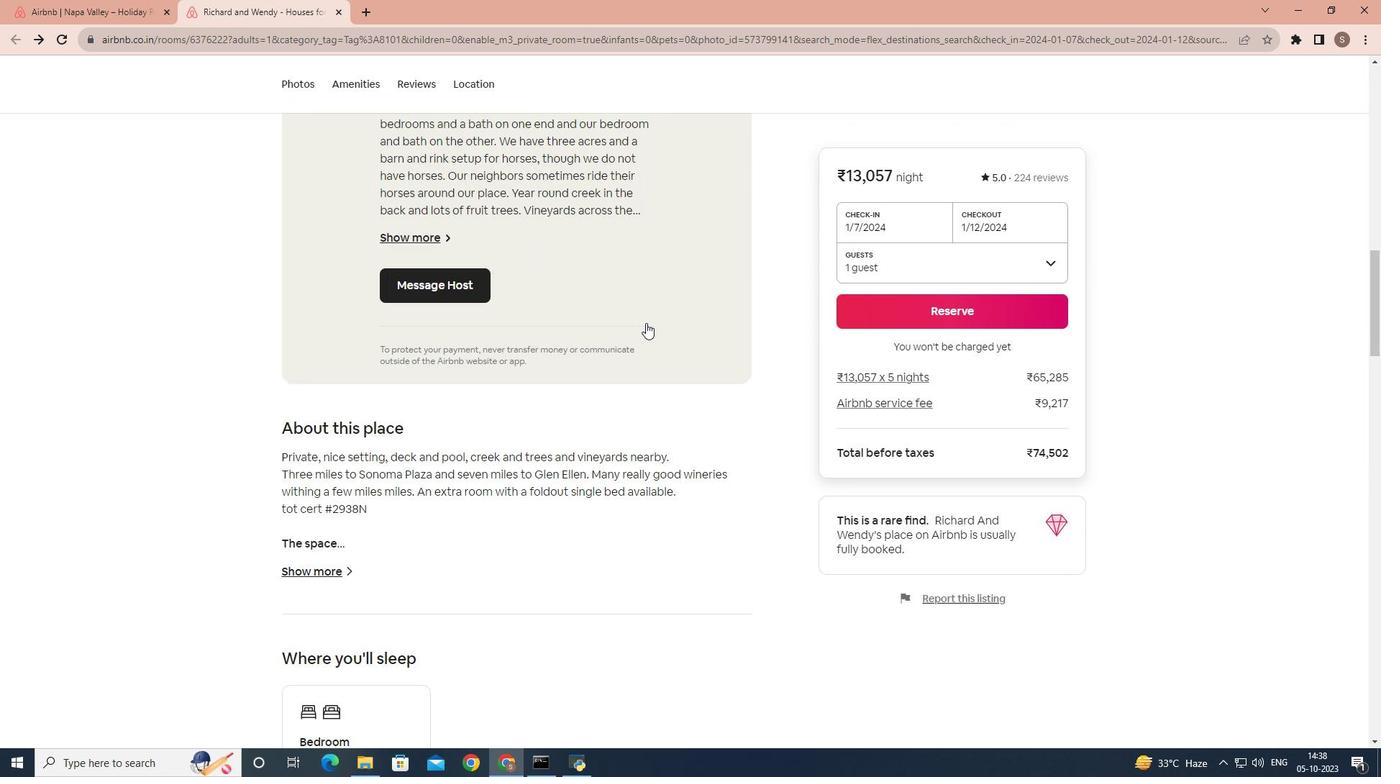 
Action: Mouse scrolled (646, 322) with delta (0, 0)
Screenshot: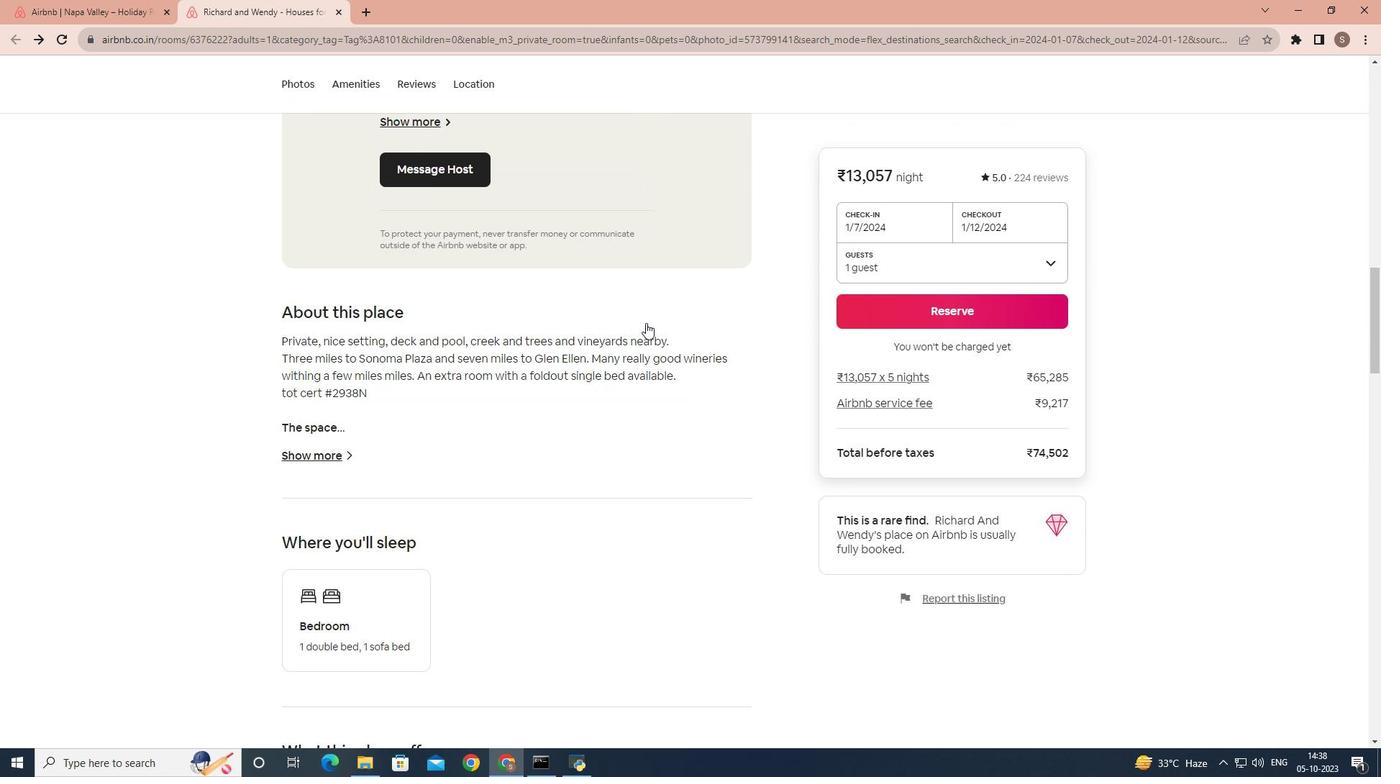 
Action: Mouse scrolled (646, 322) with delta (0, 0)
Screenshot: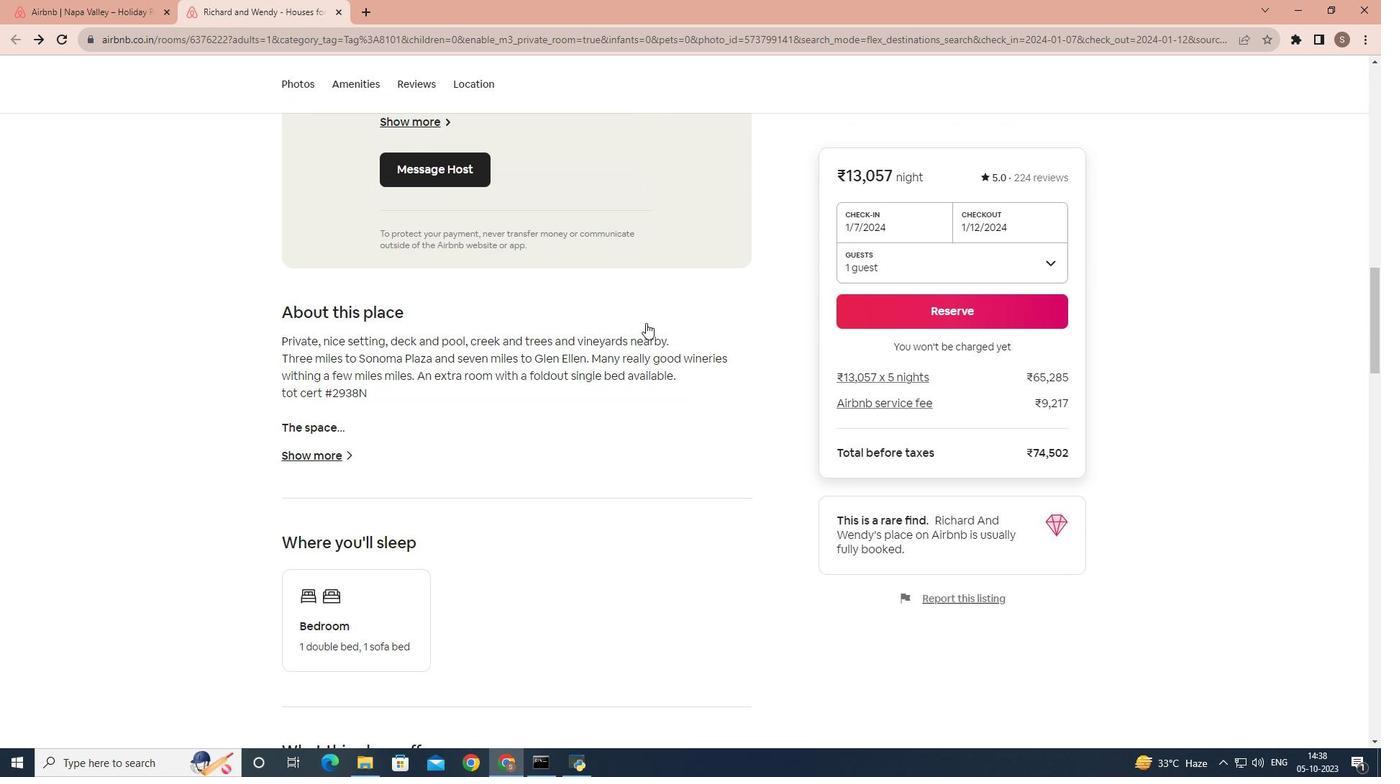 
Action: Mouse scrolled (646, 322) with delta (0, 0)
Screenshot: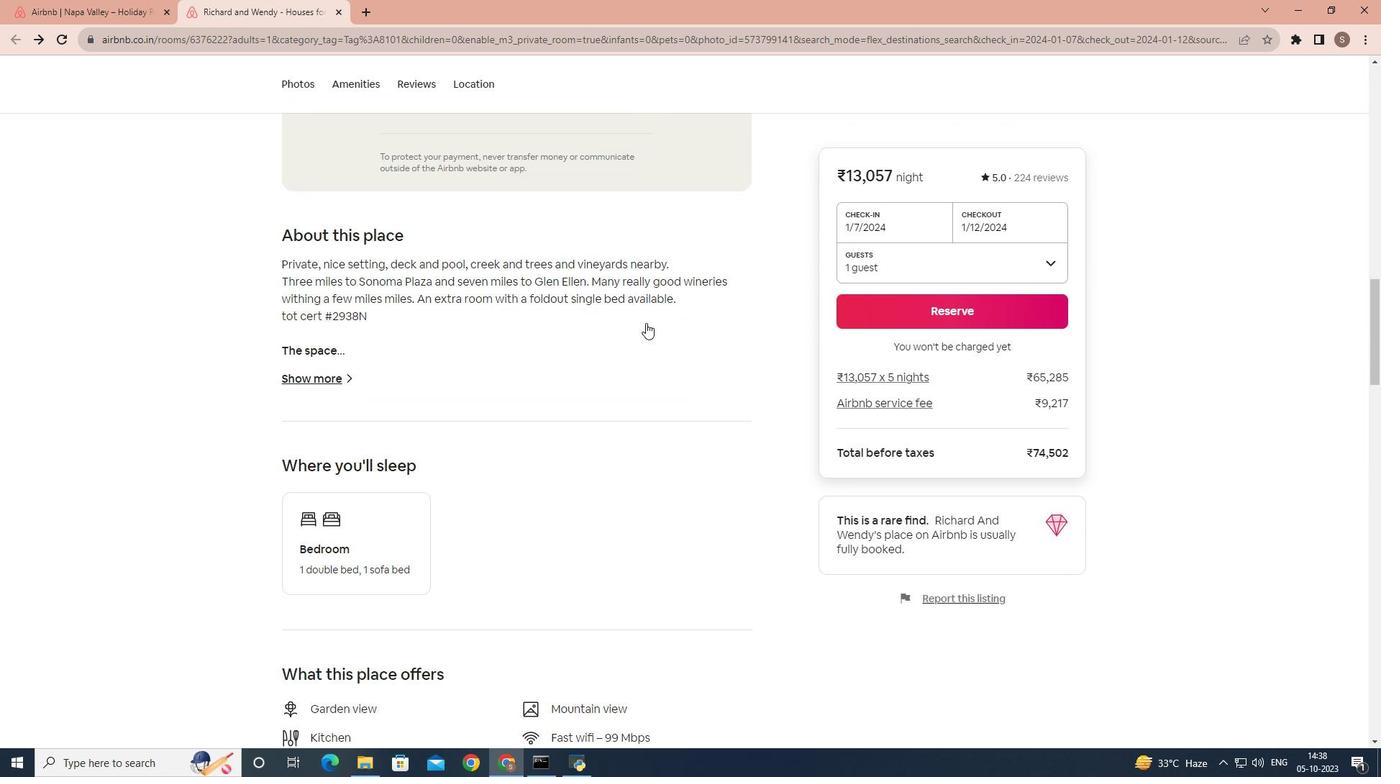 
Action: Mouse scrolled (646, 322) with delta (0, 0)
Screenshot: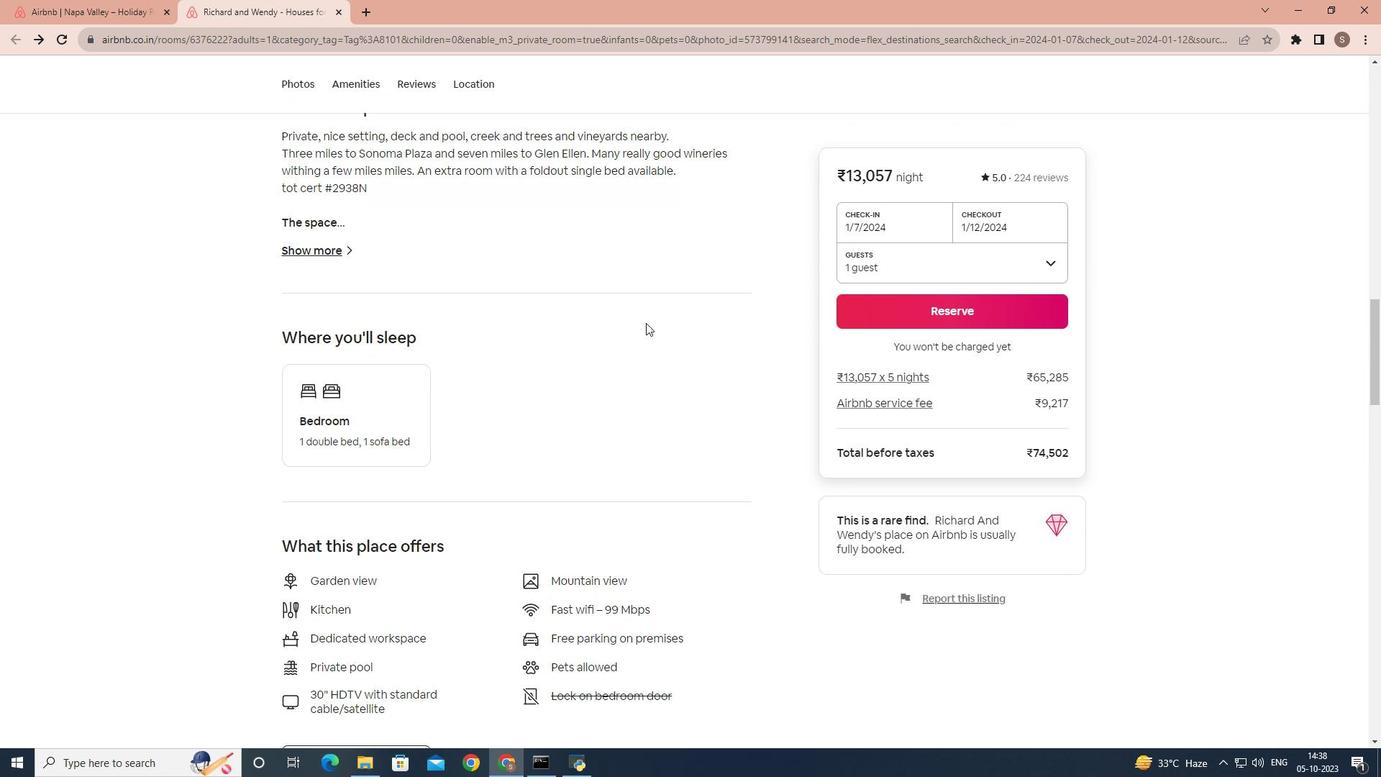 
Action: Mouse scrolled (646, 322) with delta (0, 0)
Screenshot: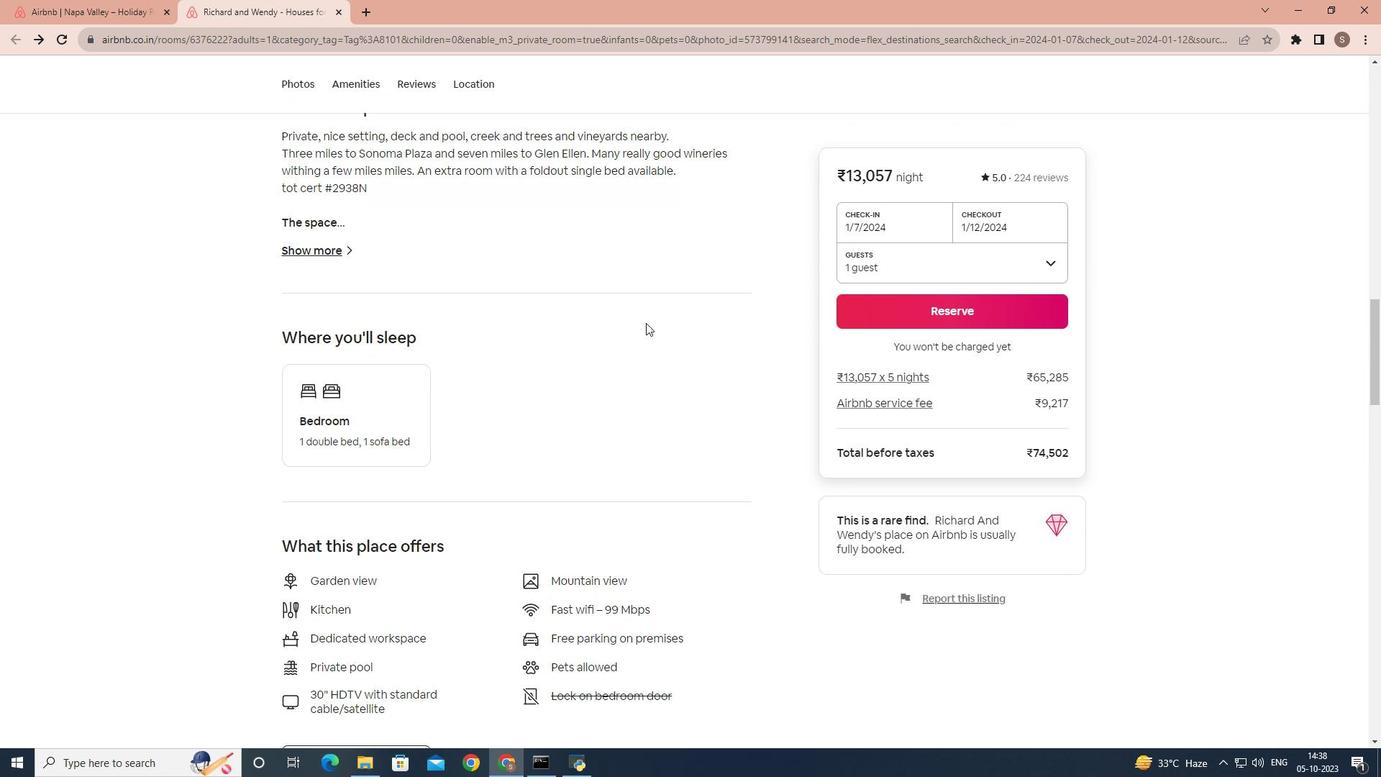 
Action: Mouse scrolled (646, 322) with delta (0, 0)
Screenshot: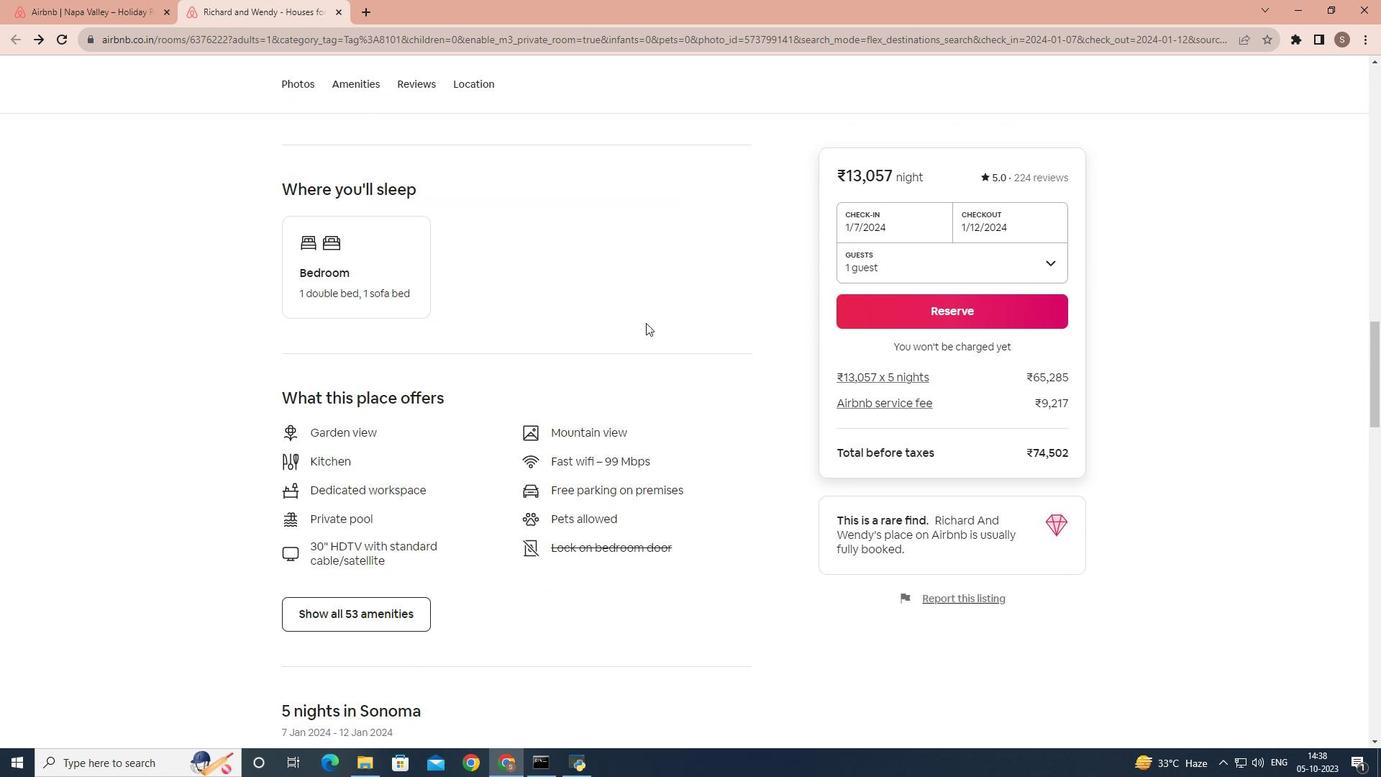 
Action: Mouse moved to (393, 548)
Screenshot: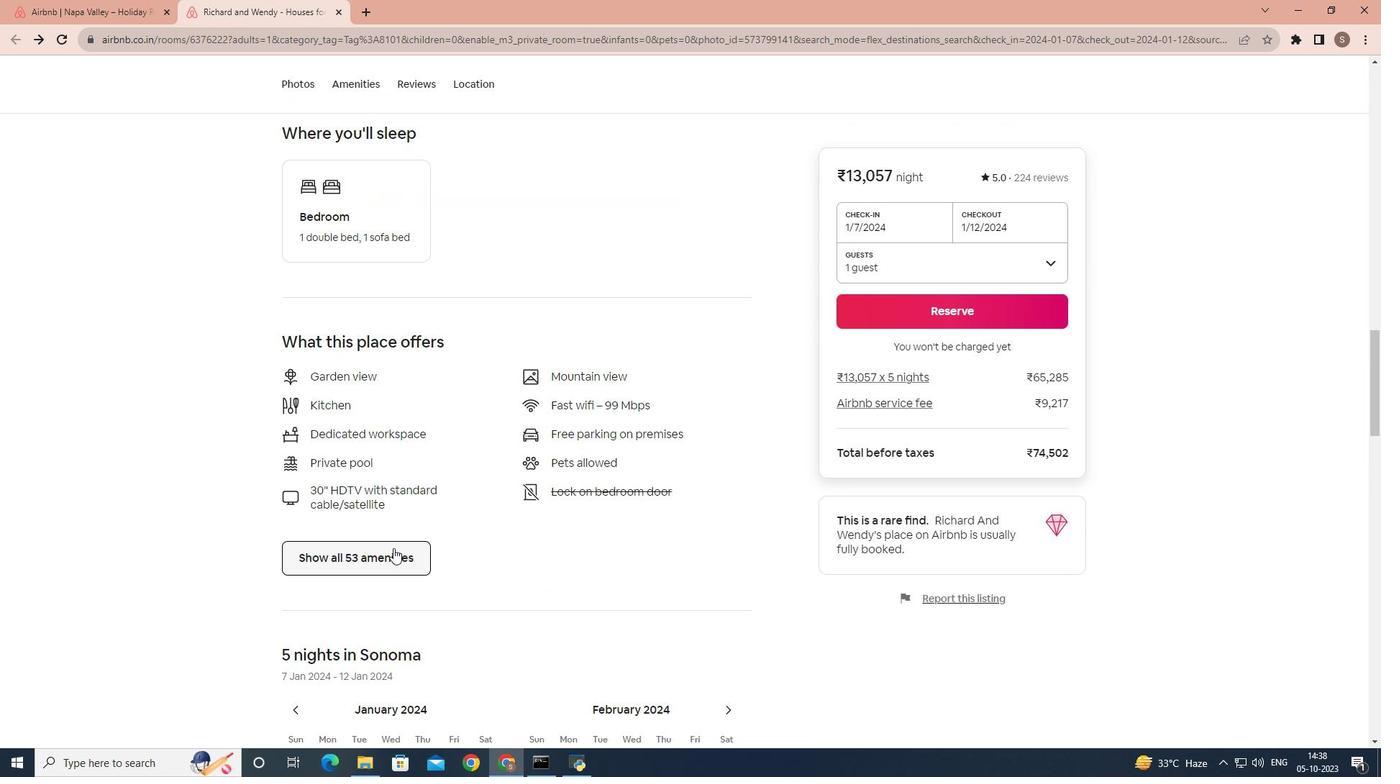 
Action: Mouse pressed left at (393, 548)
Screenshot: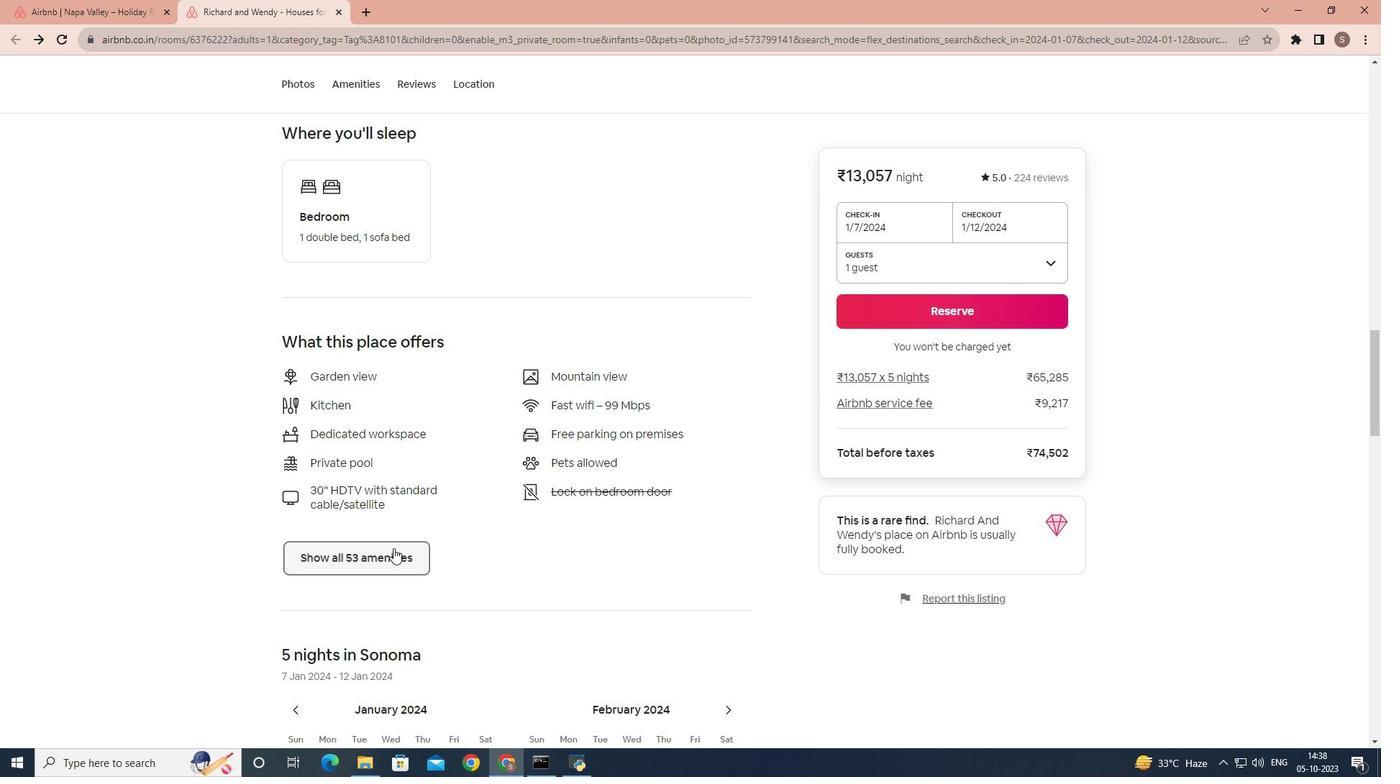 
Action: Mouse moved to (543, 495)
Screenshot: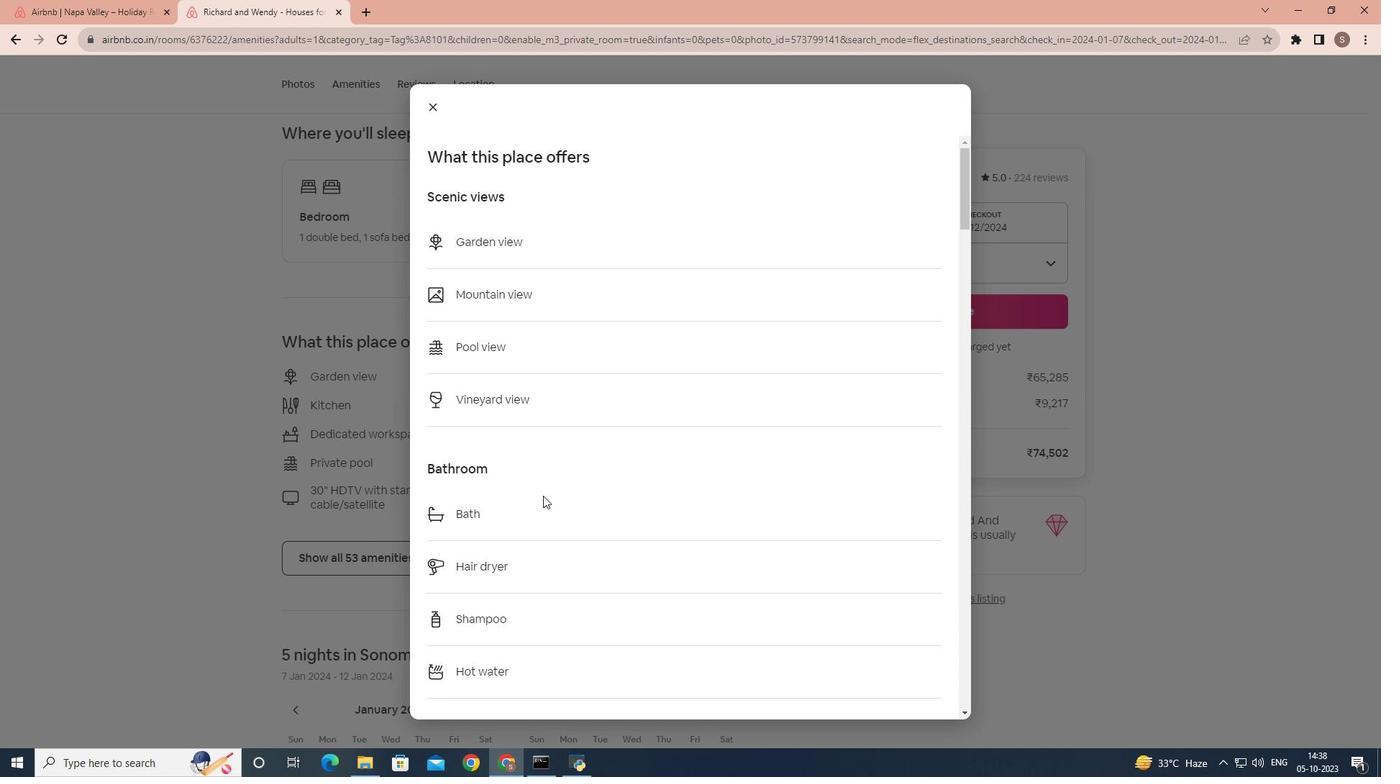 
Action: Mouse scrolled (543, 495) with delta (0, 0)
Screenshot: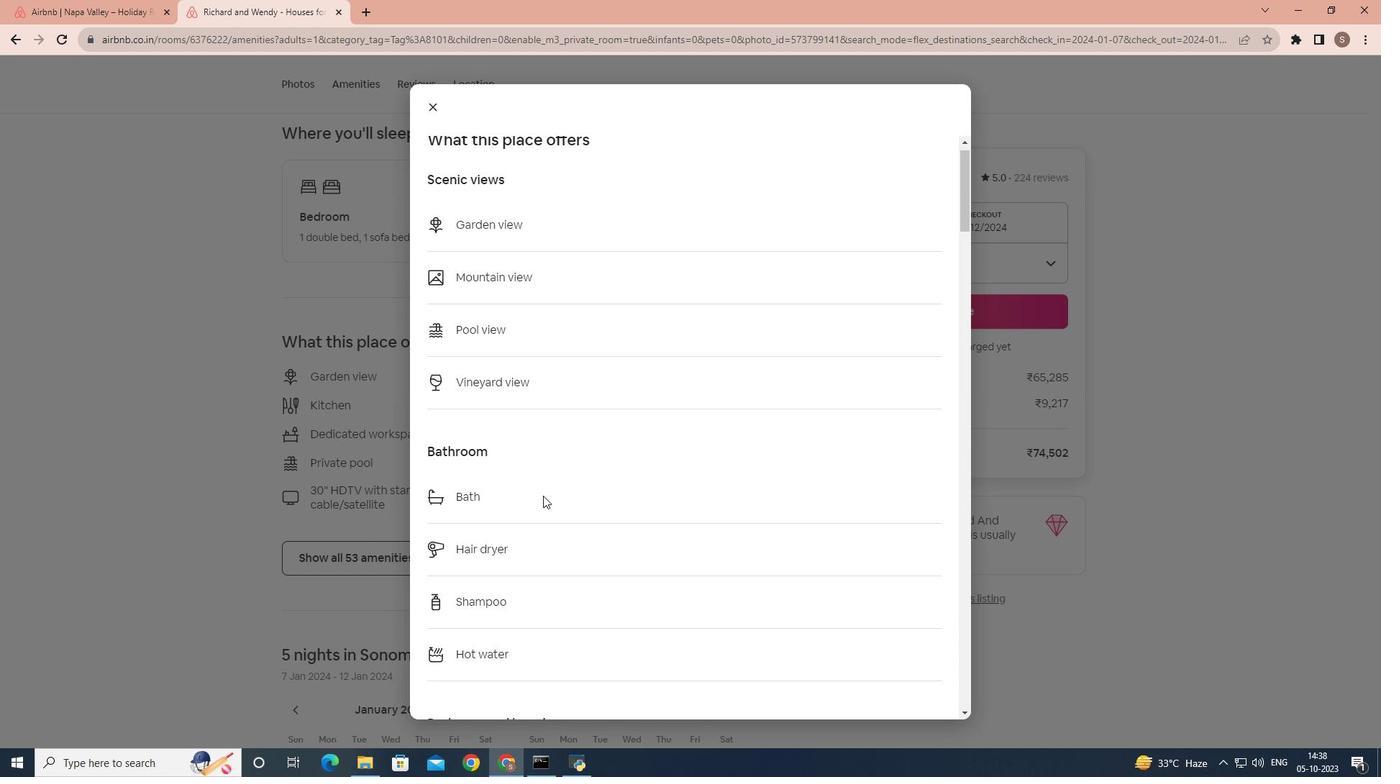 
Action: Mouse scrolled (543, 495) with delta (0, 0)
Screenshot: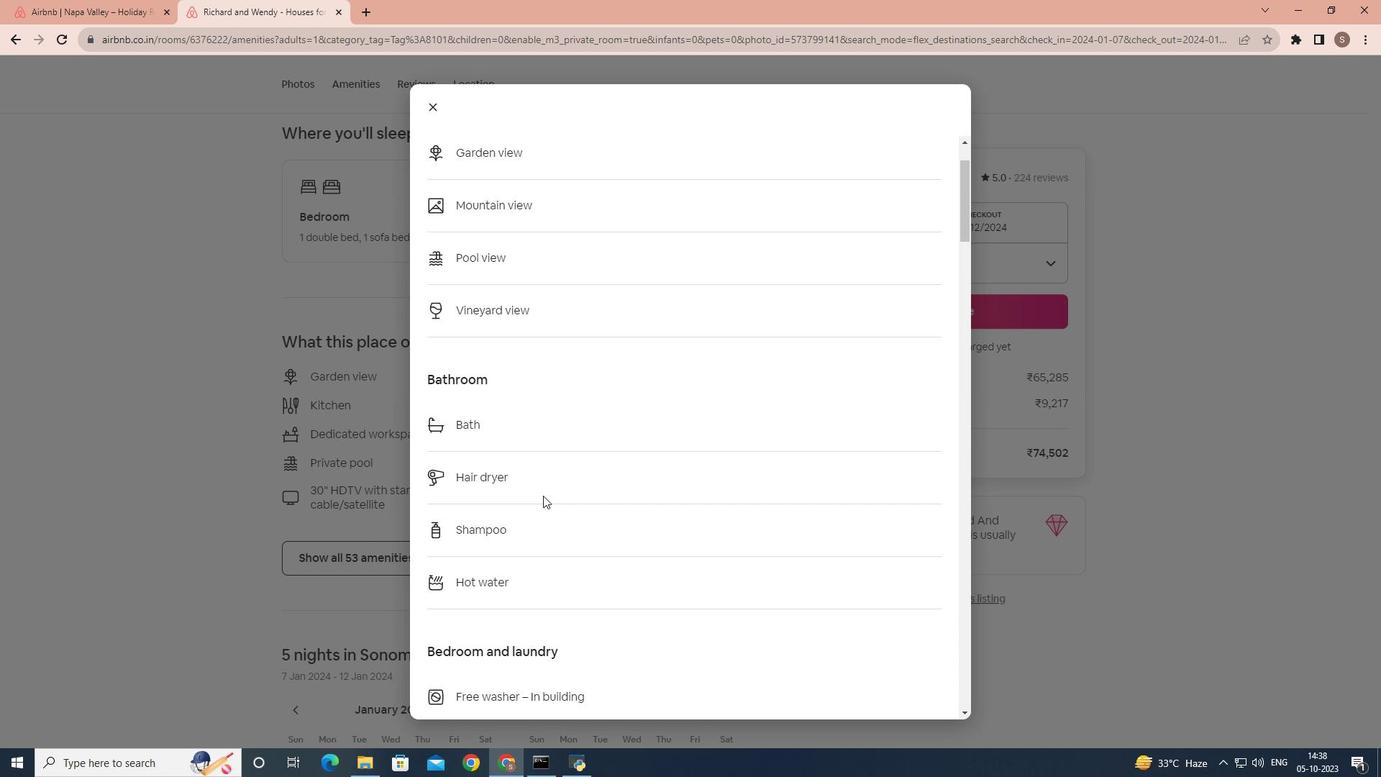 
Action: Mouse scrolled (543, 495) with delta (0, 0)
Screenshot: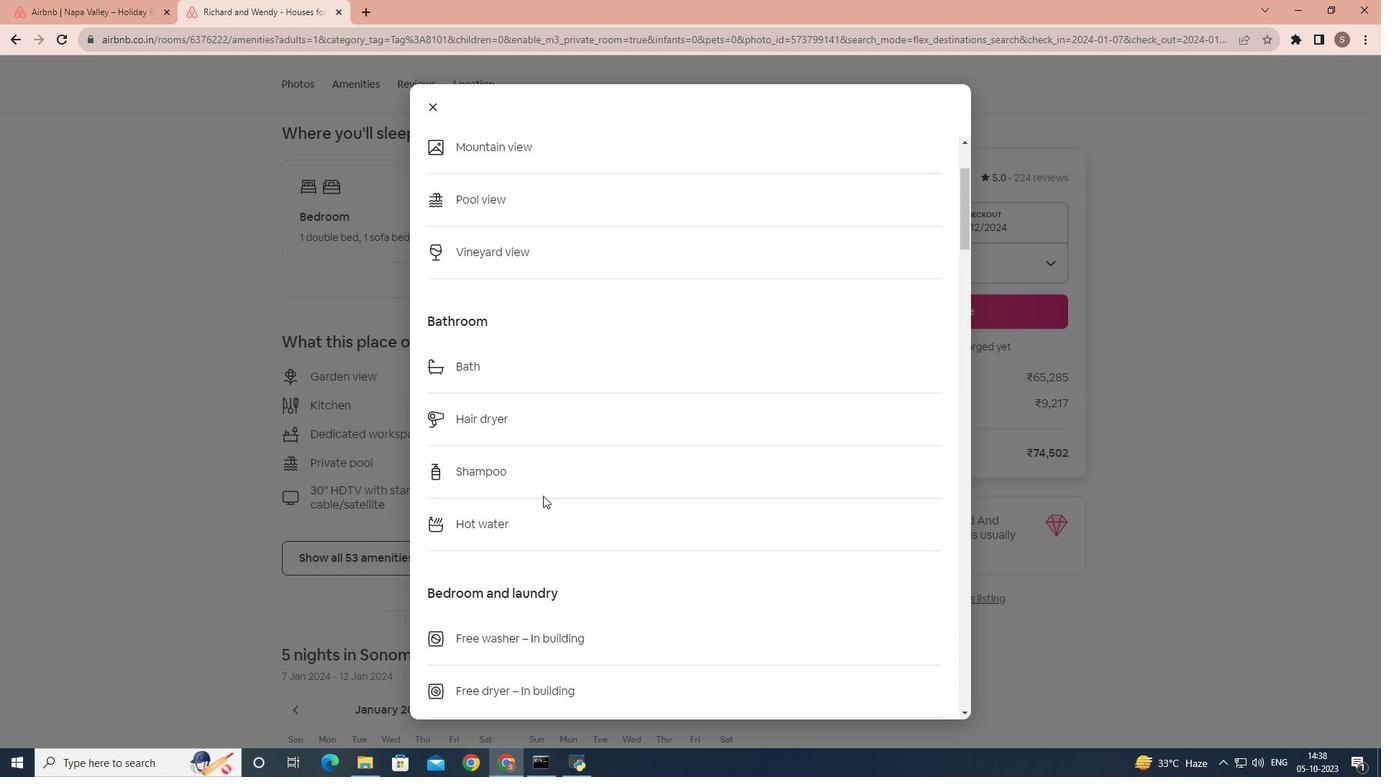 
Action: Mouse scrolled (543, 495) with delta (0, 0)
Screenshot: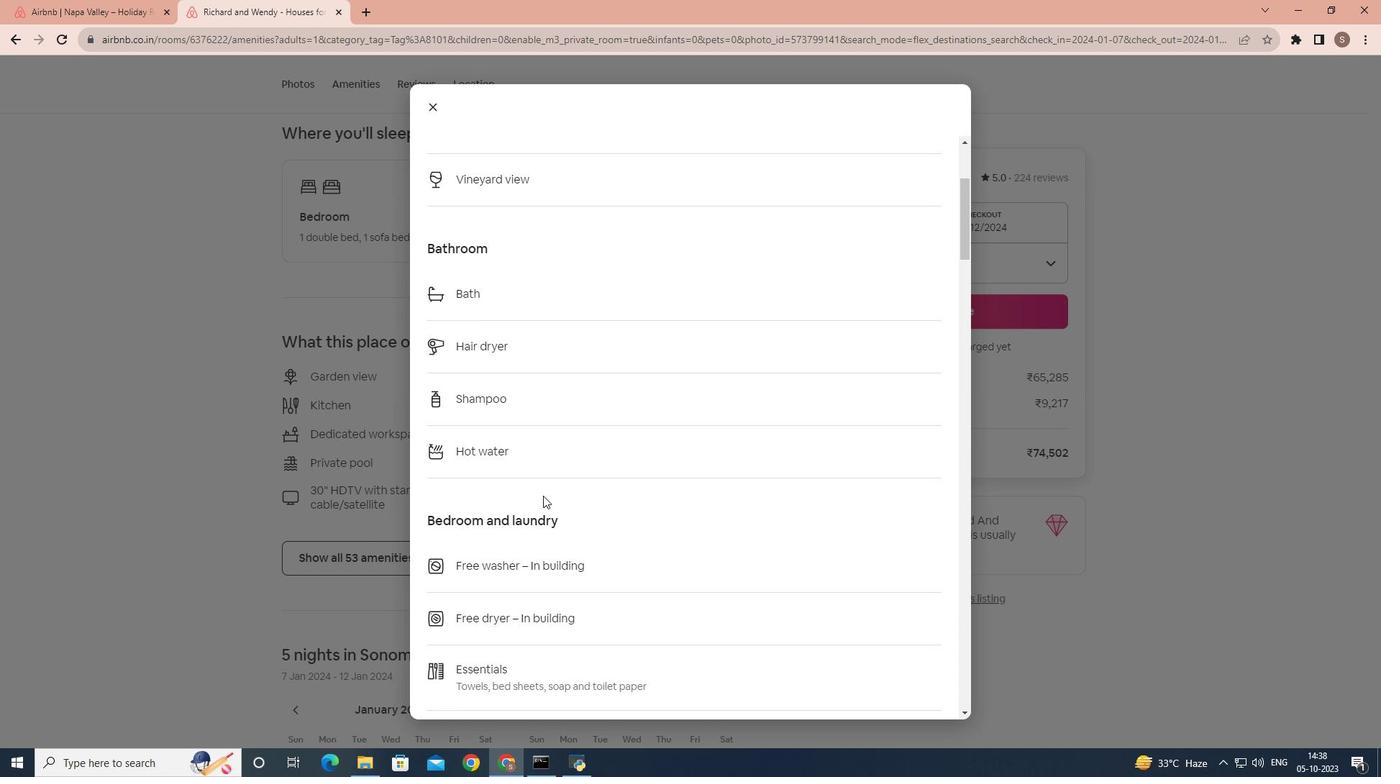 
Action: Mouse scrolled (543, 495) with delta (0, 0)
Screenshot: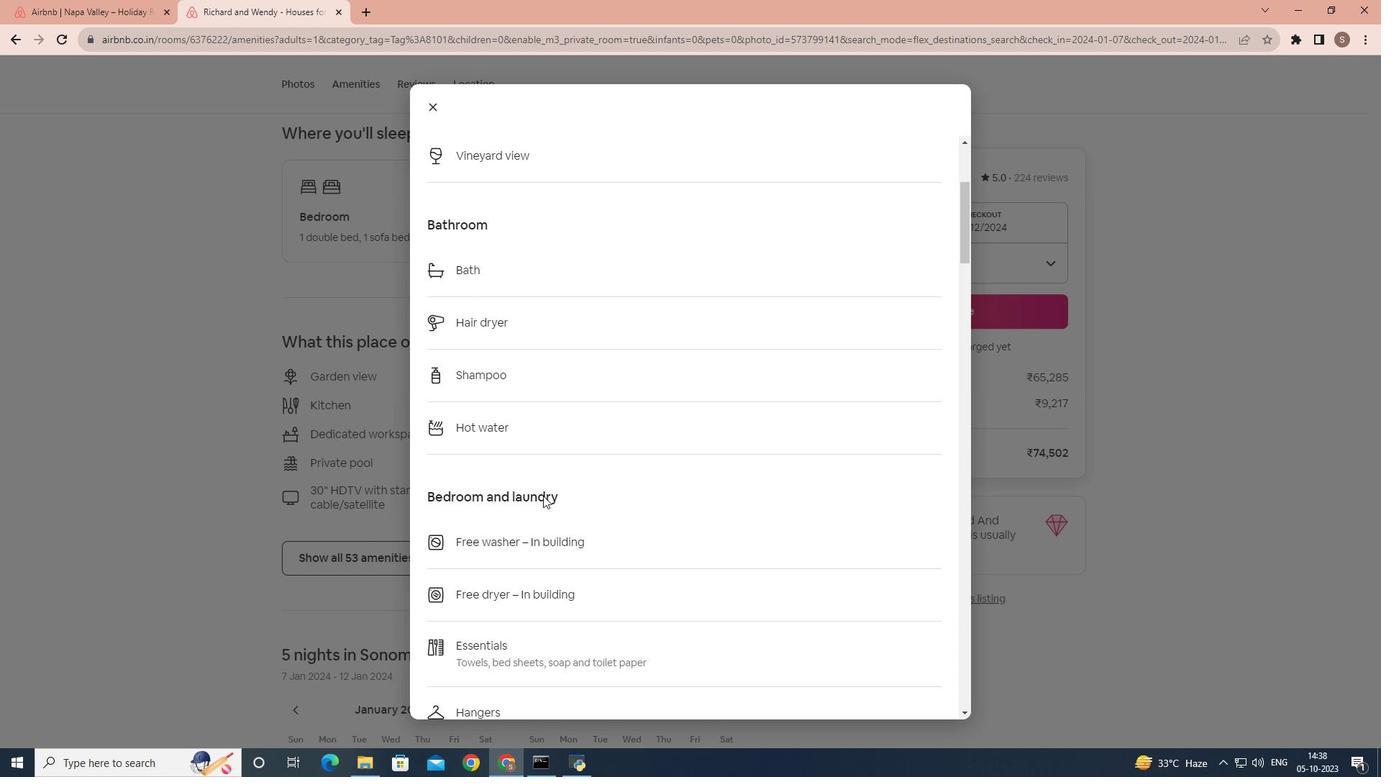 
Action: Mouse scrolled (543, 495) with delta (0, 0)
Screenshot: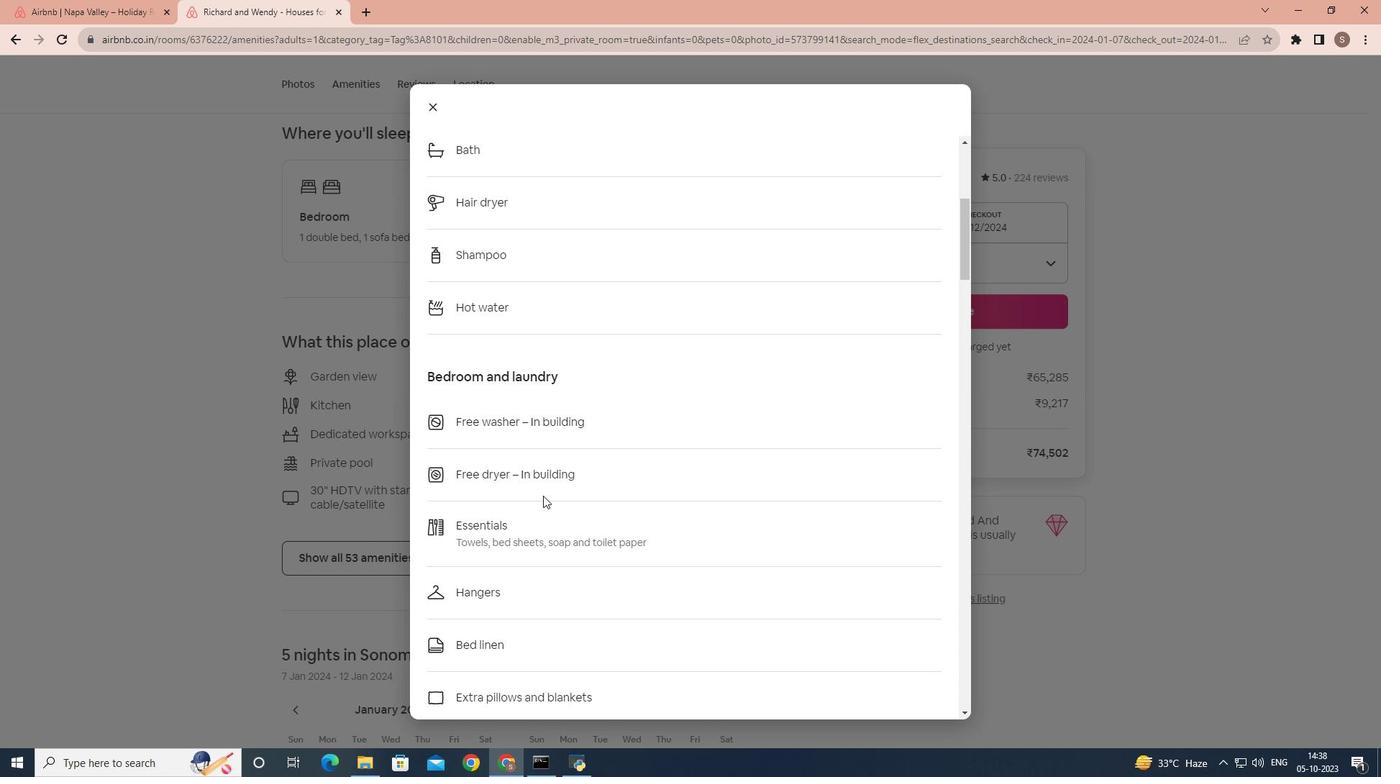 
Action: Mouse scrolled (543, 495) with delta (0, 0)
Screenshot: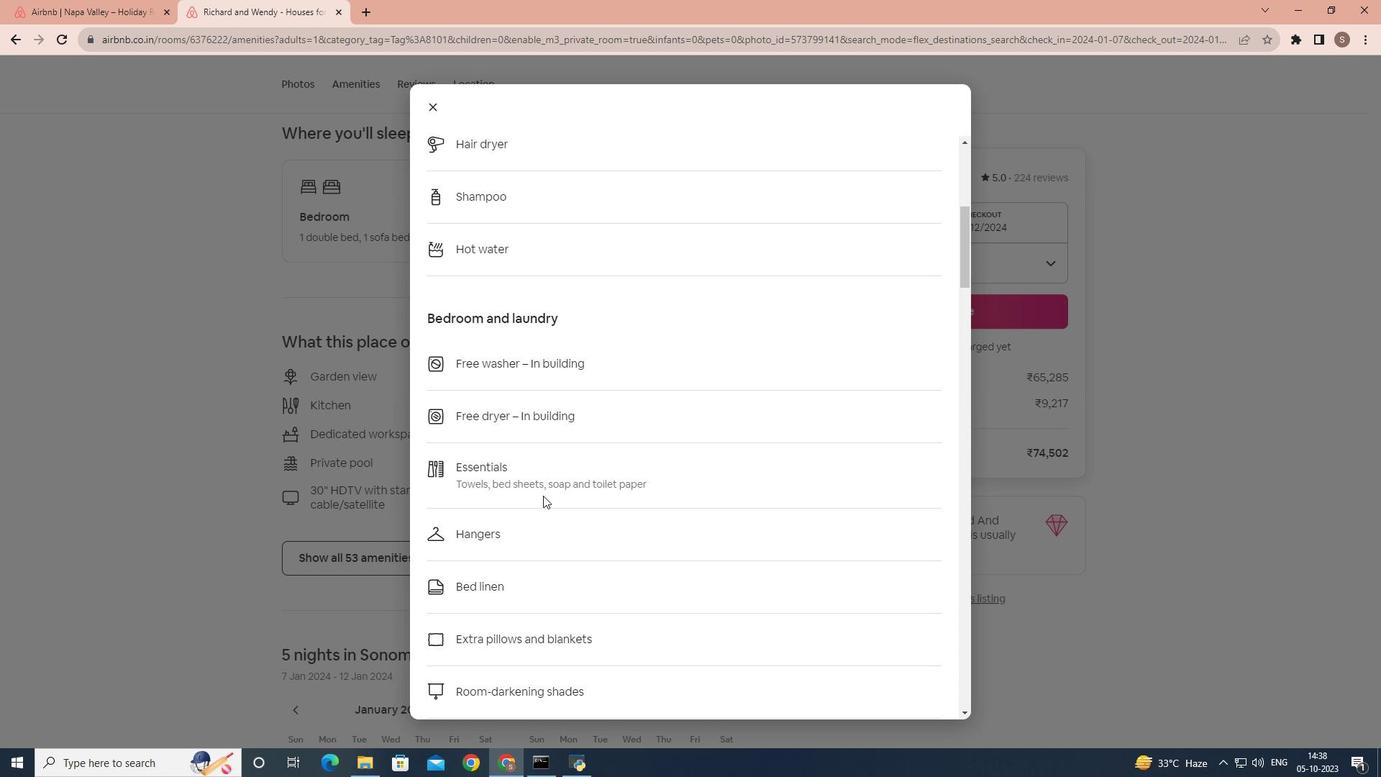 
Action: Mouse scrolled (543, 495) with delta (0, 0)
Screenshot: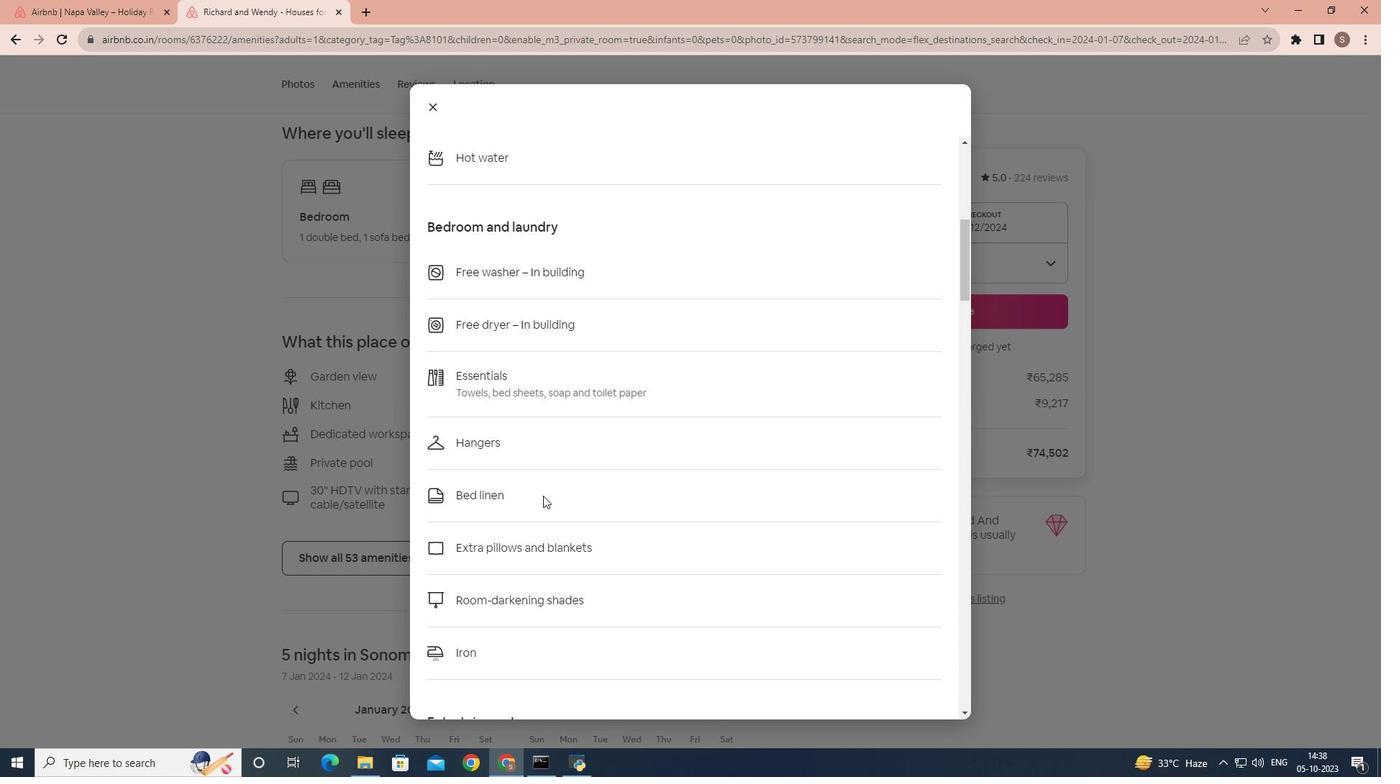 
Action: Mouse scrolled (543, 495) with delta (0, 0)
Screenshot: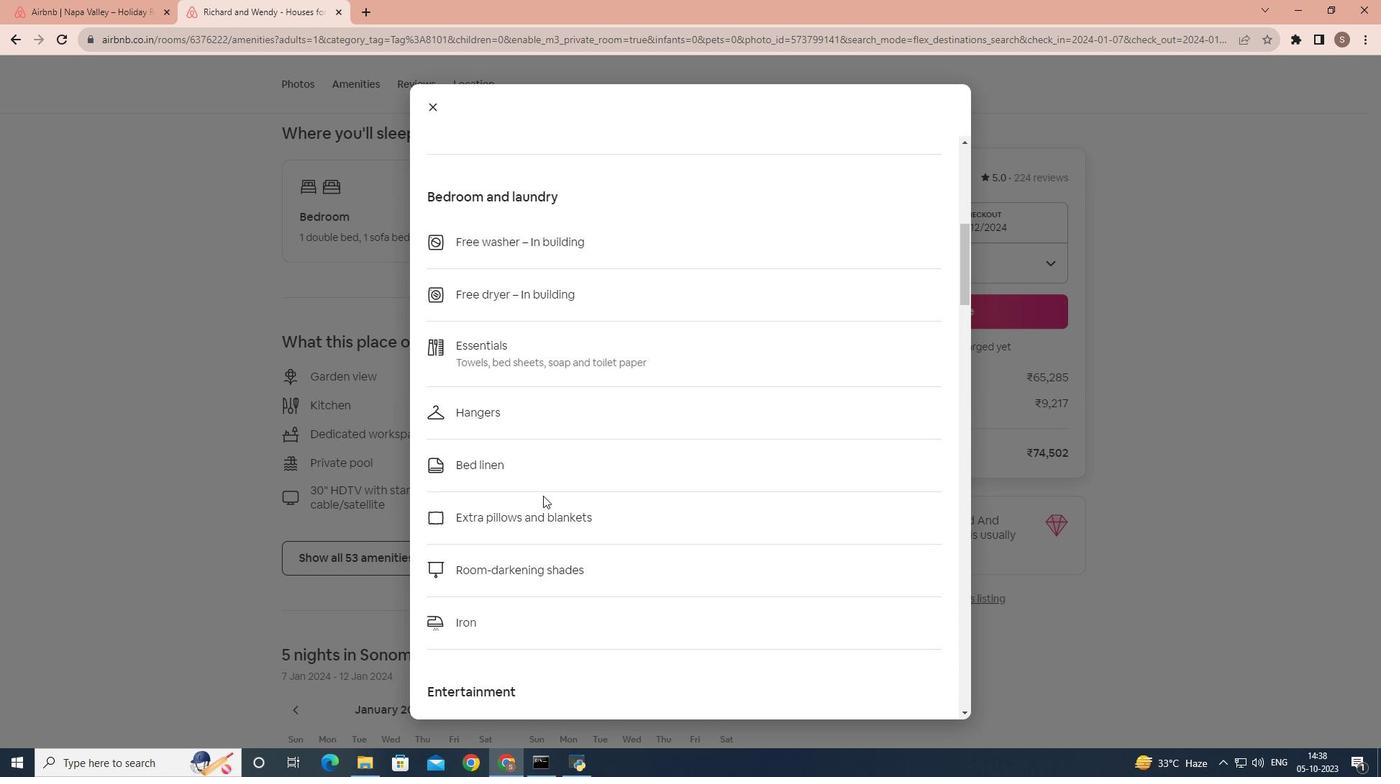 
Action: Mouse scrolled (543, 495) with delta (0, 0)
Screenshot: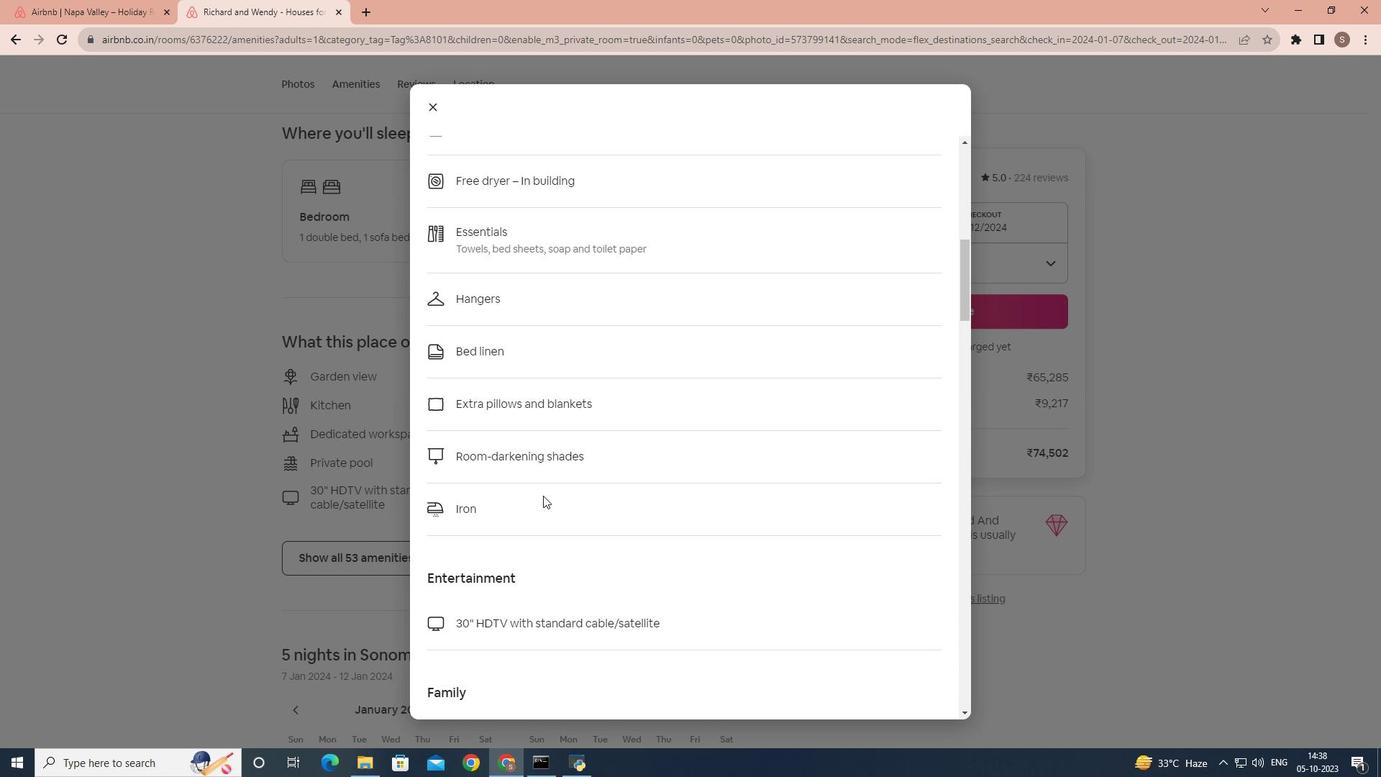 
Action: Mouse scrolled (543, 495) with delta (0, 0)
Screenshot: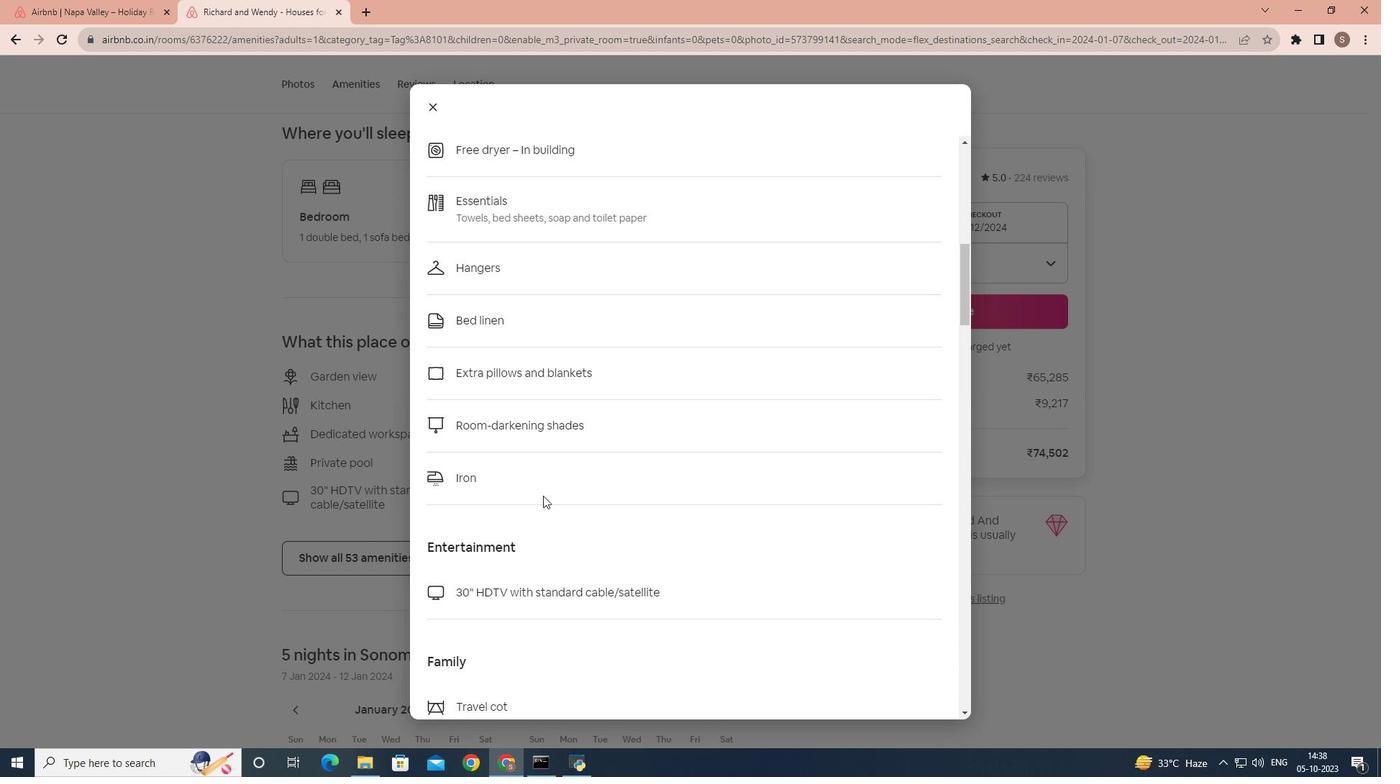 
Action: Mouse scrolled (543, 495) with delta (0, 0)
Screenshot: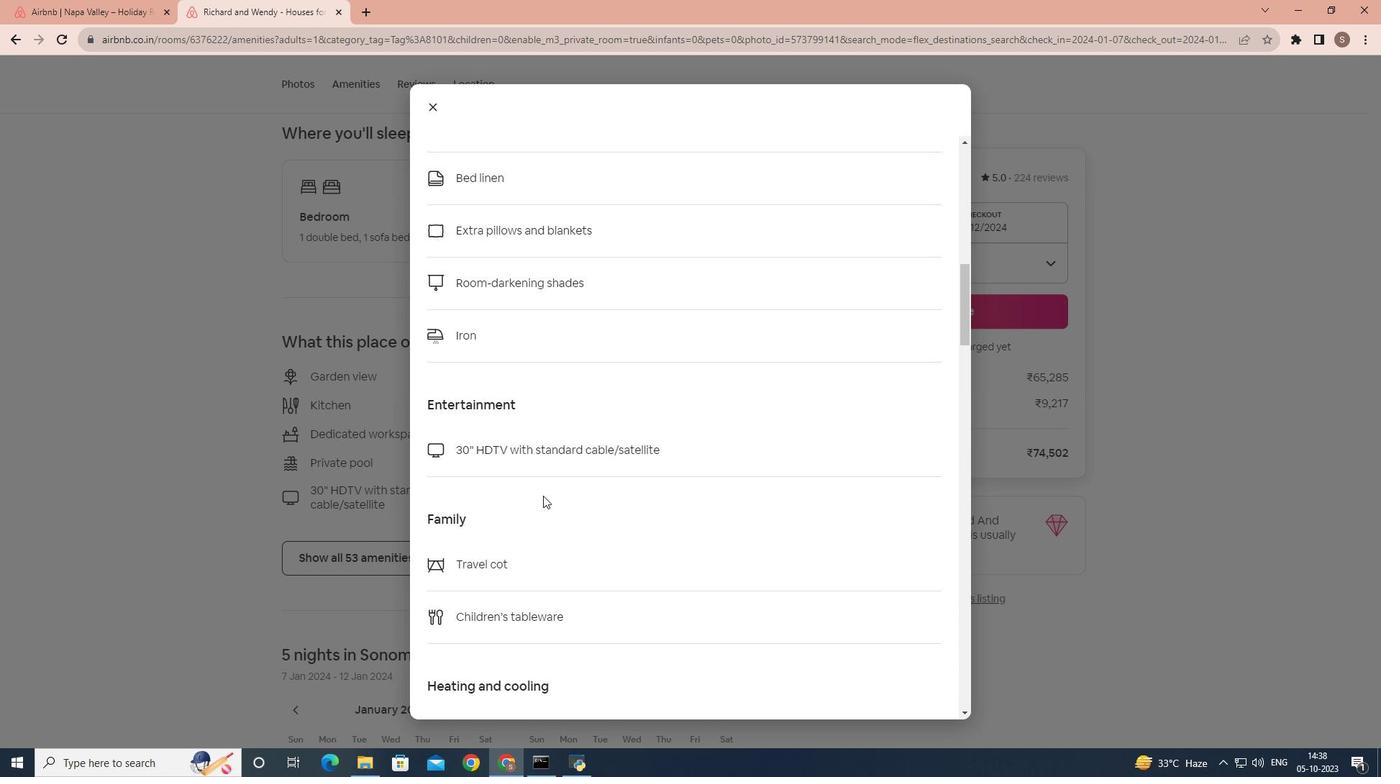 
Action: Mouse scrolled (543, 495) with delta (0, 0)
Screenshot: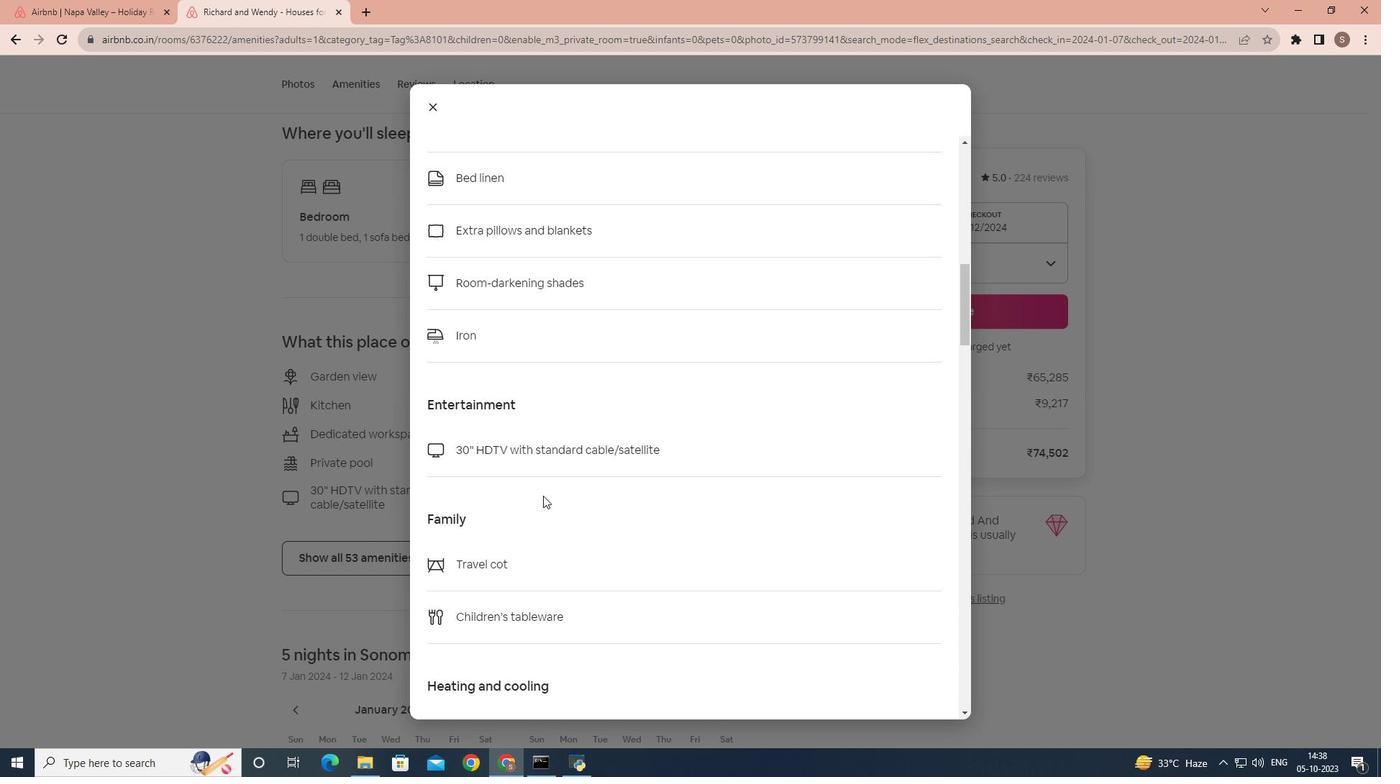 
Action: Mouse scrolled (543, 495) with delta (0, 0)
Screenshot: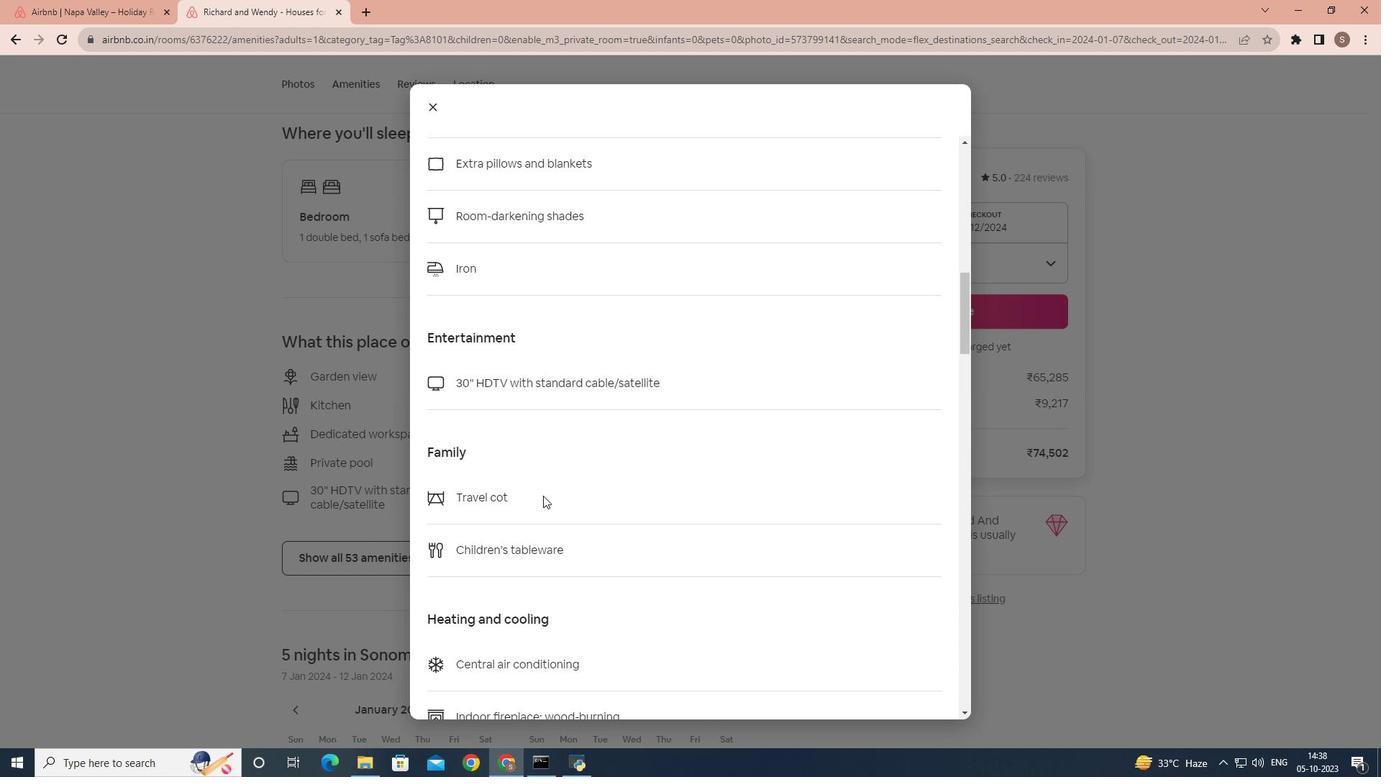 
Action: Mouse scrolled (543, 495) with delta (0, 0)
Screenshot: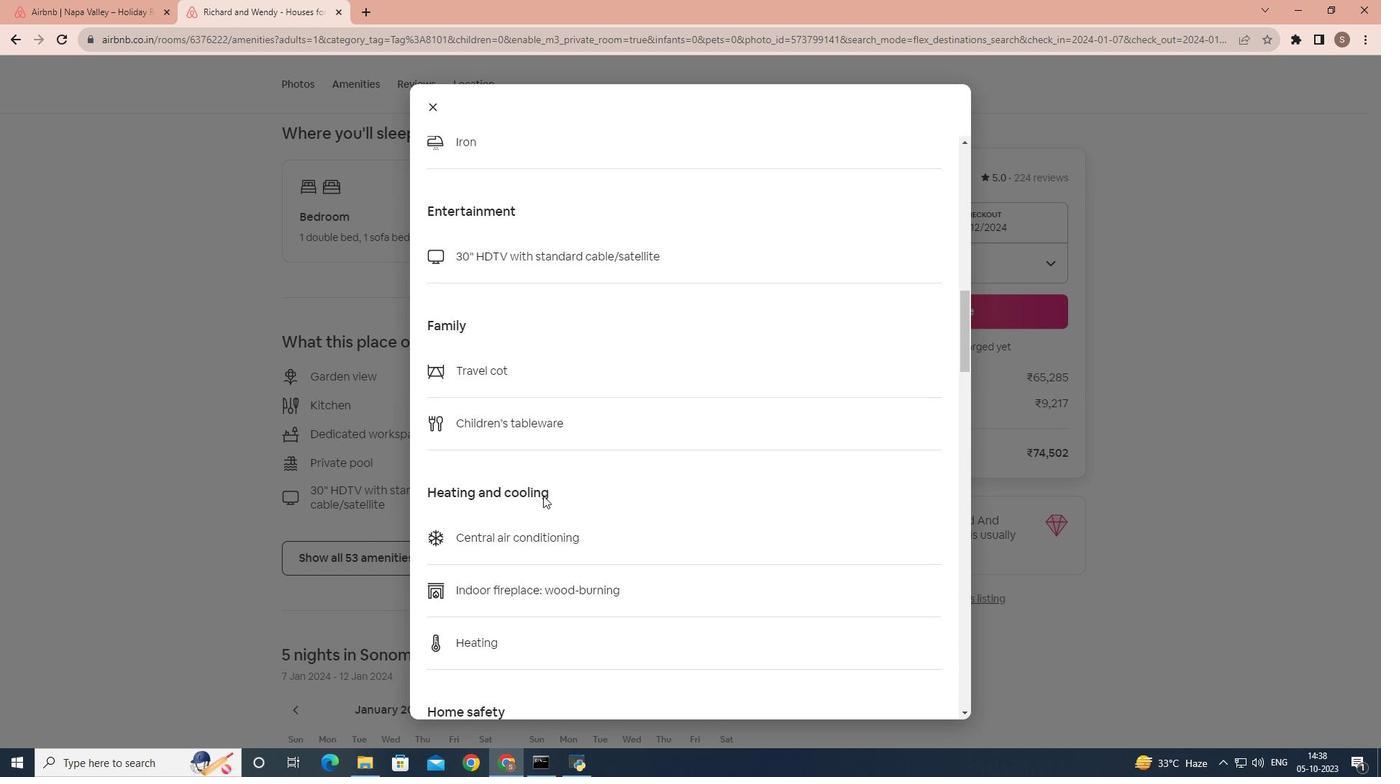 
Action: Mouse scrolled (543, 495) with delta (0, 0)
Screenshot: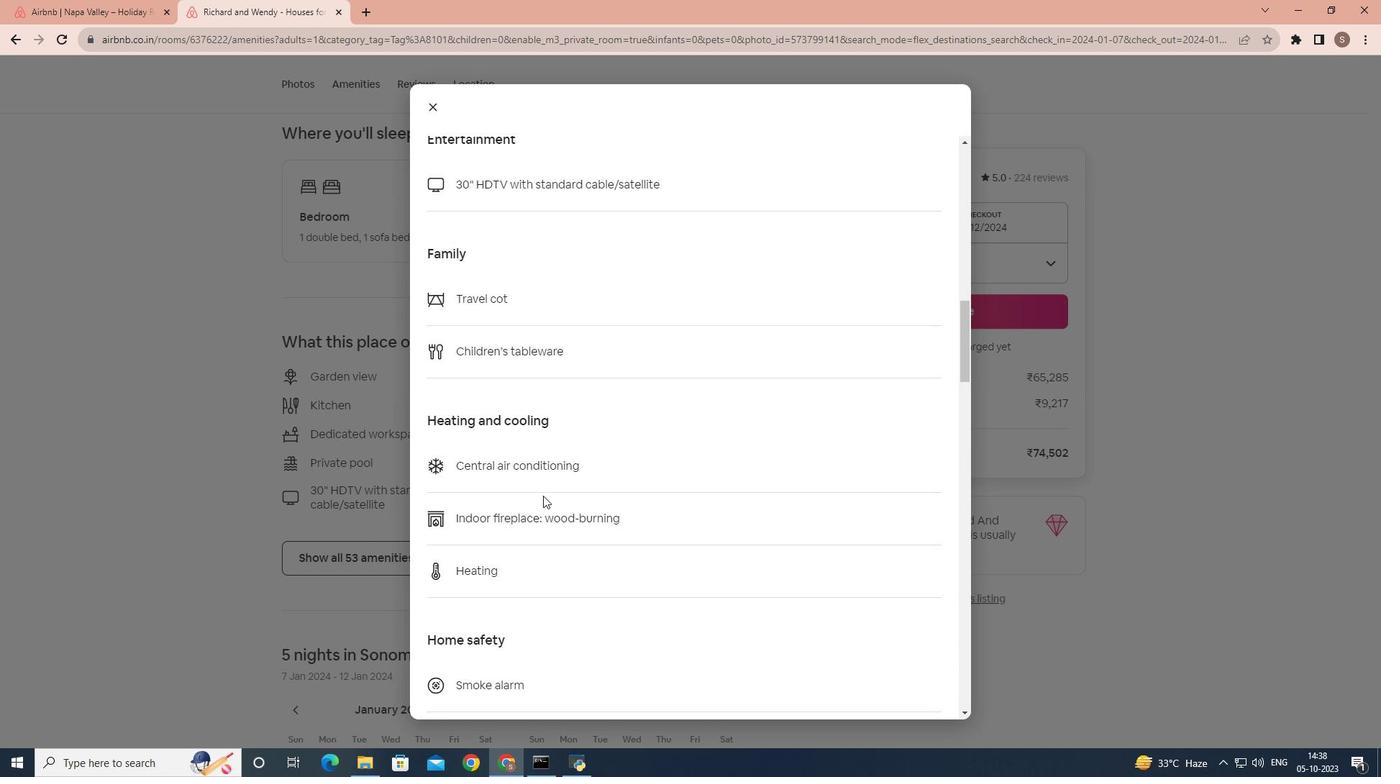 
Action: Mouse scrolled (543, 495) with delta (0, 0)
Screenshot: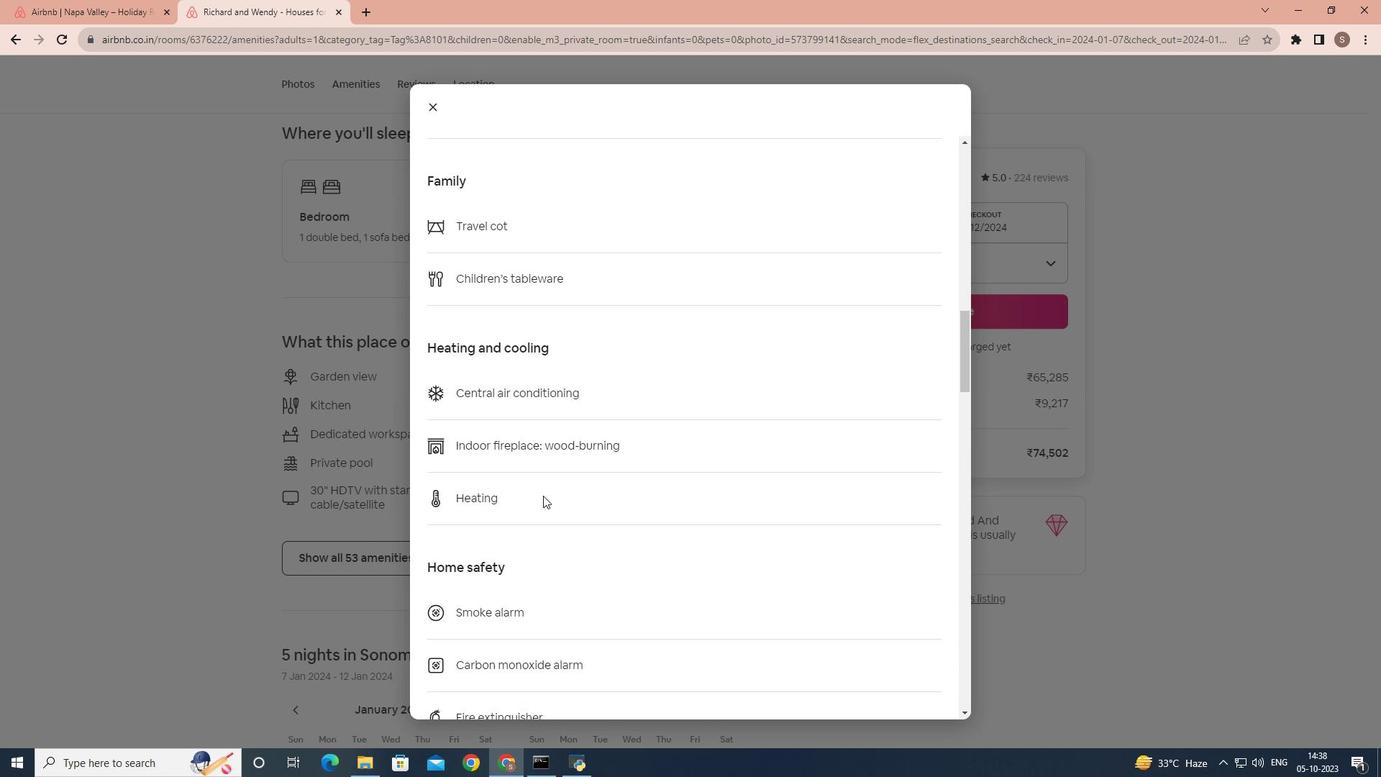 
Action: Mouse scrolled (543, 495) with delta (0, 0)
Screenshot: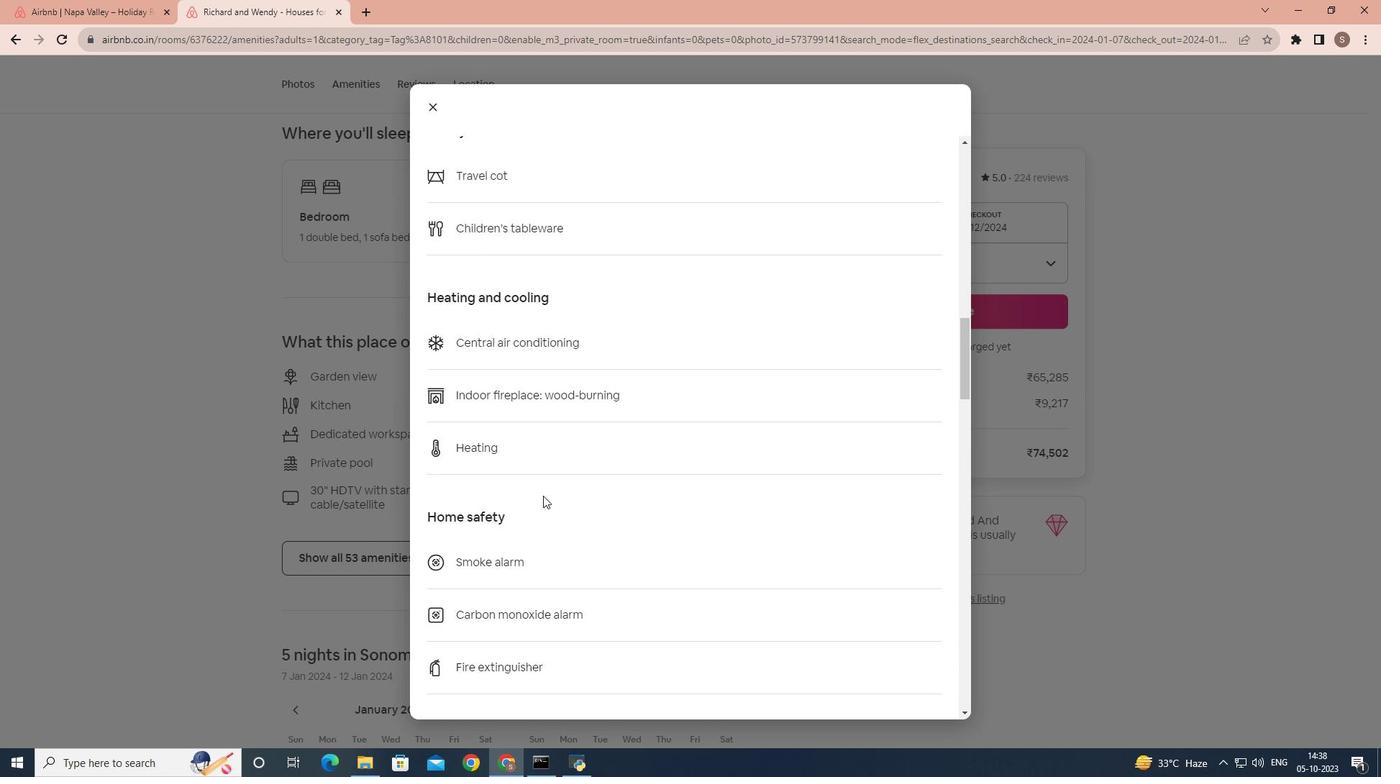 
Action: Mouse scrolled (543, 495) with delta (0, 0)
Screenshot: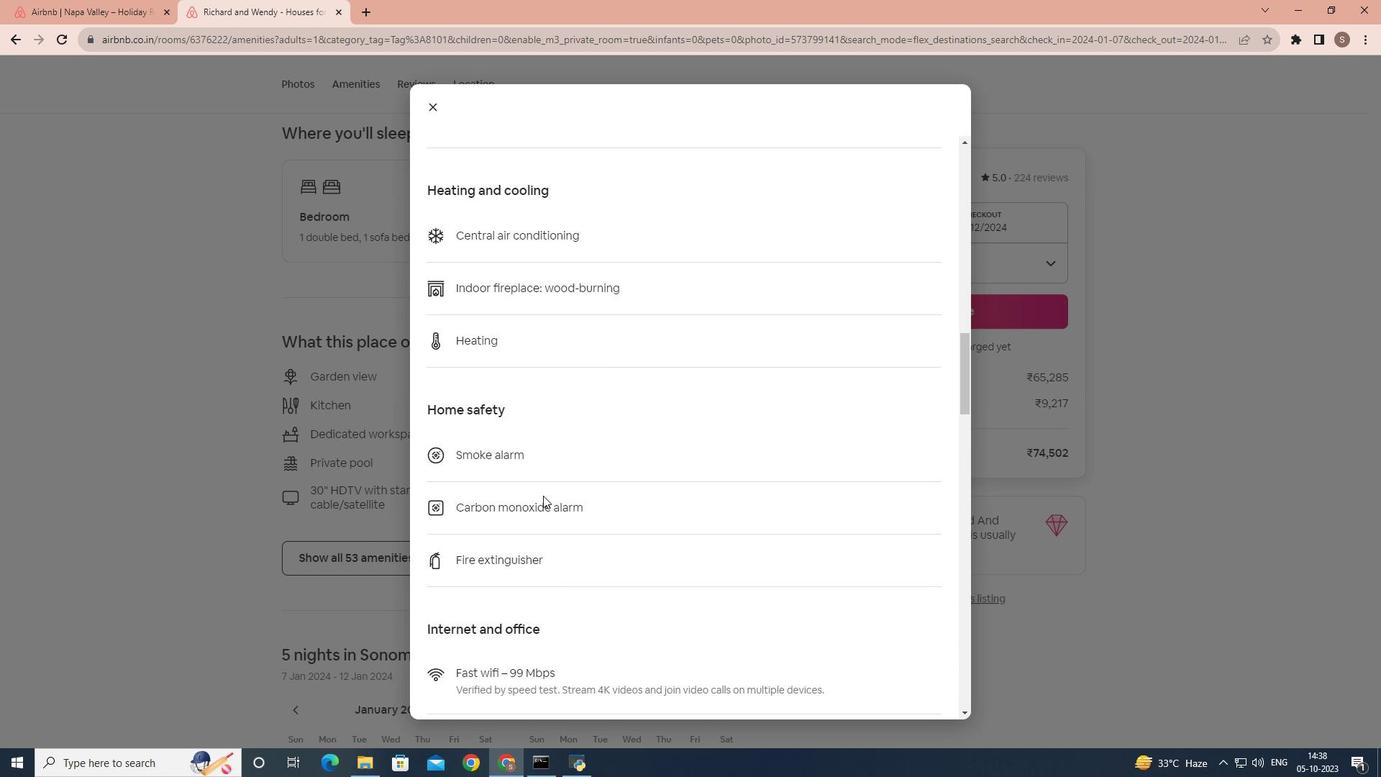 
Action: Mouse scrolled (543, 495) with delta (0, 0)
Screenshot: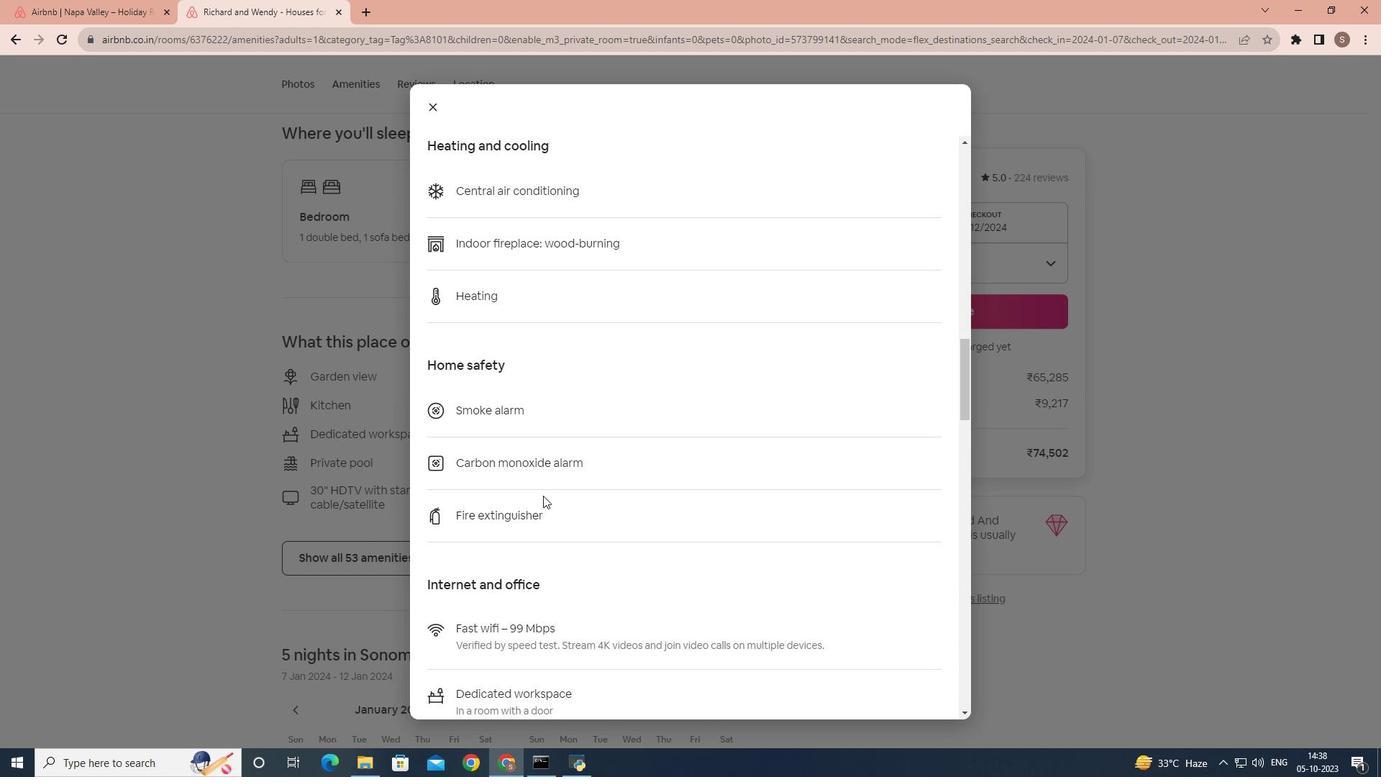 
Action: Mouse scrolled (543, 495) with delta (0, 0)
Screenshot: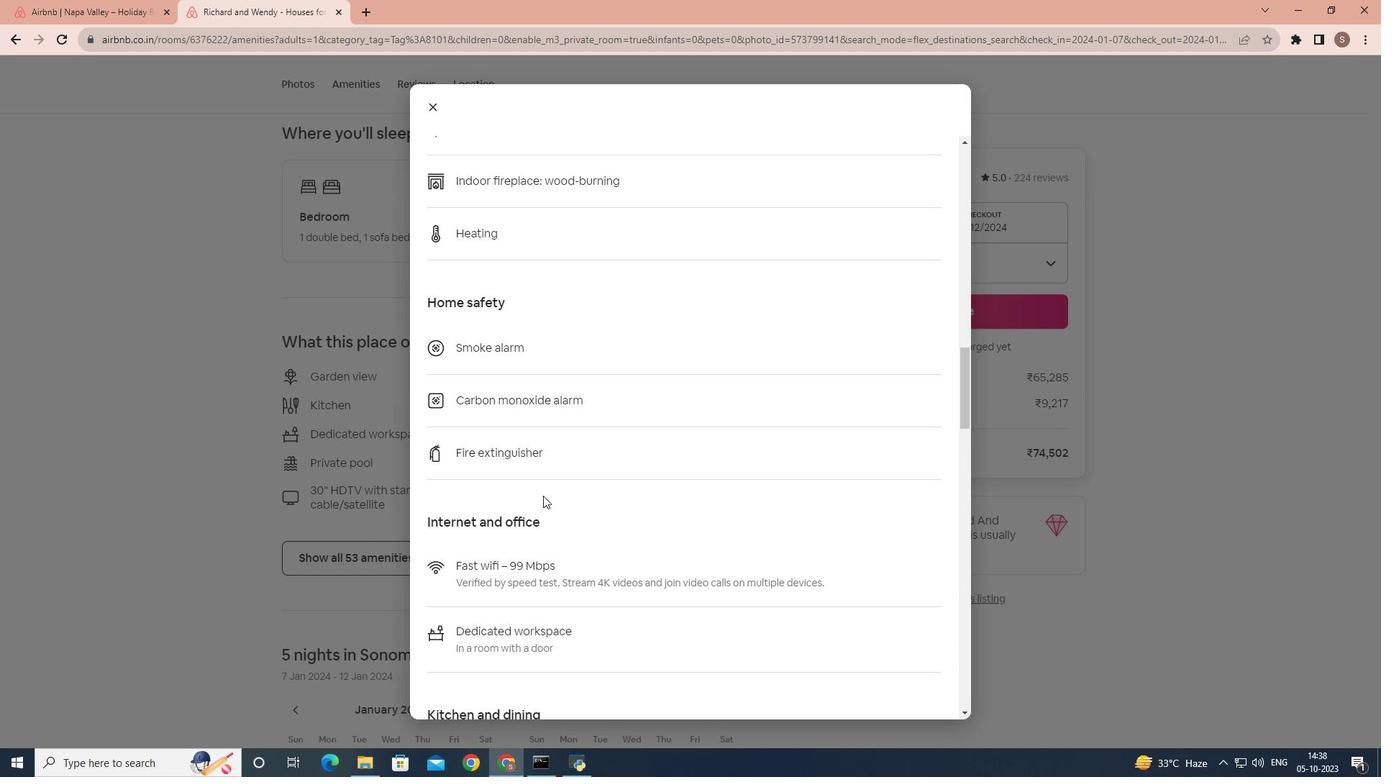 
Action: Mouse scrolled (543, 495) with delta (0, 0)
Screenshot: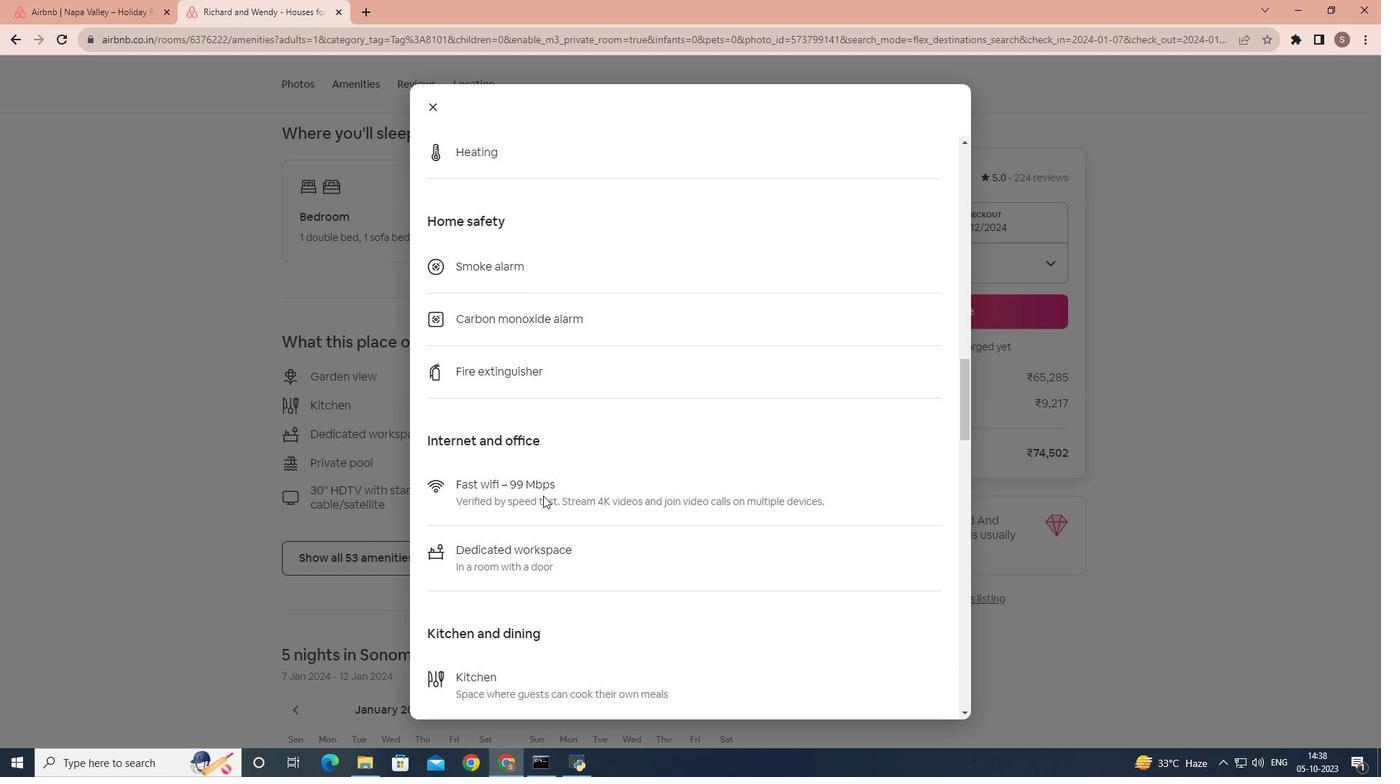 
Action: Mouse scrolled (543, 495) with delta (0, 0)
Screenshot: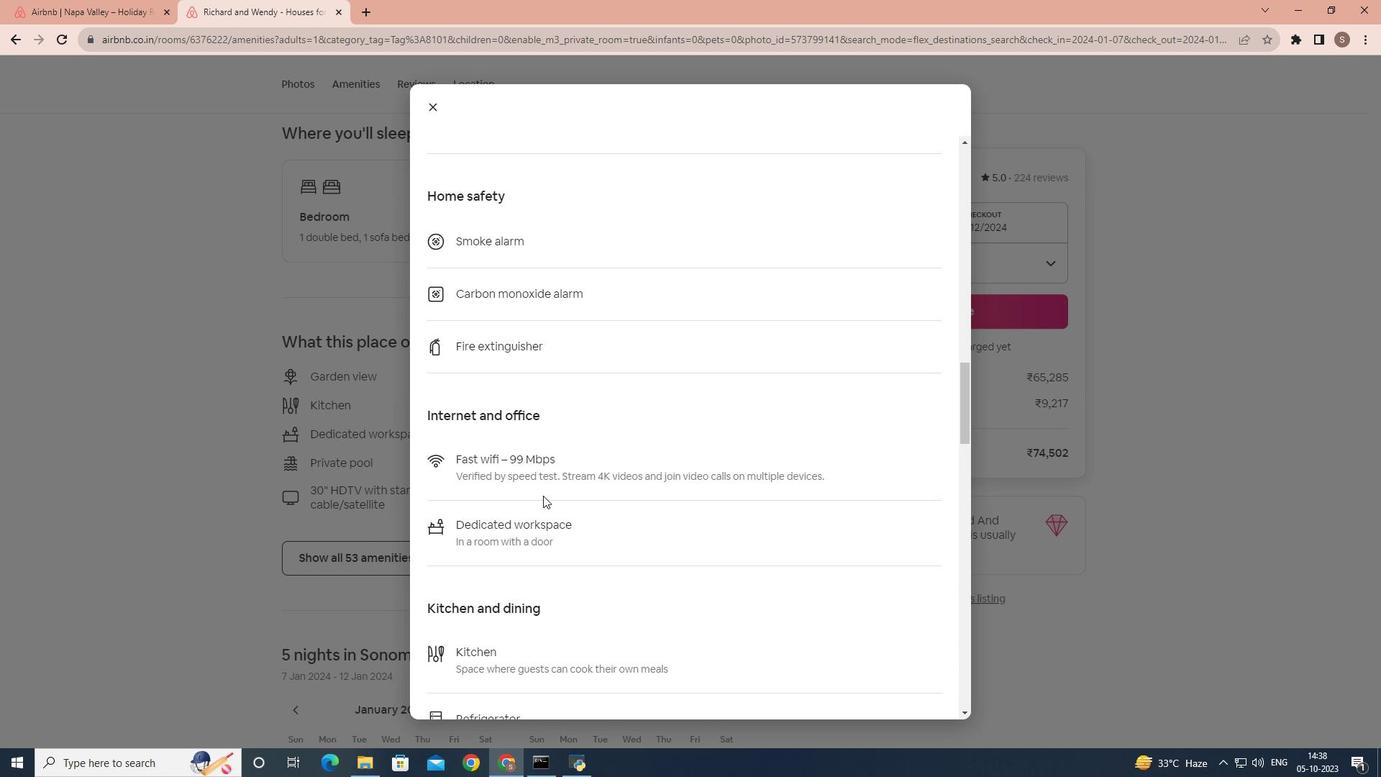 
Action: Mouse scrolled (543, 495) with delta (0, 0)
Screenshot: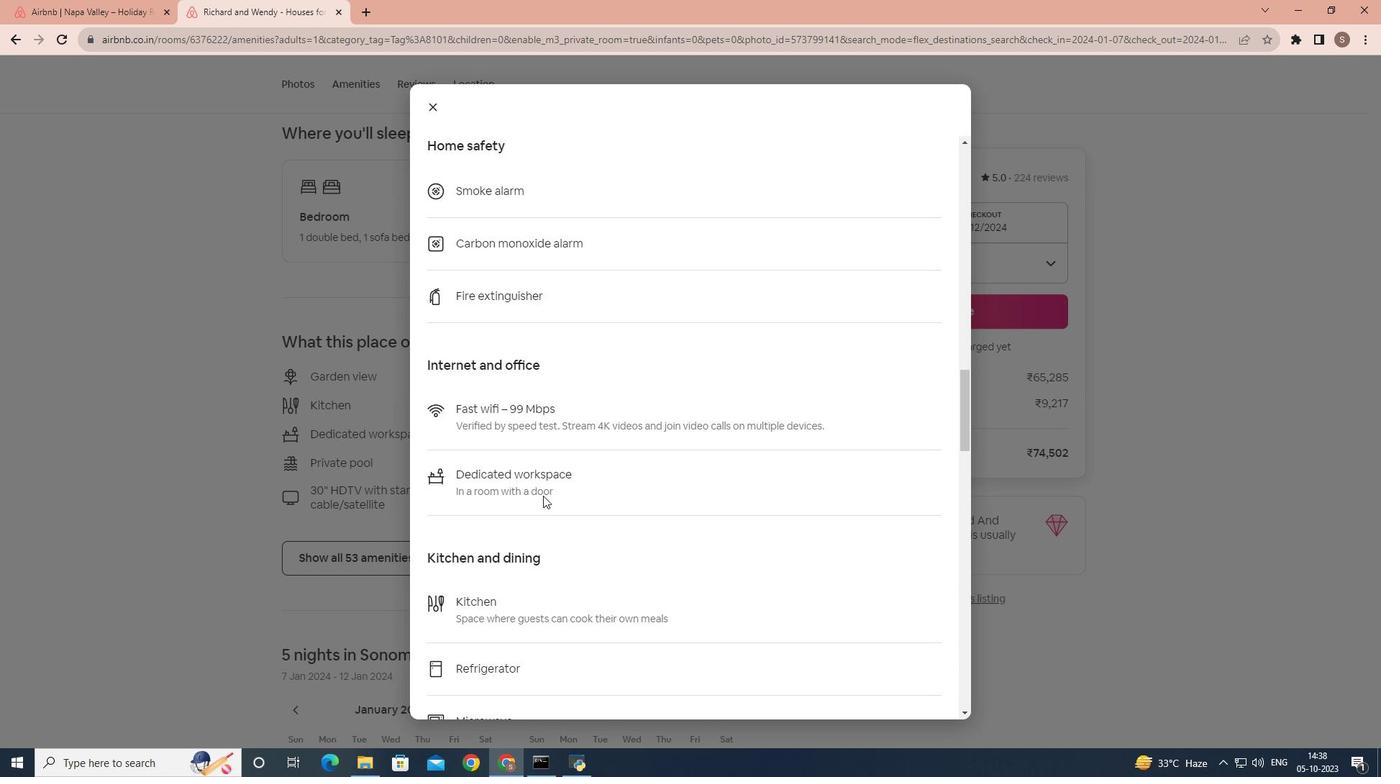 
Action: Mouse scrolled (543, 495) with delta (0, 0)
Screenshot: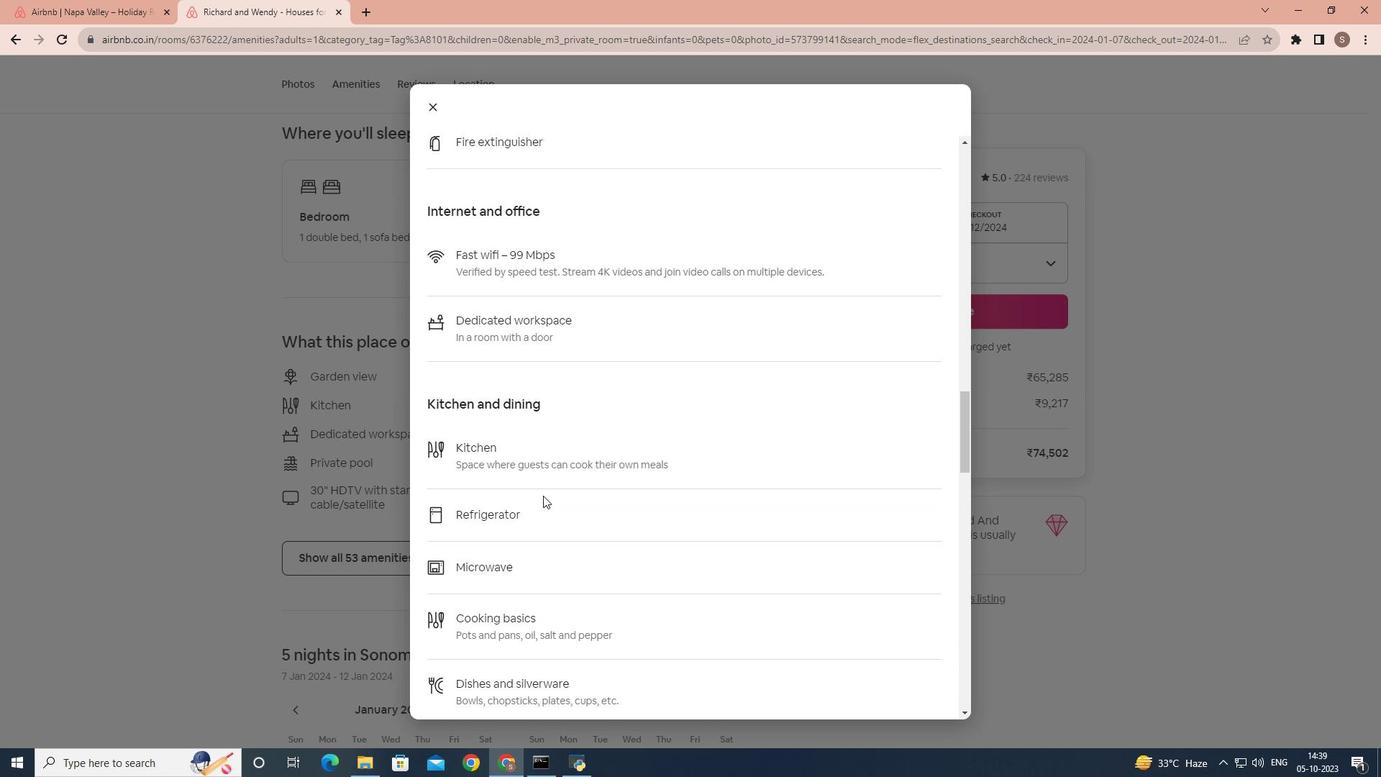 
Action: Mouse scrolled (543, 495) with delta (0, 0)
Screenshot: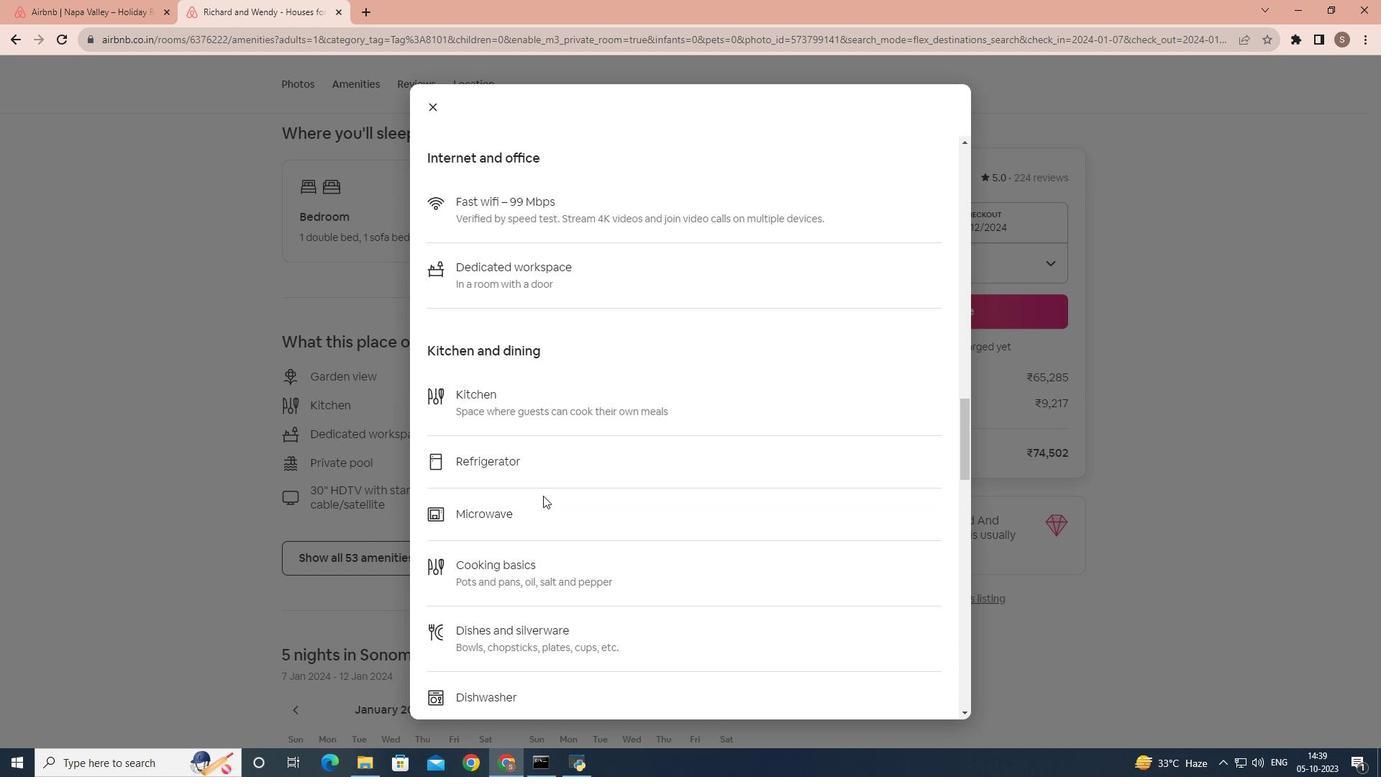 
Action: Mouse scrolled (543, 495) with delta (0, 0)
Screenshot: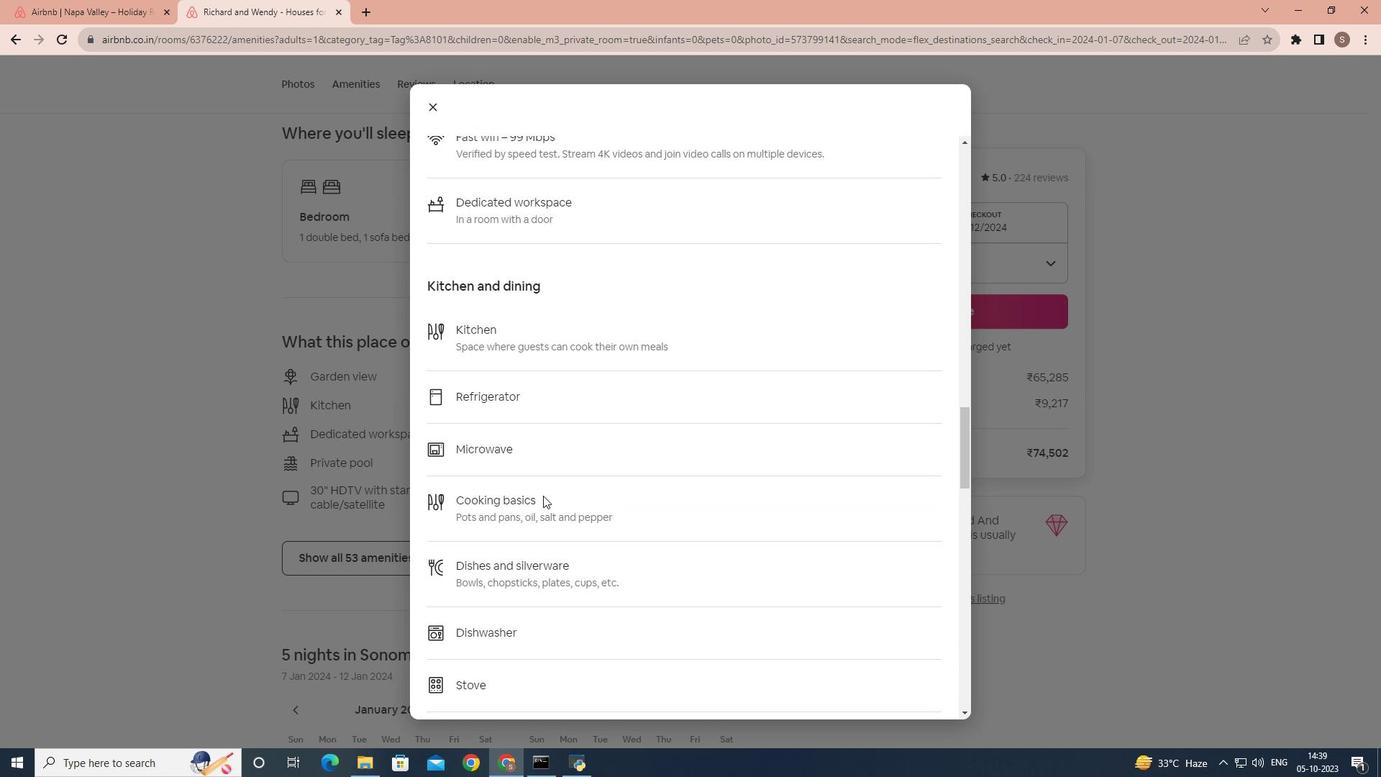 
Action: Mouse scrolled (543, 495) with delta (0, 0)
Screenshot: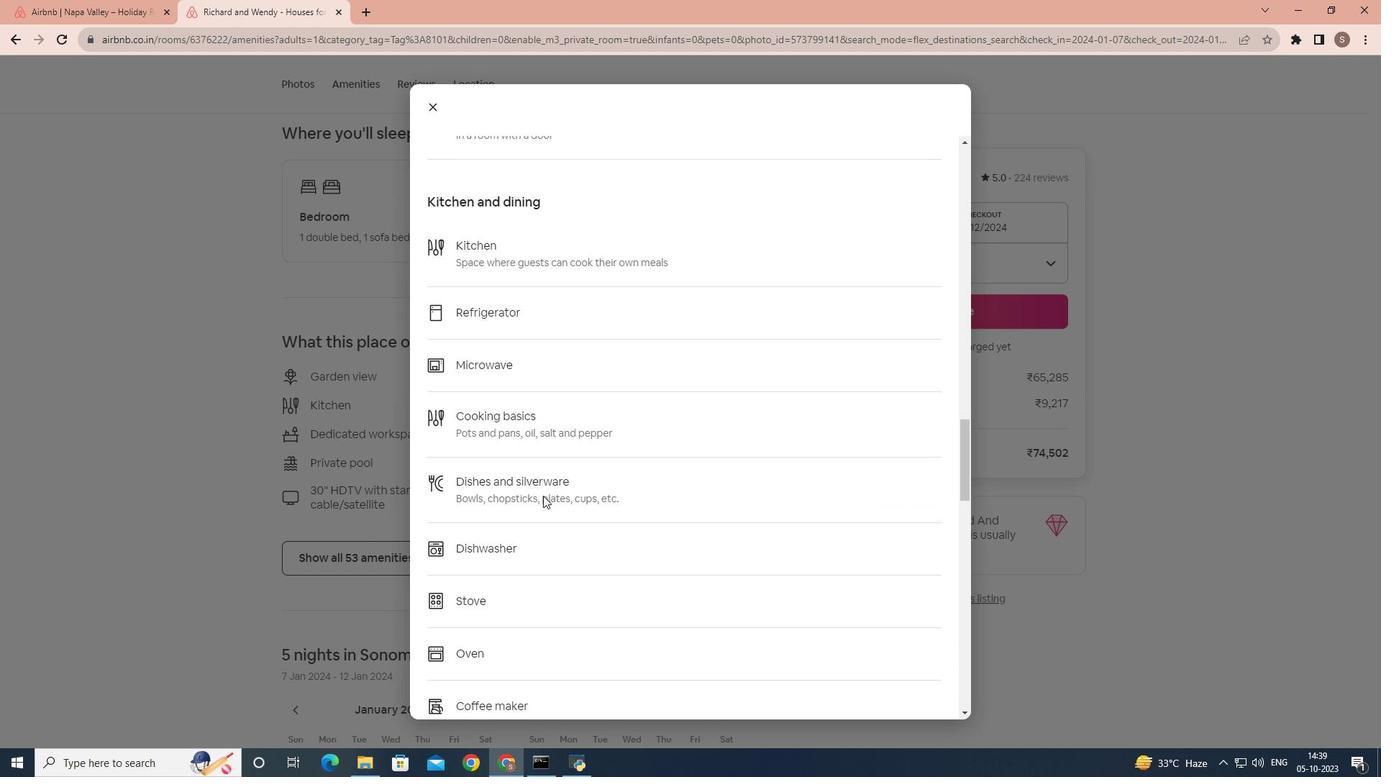 
Action: Mouse scrolled (543, 495) with delta (0, 0)
Screenshot: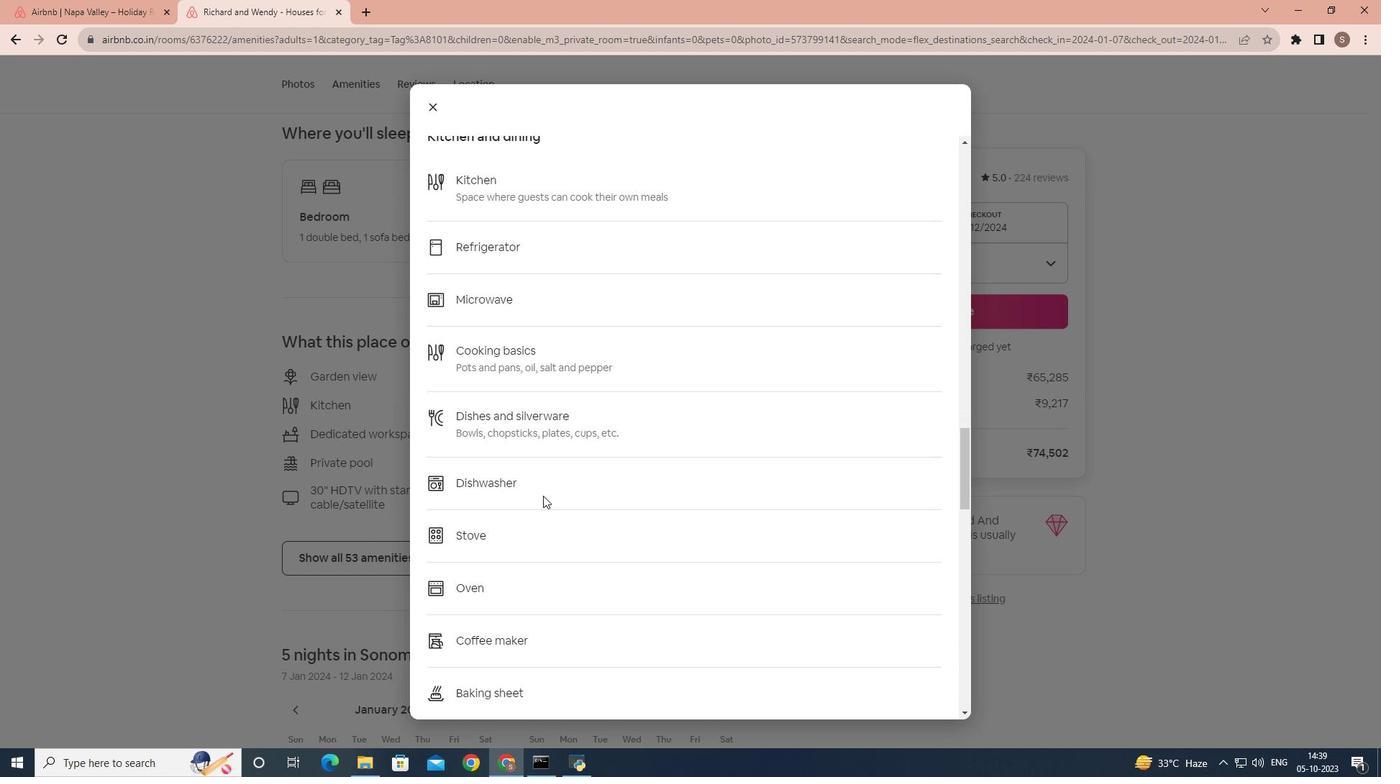 
Action: Mouse scrolled (543, 495) with delta (0, 0)
Screenshot: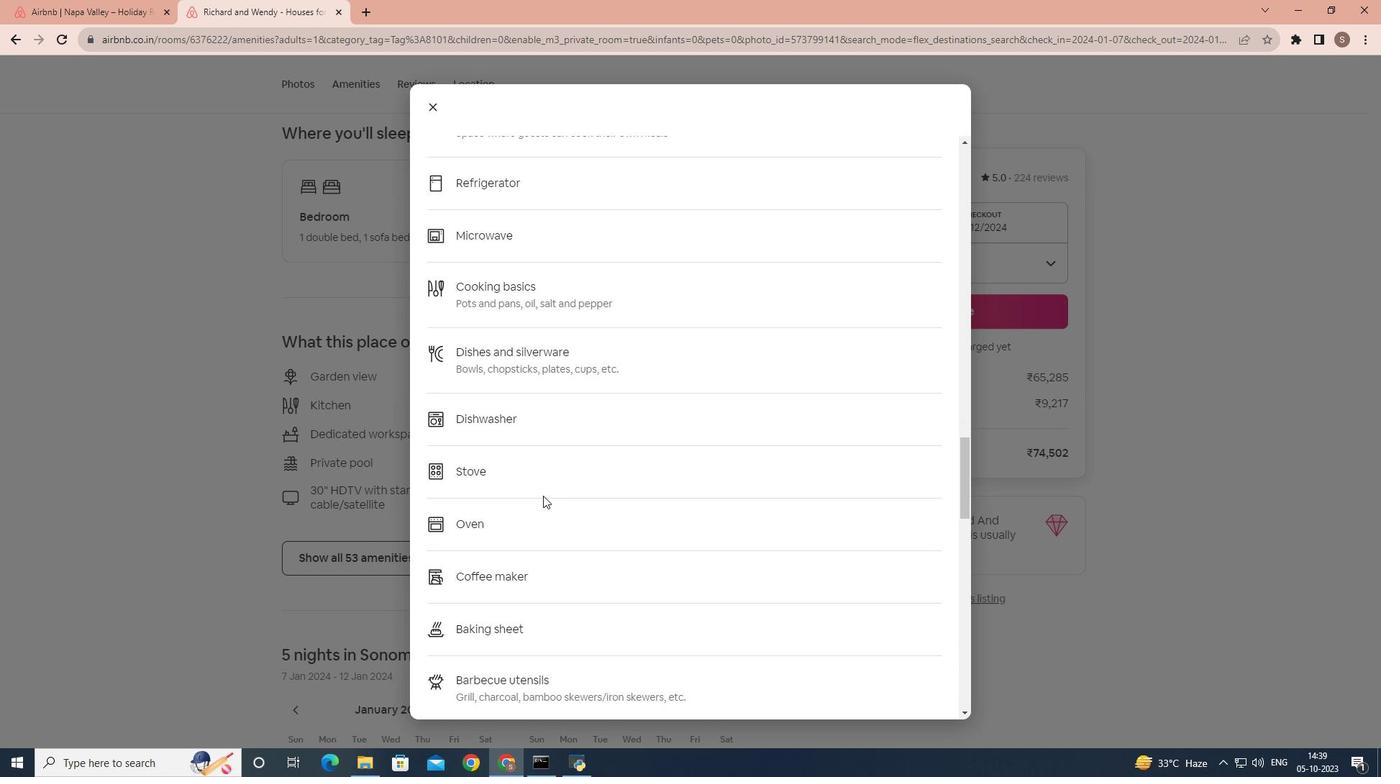 
Action: Mouse scrolled (543, 495) with delta (0, 0)
Screenshot: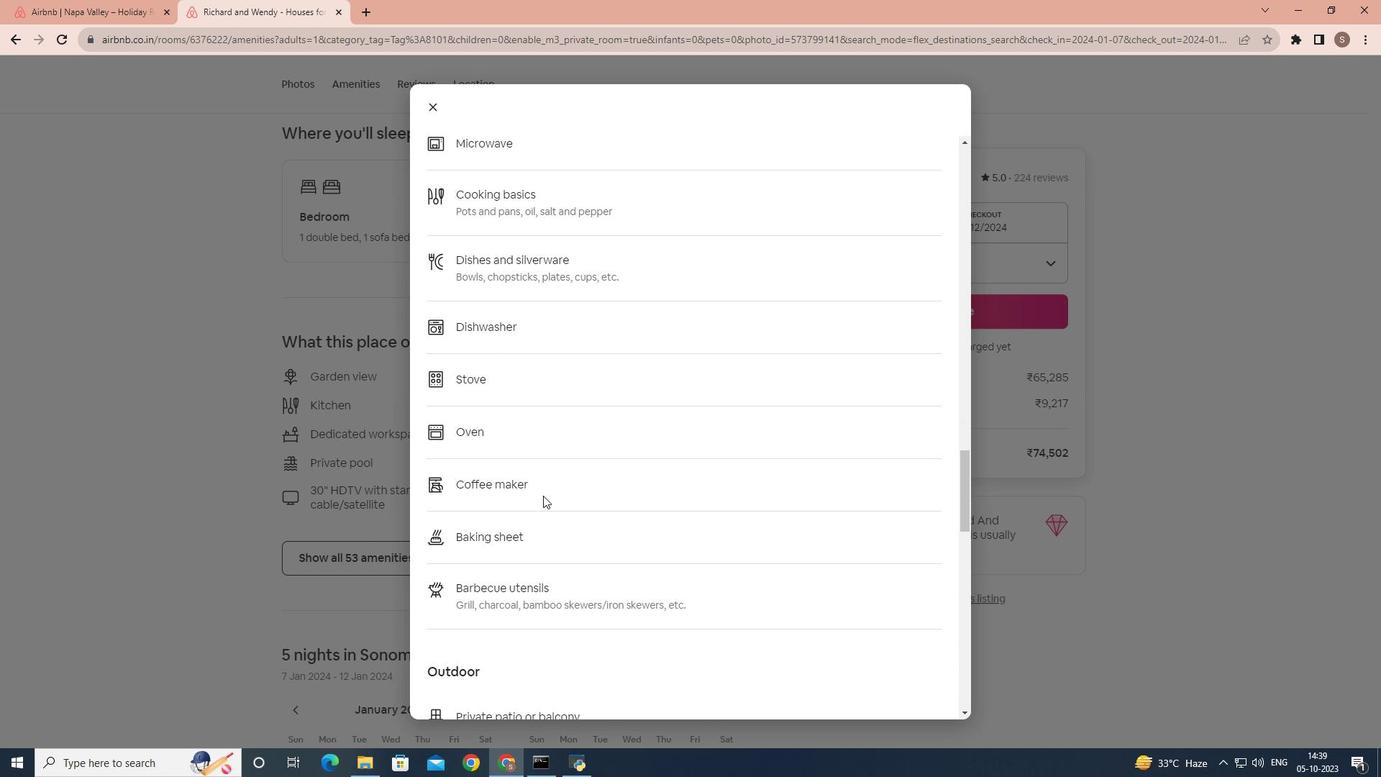 
Action: Mouse scrolled (543, 495) with delta (0, 0)
Screenshot: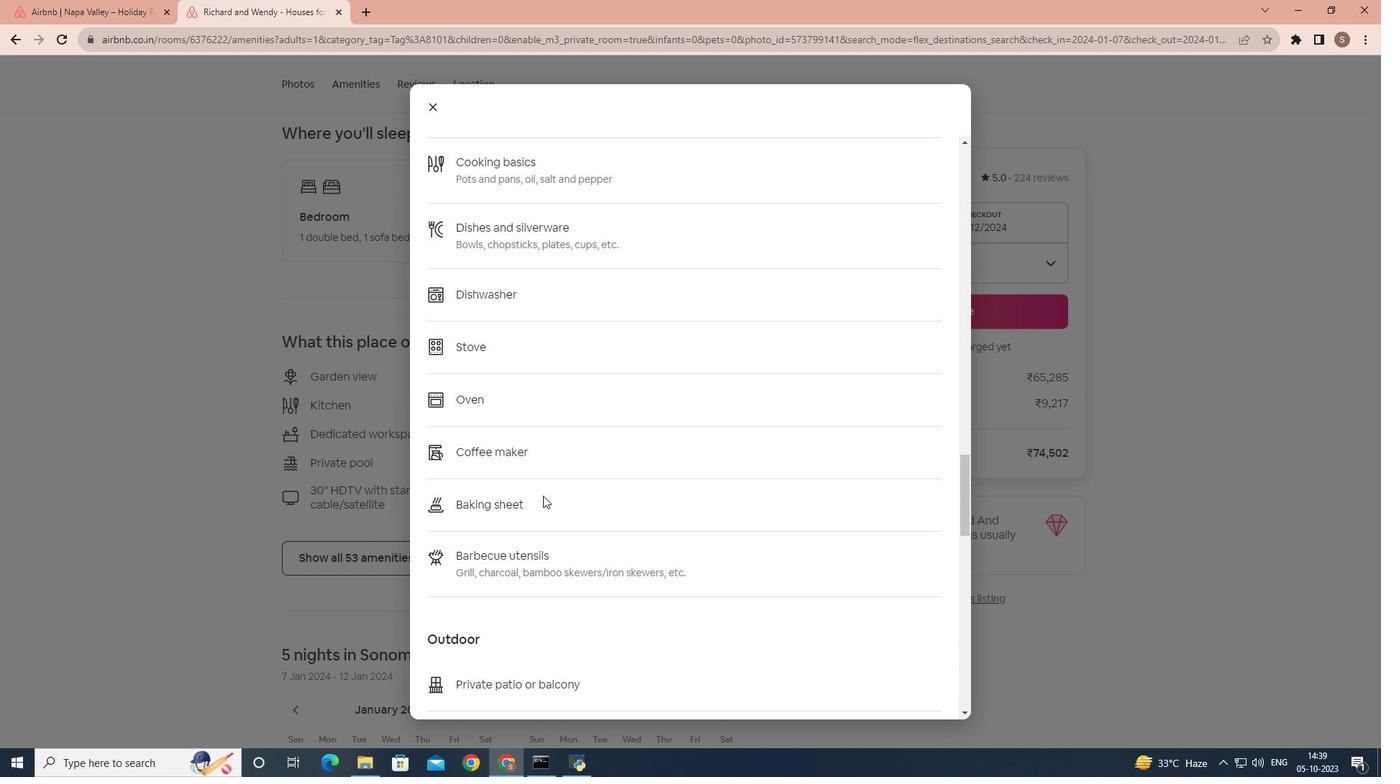 
Action: Mouse scrolled (543, 495) with delta (0, 0)
Screenshot: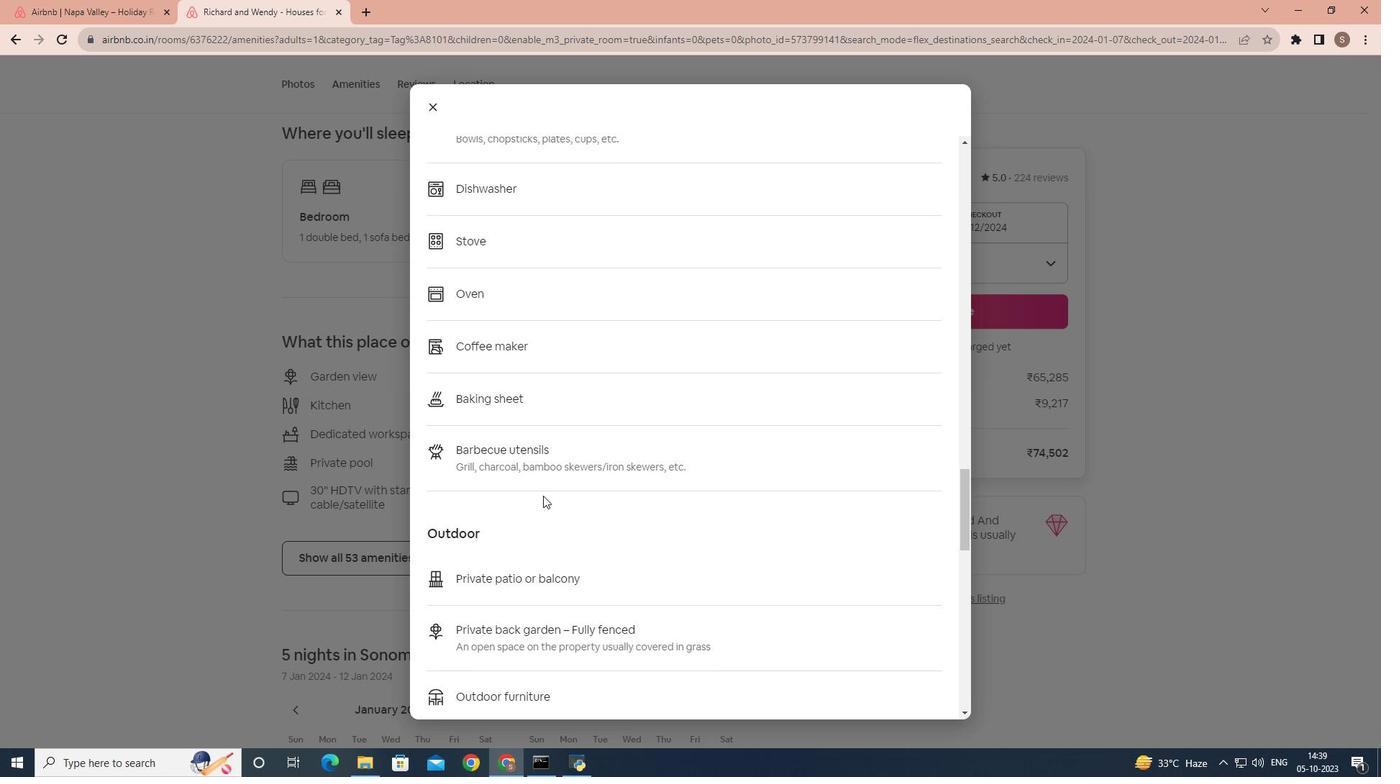 
Action: Mouse scrolled (543, 495) with delta (0, 0)
Screenshot: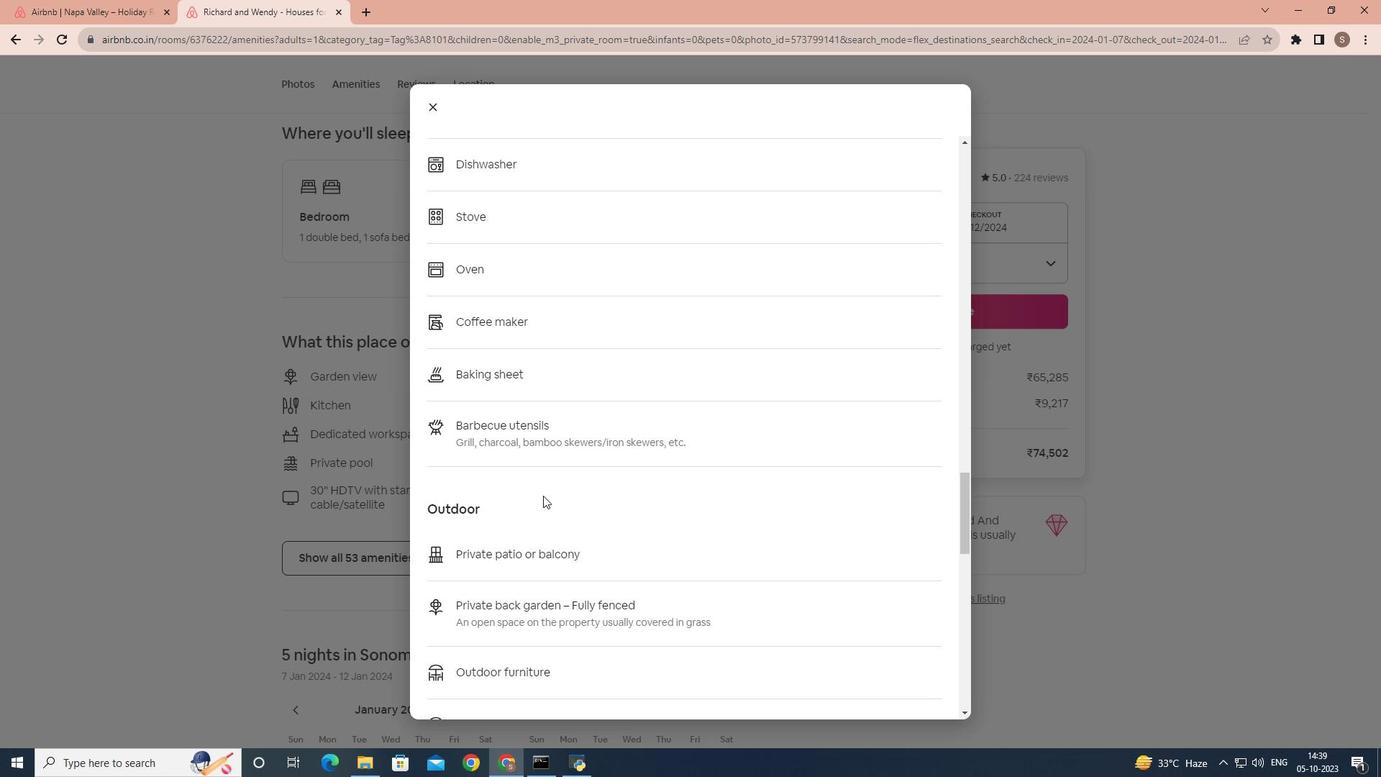 
Action: Mouse scrolled (543, 495) with delta (0, 0)
Screenshot: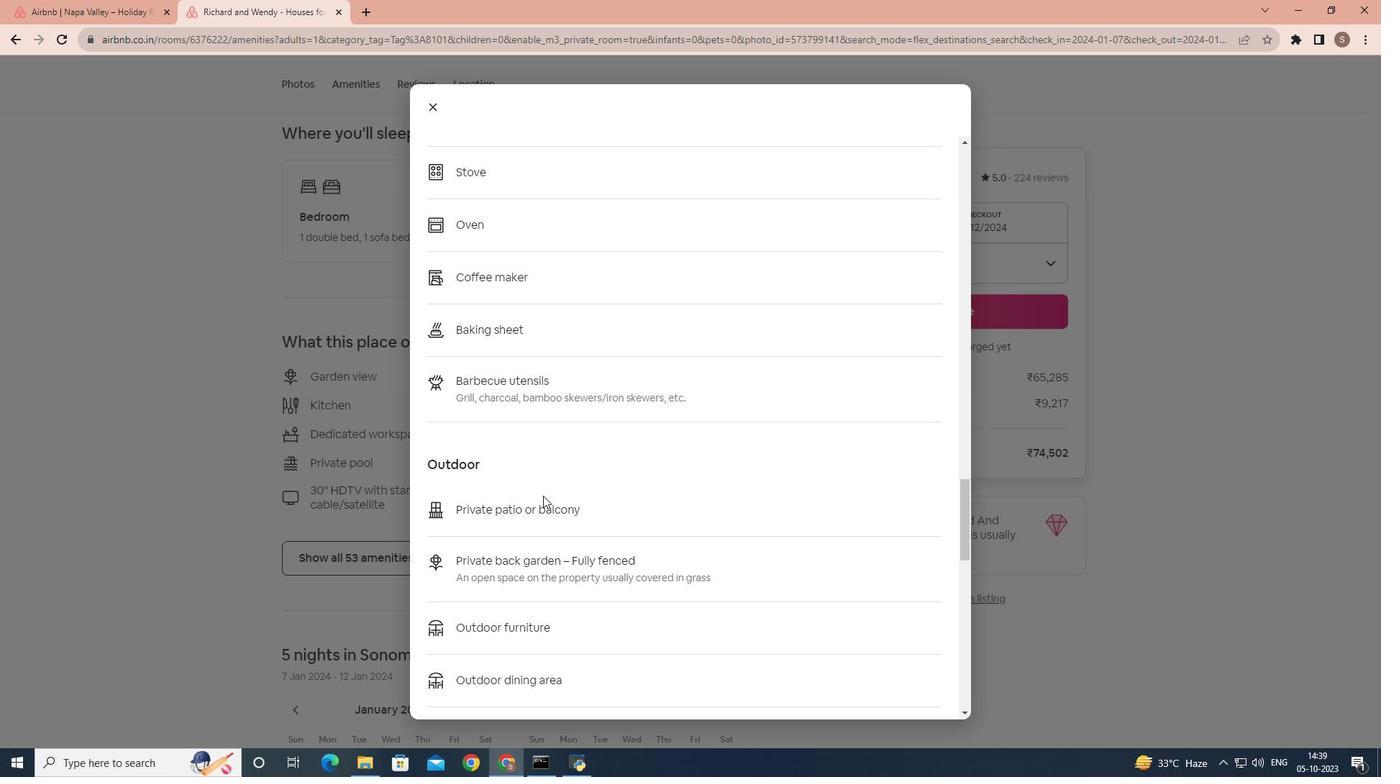
Action: Mouse scrolled (543, 495) with delta (0, 0)
Screenshot: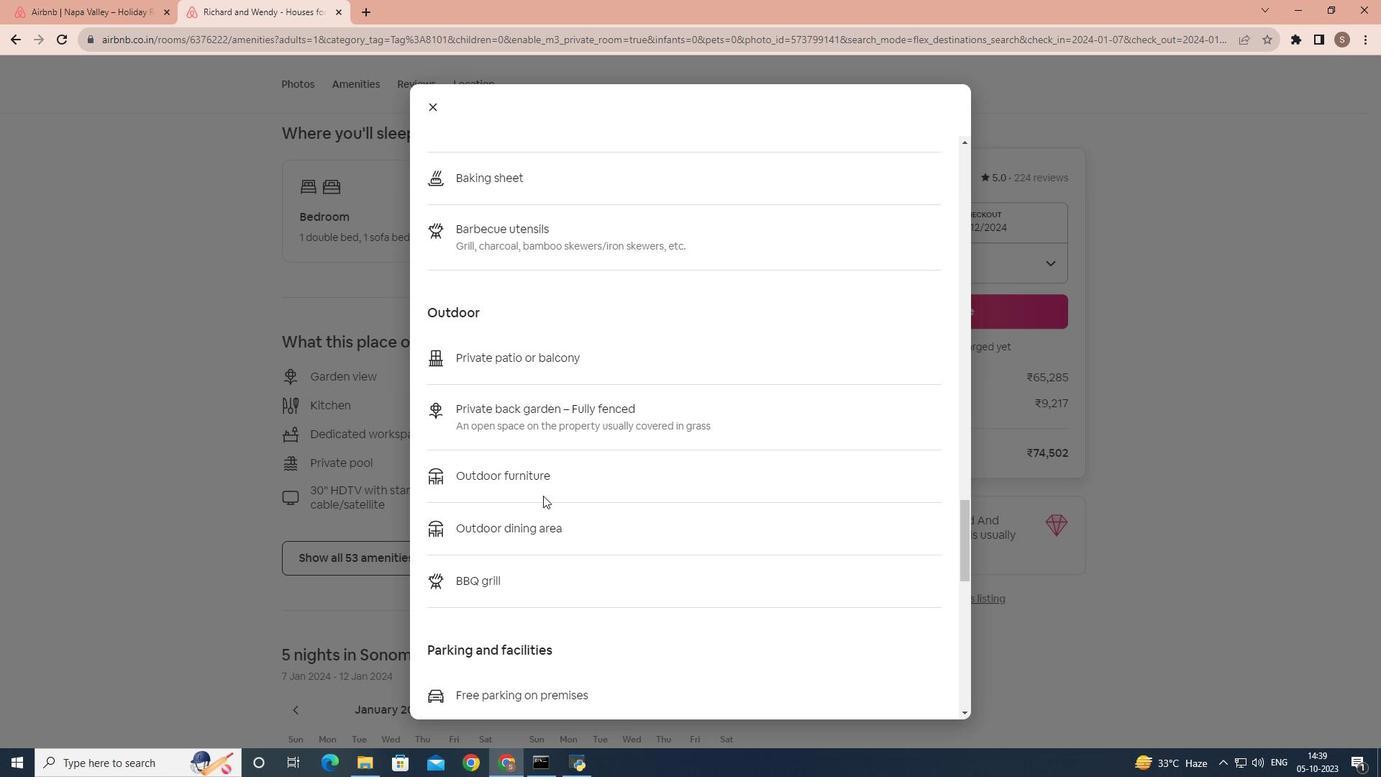 
Action: Mouse scrolled (543, 495) with delta (0, 0)
Screenshot: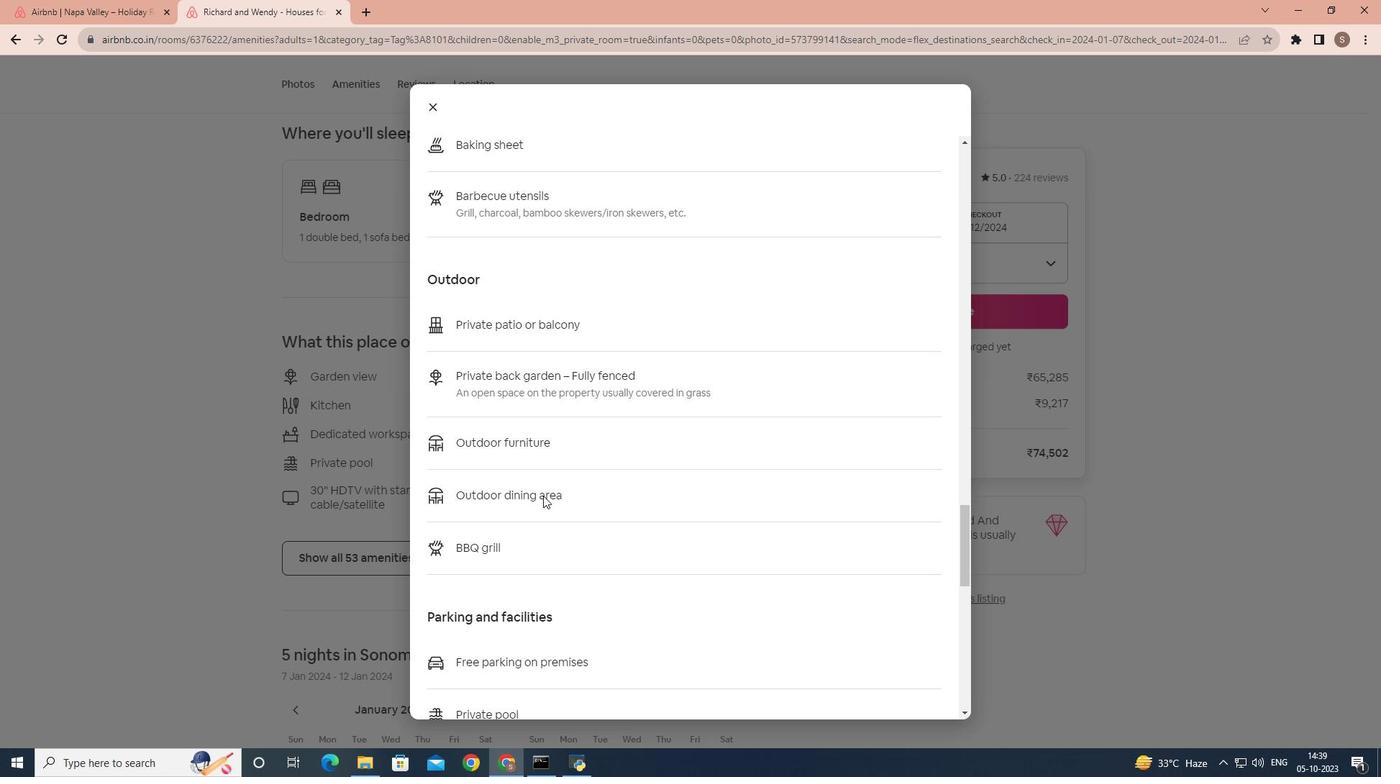 
Action: Mouse scrolled (543, 495) with delta (0, 0)
Screenshot: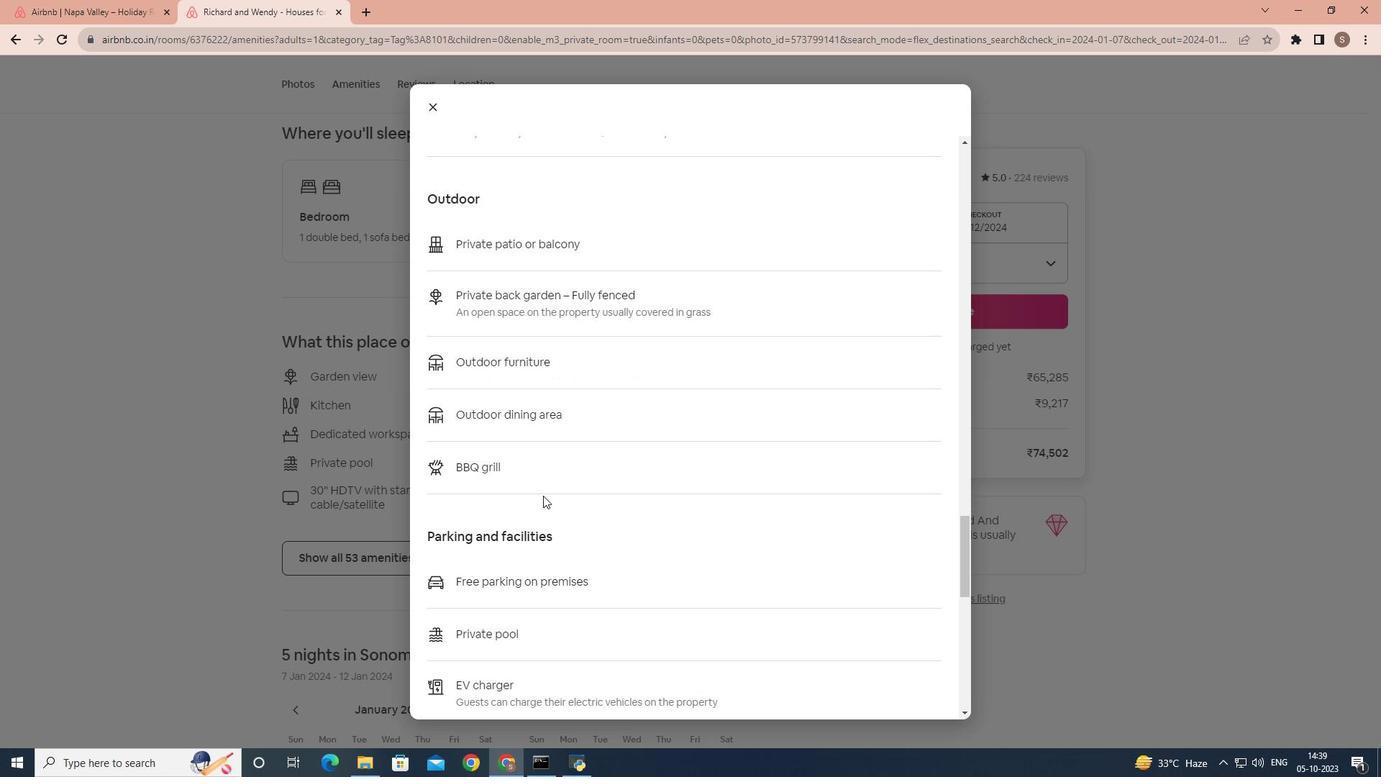 
Action: Mouse scrolled (543, 495) with delta (0, 0)
Screenshot: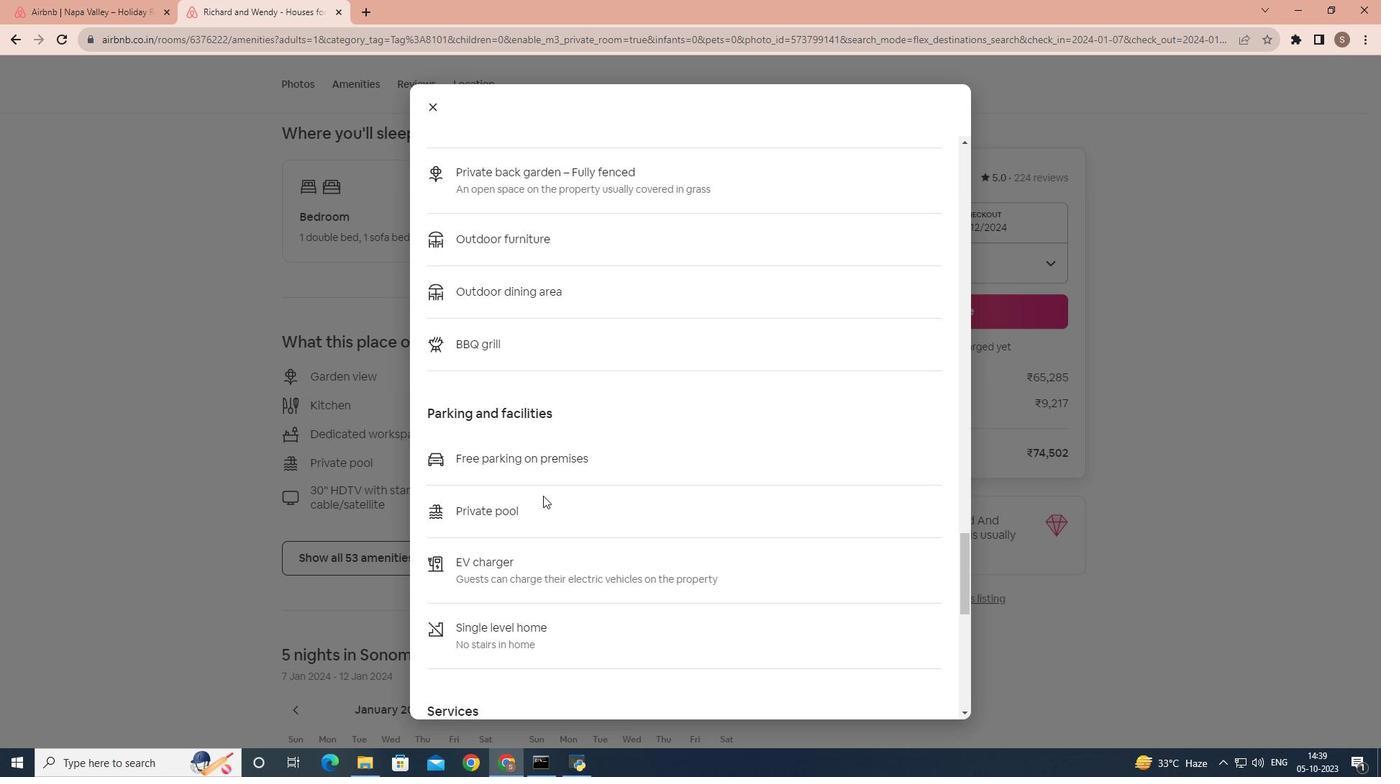 
Action: Mouse scrolled (543, 495) with delta (0, 0)
Screenshot: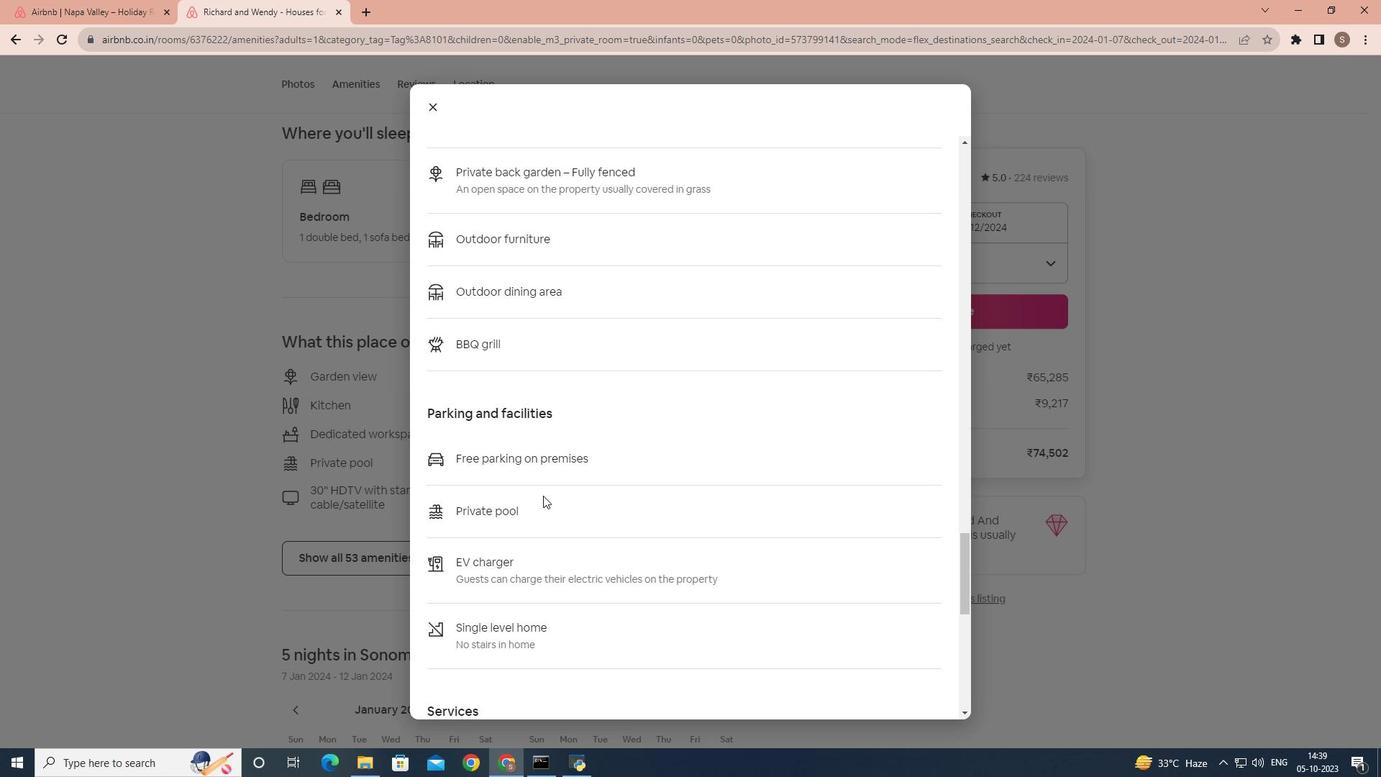
Action: Mouse scrolled (543, 495) with delta (0, 0)
Screenshot: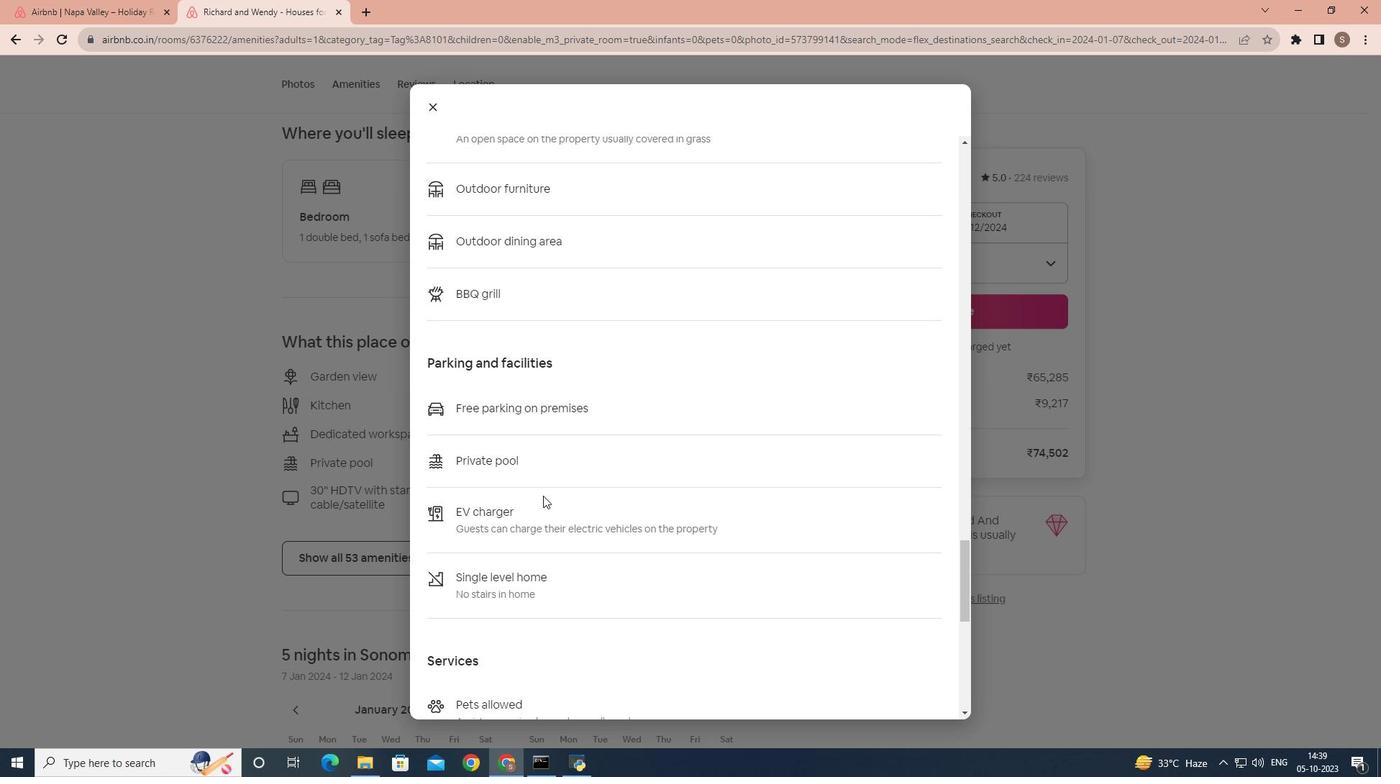 
Action: Mouse scrolled (543, 495) with delta (0, 0)
Screenshot: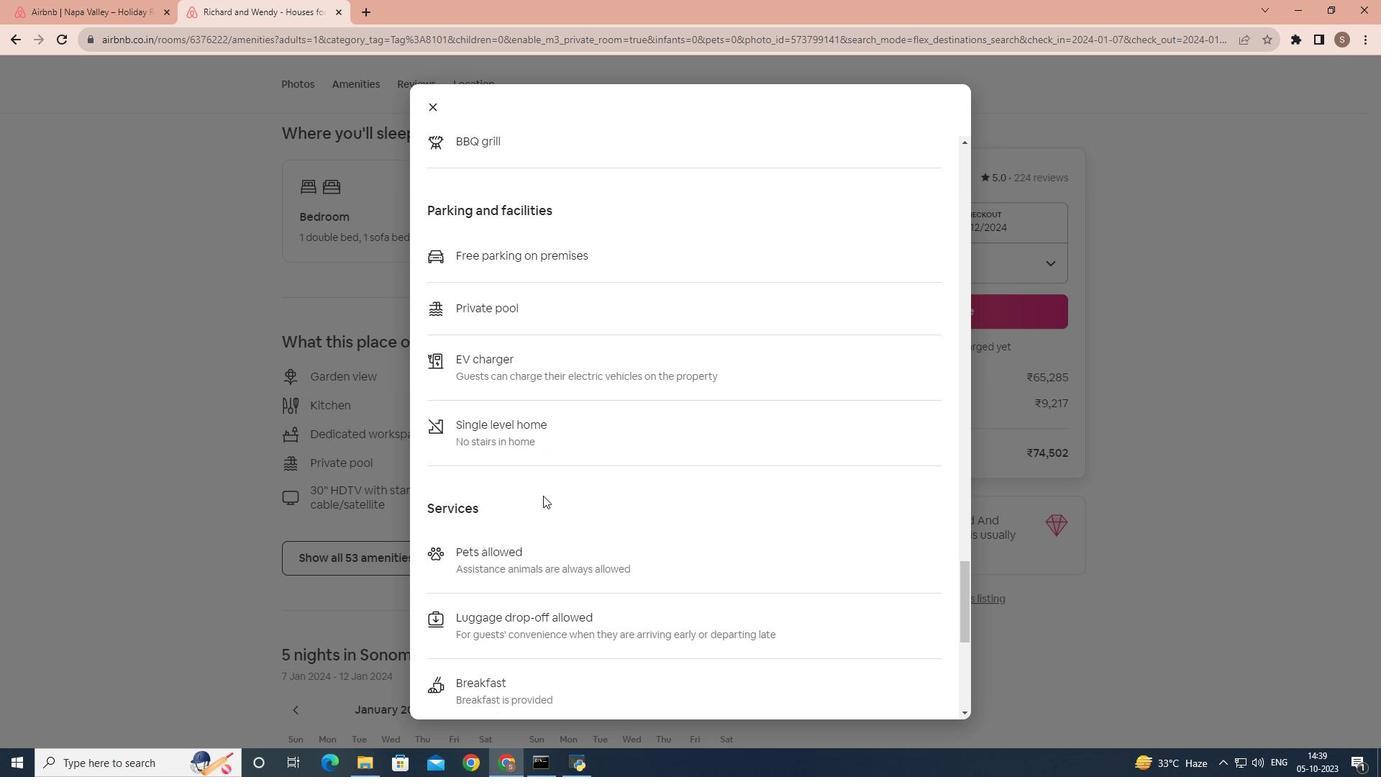 
Action: Mouse scrolled (543, 495) with delta (0, 0)
Screenshot: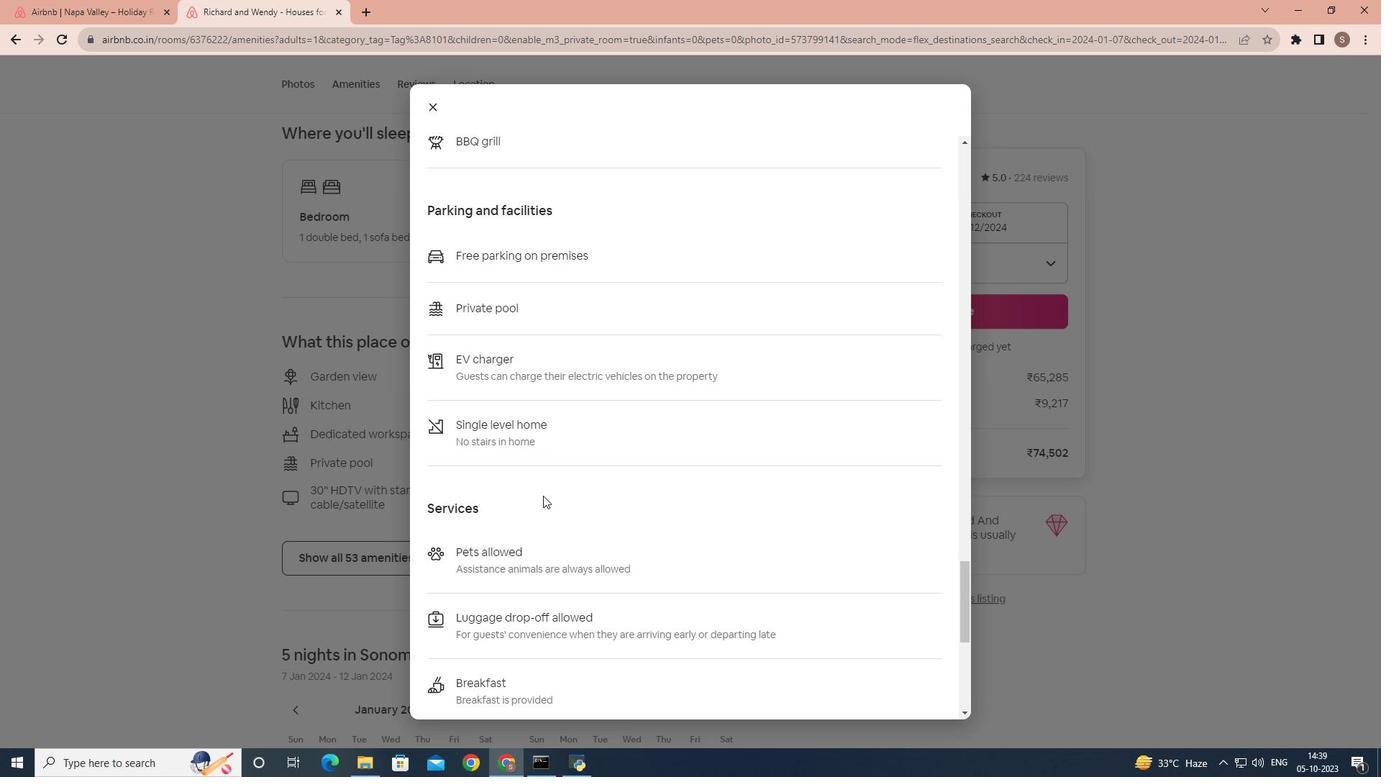 
Action: Mouse scrolled (543, 495) with delta (0, 0)
Screenshot: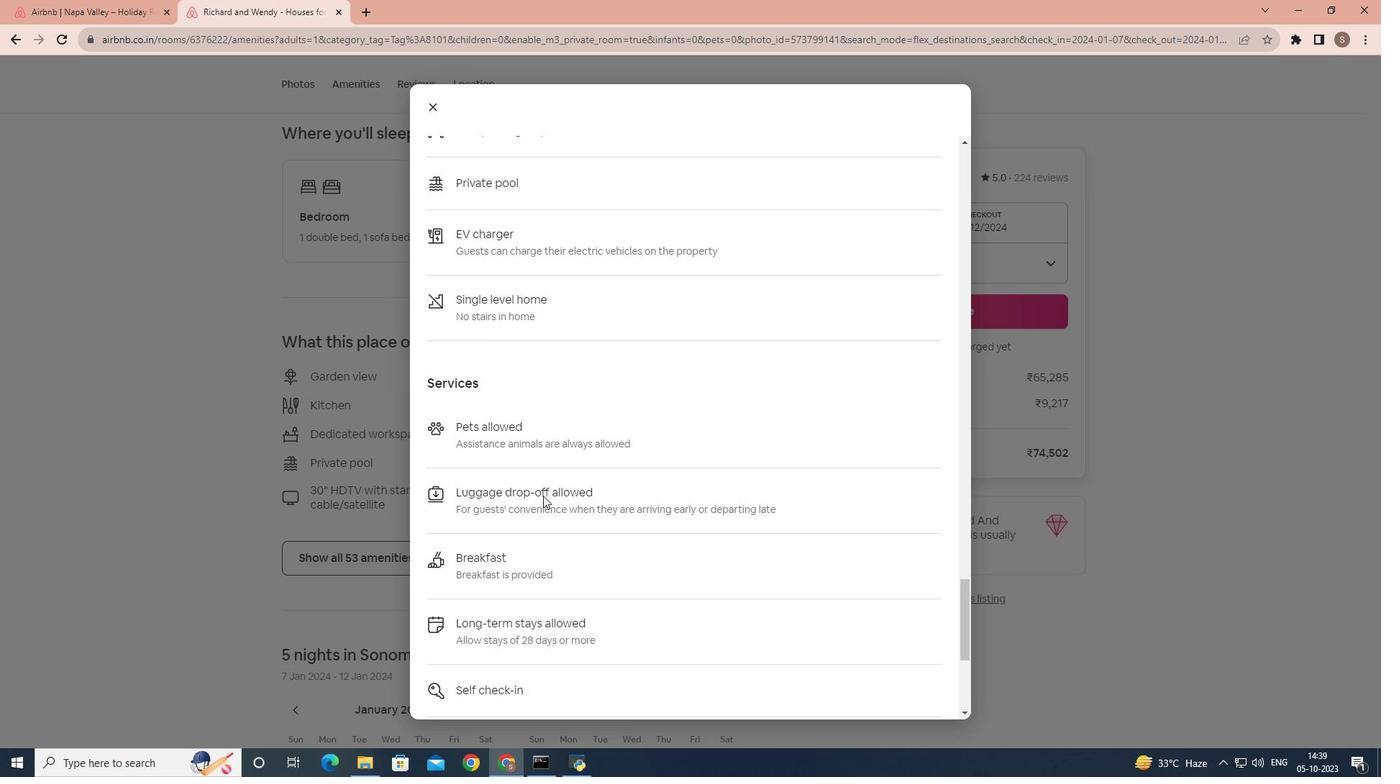 
Action: Mouse scrolled (543, 495) with delta (0, 0)
Screenshot: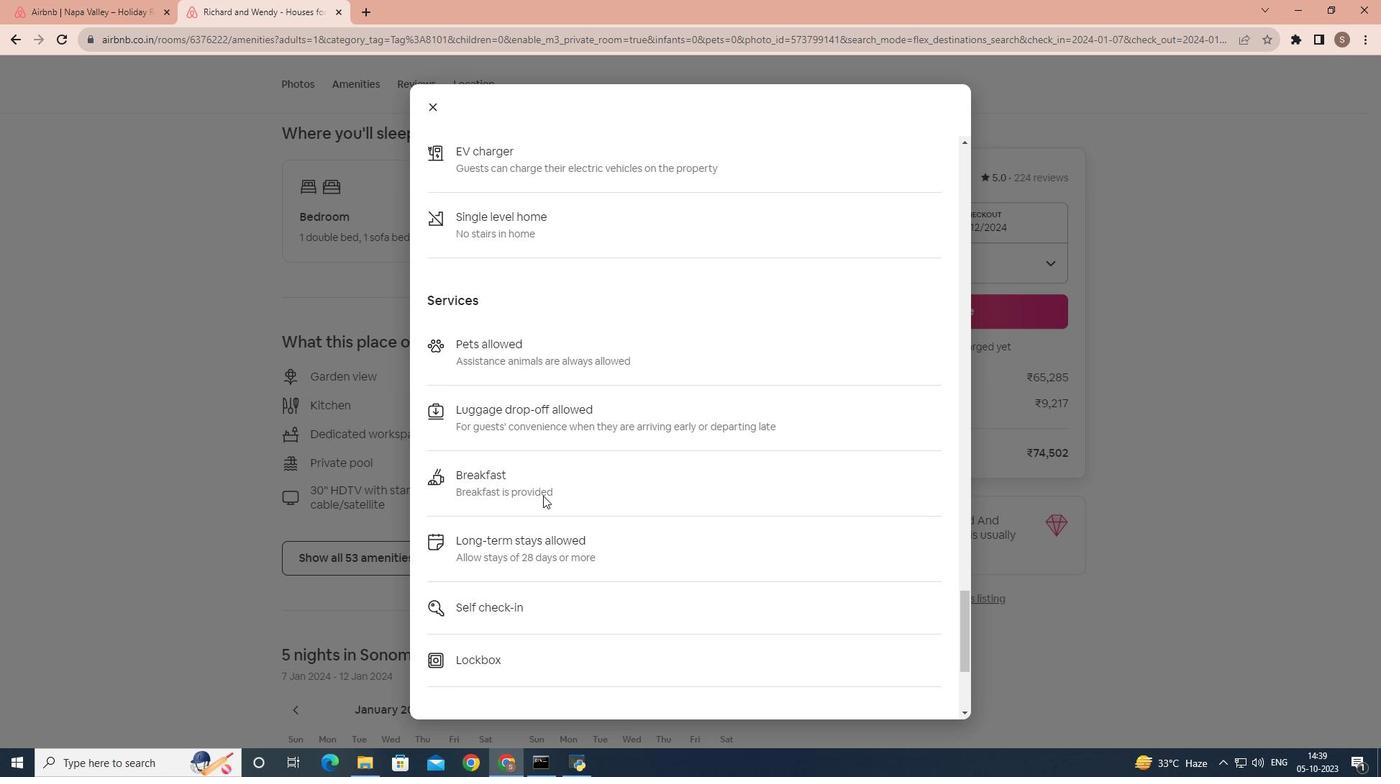 
Action: Mouse scrolled (543, 495) with delta (0, 0)
Screenshot: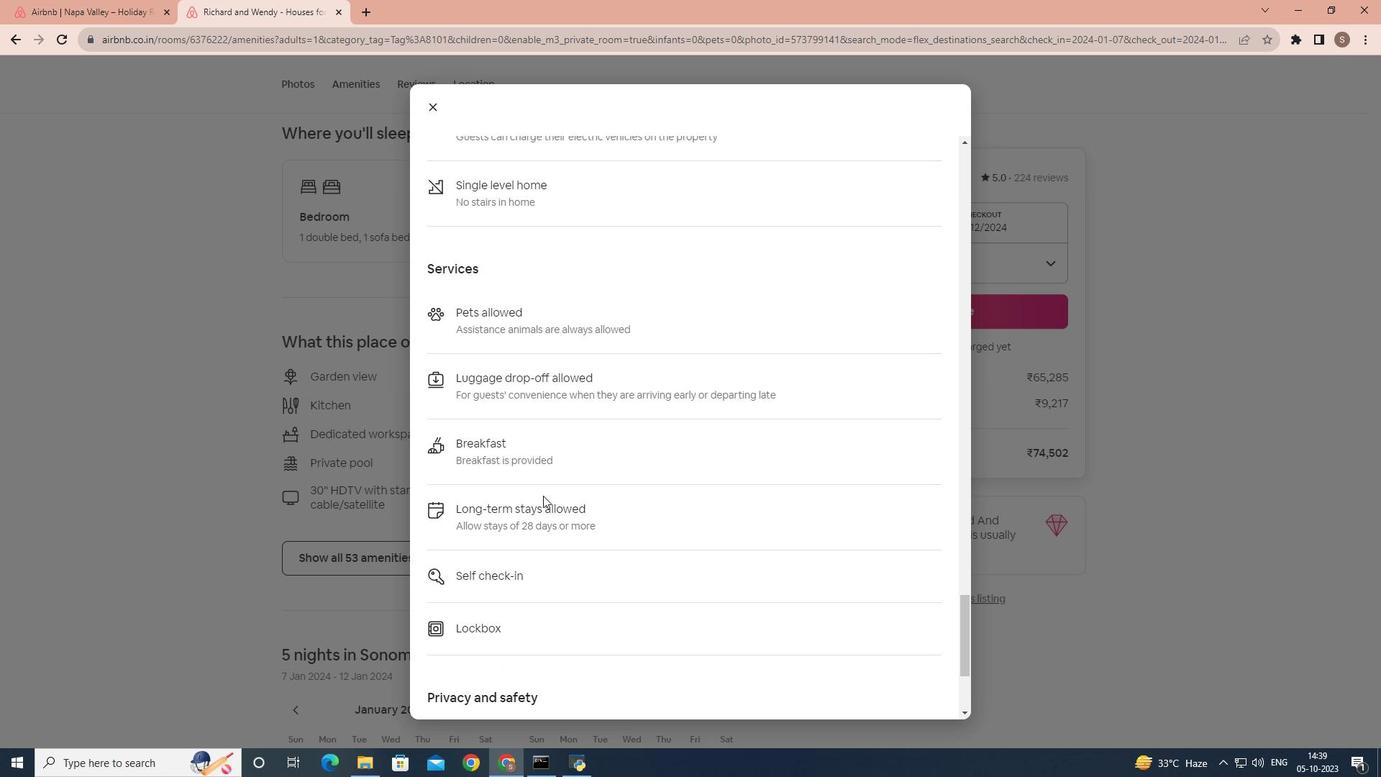 
Action: Mouse scrolled (543, 495) with delta (0, 0)
Screenshot: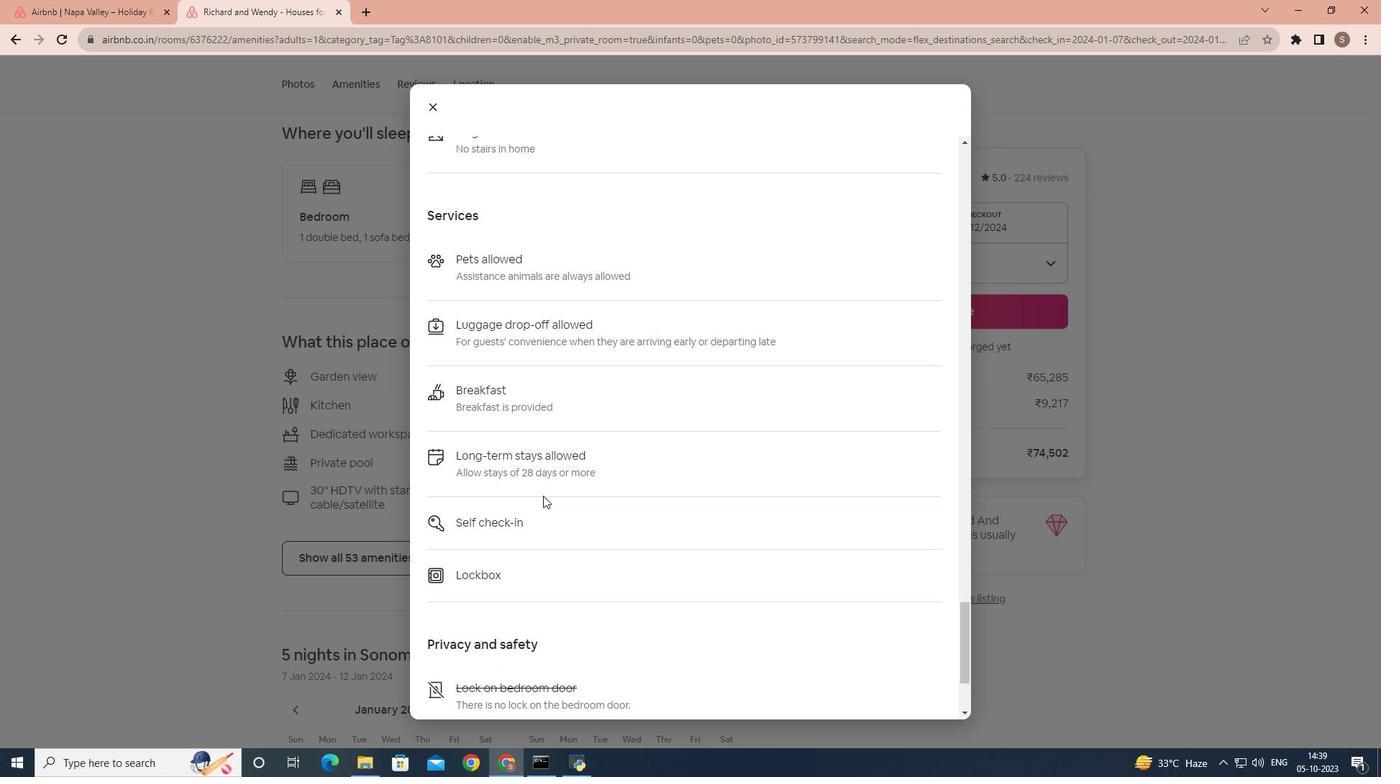 
Action: Mouse scrolled (543, 495) with delta (0, 0)
Screenshot: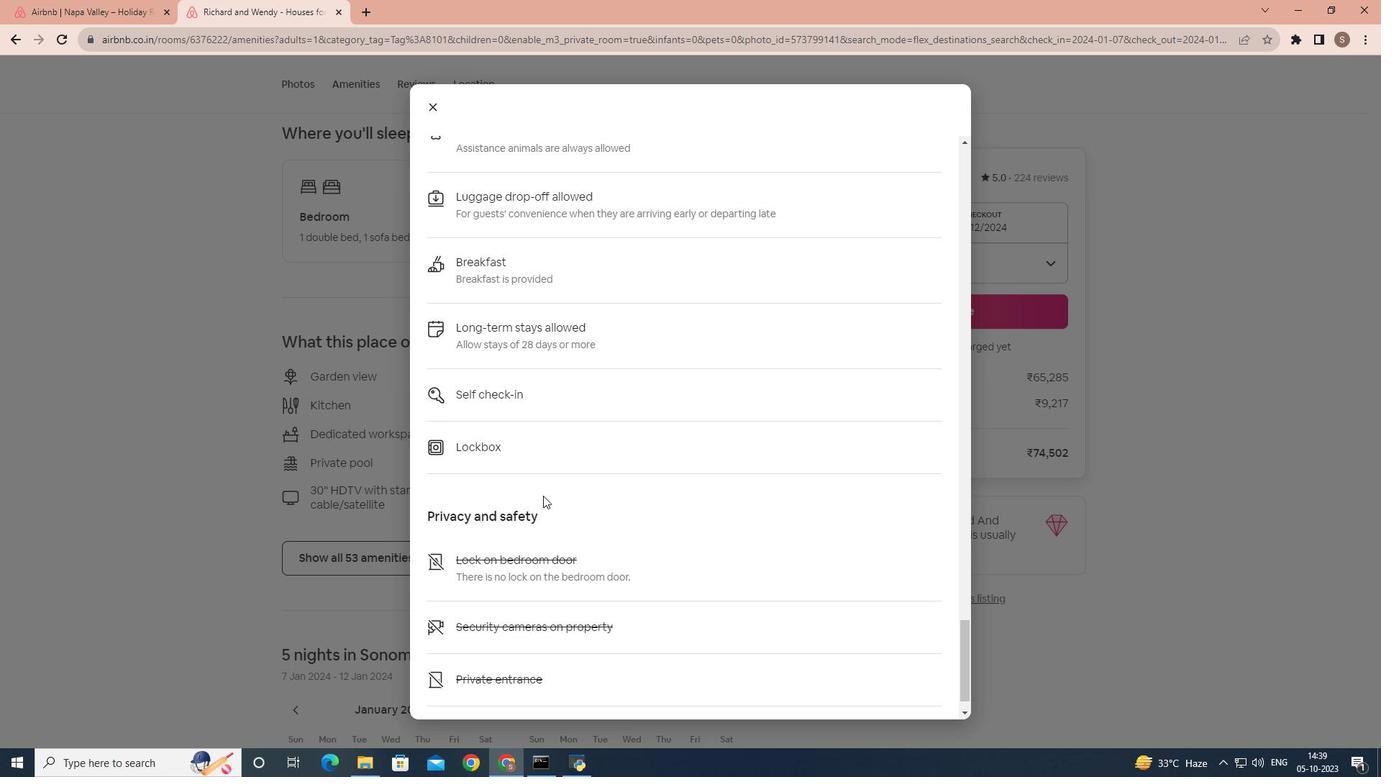 
Action: Mouse scrolled (543, 495) with delta (0, 0)
Screenshot: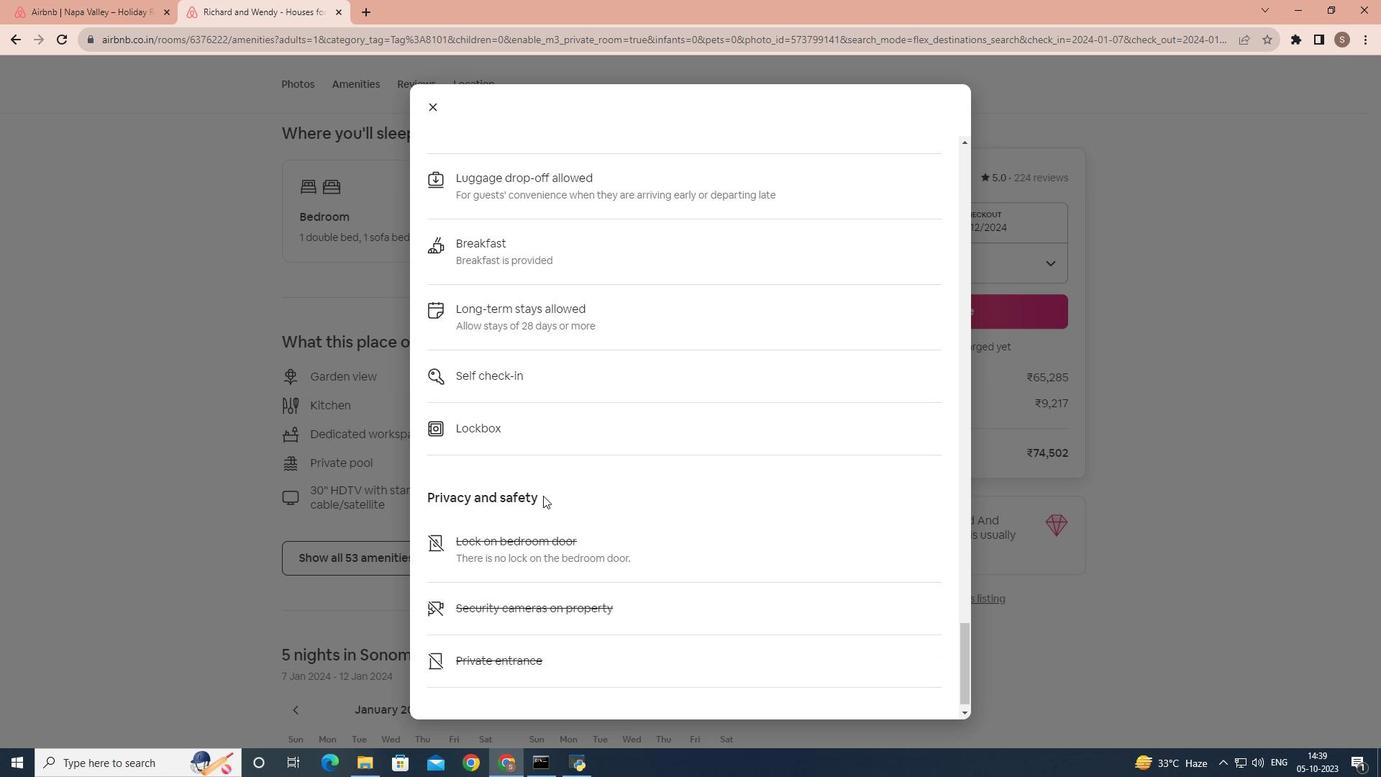 
Action: Mouse scrolled (543, 495) with delta (0, 0)
Screenshot: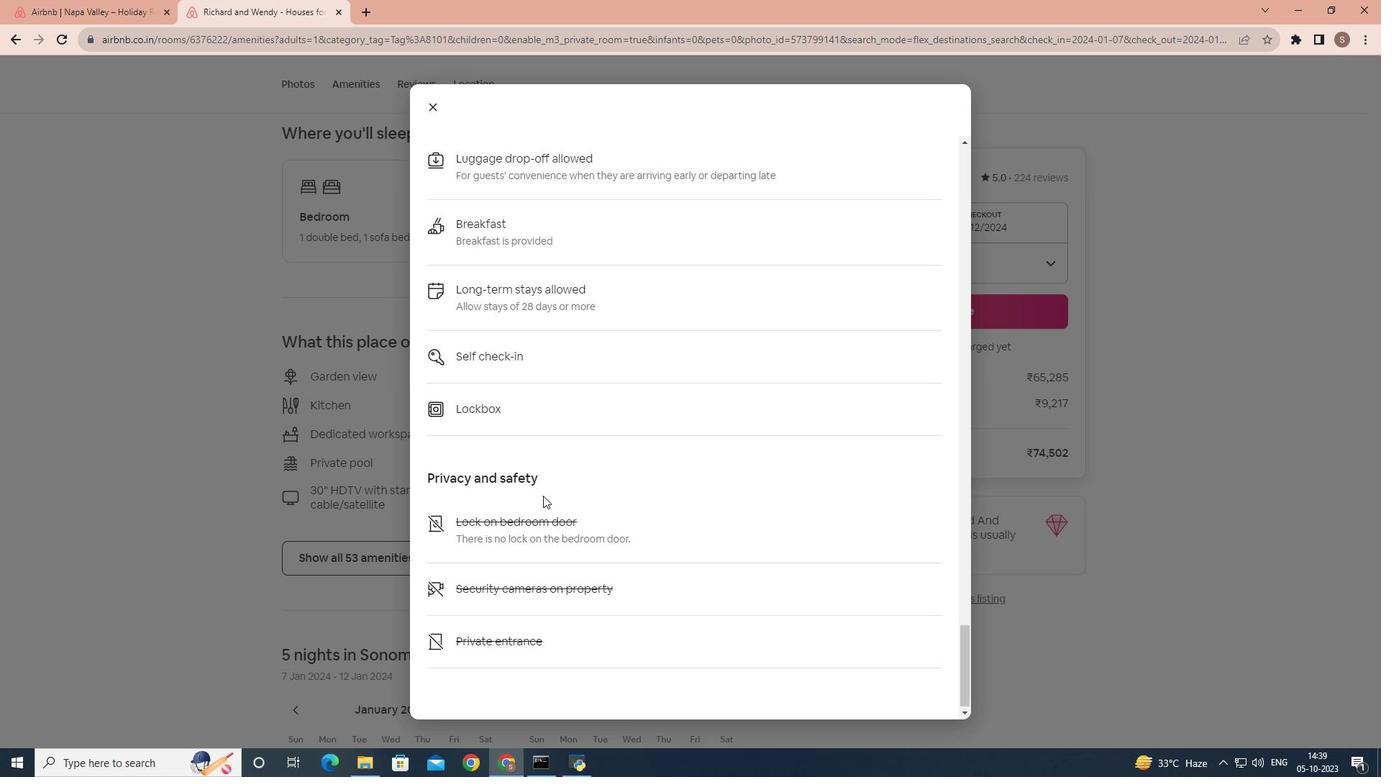 
Action: Mouse moved to (428, 109)
Screenshot: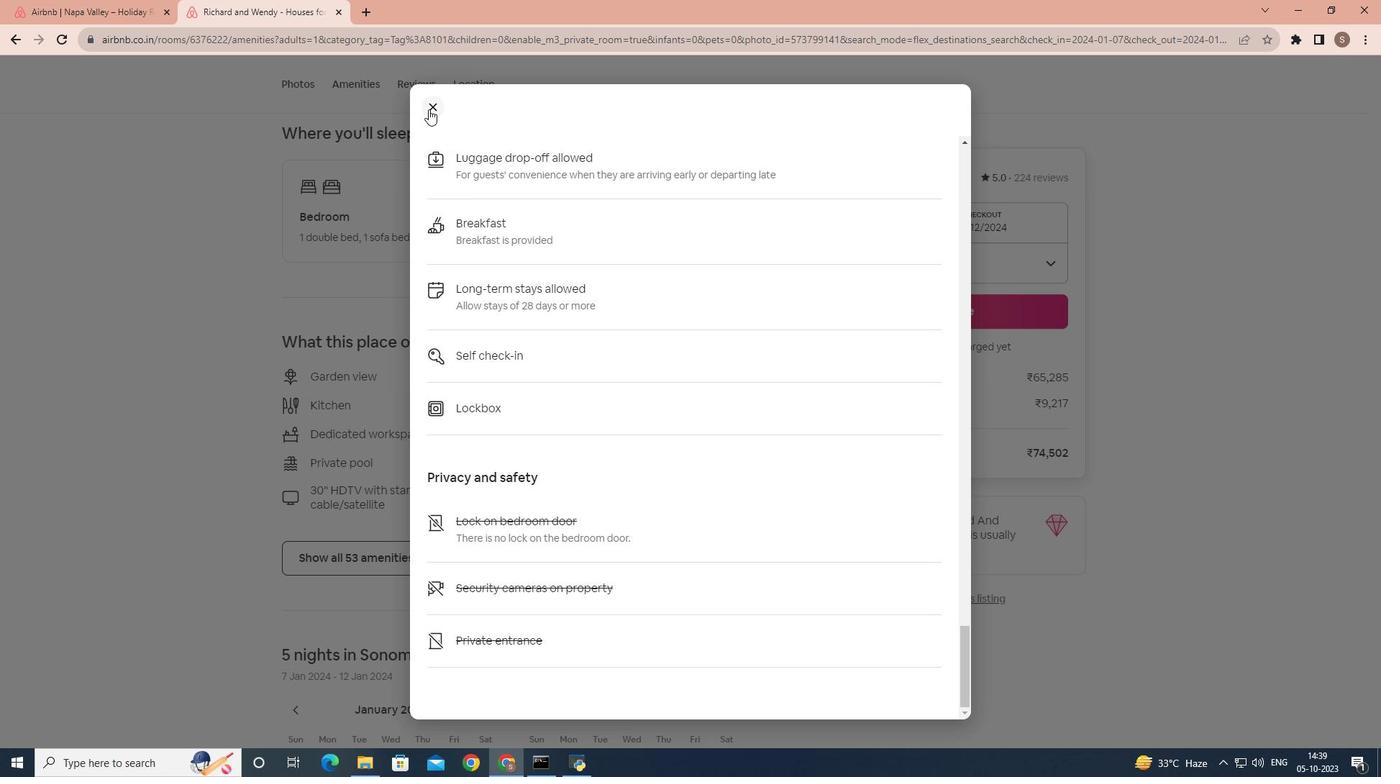 
Action: Mouse pressed left at (428, 109)
Screenshot: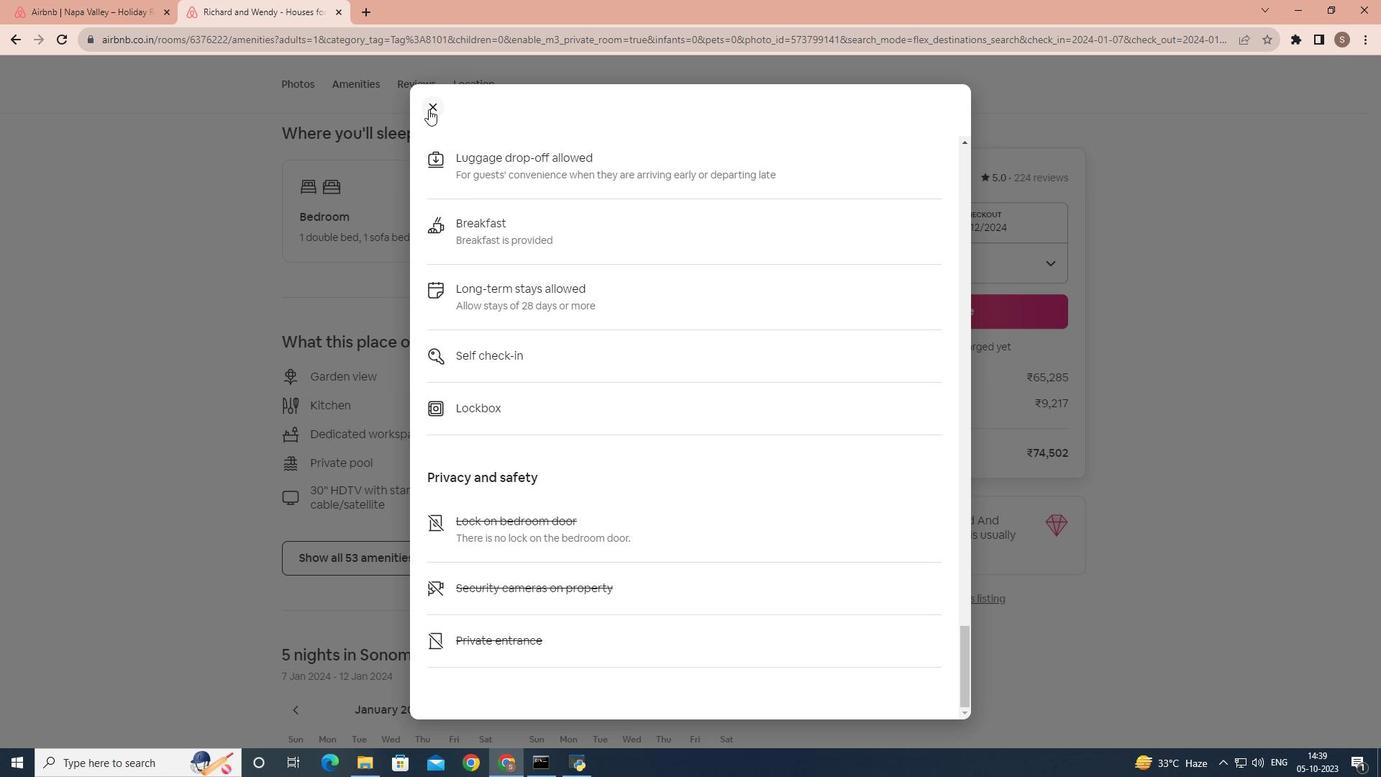 
Action: Mouse moved to (487, 461)
Screenshot: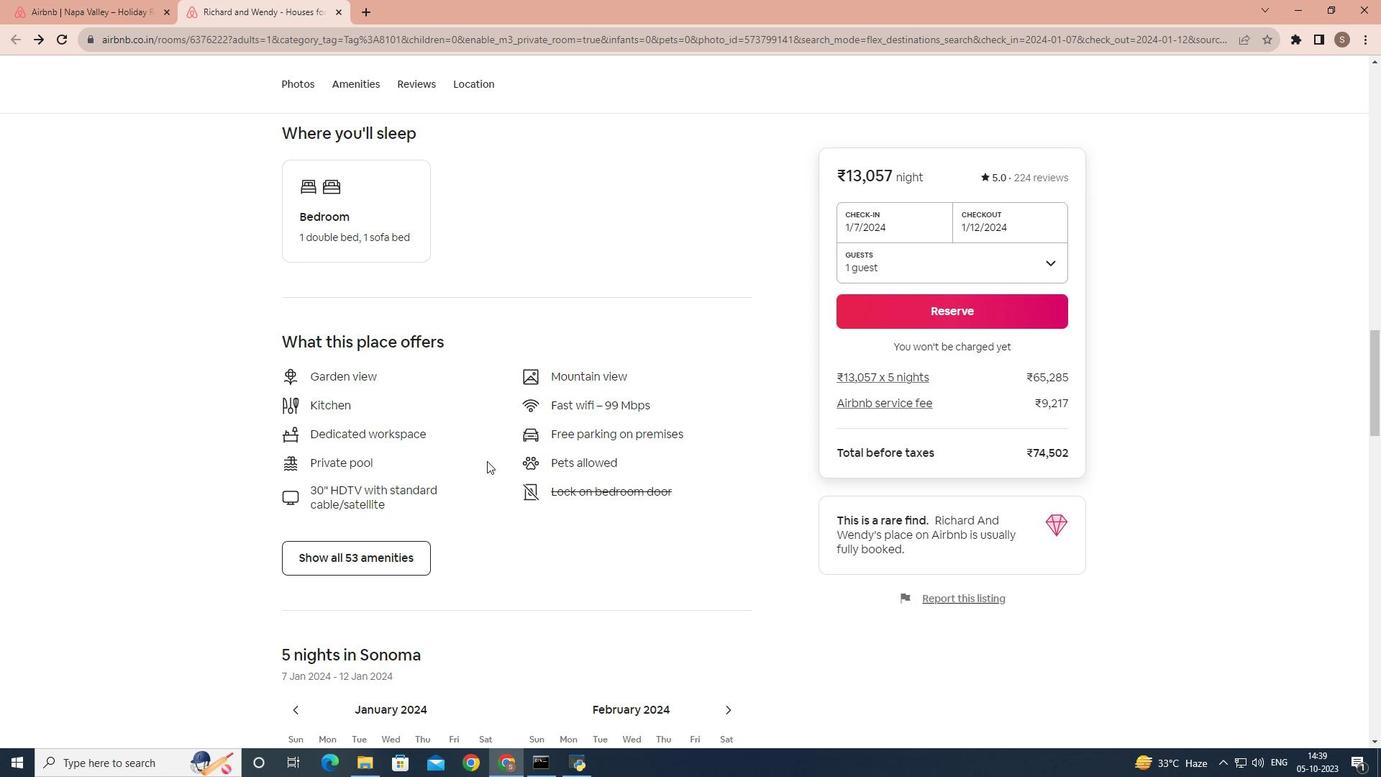 
Action: Mouse scrolled (487, 460) with delta (0, 0)
Screenshot: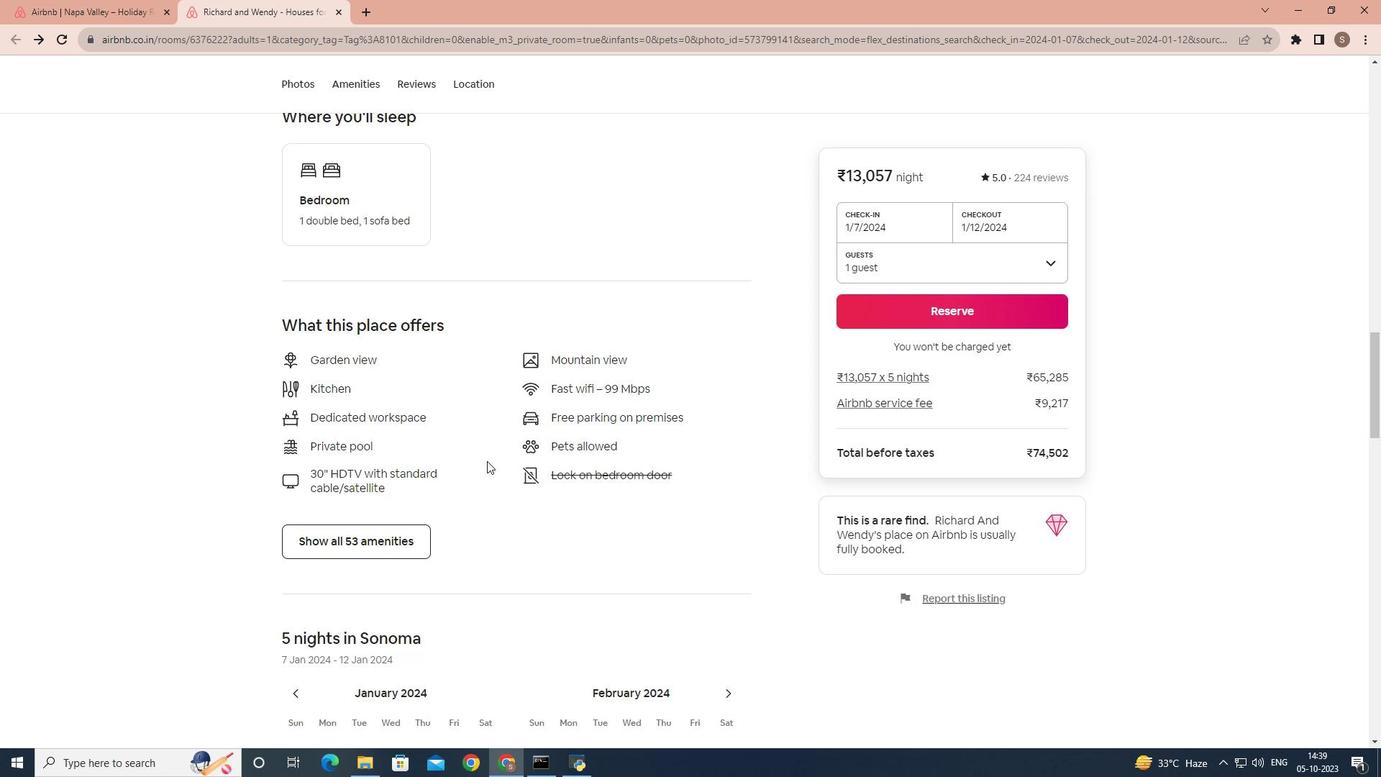 
Action: Mouse scrolled (487, 460) with delta (0, 0)
Screenshot: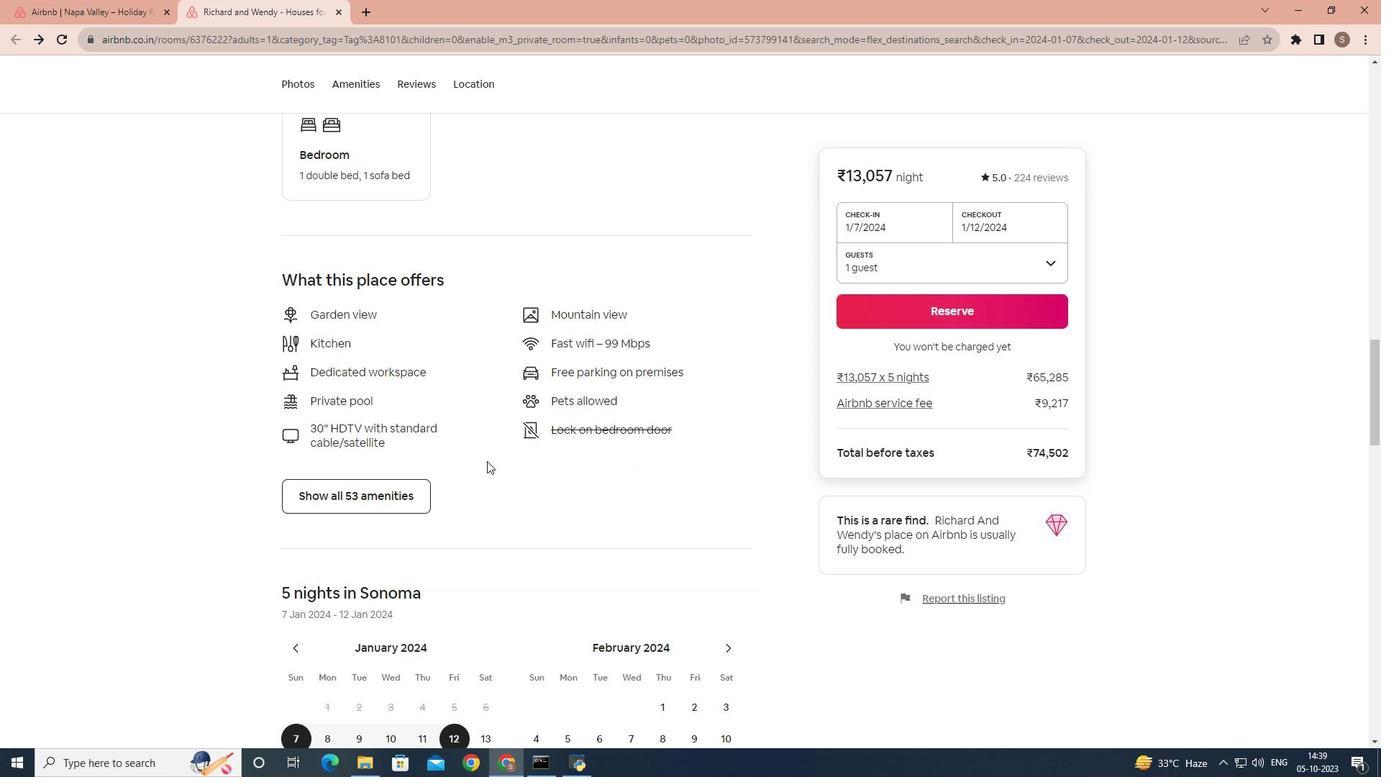 
Action: Mouse scrolled (487, 460) with delta (0, 0)
Screenshot: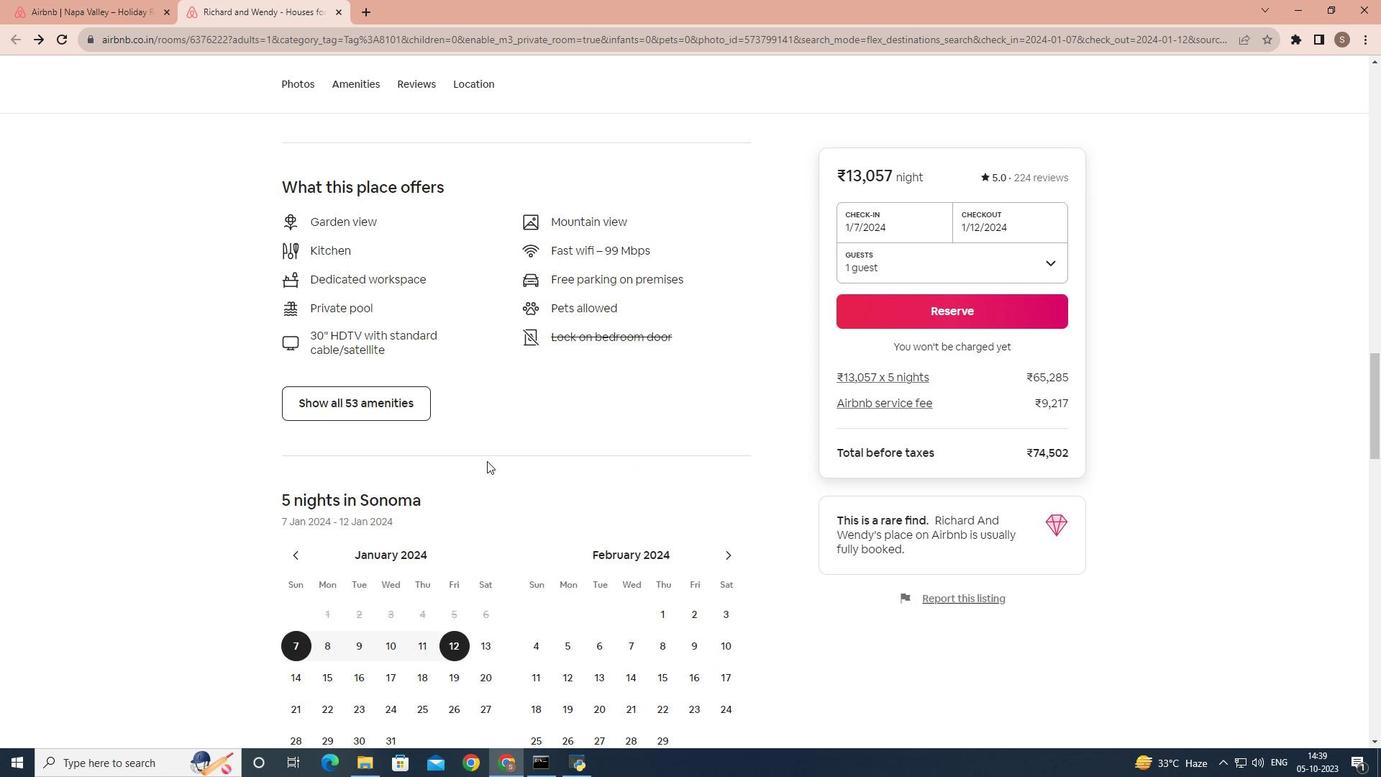 
Action: Mouse scrolled (487, 460) with delta (0, 0)
Screenshot: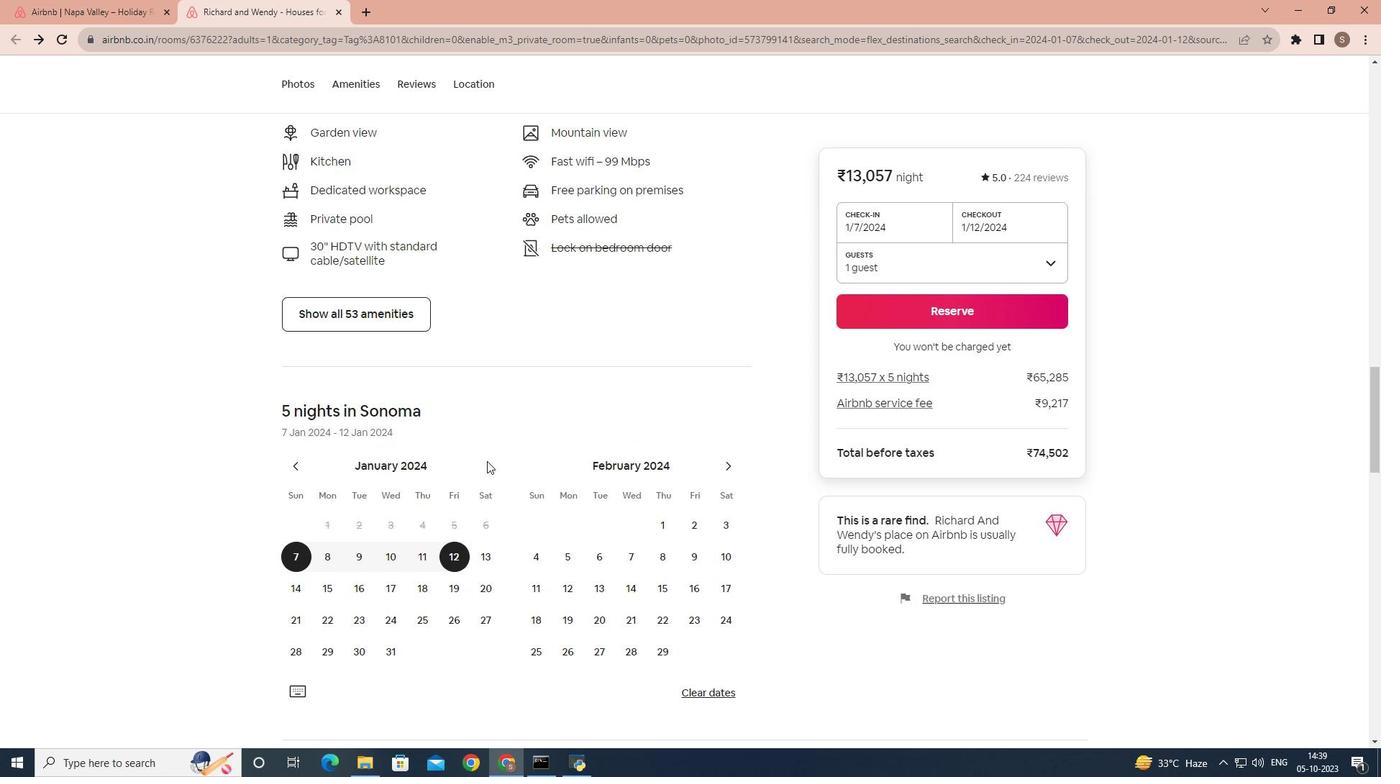 
Action: Mouse scrolled (487, 460) with delta (0, 0)
Screenshot: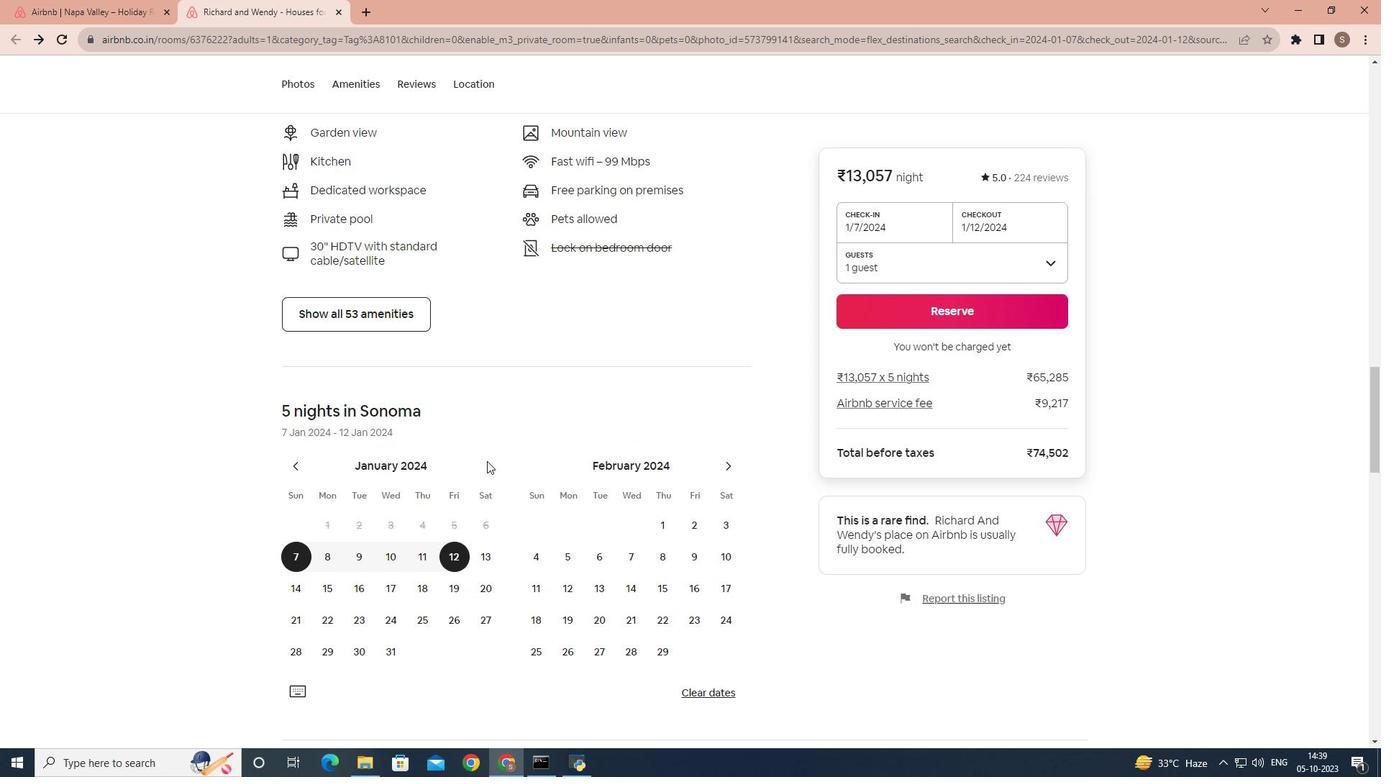 
Action: Mouse scrolled (487, 460) with delta (0, 0)
Screenshot: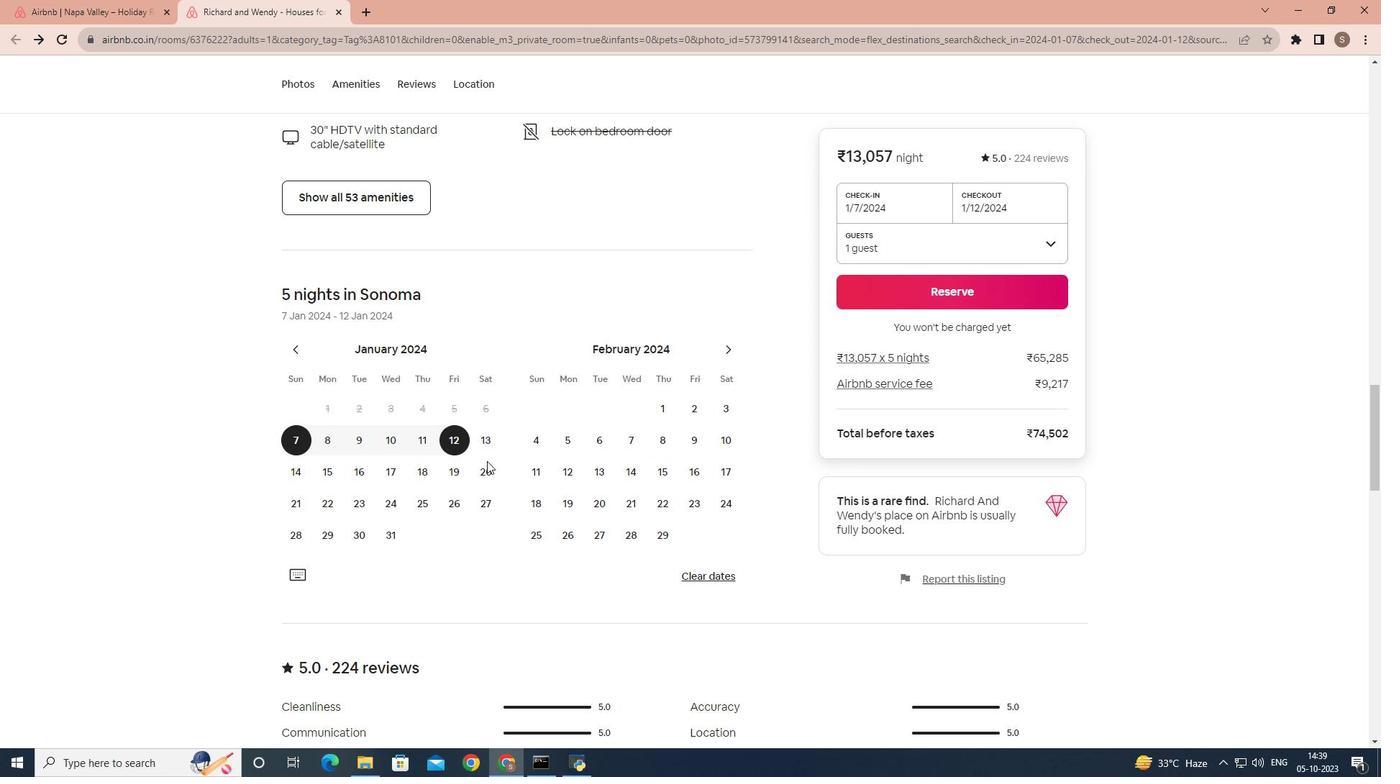 
Action: Mouse scrolled (487, 460) with delta (0, 0)
Screenshot: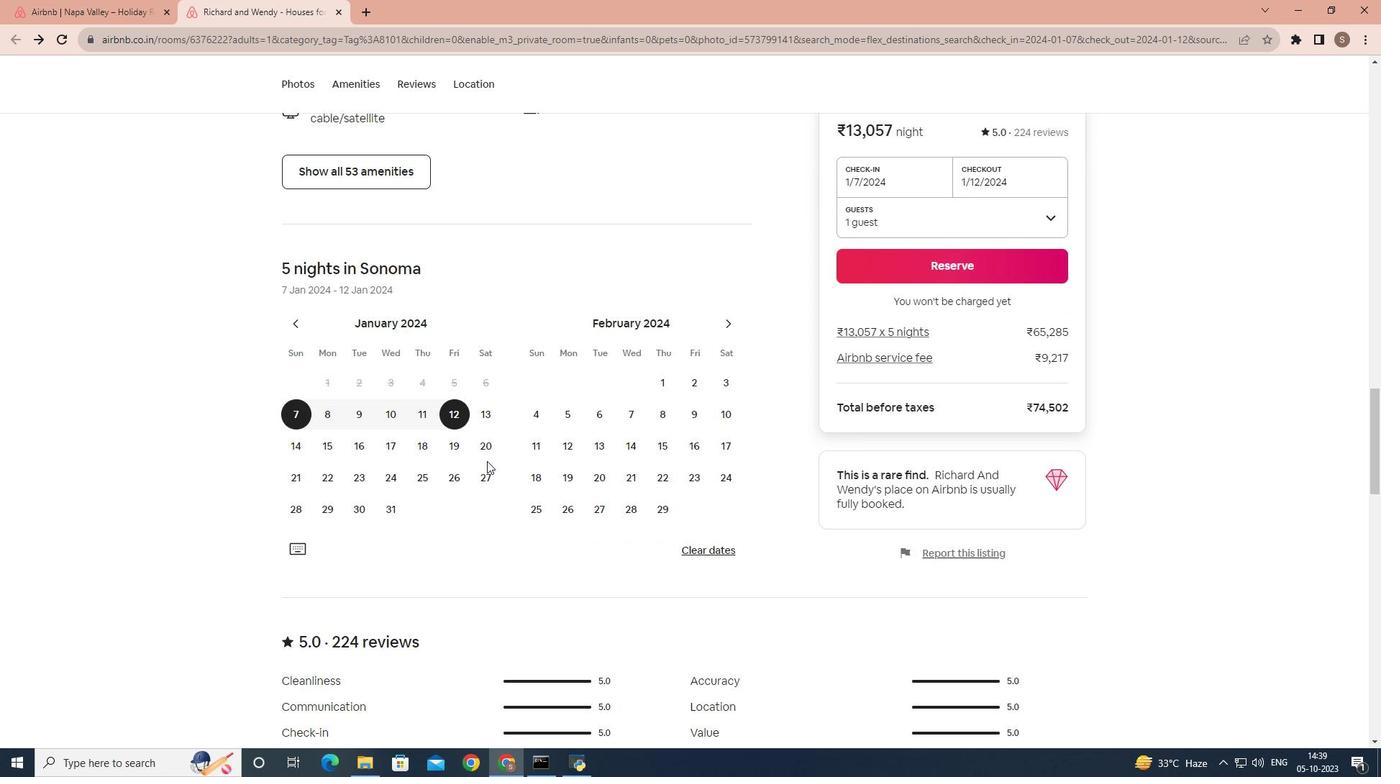 
Action: Mouse scrolled (487, 460) with delta (0, 0)
Screenshot: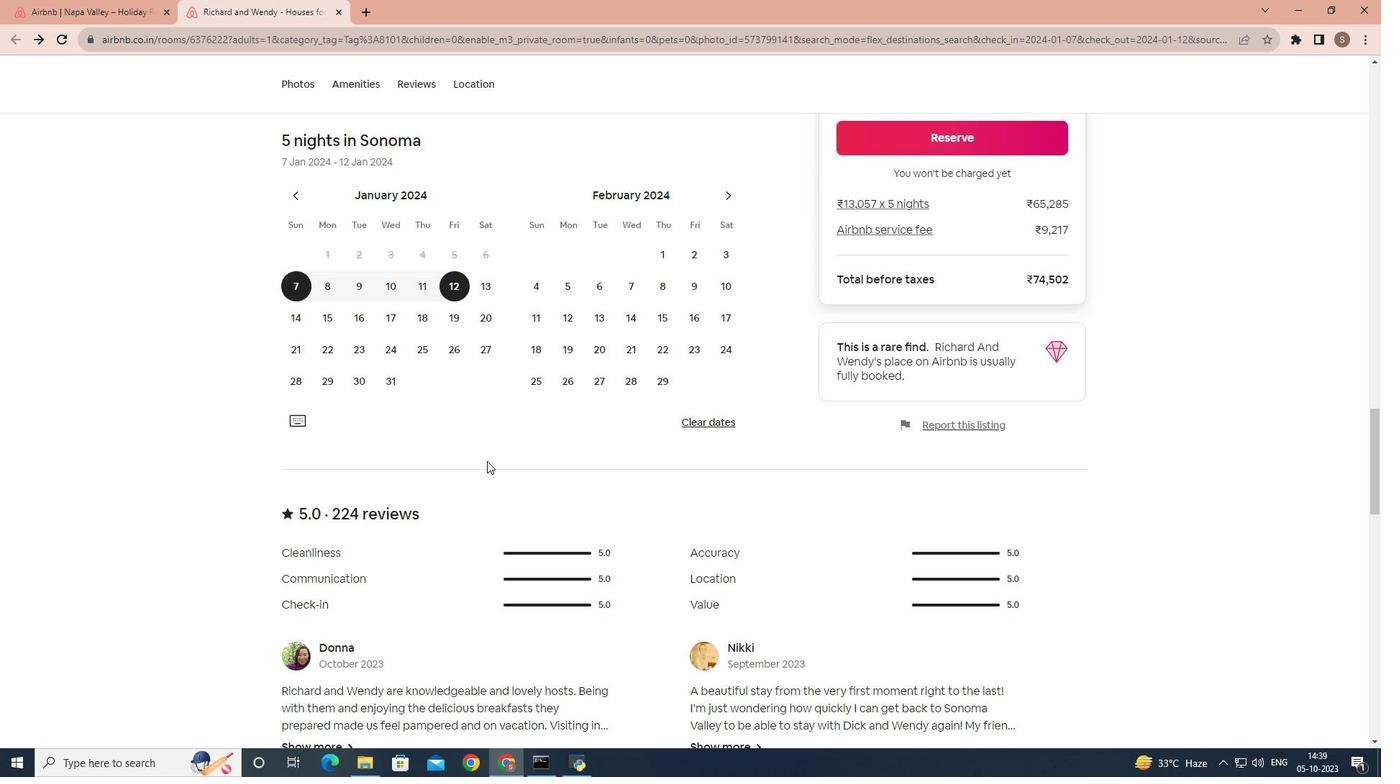 
Action: Mouse scrolled (487, 460) with delta (0, 0)
Screenshot: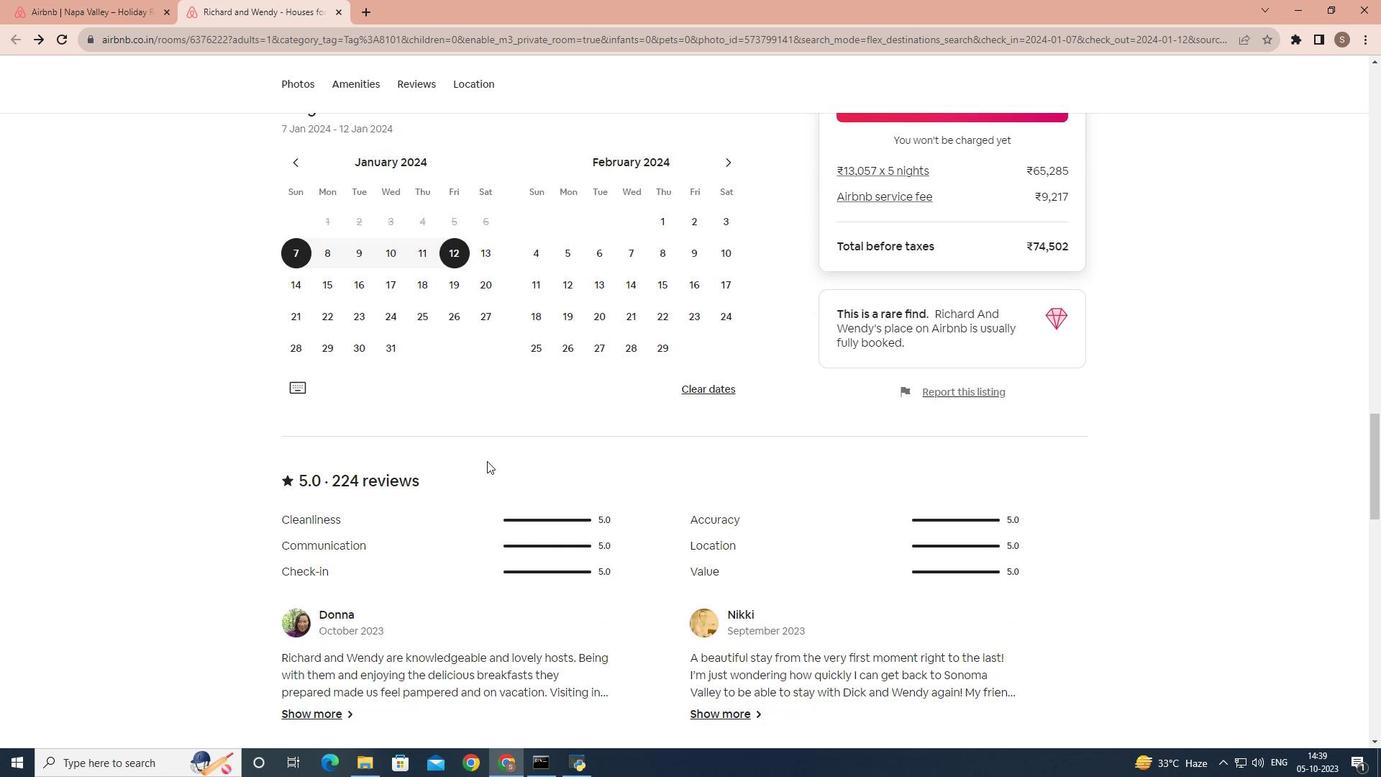 
Action: Mouse scrolled (487, 460) with delta (0, 0)
Screenshot: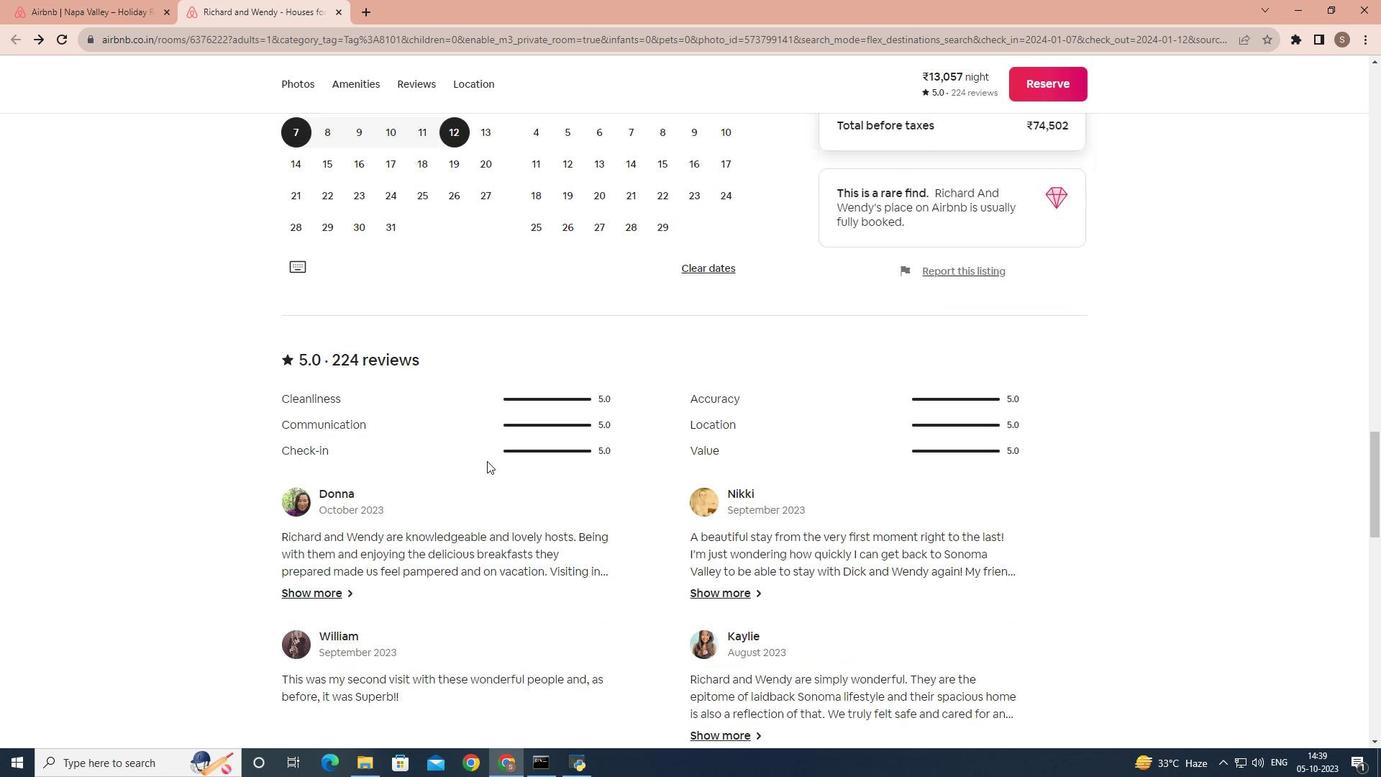 
Action: Mouse scrolled (487, 460) with delta (0, 0)
Screenshot: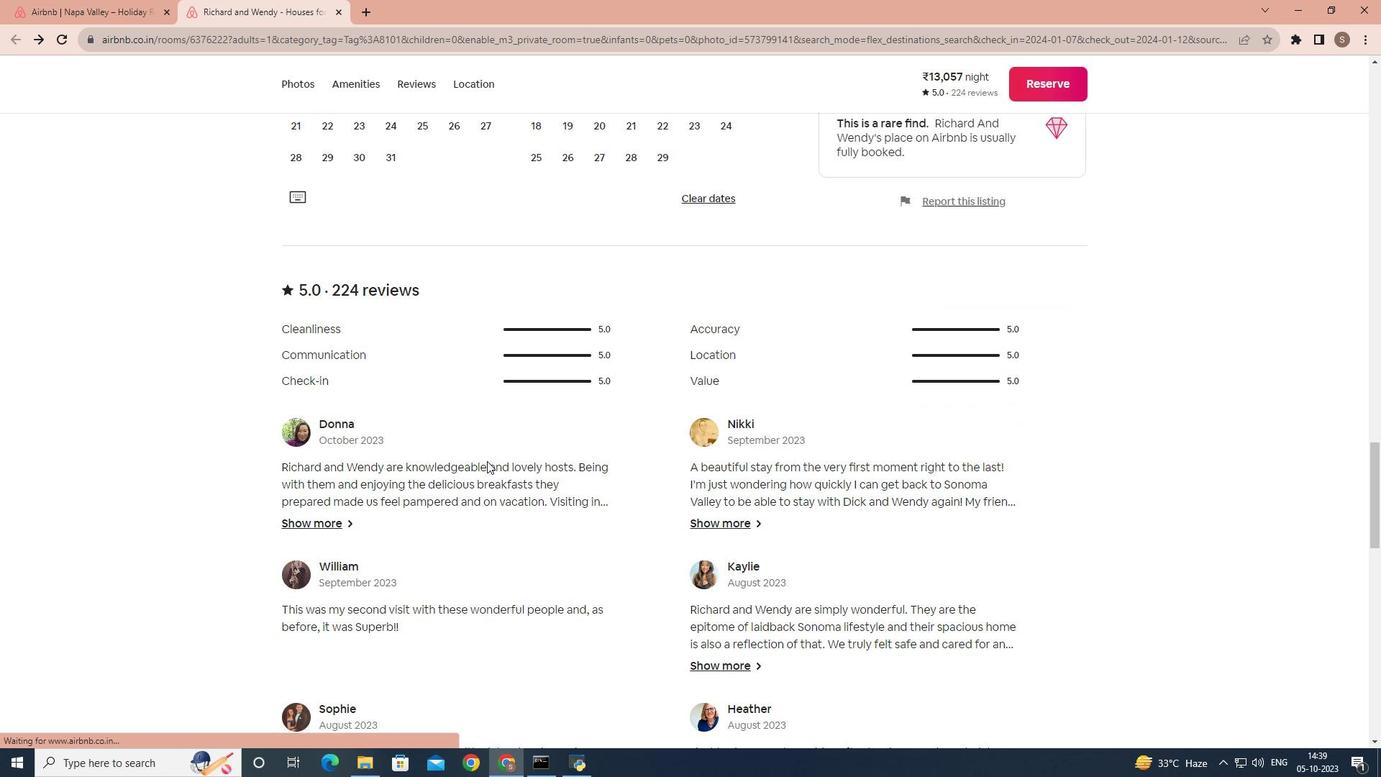 
Action: Mouse scrolled (487, 460) with delta (0, 0)
Screenshot: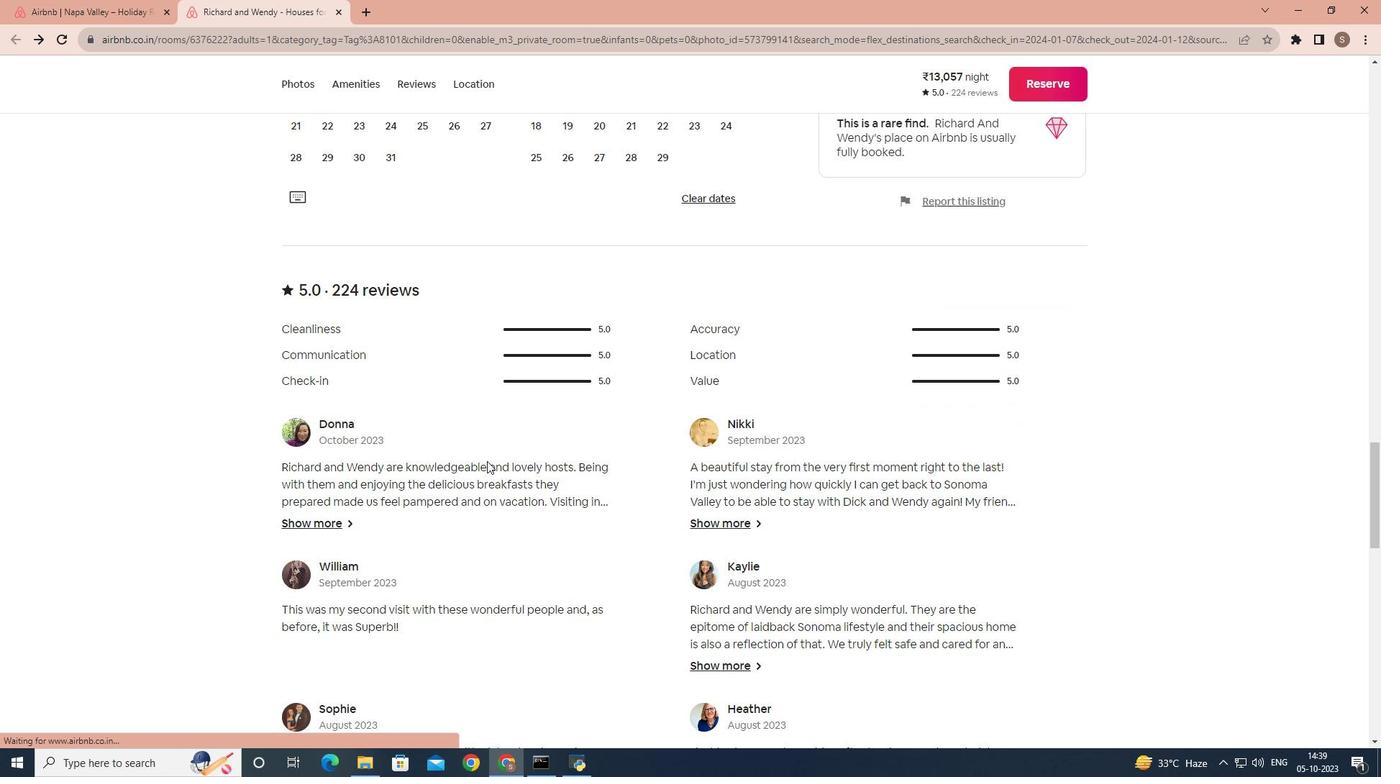 
Action: Mouse scrolled (487, 460) with delta (0, 0)
Screenshot: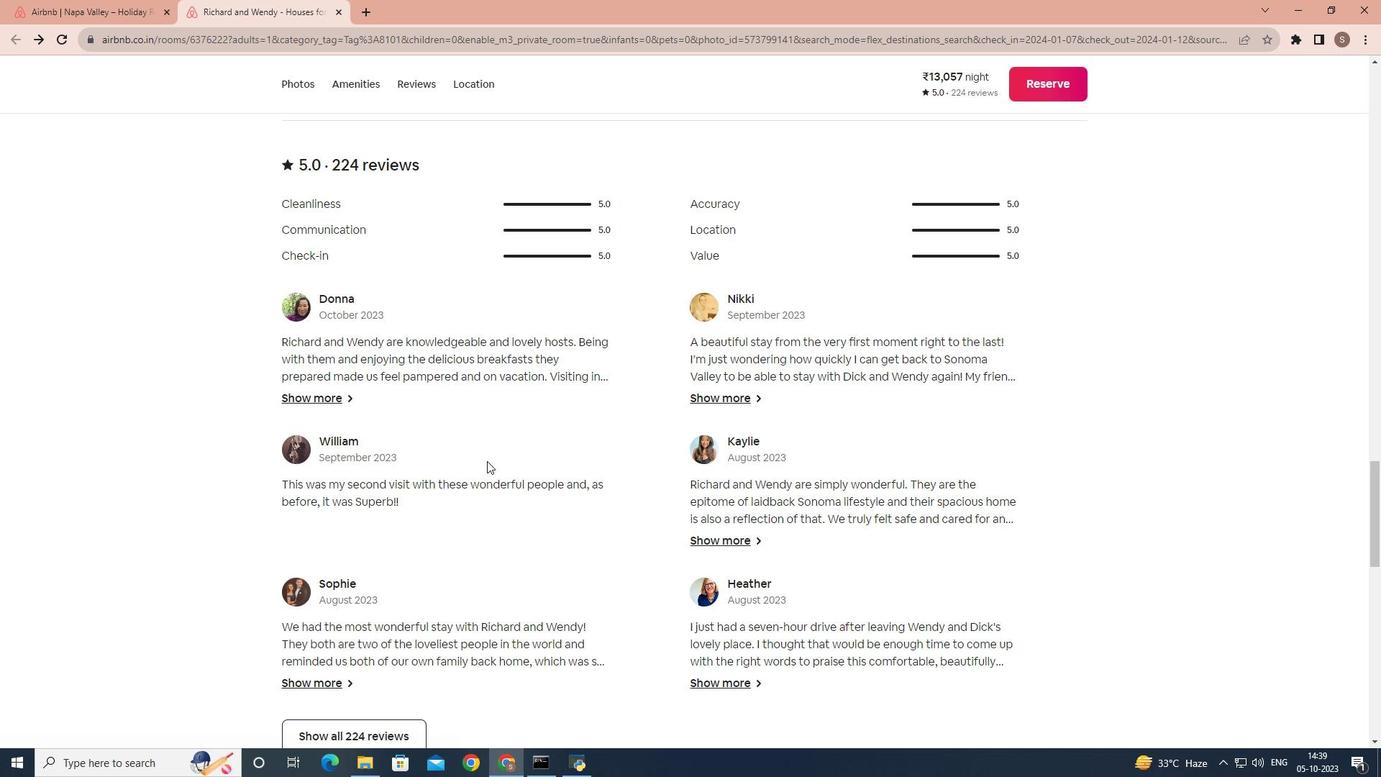 
Action: Mouse scrolled (487, 460) with delta (0, 0)
Screenshot: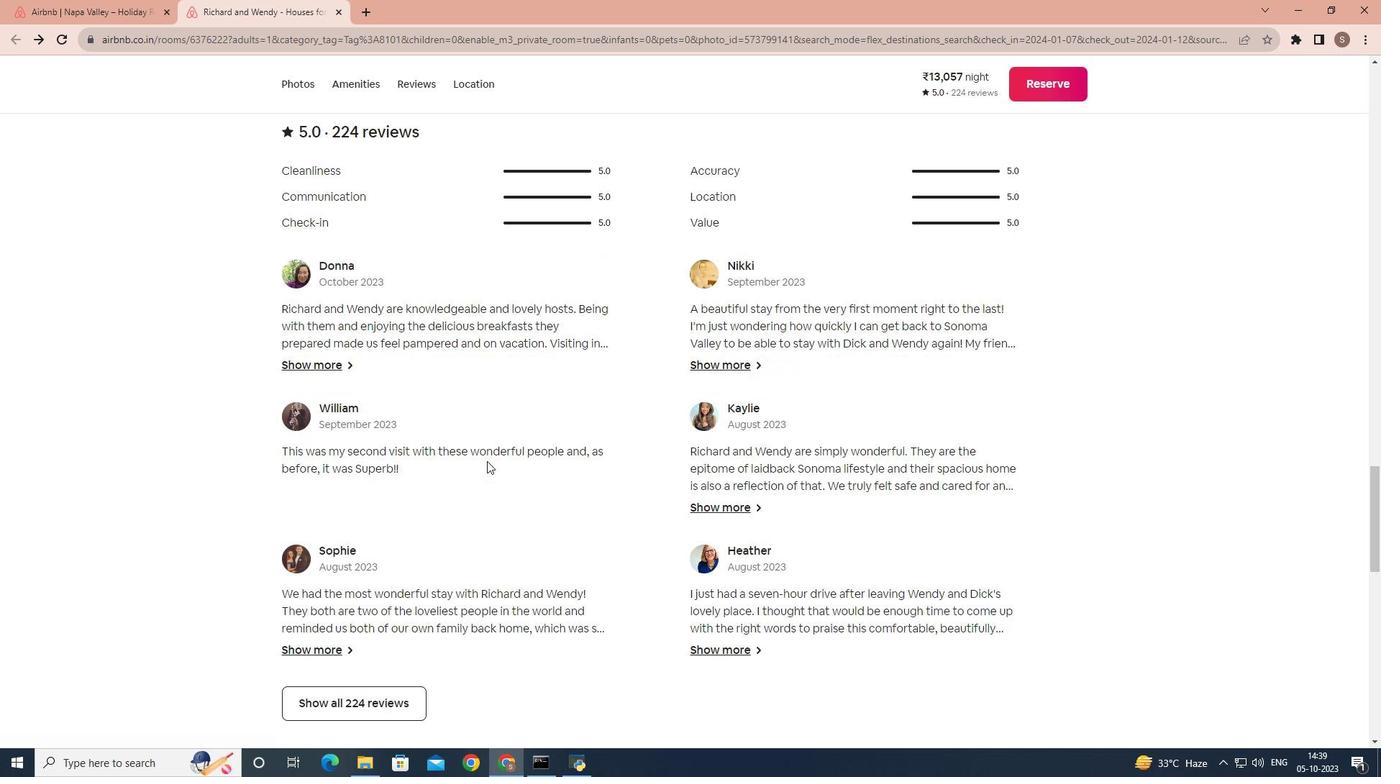 
Action: Mouse scrolled (487, 460) with delta (0, 0)
Screenshot: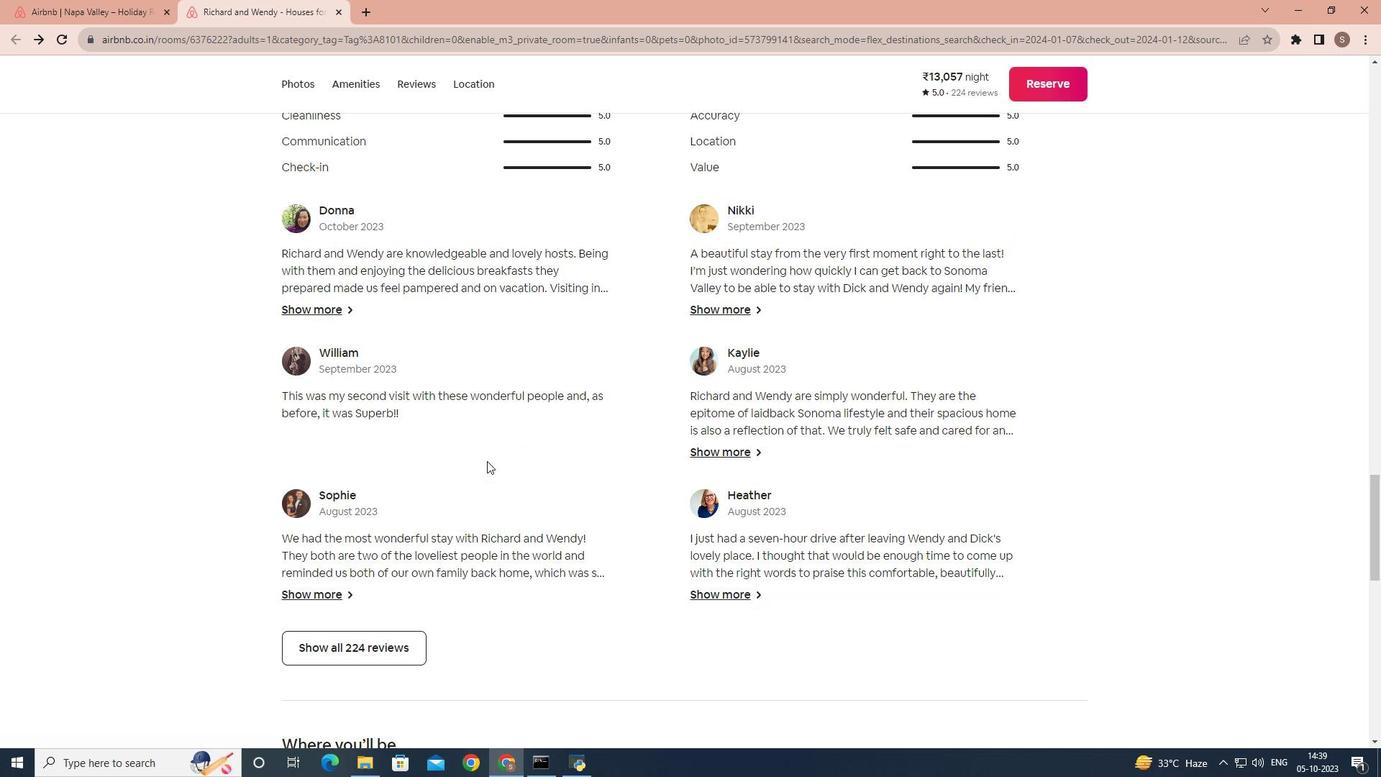 
Action: Mouse moved to (372, 518)
Screenshot: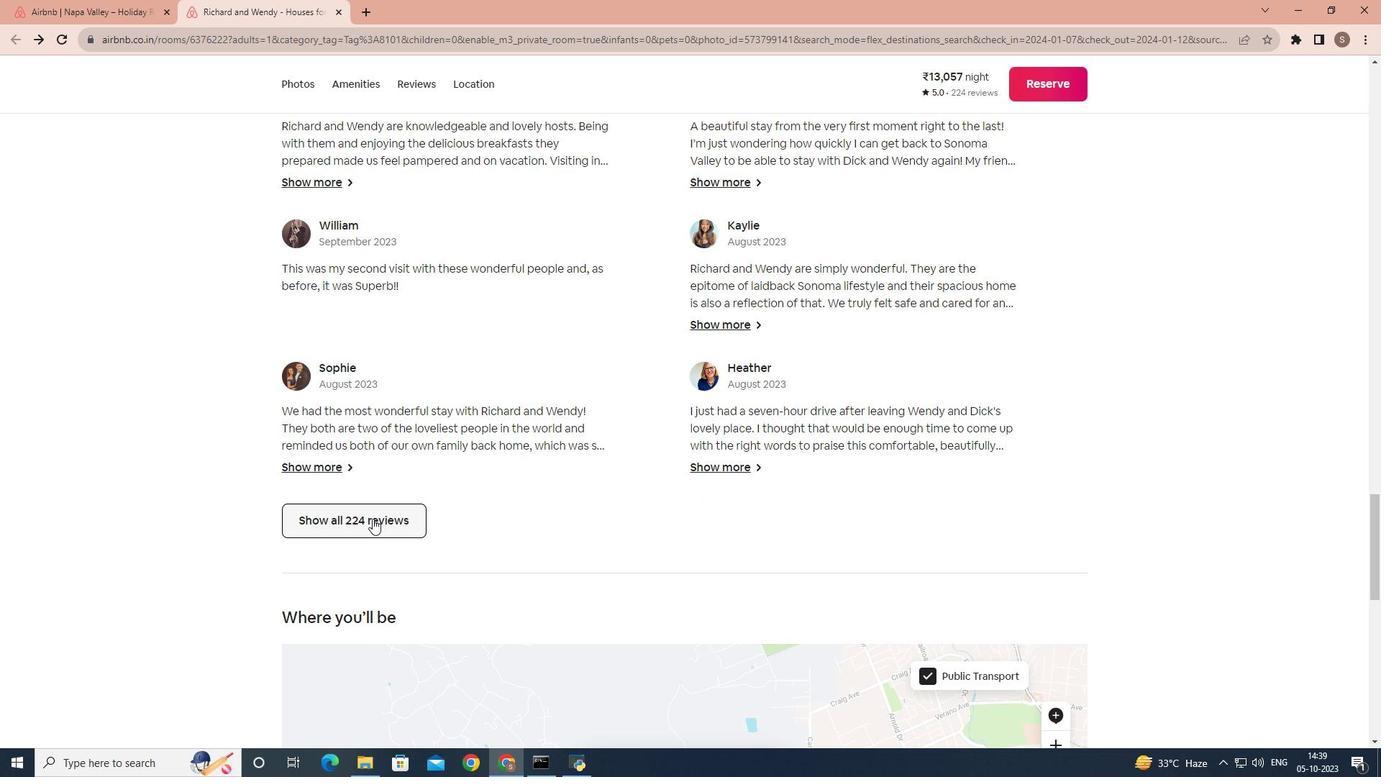 
Action: Mouse pressed left at (372, 518)
Screenshot: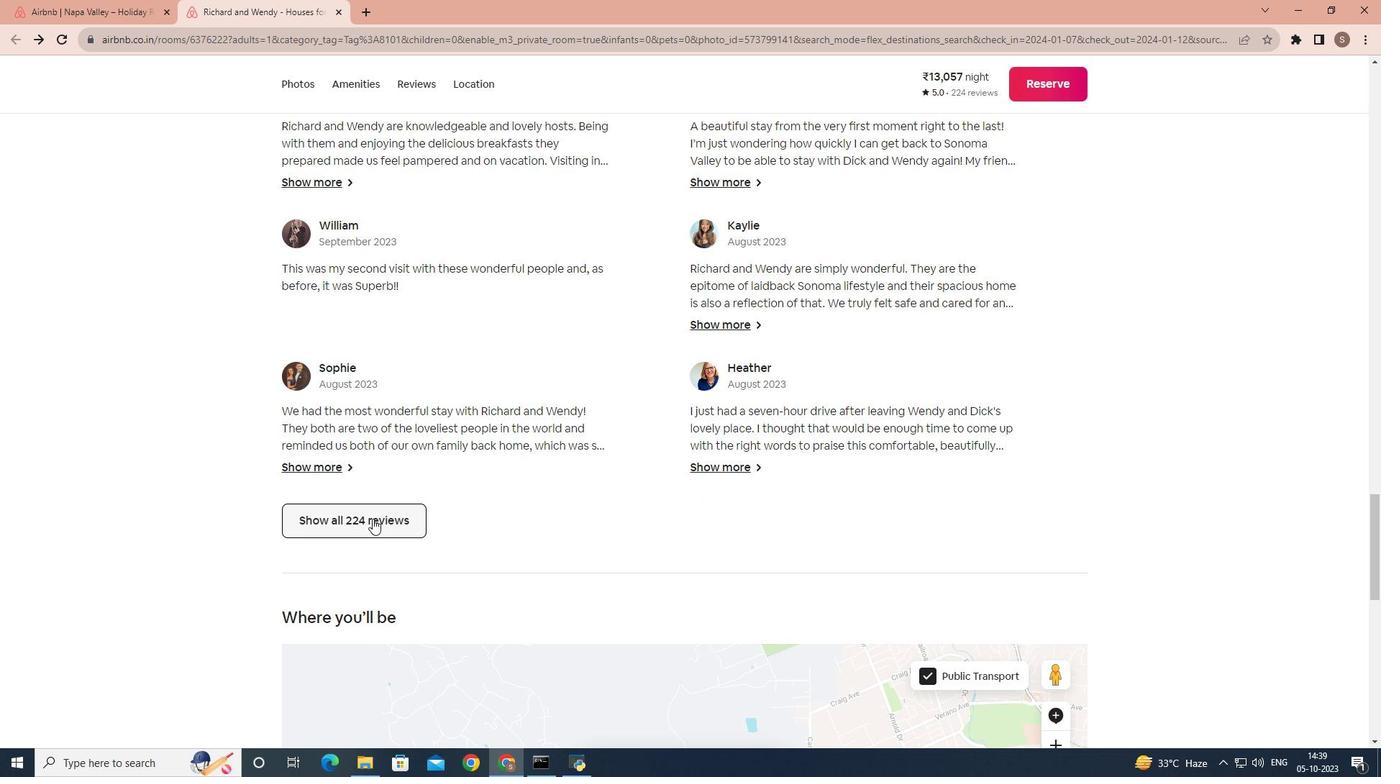 
Action: Mouse moved to (682, 495)
Screenshot: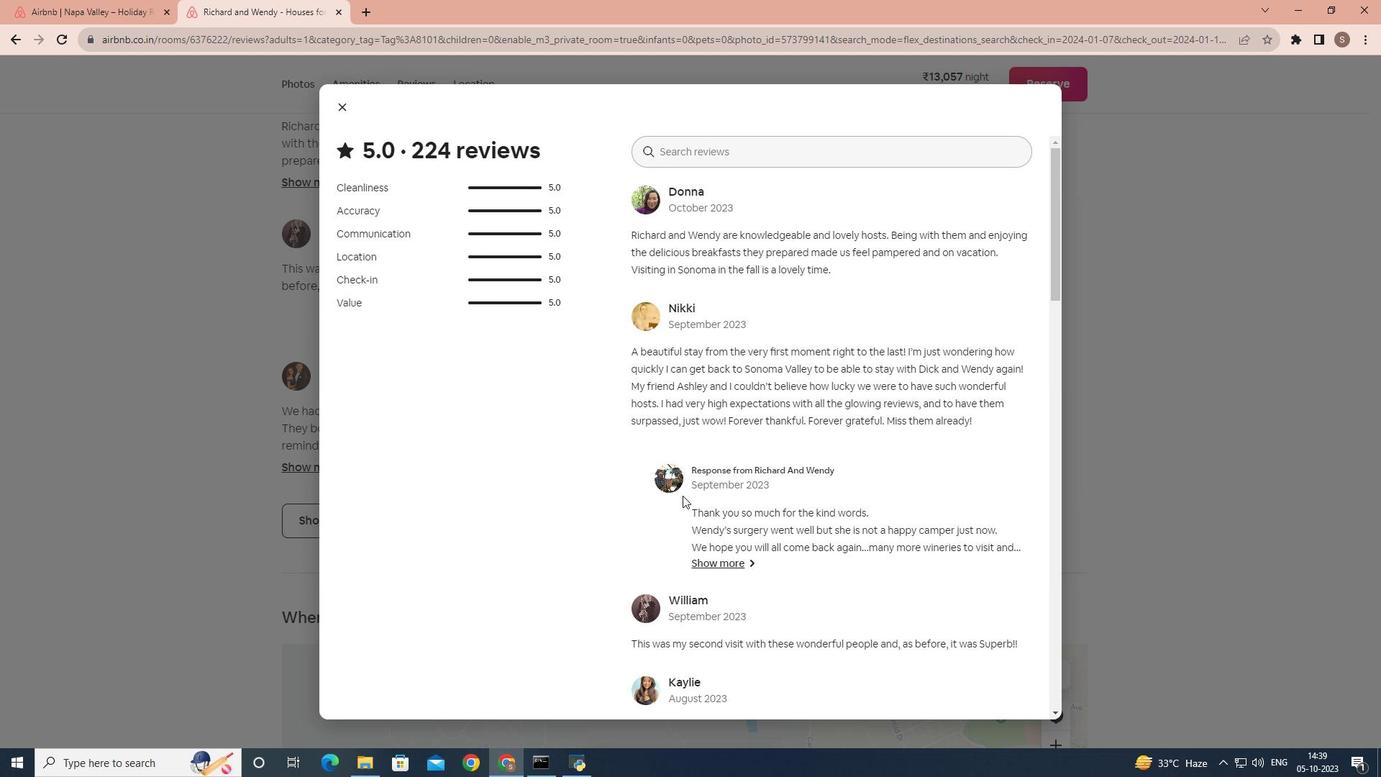 
Action: Mouse scrolled (682, 495) with delta (0, 0)
Screenshot: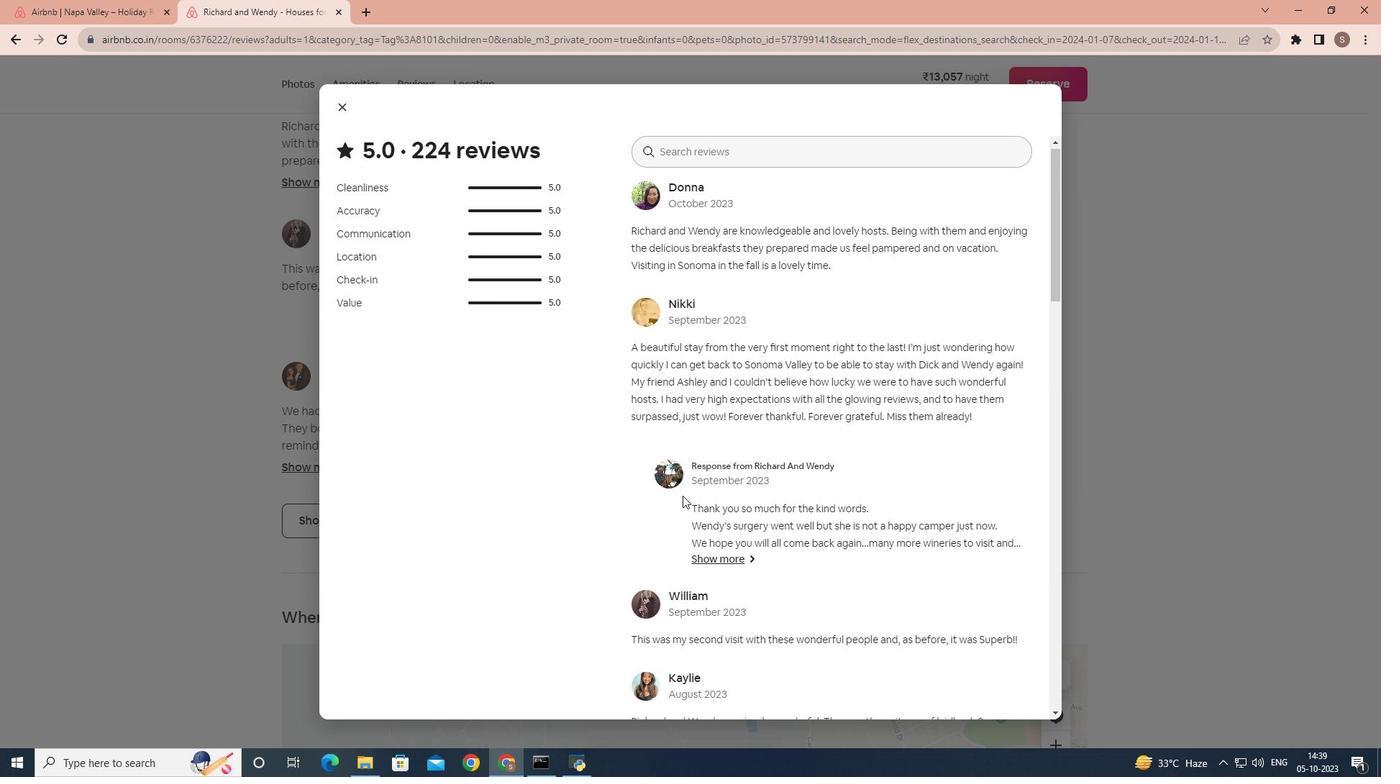 
Action: Mouse scrolled (682, 495) with delta (0, 0)
Screenshot: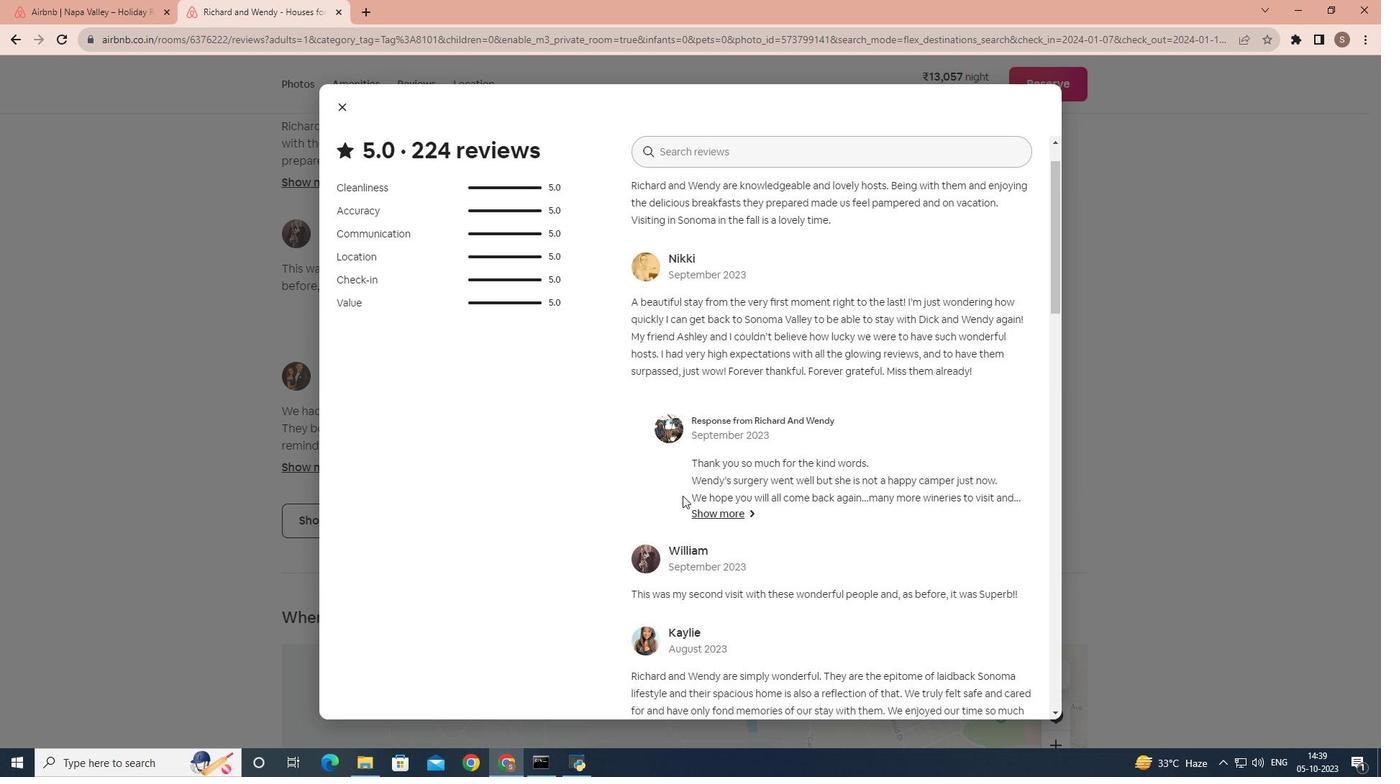 
Action: Mouse scrolled (682, 495) with delta (0, 0)
Screenshot: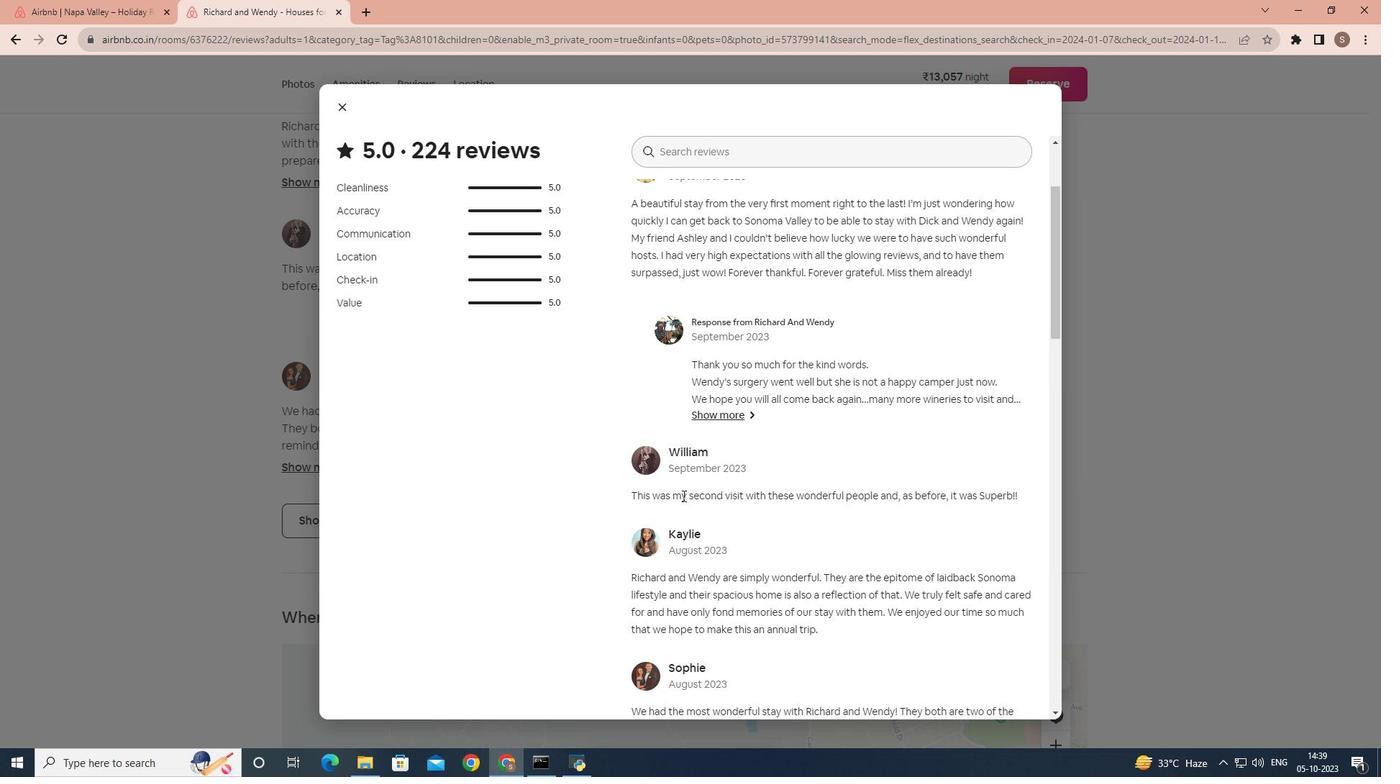 
Action: Mouse scrolled (682, 495) with delta (0, 0)
Screenshot: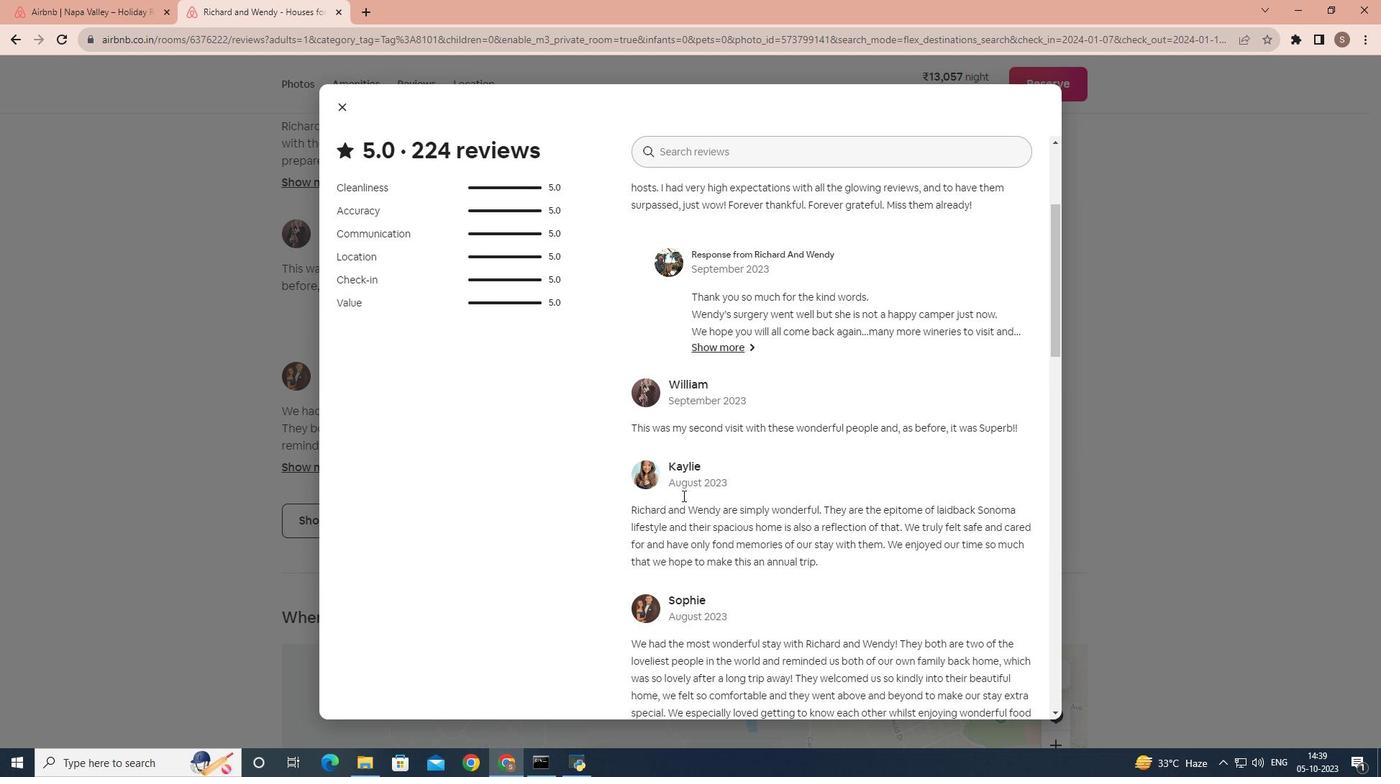 
Action: Mouse scrolled (682, 495) with delta (0, 0)
Screenshot: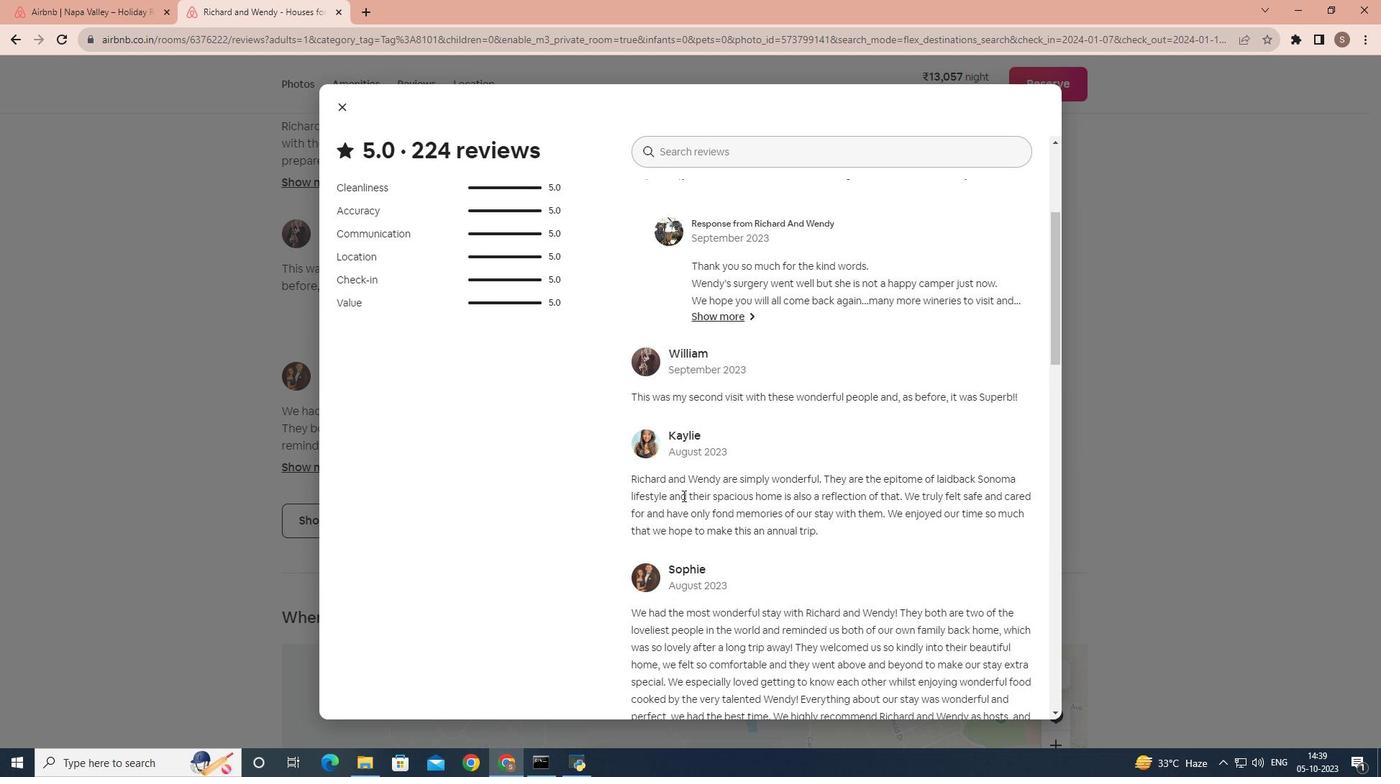 
Action: Mouse scrolled (682, 495) with delta (0, 0)
Screenshot: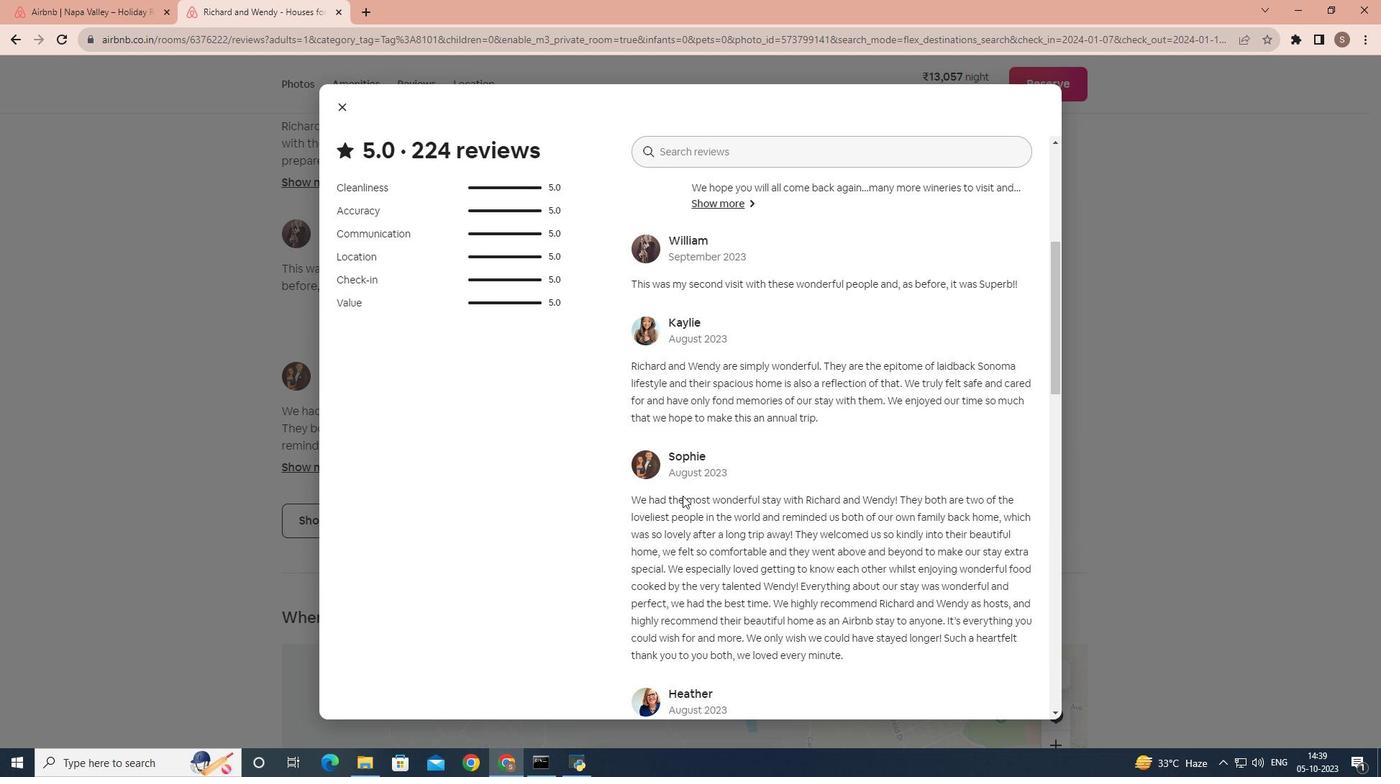 
Action: Mouse scrolled (682, 495) with delta (0, 0)
Screenshot: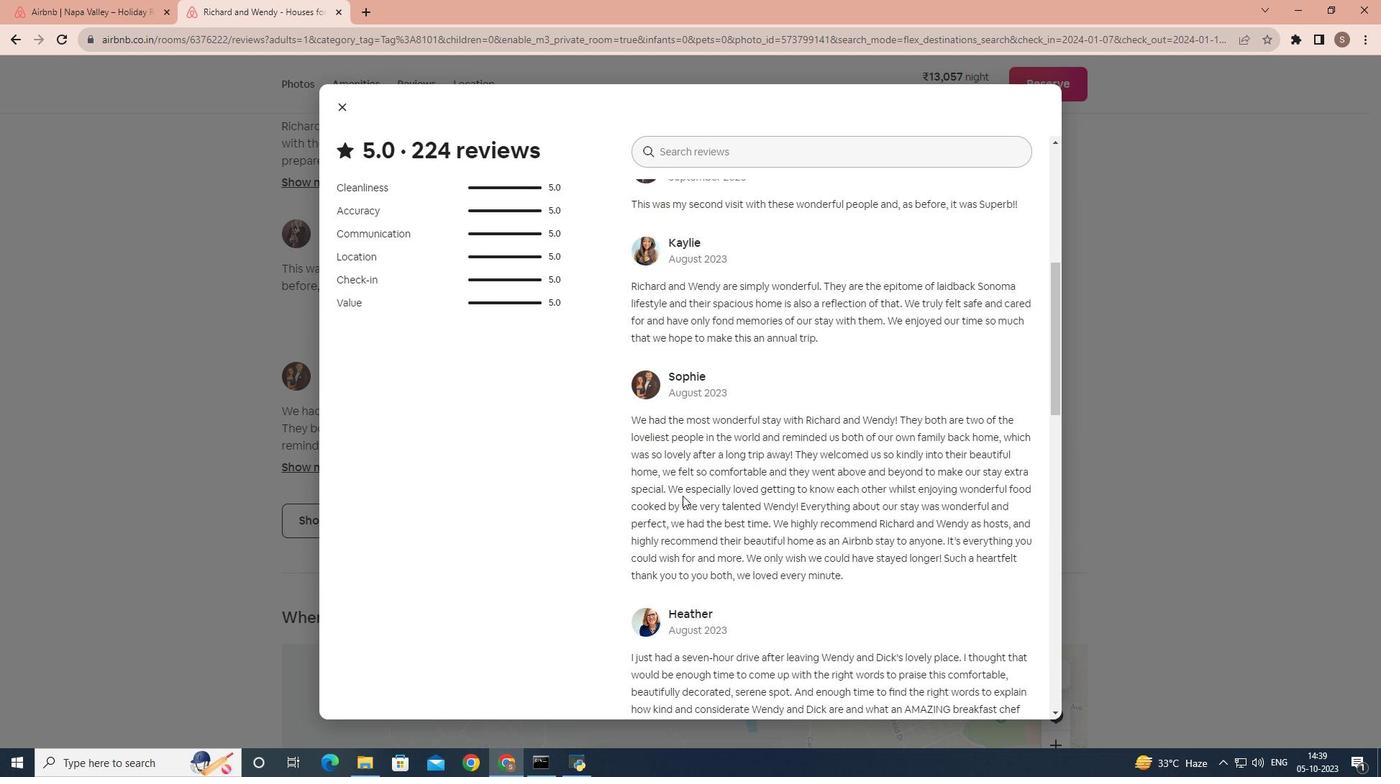 
Action: Mouse scrolled (682, 495) with delta (0, 0)
Screenshot: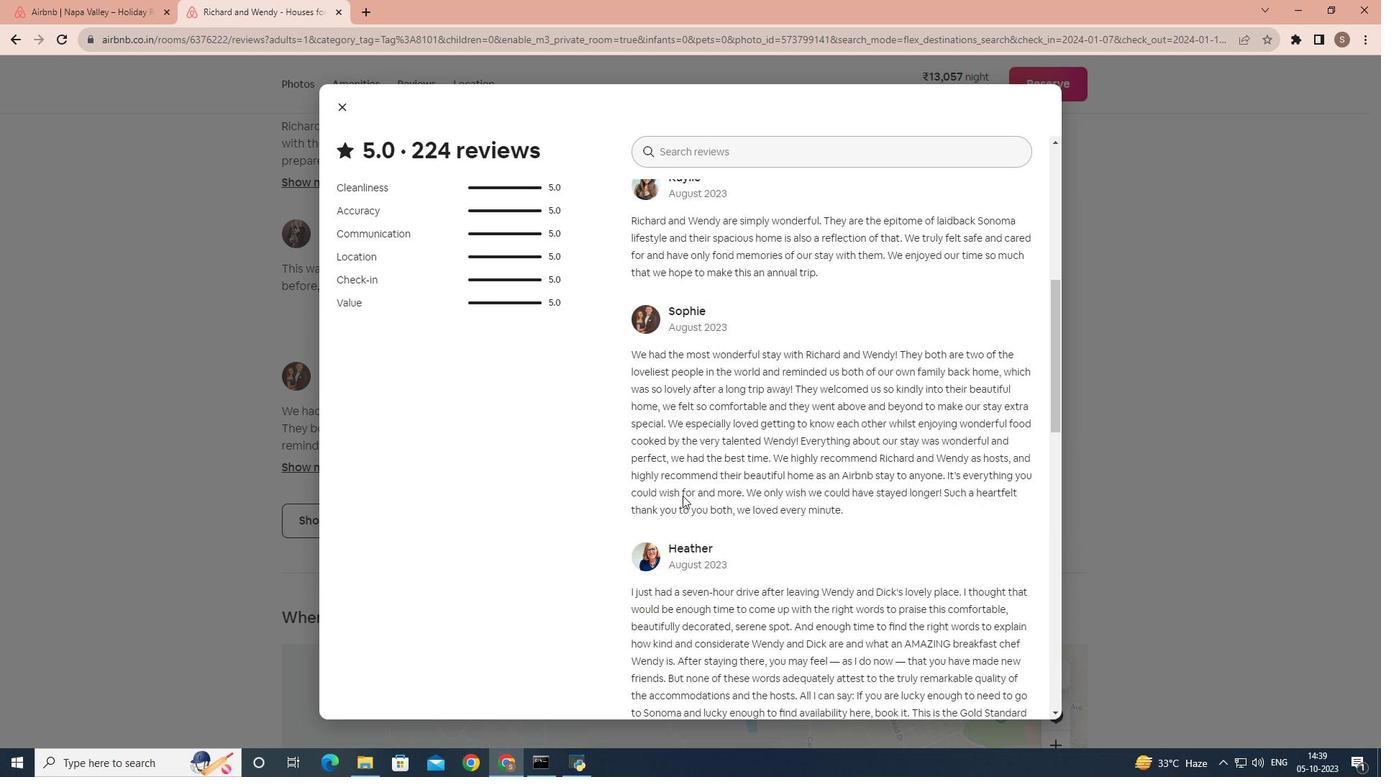 
Action: Mouse scrolled (682, 495) with delta (0, 0)
Screenshot: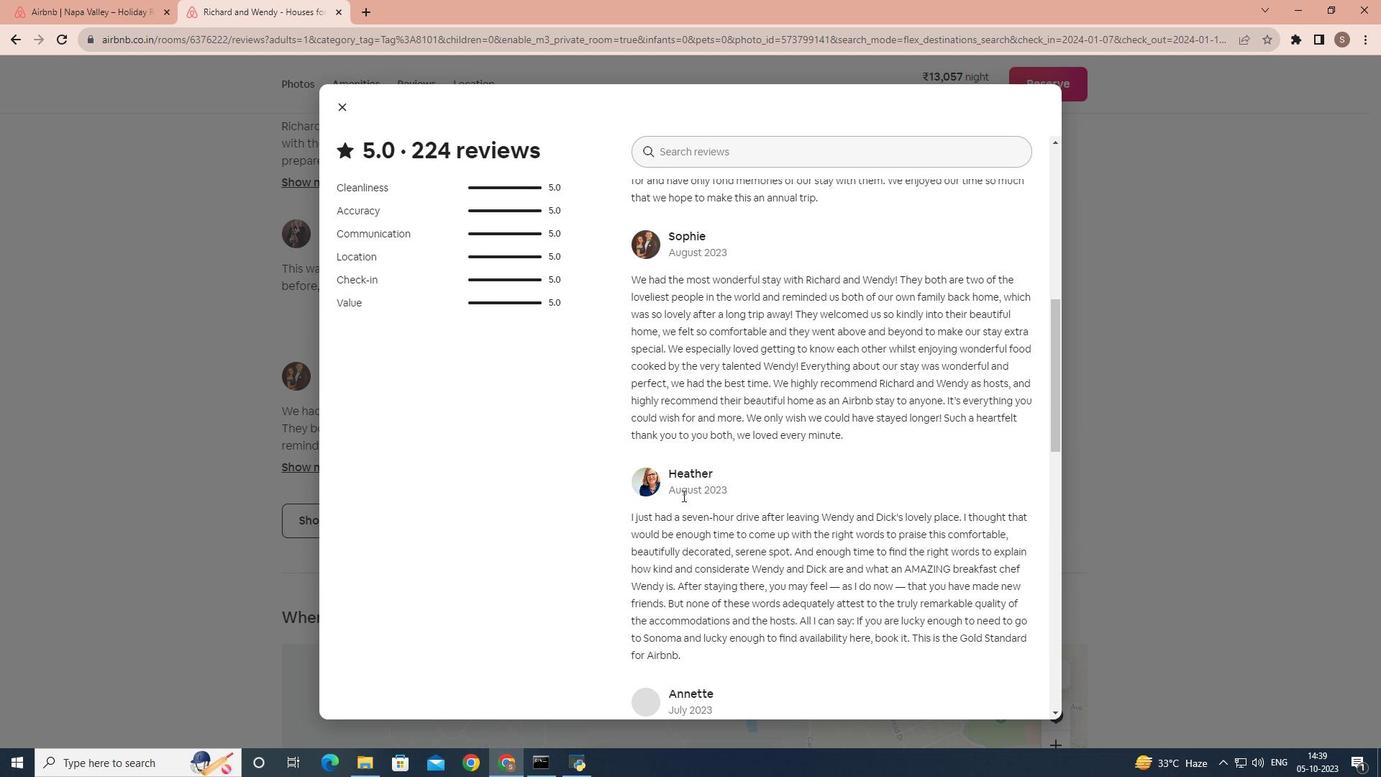 
Action: Mouse scrolled (682, 495) with delta (0, 0)
Screenshot: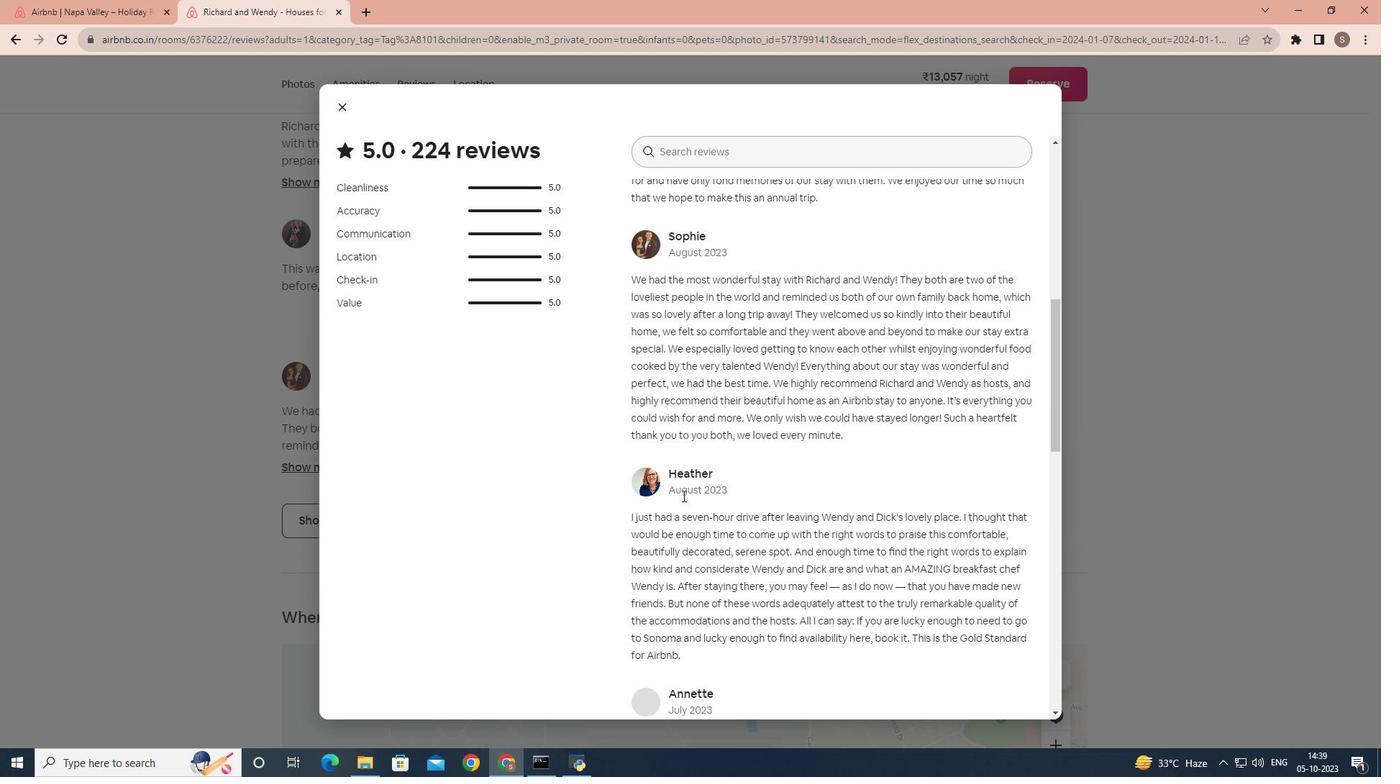 
Action: Mouse scrolled (682, 495) with delta (0, 0)
Screenshot: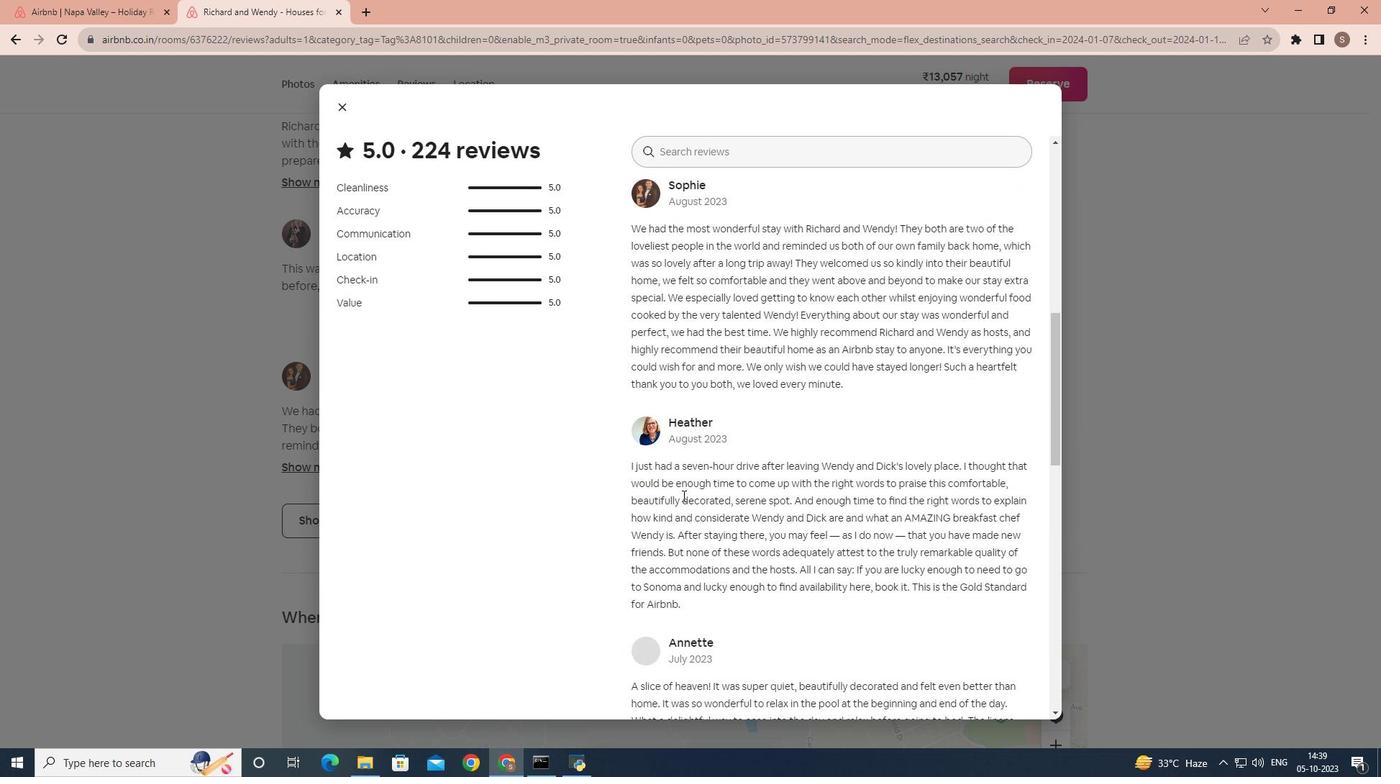 
Action: Mouse scrolled (682, 495) with delta (0, 0)
Screenshot: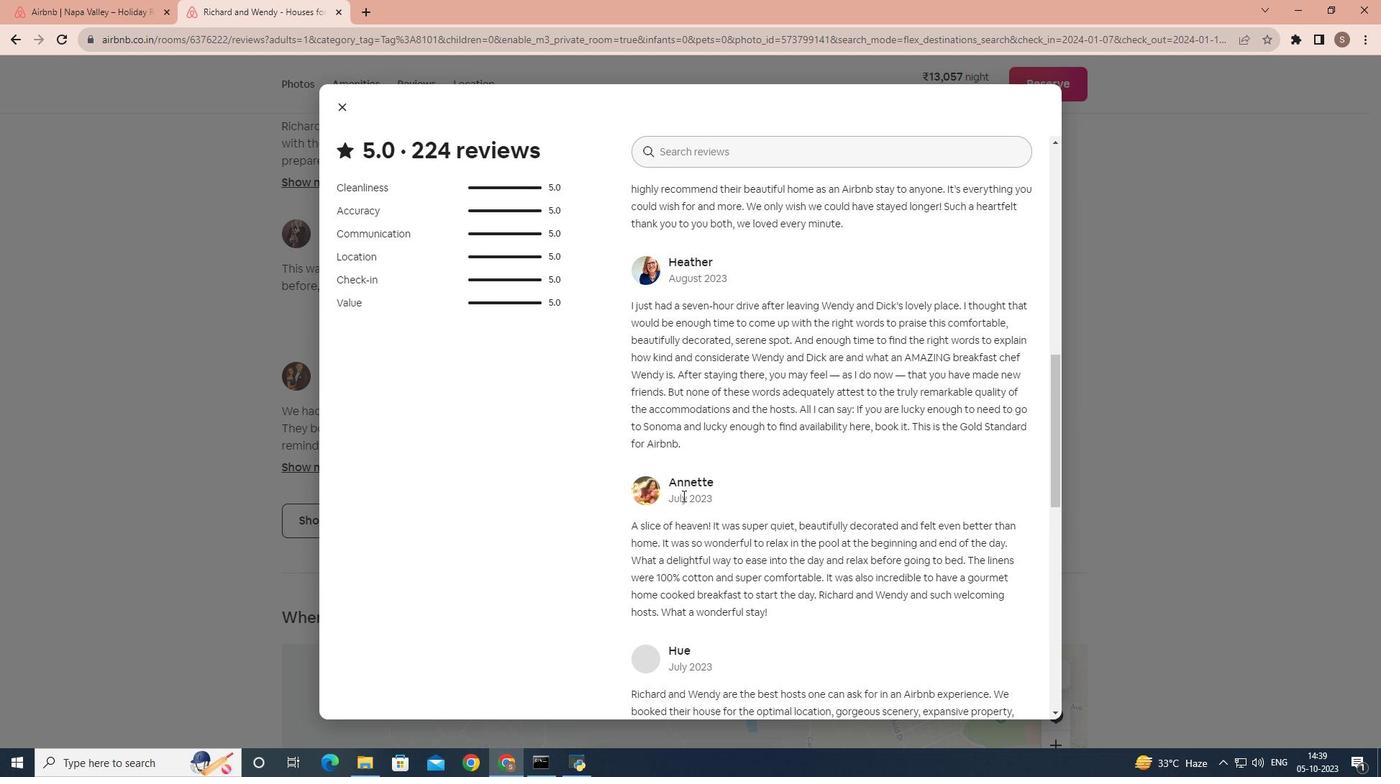 
Action: Mouse scrolled (682, 495) with delta (0, 0)
Screenshot: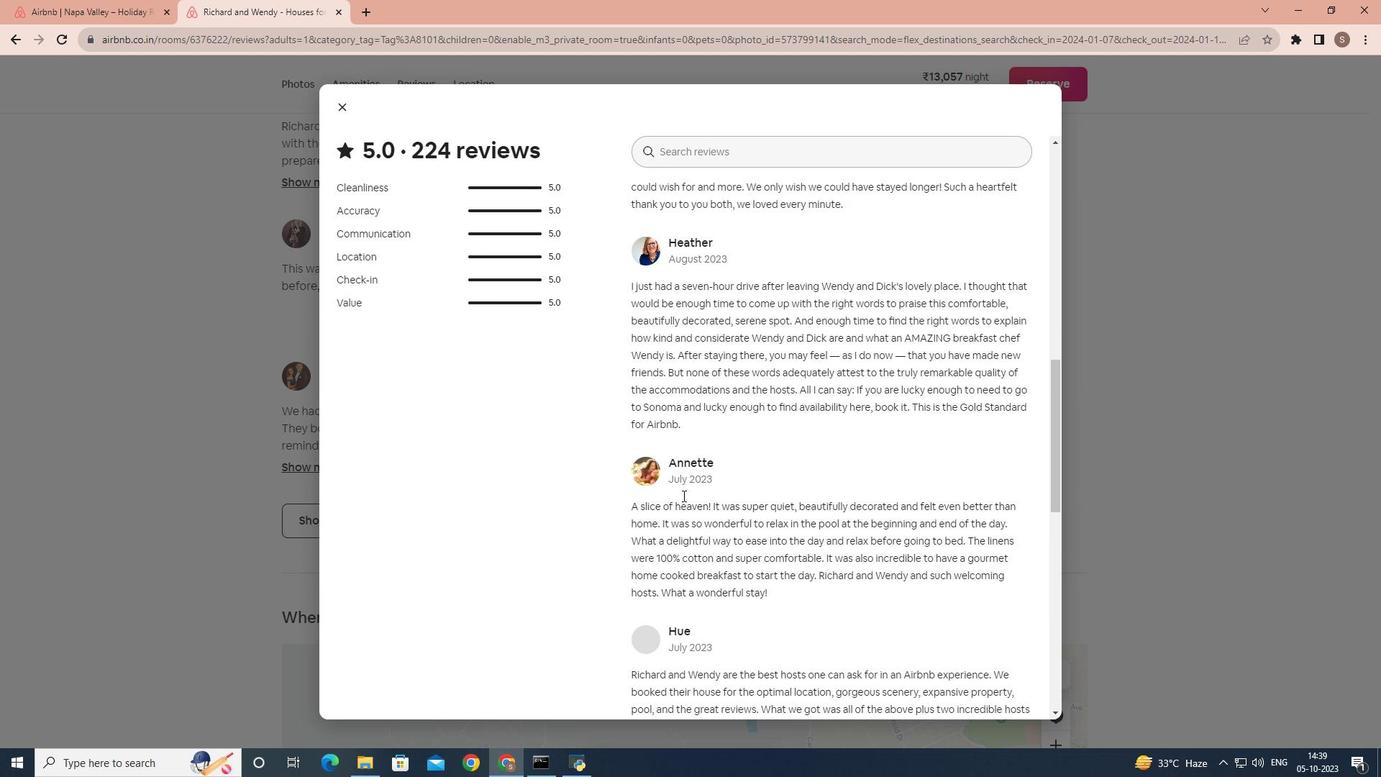 
Action: Mouse scrolled (682, 495) with delta (0, 0)
Screenshot: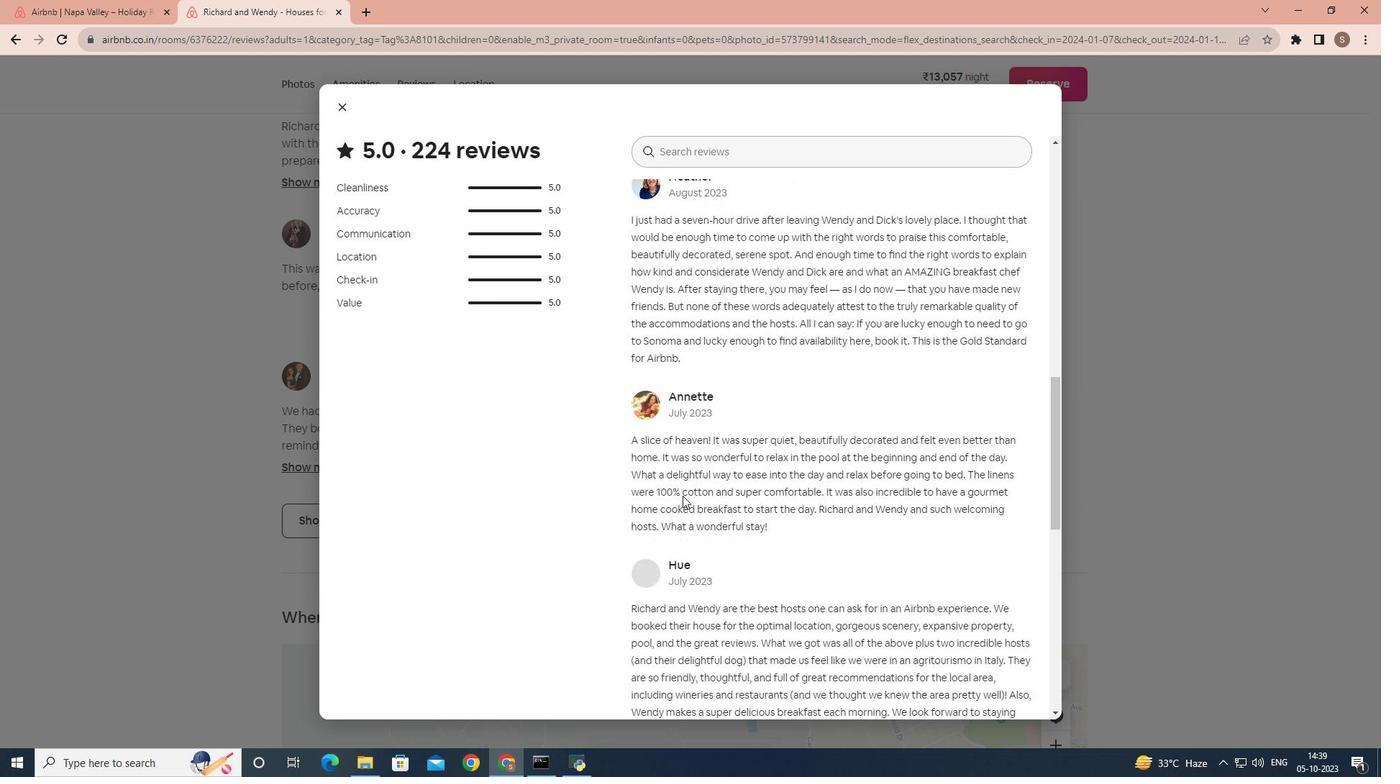 
Action: Mouse scrolled (682, 495) with delta (0, 0)
Screenshot: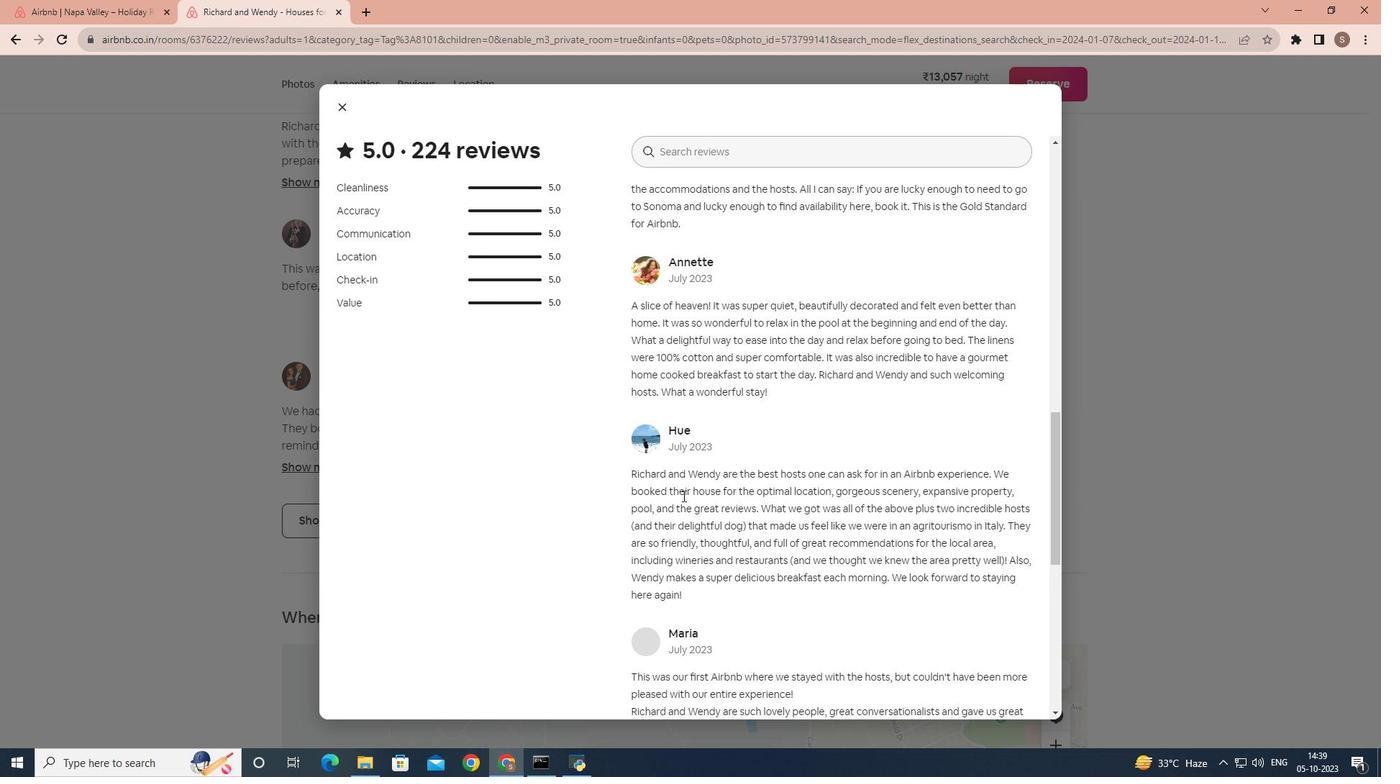 
Action: Mouse scrolled (682, 495) with delta (0, 0)
Screenshot: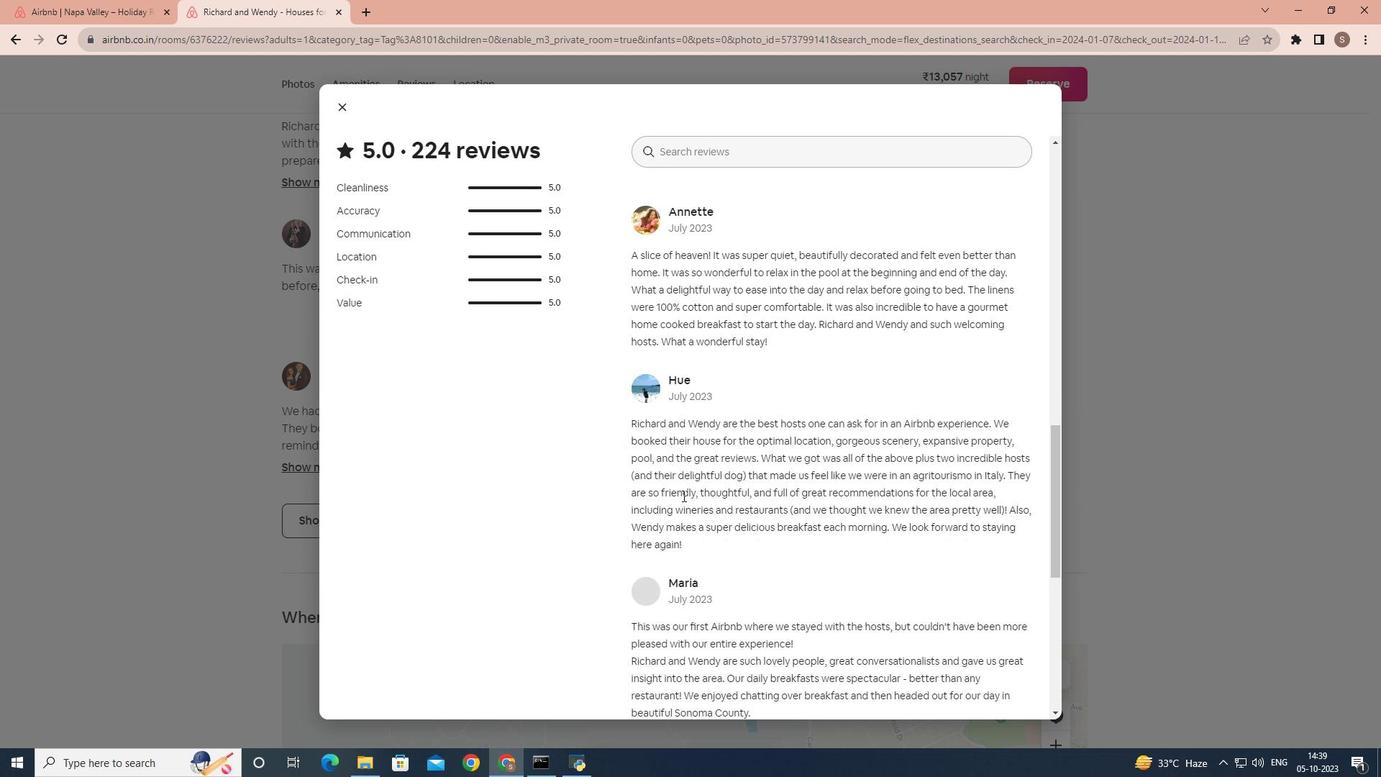 
Action: Mouse scrolled (682, 495) with delta (0, 0)
Screenshot: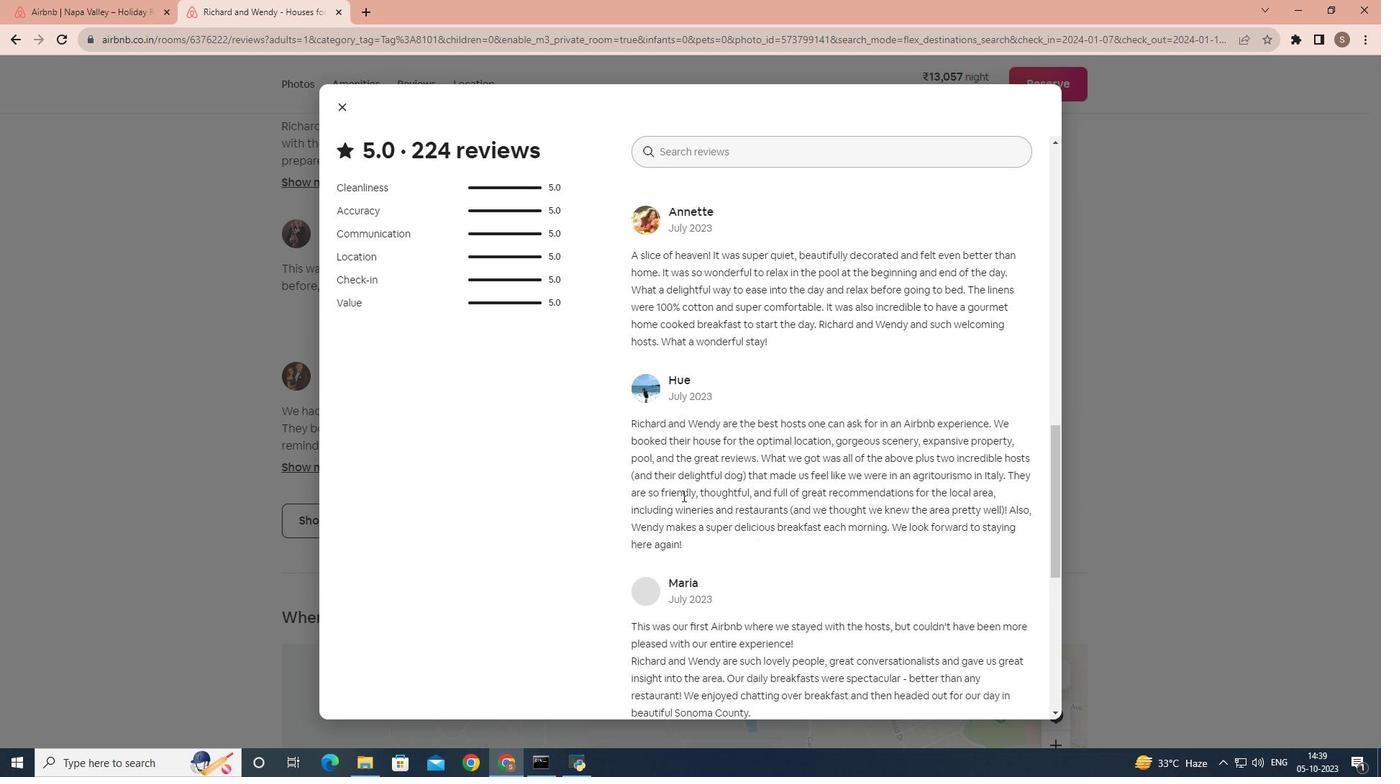 
Action: Mouse scrolled (682, 495) with delta (0, 0)
Screenshot: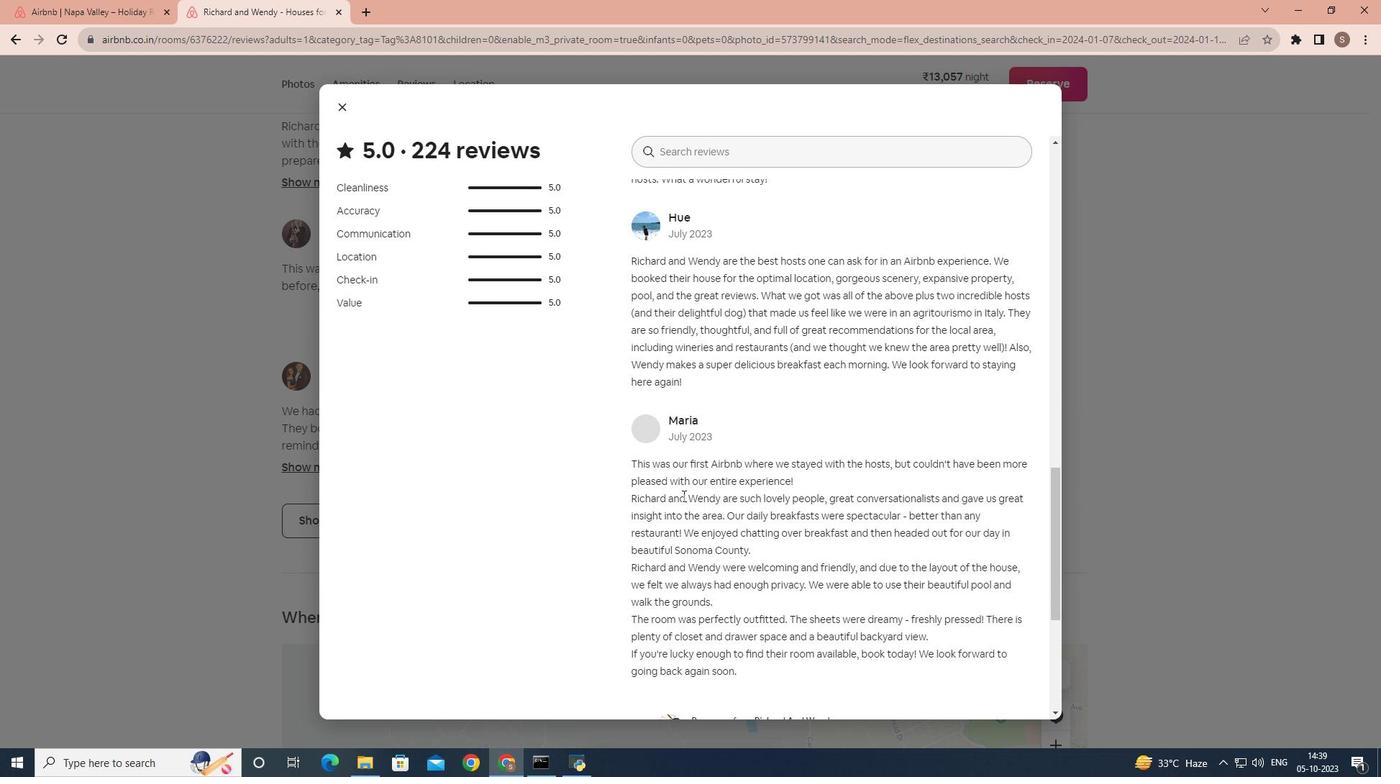 
Action: Mouse scrolled (682, 495) with delta (0, 0)
Screenshot: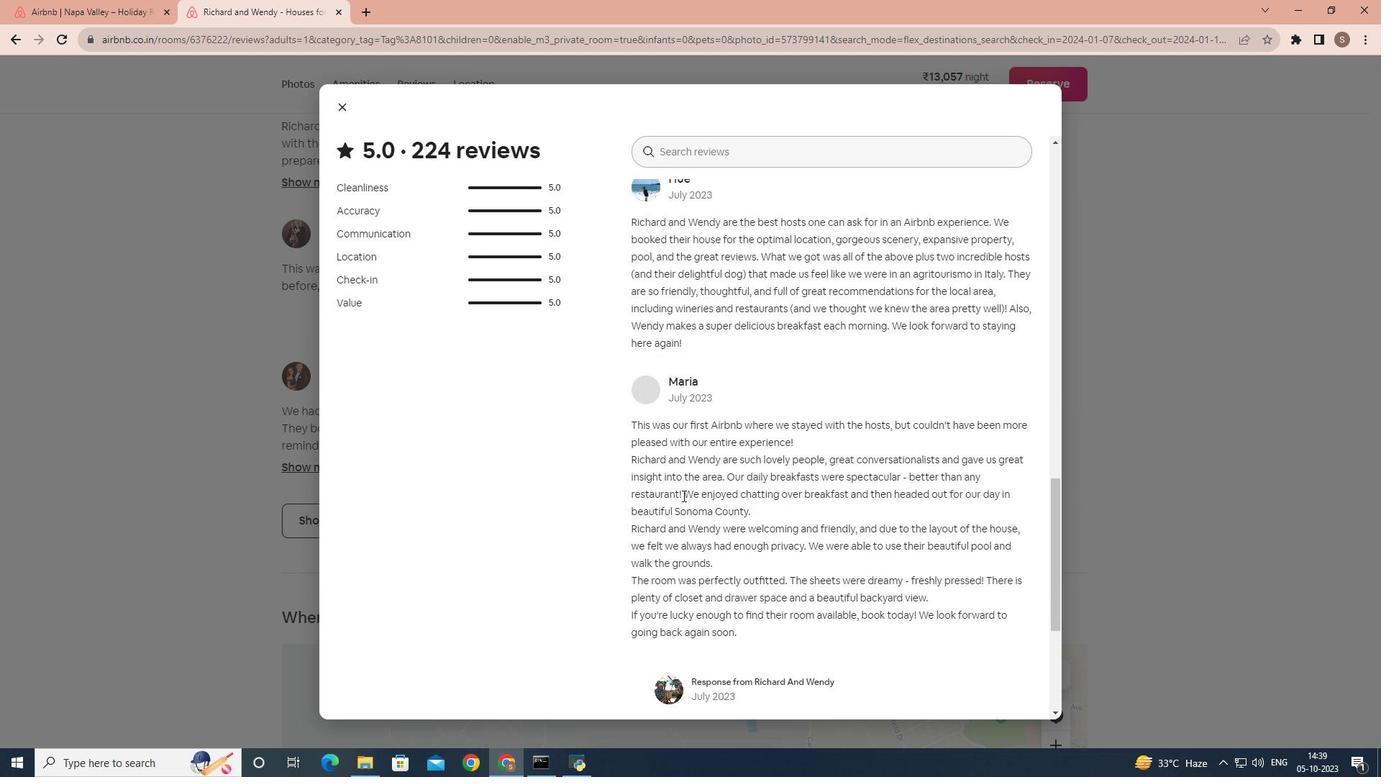 
Action: Mouse scrolled (682, 495) with delta (0, 0)
Screenshot: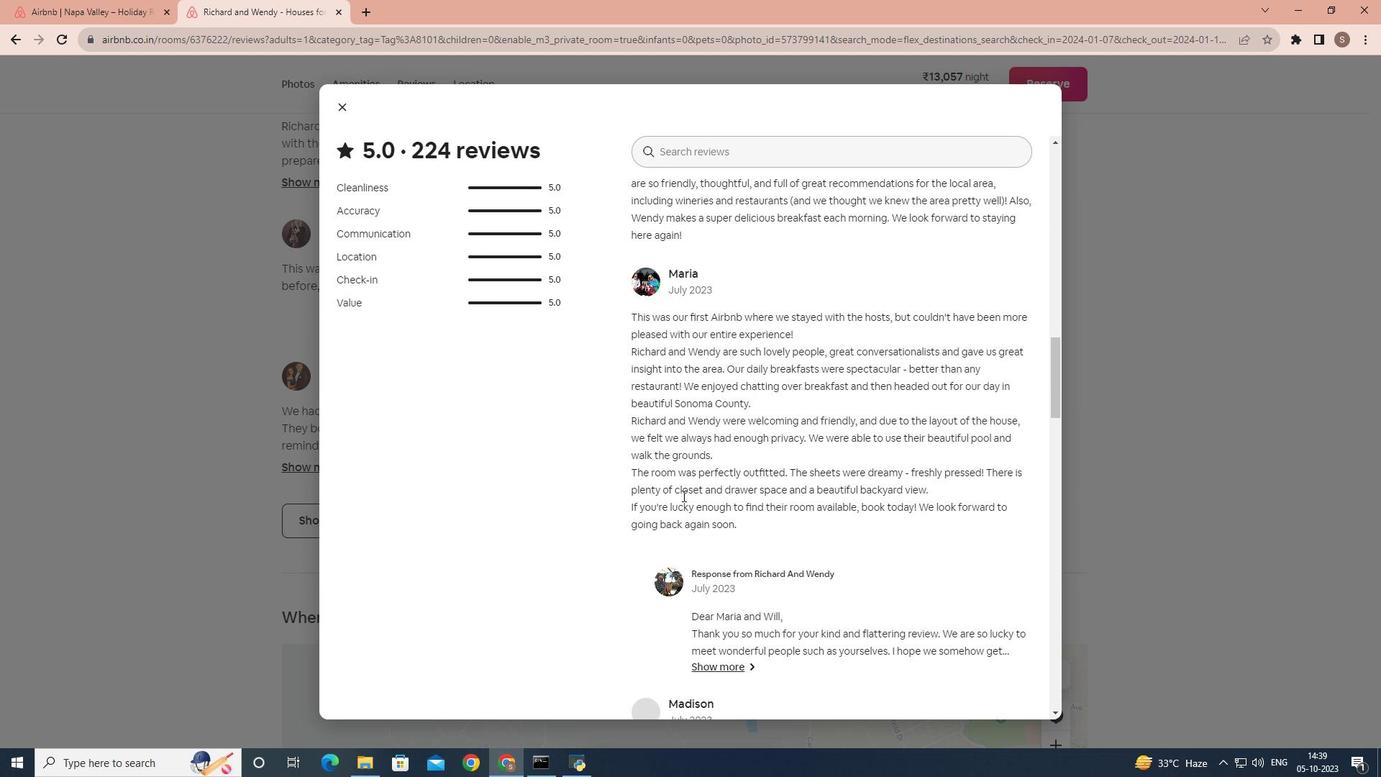 
Action: Mouse scrolled (682, 495) with delta (0, 0)
Screenshot: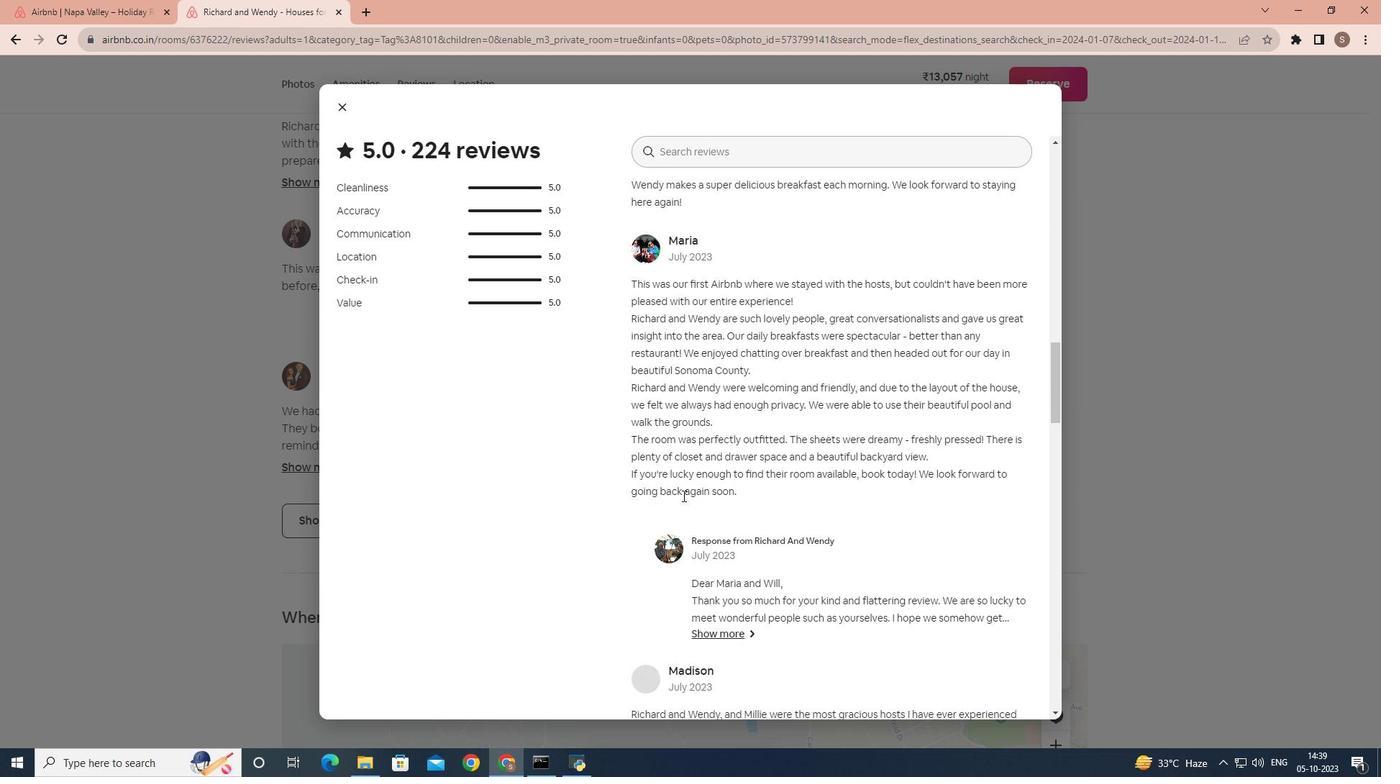 
Action: Mouse scrolled (682, 495) with delta (0, 0)
Screenshot: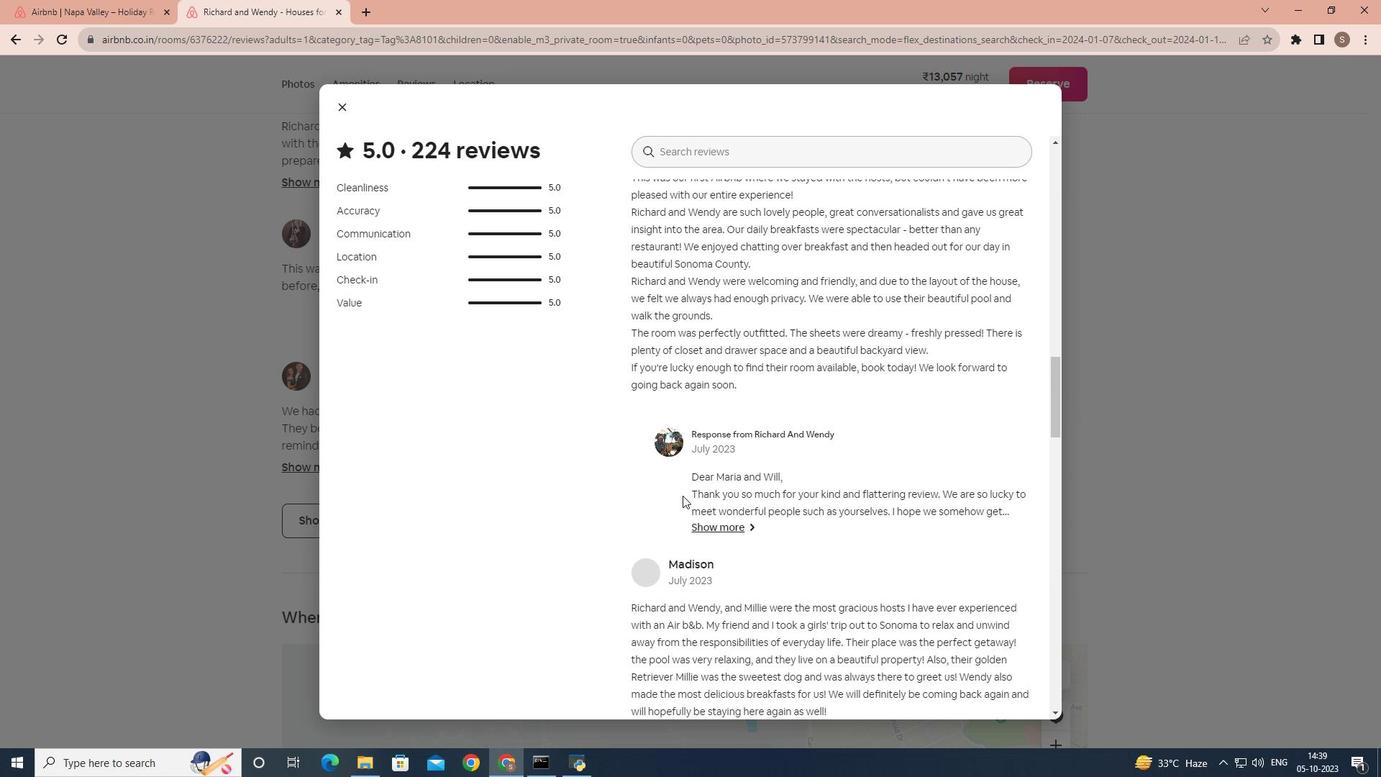 
Action: Mouse scrolled (682, 495) with delta (0, 0)
Screenshot: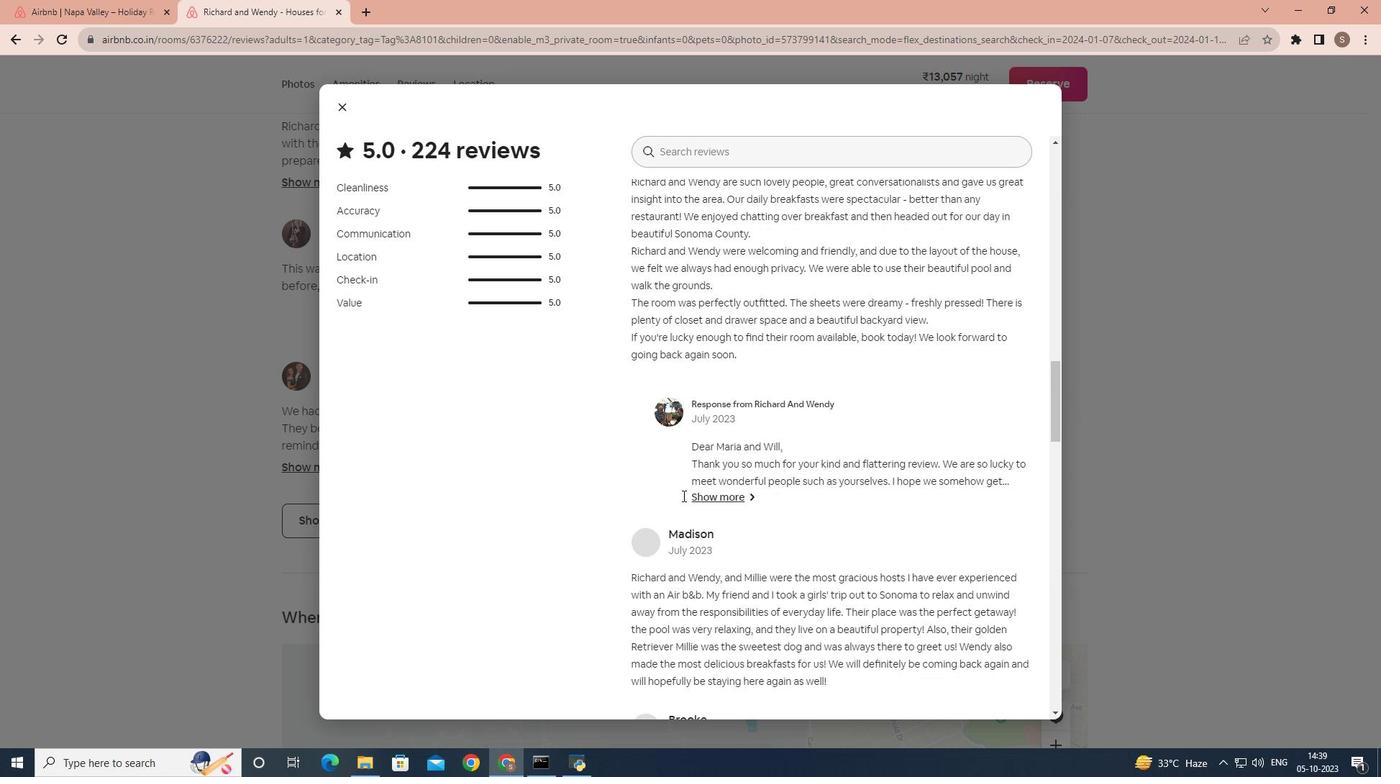 
Action: Mouse scrolled (682, 495) with delta (0, 0)
Screenshot: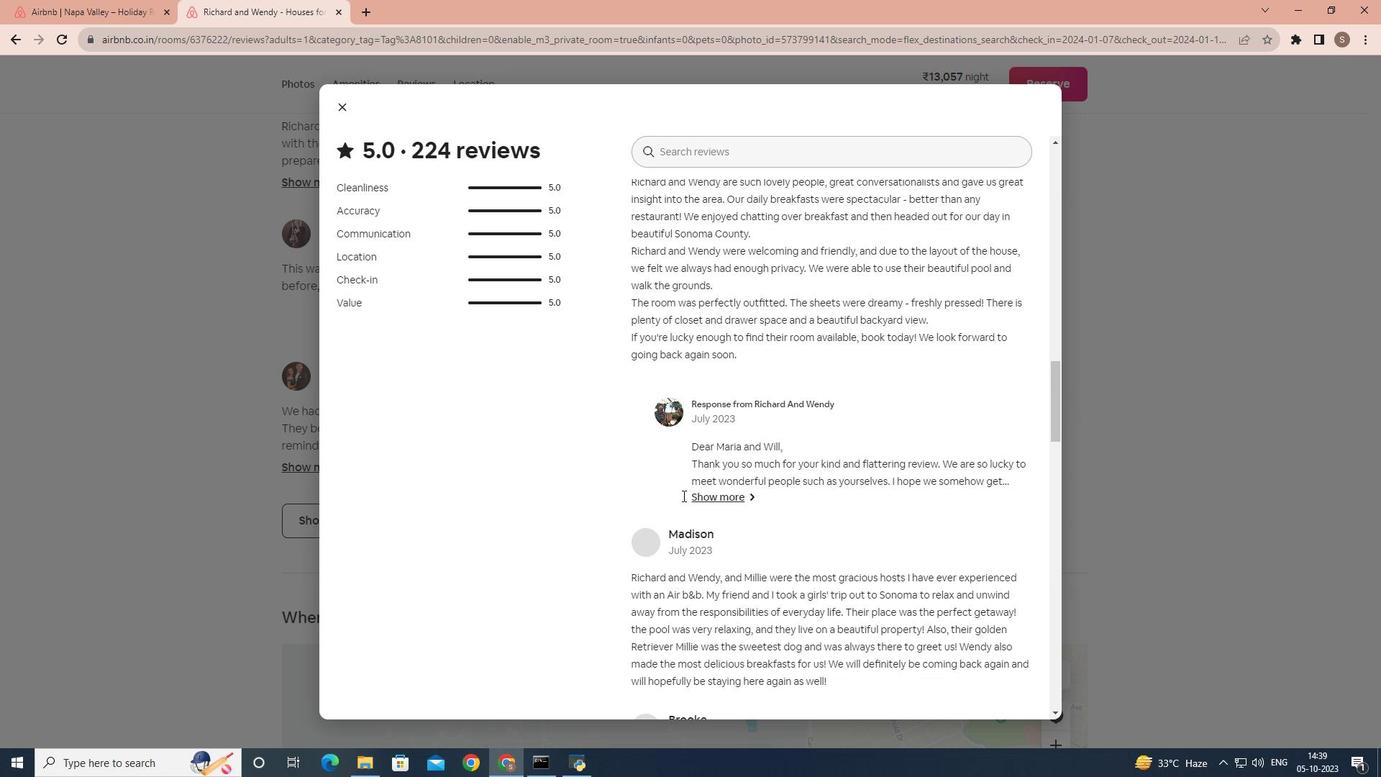 
Action: Mouse scrolled (682, 495) with delta (0, 0)
Screenshot: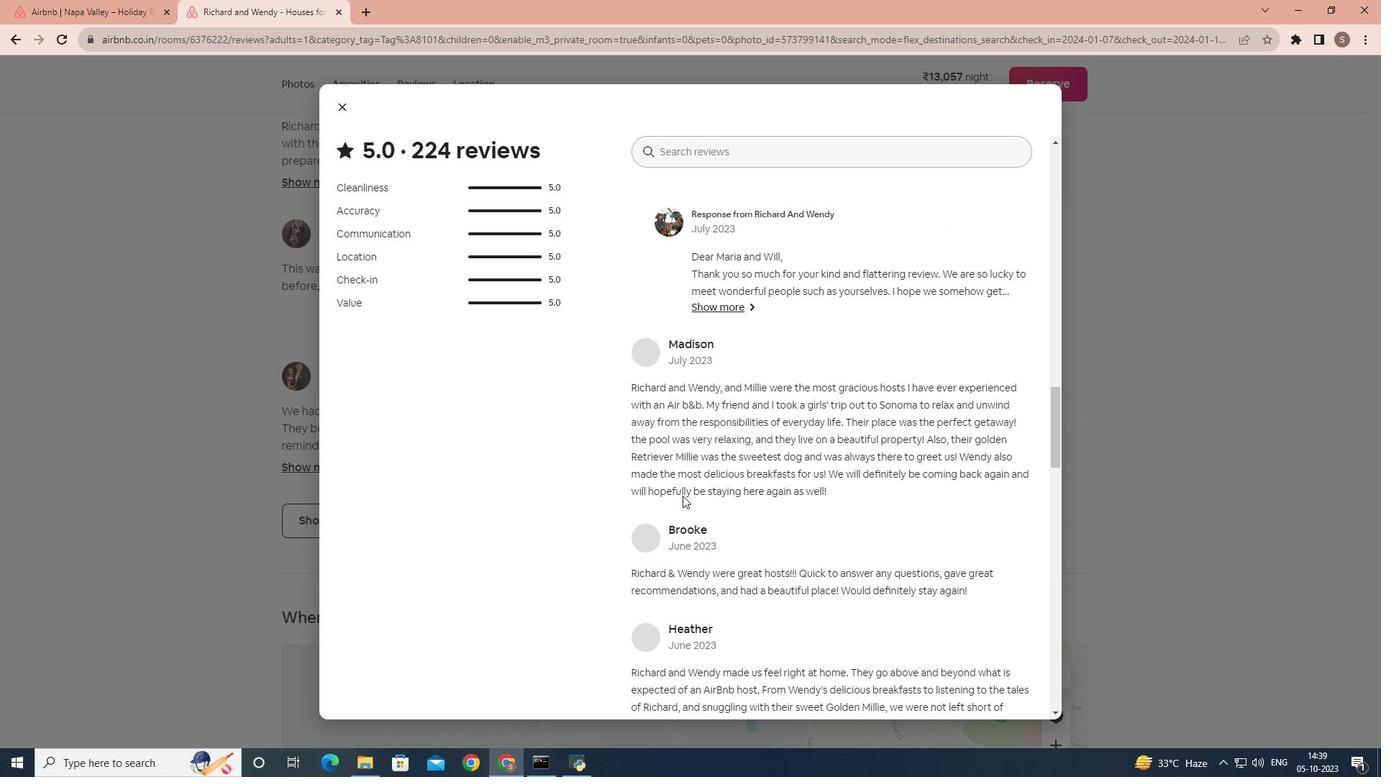 
Action: Mouse scrolled (682, 495) with delta (0, 0)
Screenshot: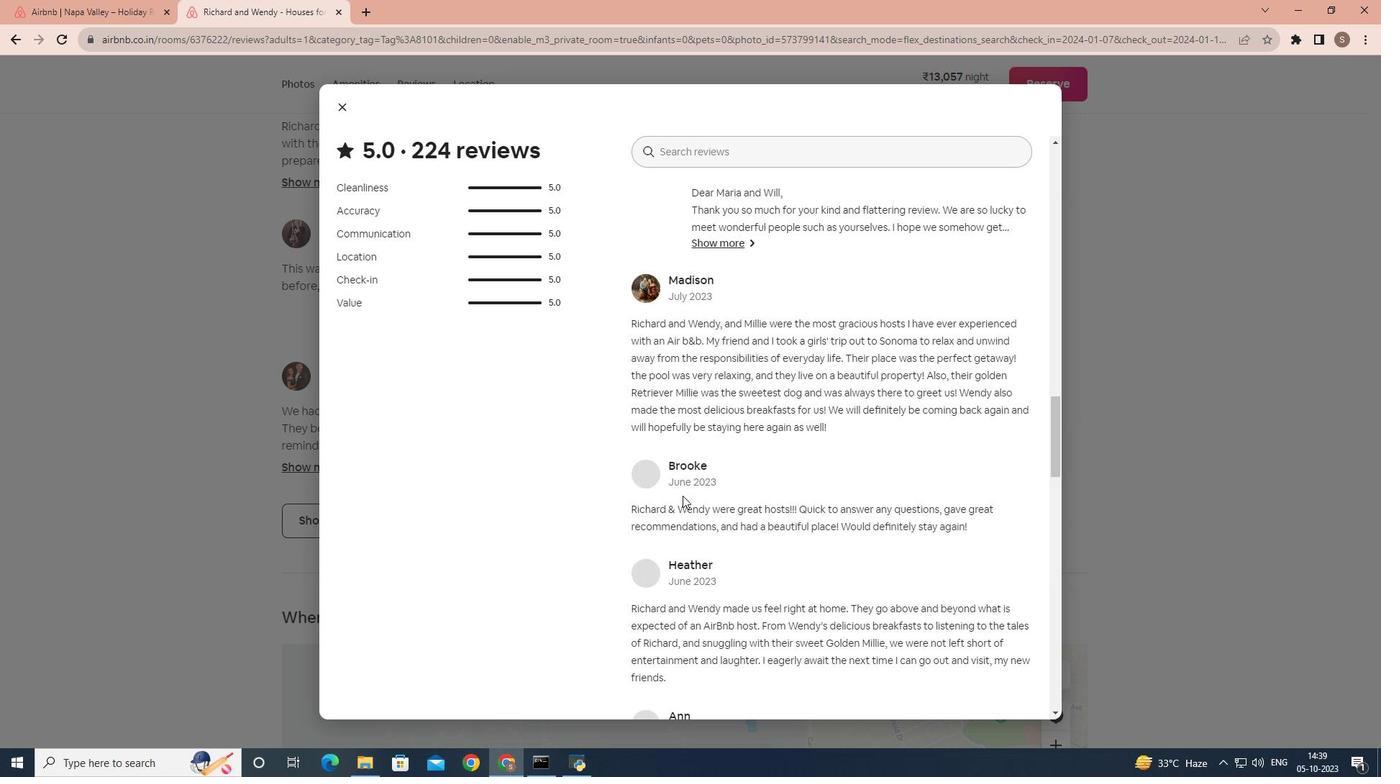 
Action: Mouse scrolled (682, 495) with delta (0, 0)
Screenshot: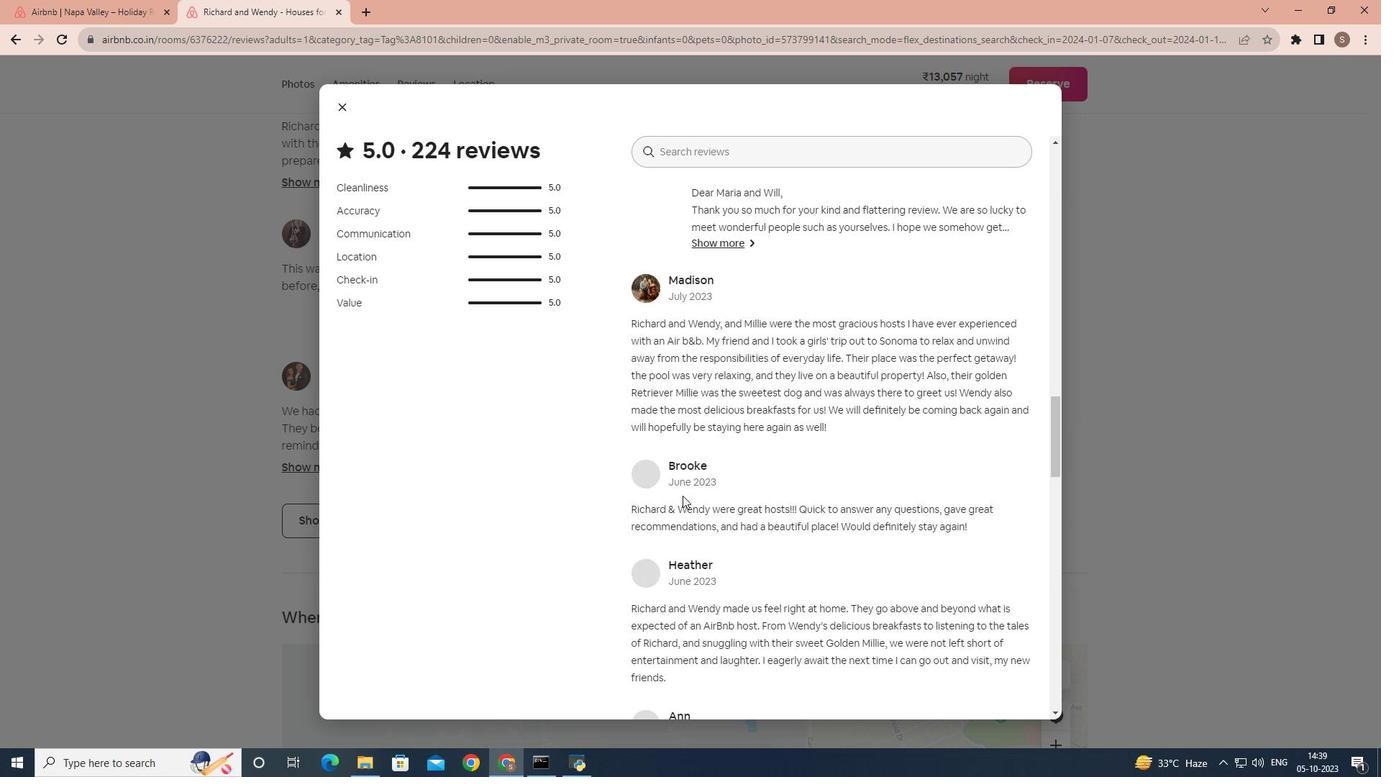 
Action: Mouse scrolled (682, 495) with delta (0, 0)
Screenshot: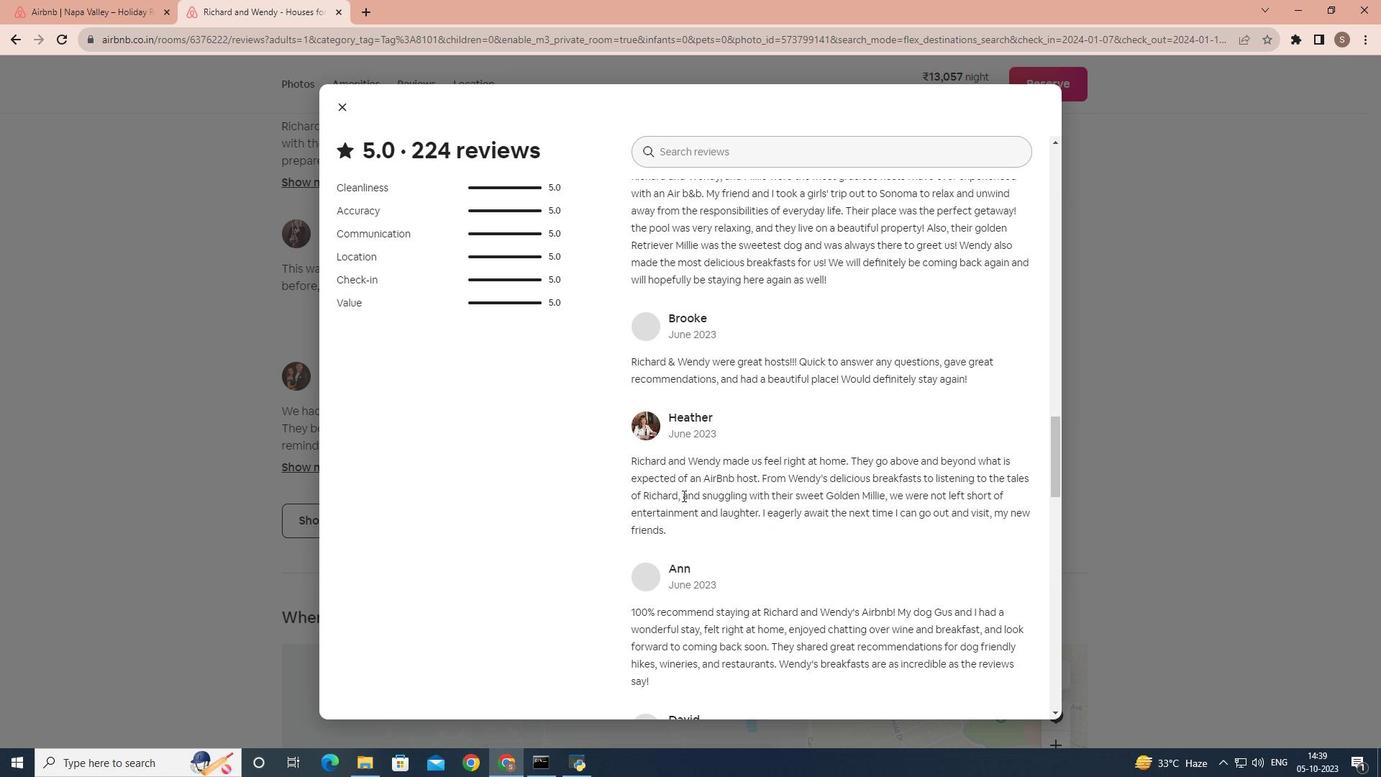 
Action: Mouse scrolled (682, 495) with delta (0, 0)
Screenshot: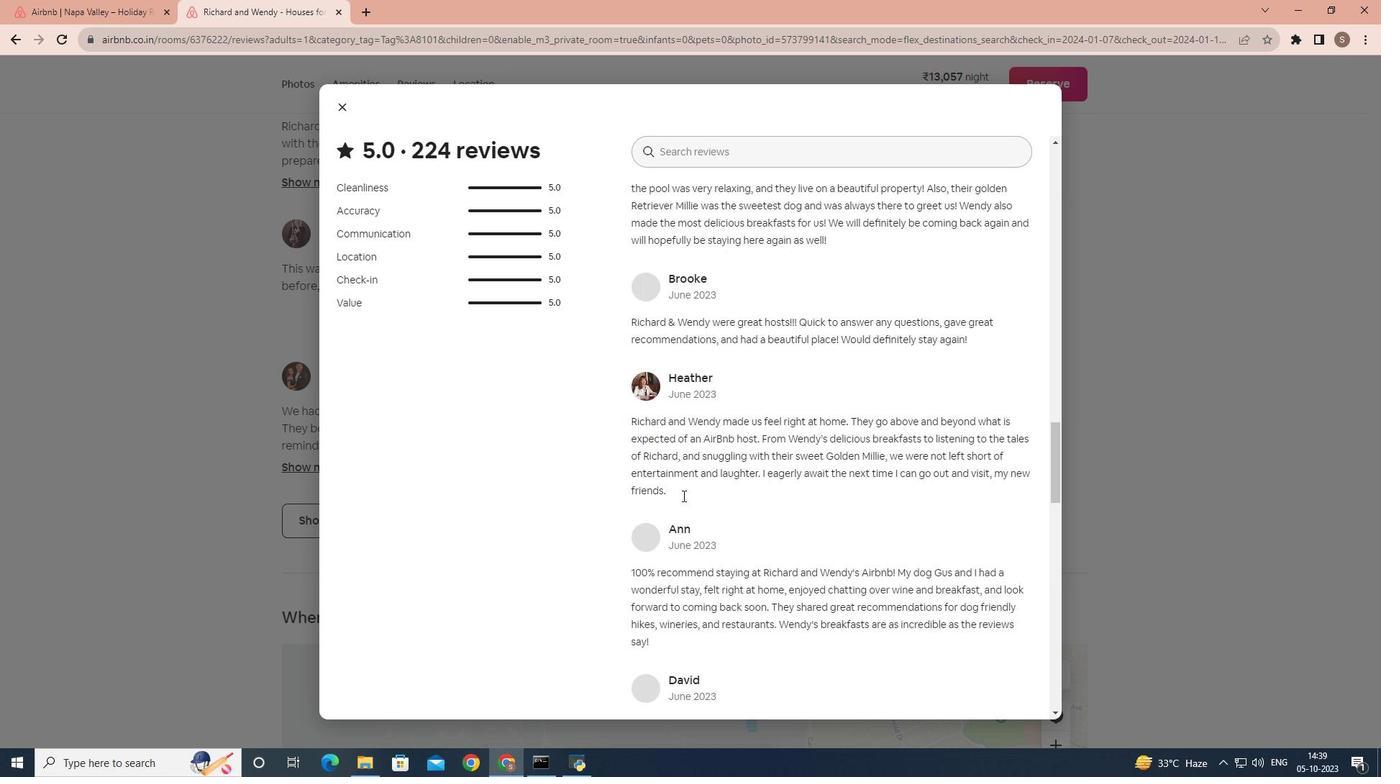 
Action: Mouse scrolled (682, 495) with delta (0, 0)
Screenshot: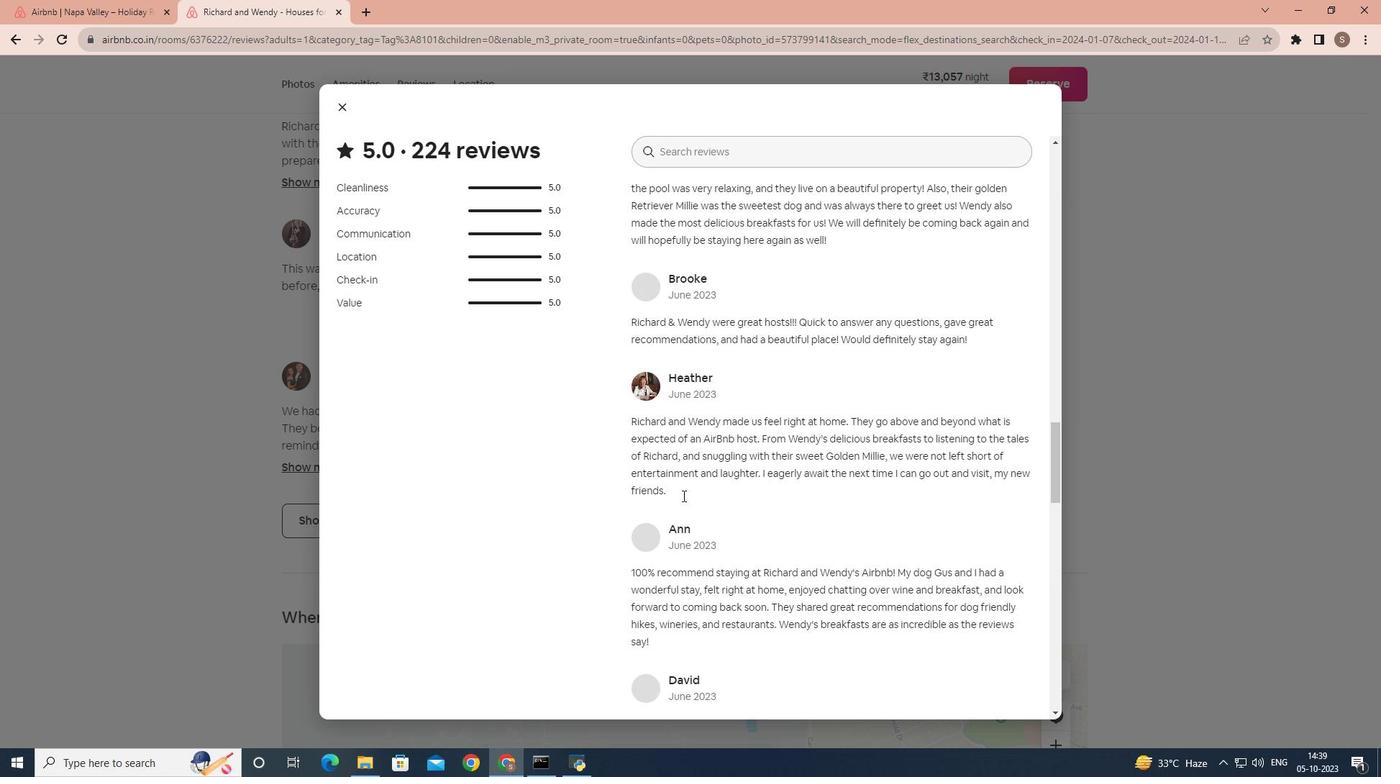 
Action: Mouse scrolled (682, 495) with delta (0, 0)
Screenshot: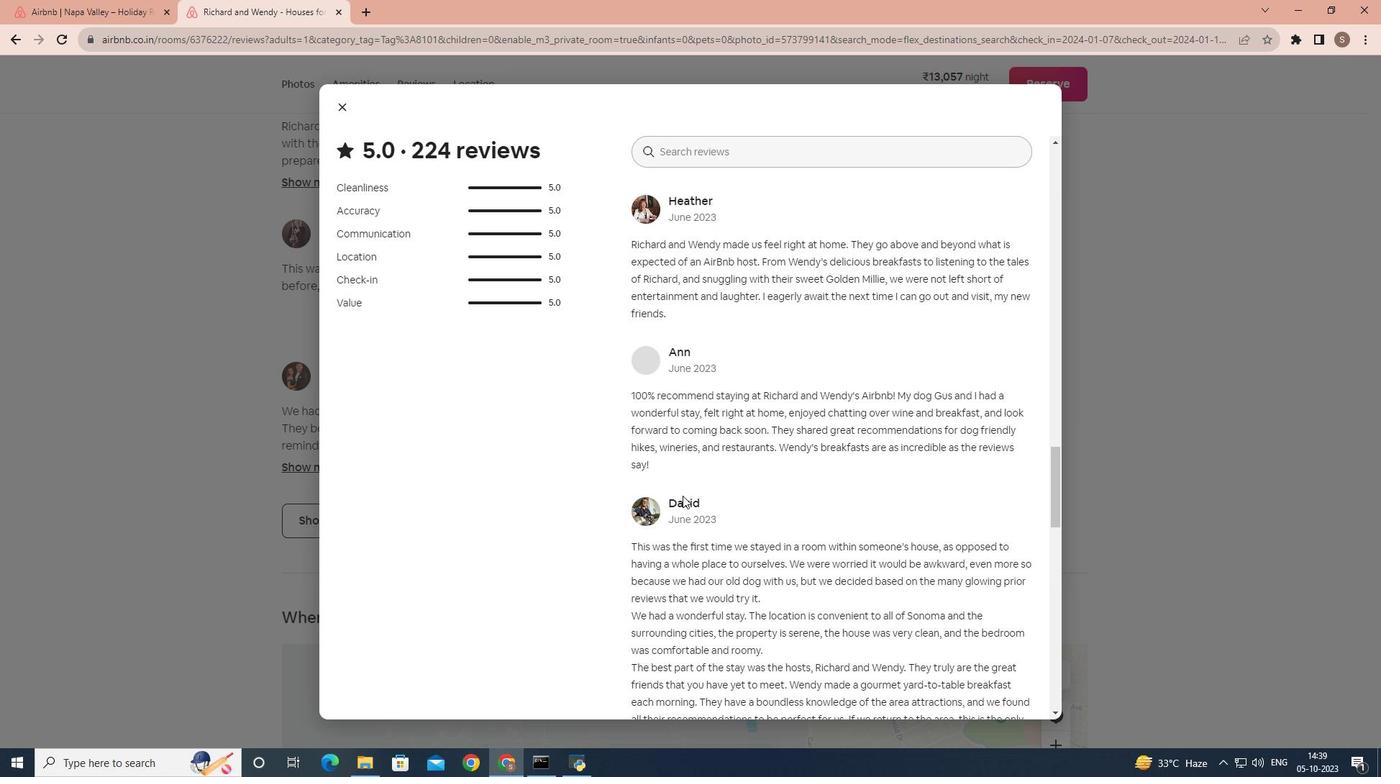 
Action: Mouse scrolled (682, 495) with delta (0, 0)
Screenshot: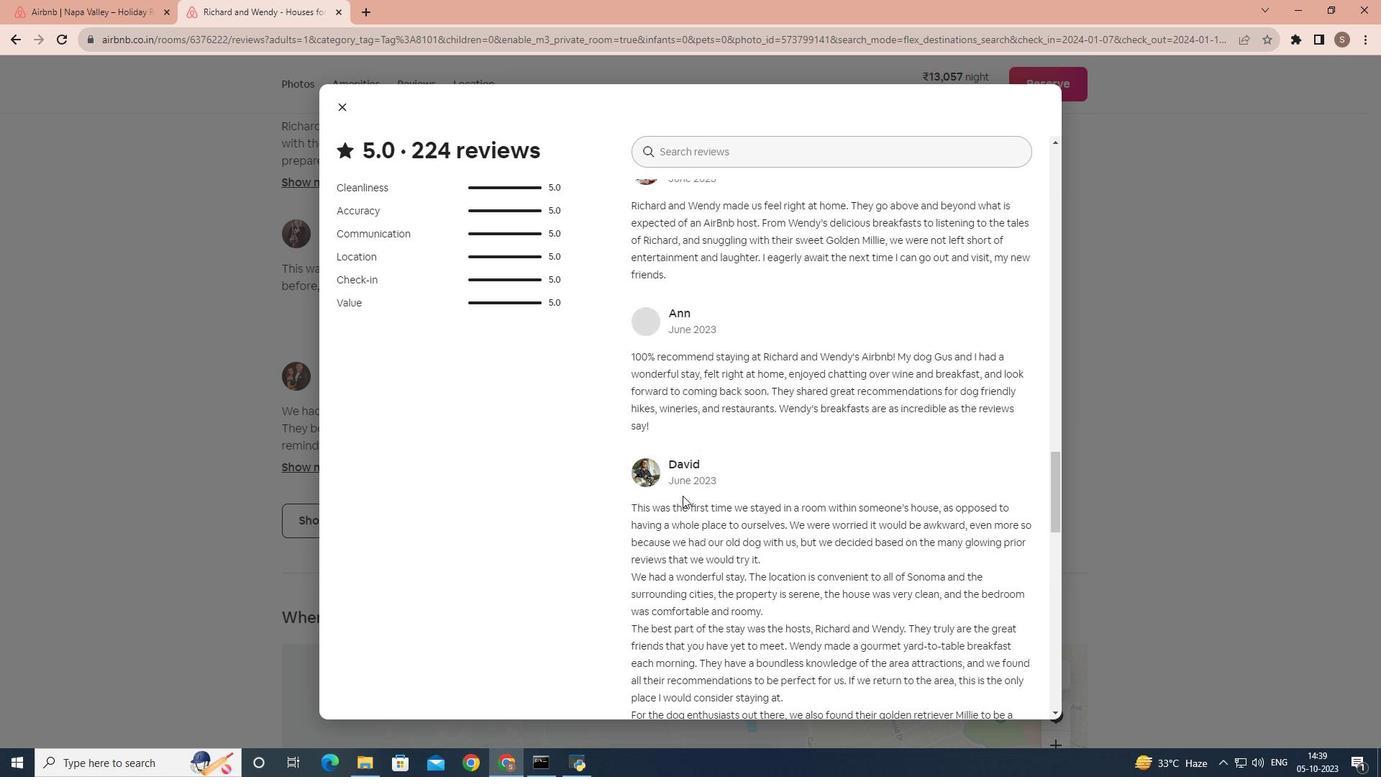 
Action: Mouse scrolled (682, 495) with delta (0, 0)
Screenshot: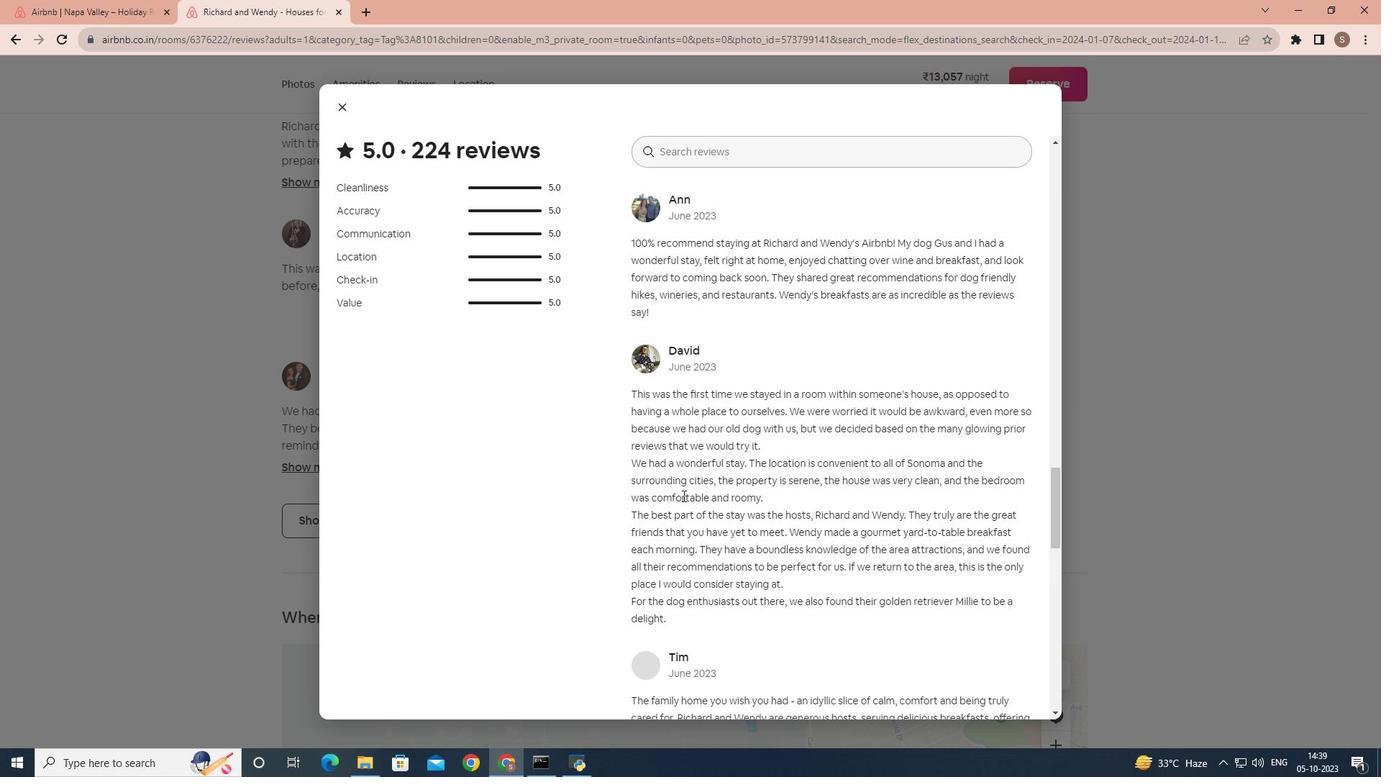 
Action: Mouse scrolled (682, 495) with delta (0, 0)
Screenshot: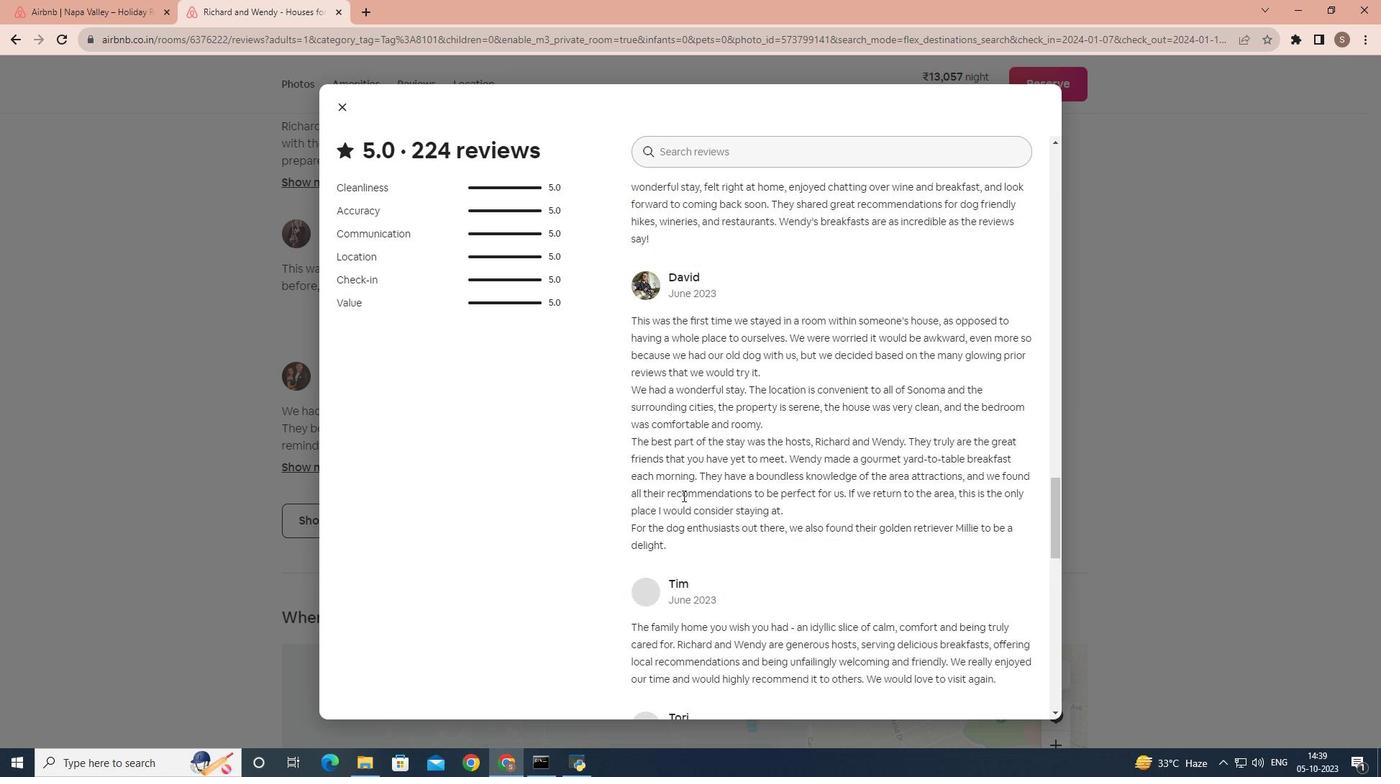 
Action: Mouse scrolled (682, 495) with delta (0, 0)
Screenshot: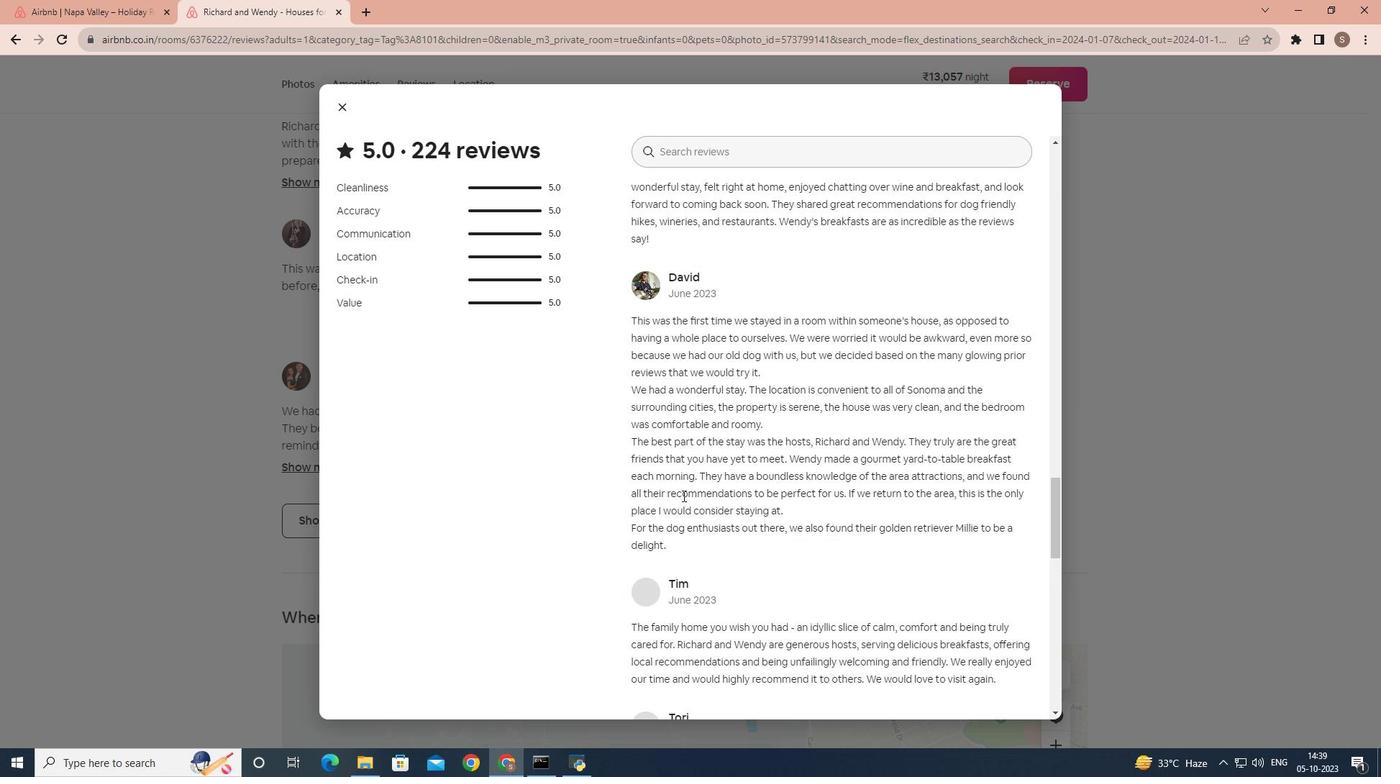 
Action: Mouse scrolled (682, 495) with delta (0, 0)
Screenshot: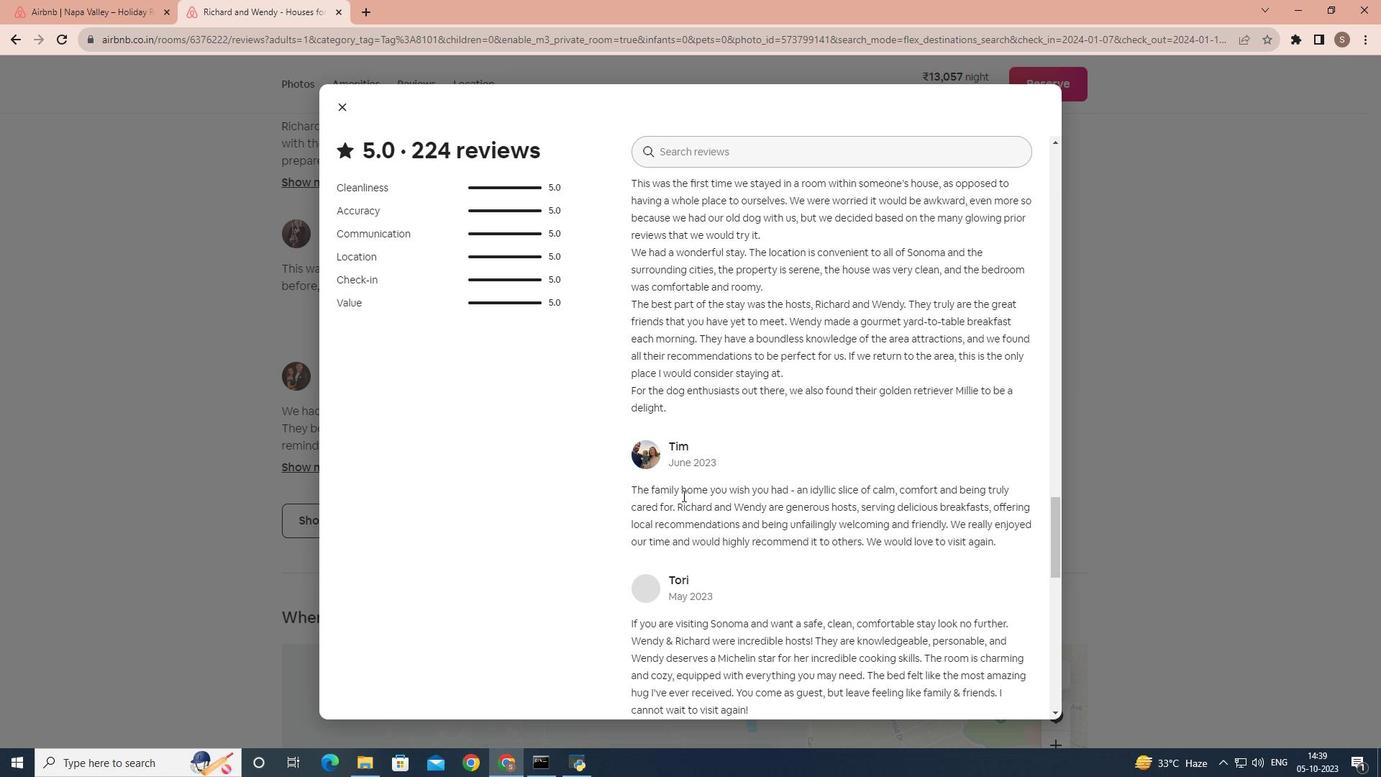 
Action: Mouse scrolled (682, 495) with delta (0, 0)
Screenshot: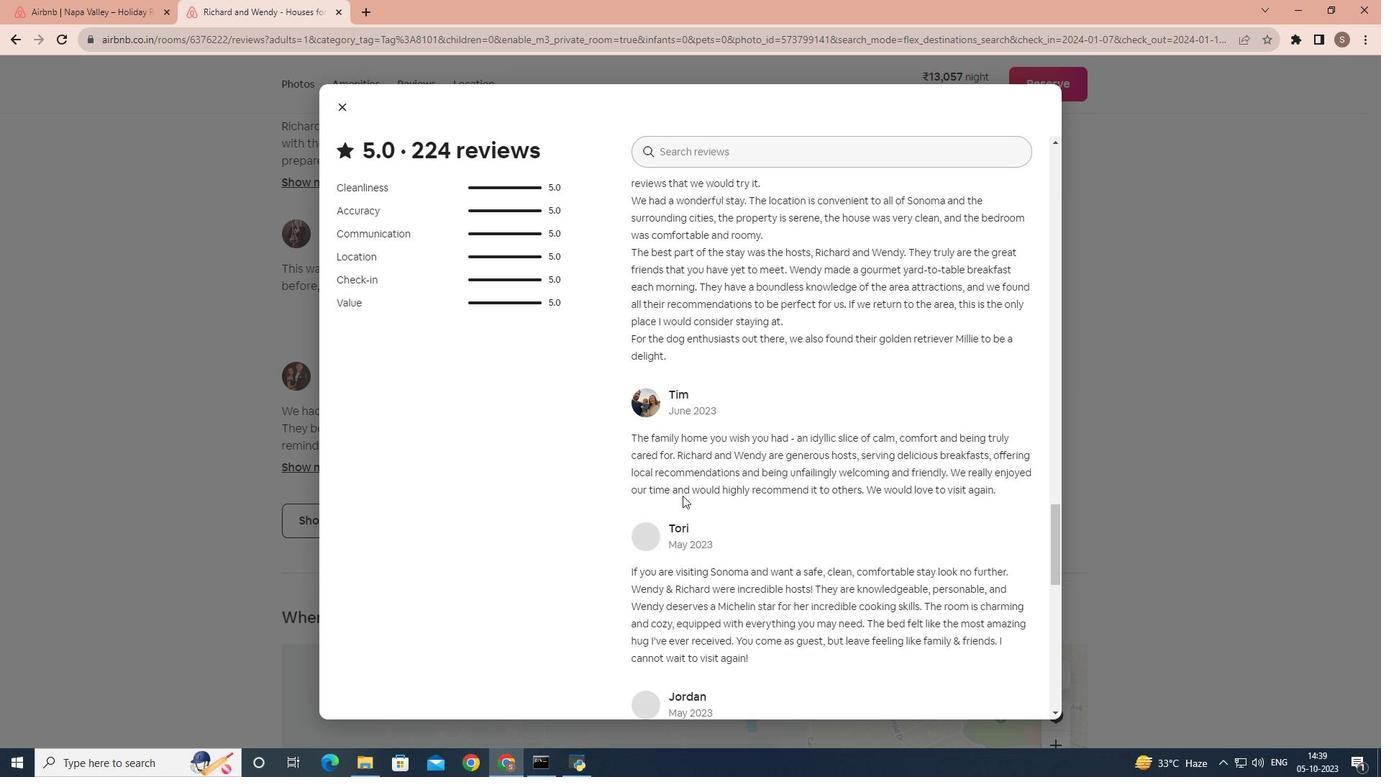 
Action: Mouse scrolled (682, 495) with delta (0, 0)
Screenshot: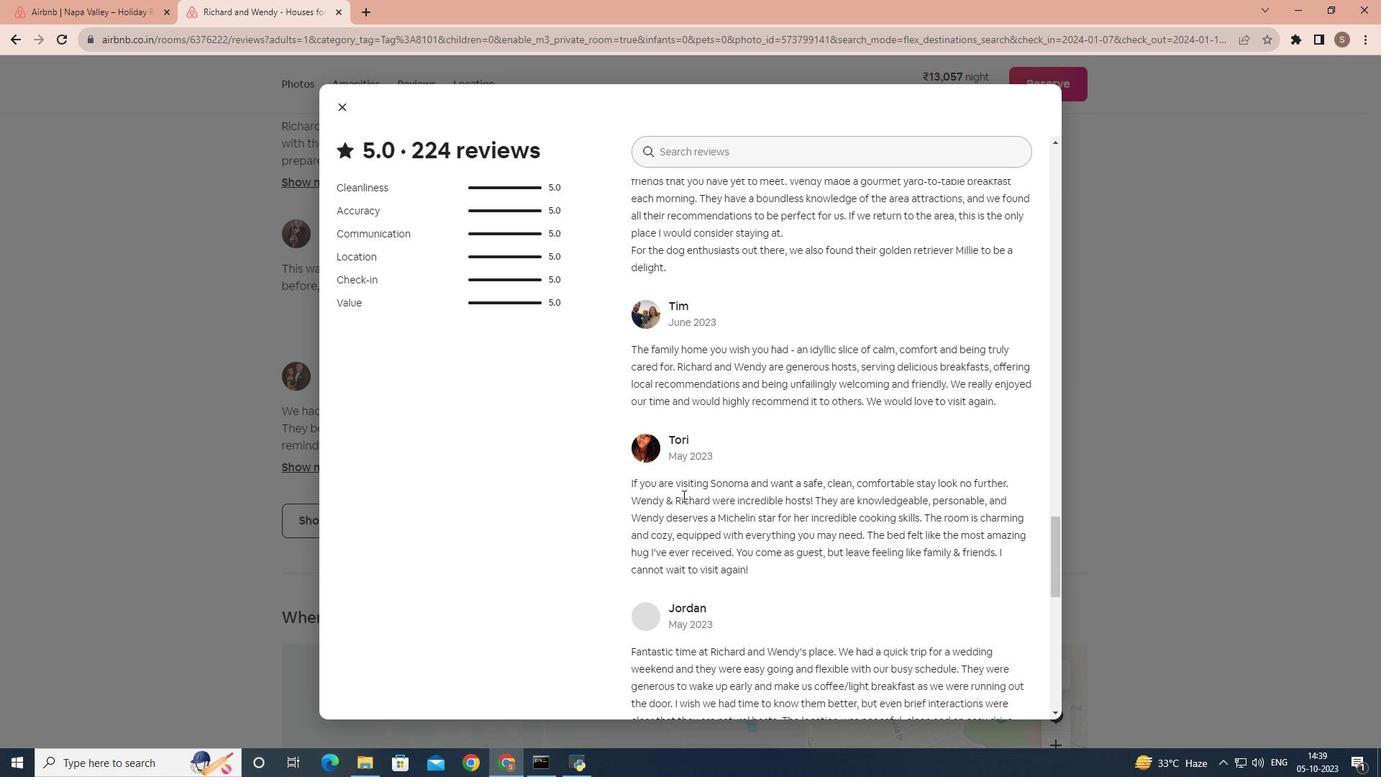
Action: Mouse scrolled (682, 495) with delta (0, 0)
Screenshot: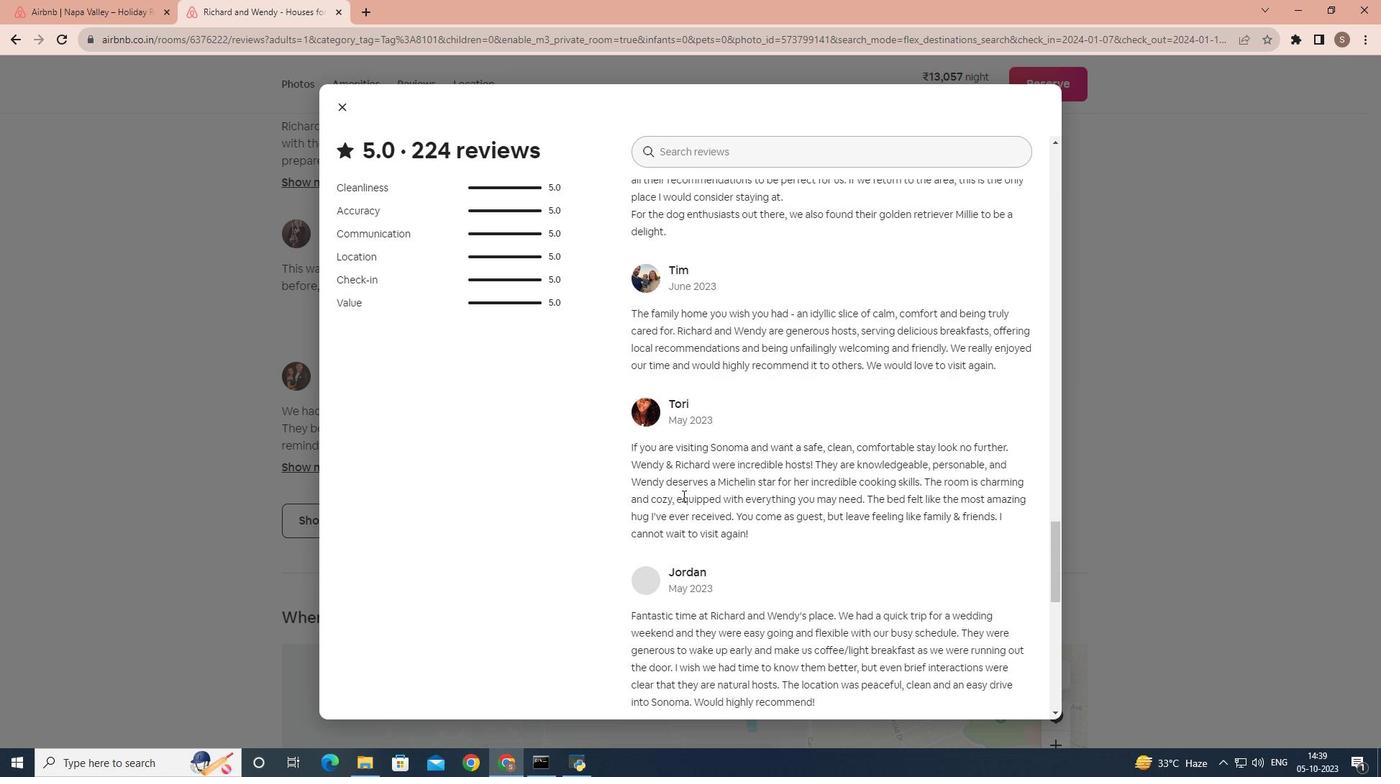 
Action: Mouse scrolled (682, 495) with delta (0, 0)
Screenshot: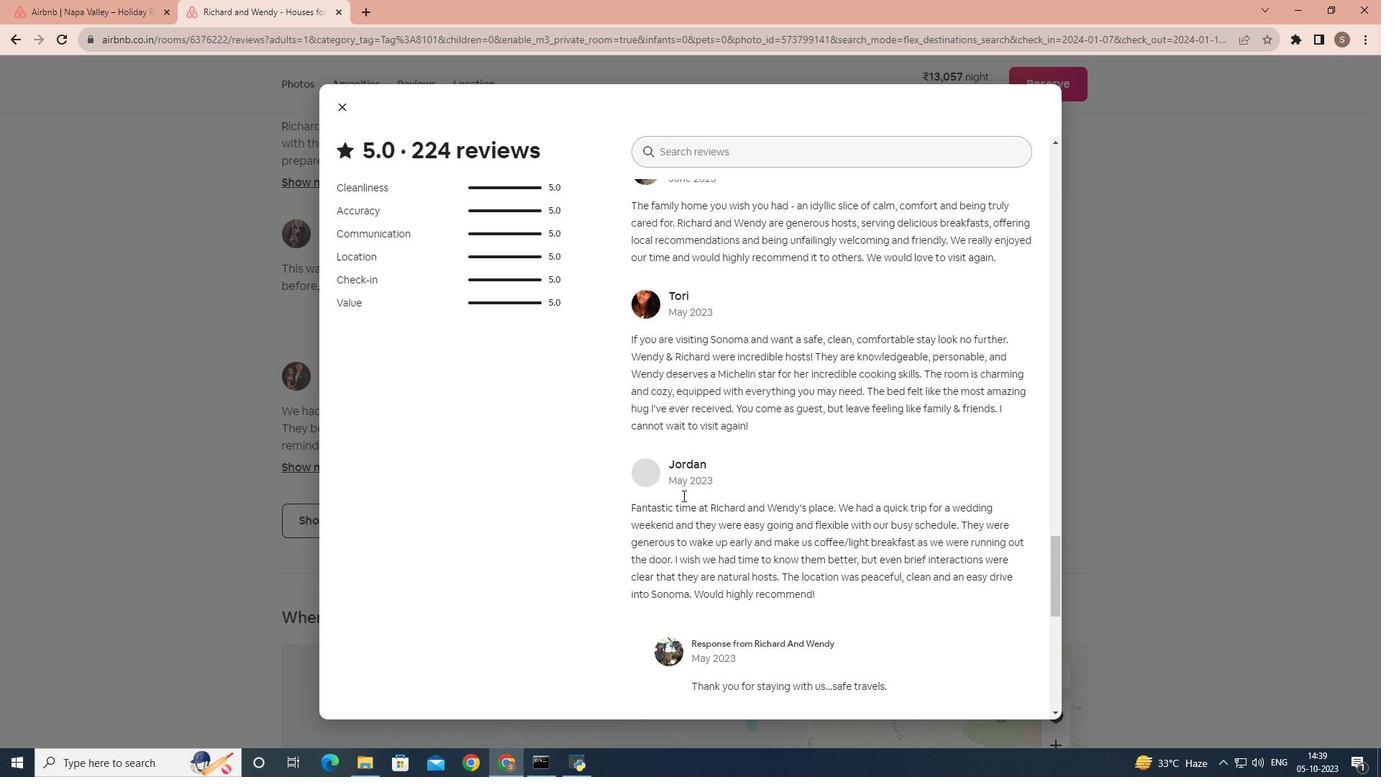 
Action: Mouse scrolled (682, 495) with delta (0, 0)
Screenshot: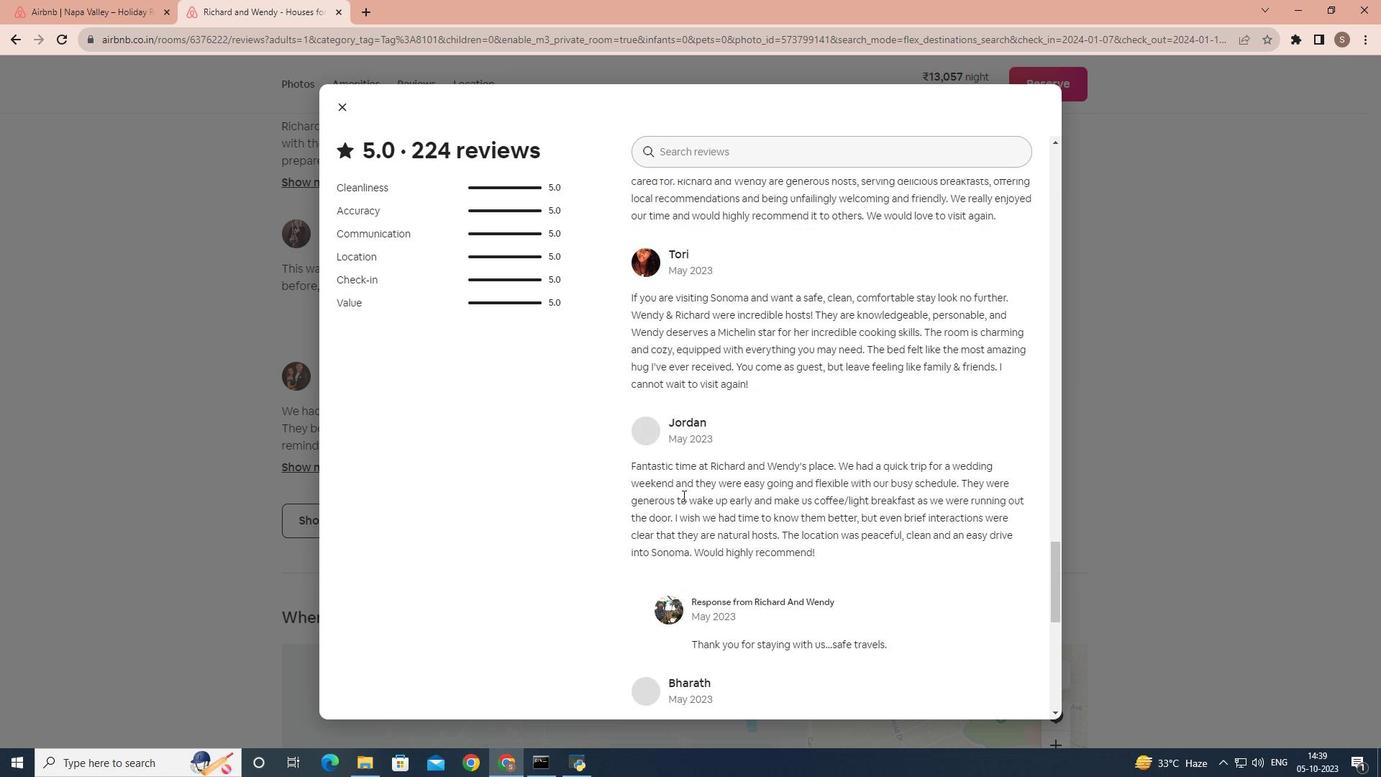 
Action: Mouse scrolled (682, 495) with delta (0, 0)
Screenshot: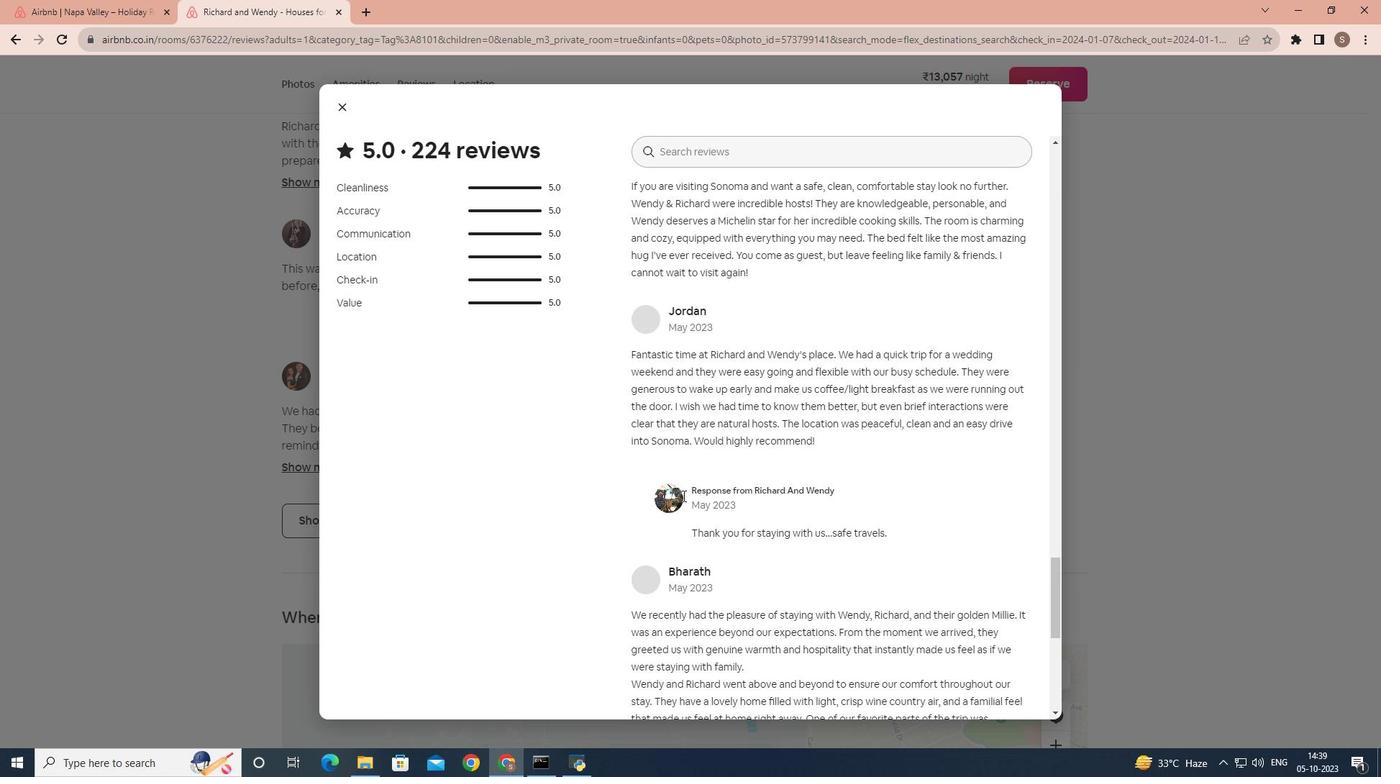 
Action: Mouse scrolled (682, 495) with delta (0, 0)
Screenshot: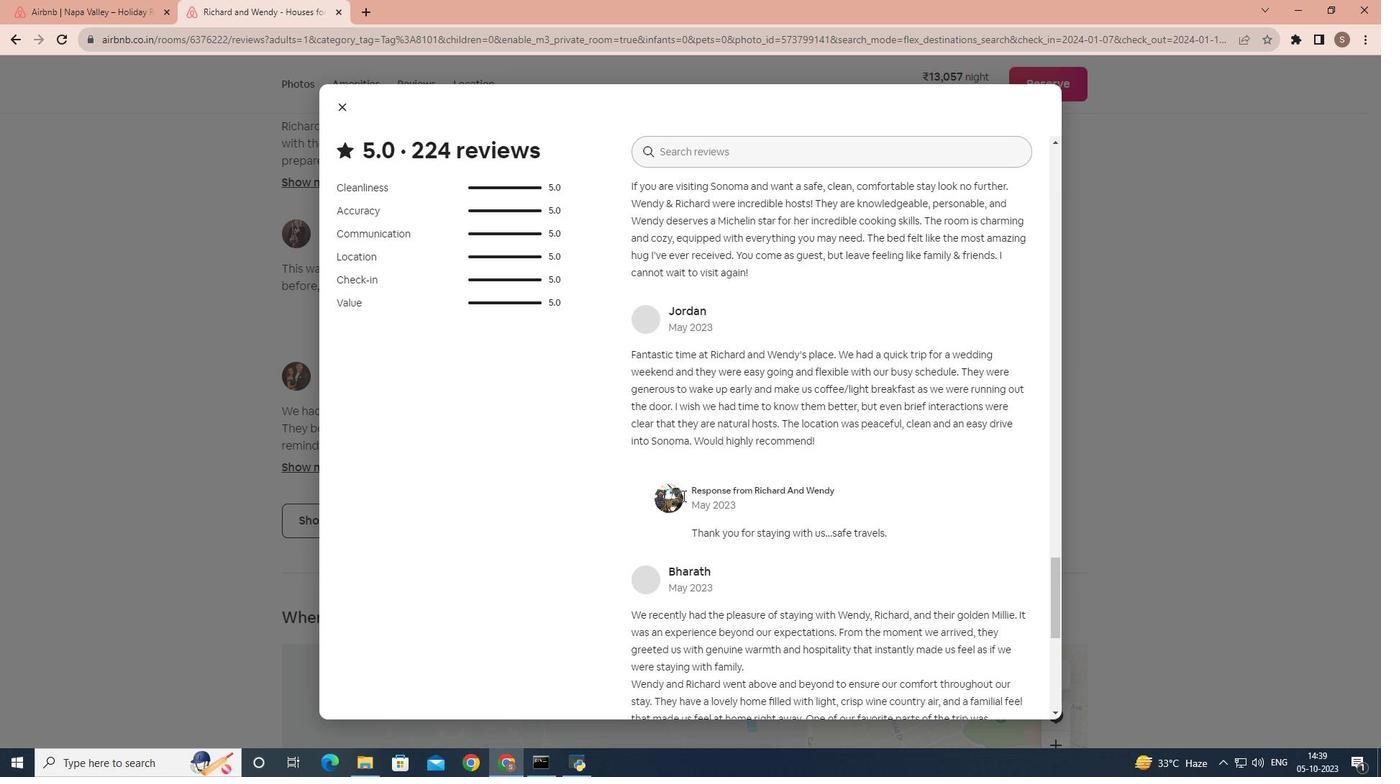 
Action: Mouse scrolled (682, 495) with delta (0, 0)
Screenshot: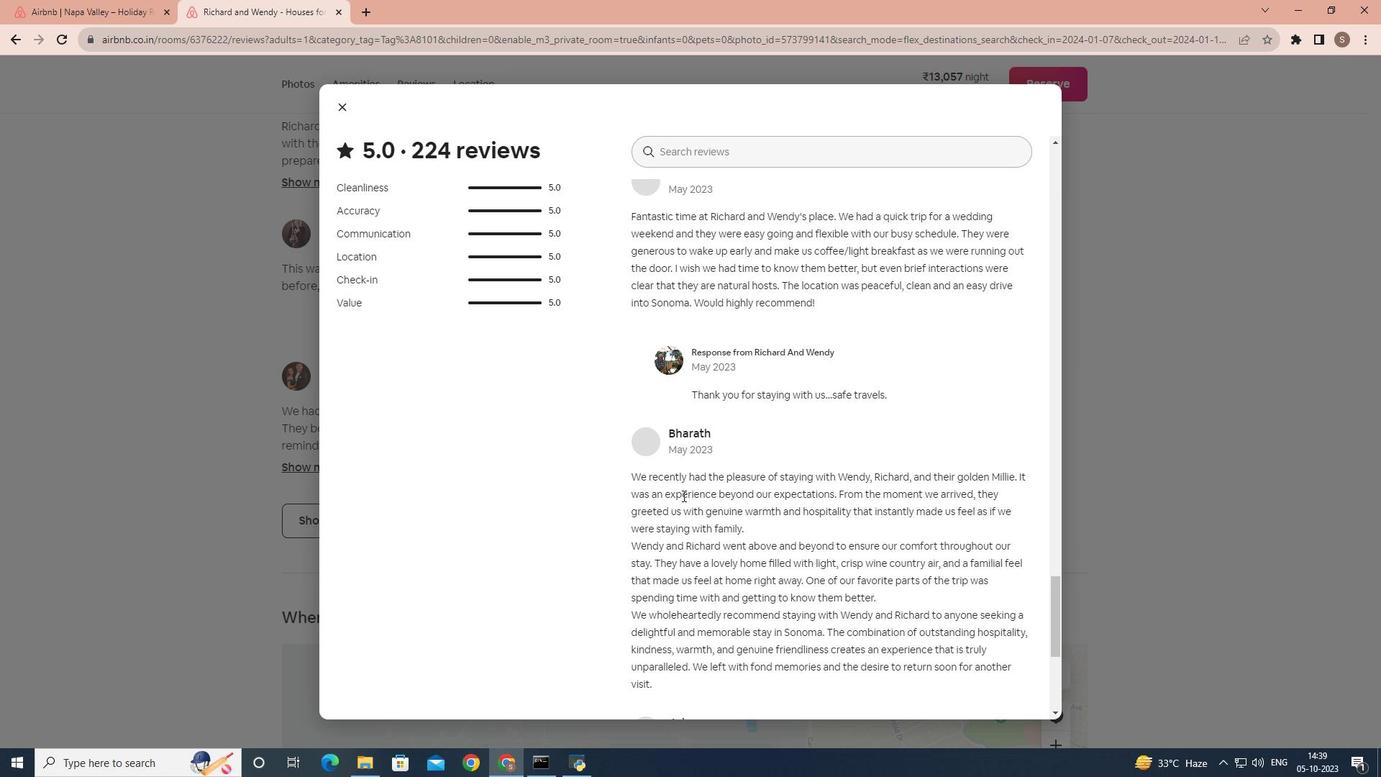 
Action: Mouse scrolled (682, 495) with delta (0, 0)
Screenshot: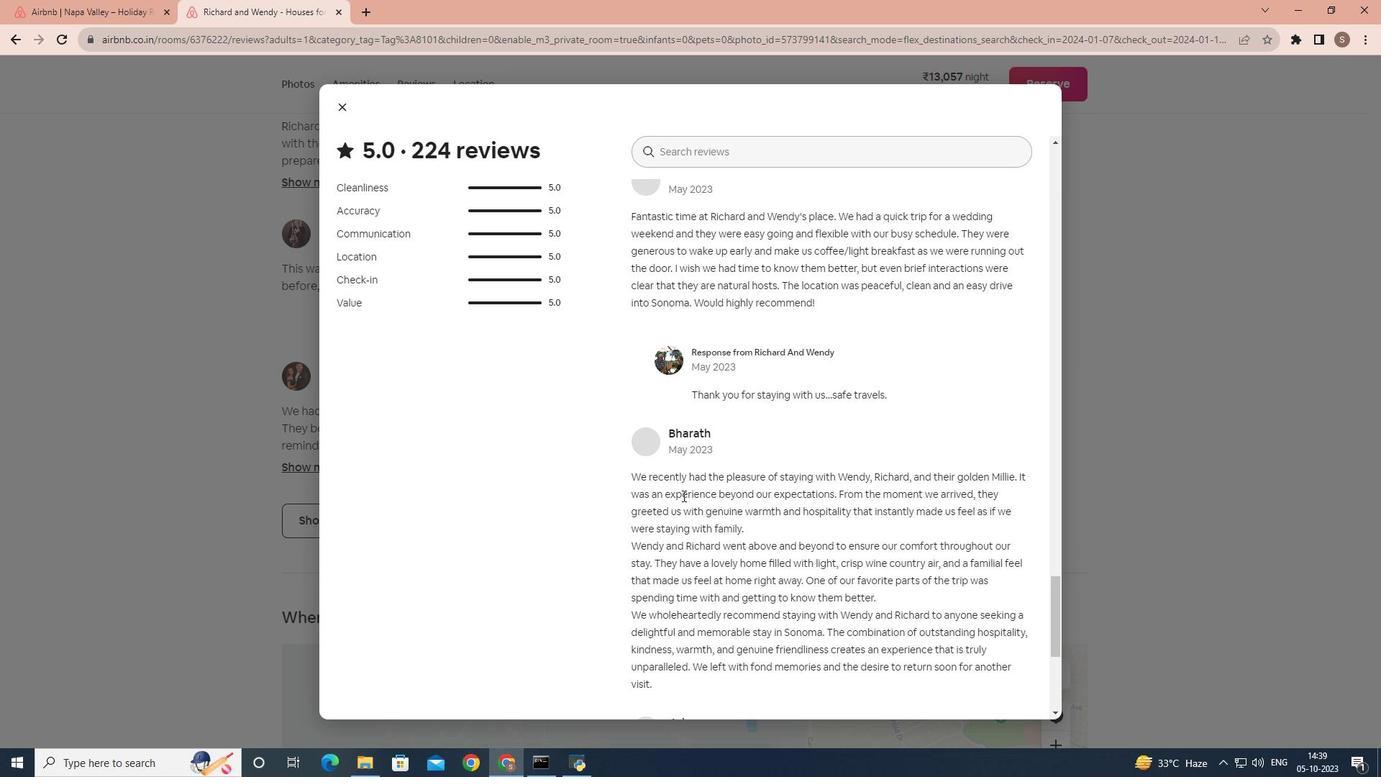 
Action: Mouse scrolled (682, 495) with delta (0, 0)
Screenshot: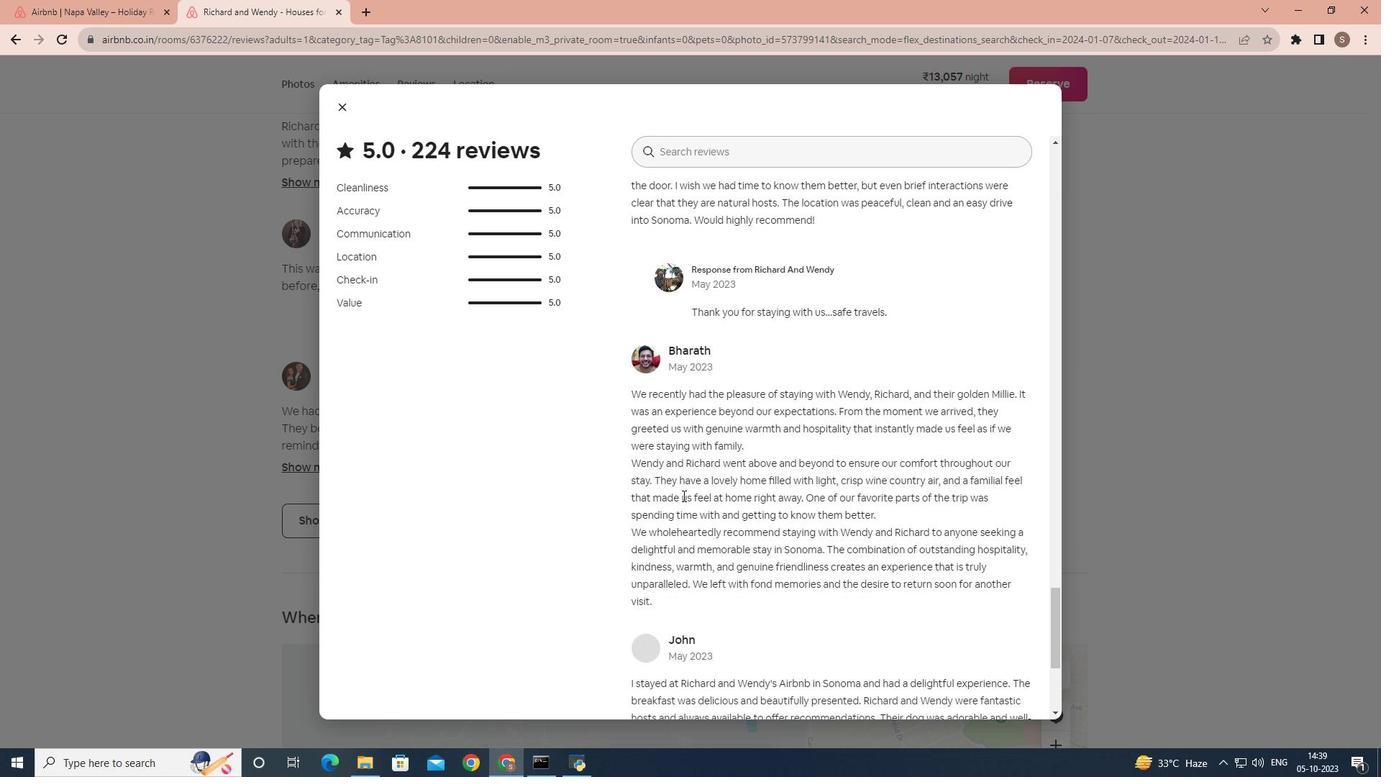 
Action: Mouse scrolled (682, 495) with delta (0, 0)
Screenshot: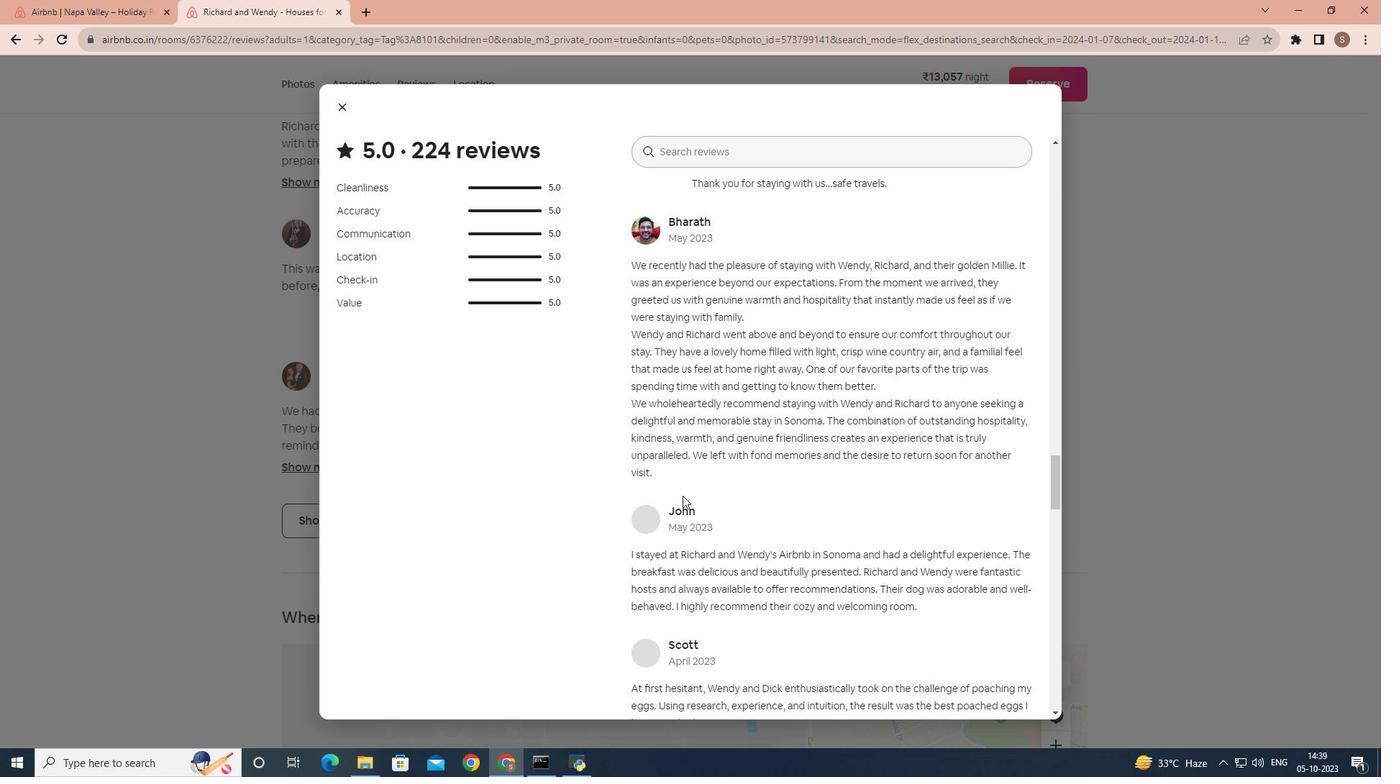 
Action: Mouse scrolled (682, 495) with delta (0, 0)
Screenshot: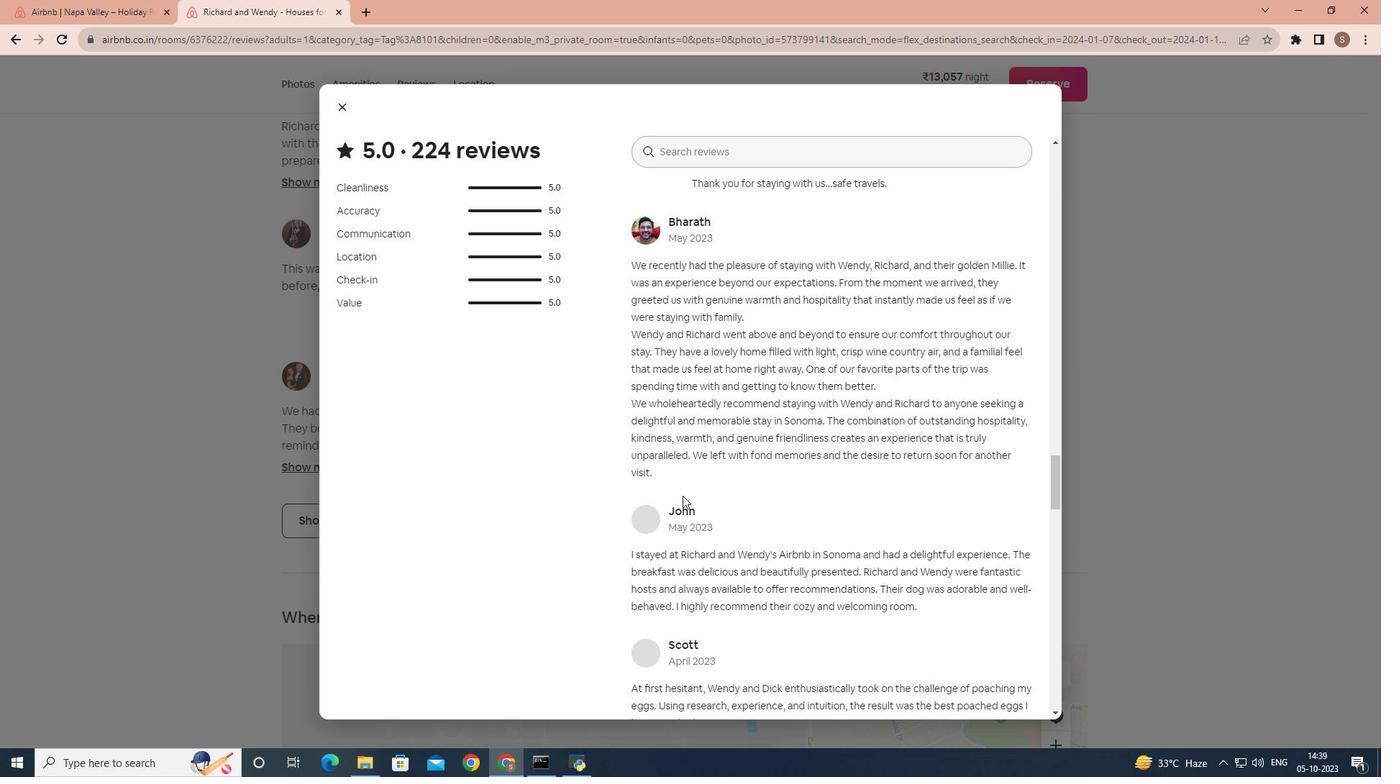 
Action: Mouse scrolled (682, 495) with delta (0, 0)
Screenshot: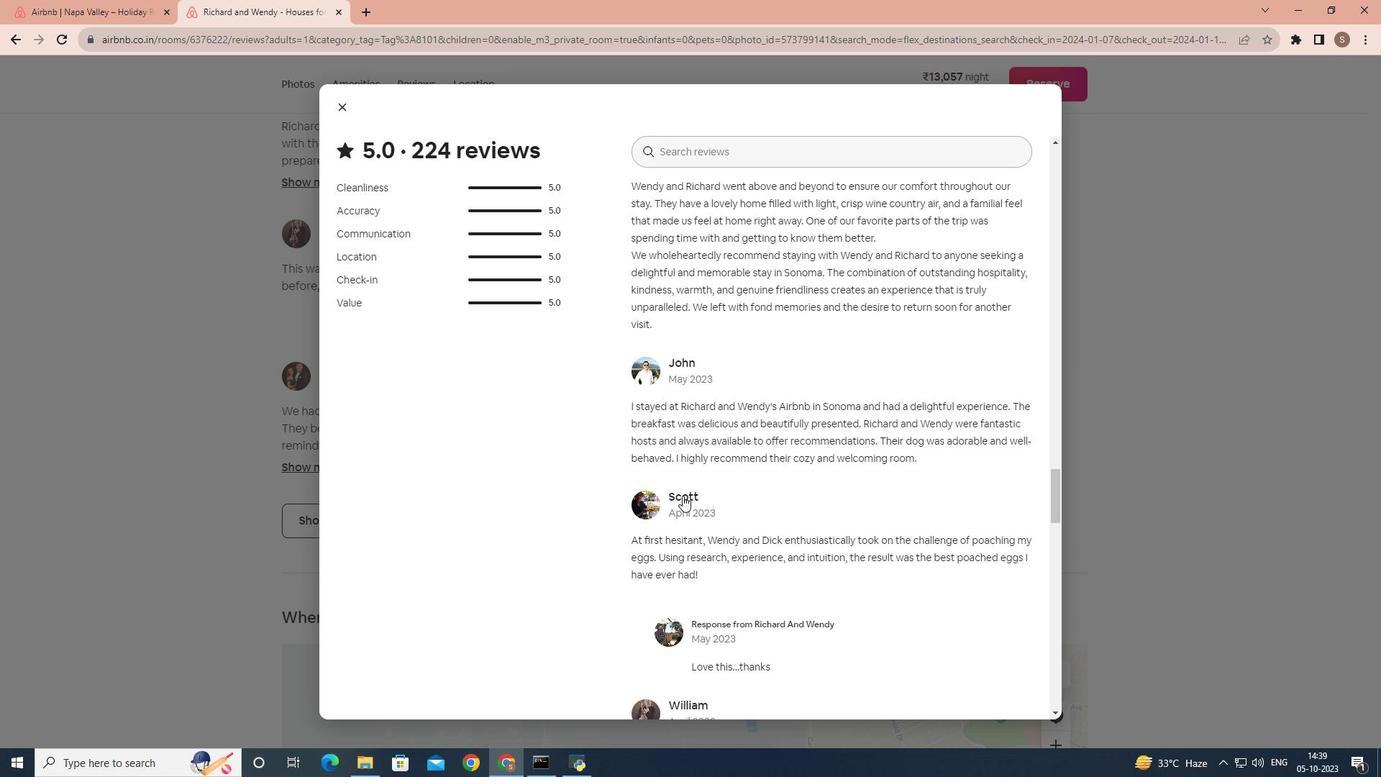 
Action: Mouse scrolled (682, 495) with delta (0, 0)
